 Task: Look for Airbnb properties in An Nabk, Syria from 15th December, 2023 to 20th December, 2023 for 1 adult.1  bedroom having 1 bed and 1 bathroom.  Look for 5 properties as per requirement.
Action: Mouse moved to (477, 71)
Screenshot: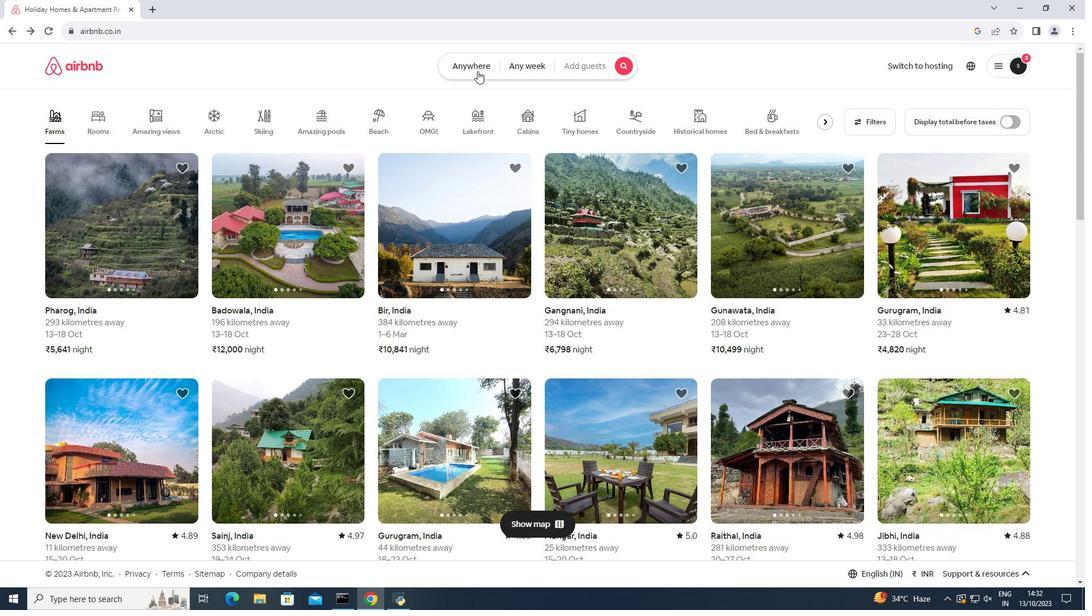 
Action: Mouse pressed left at (477, 71)
Screenshot: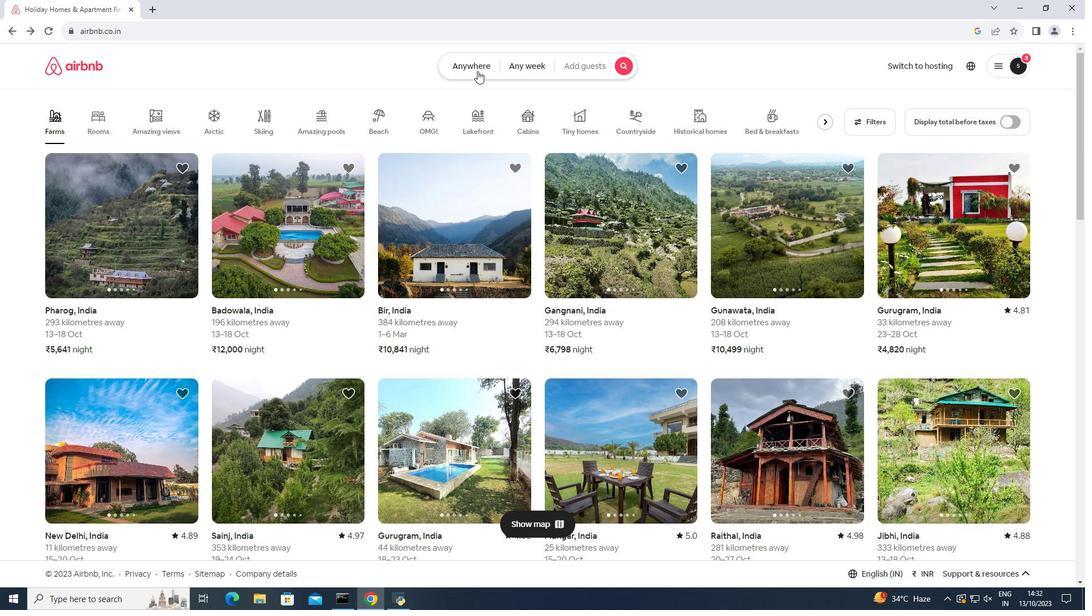 
Action: Mouse moved to (378, 106)
Screenshot: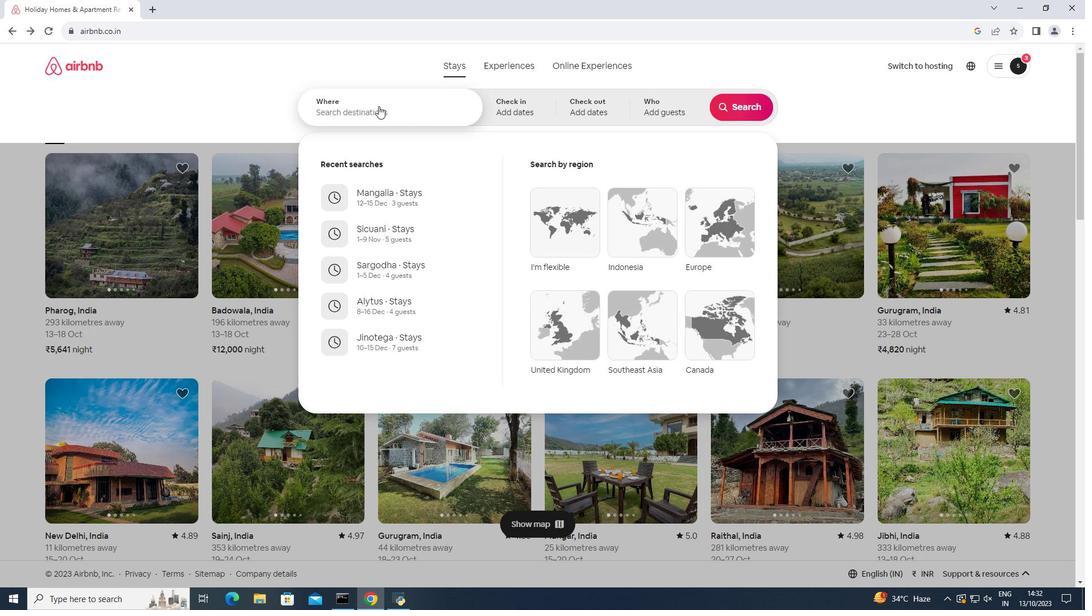 
Action: Mouse pressed left at (378, 106)
Screenshot: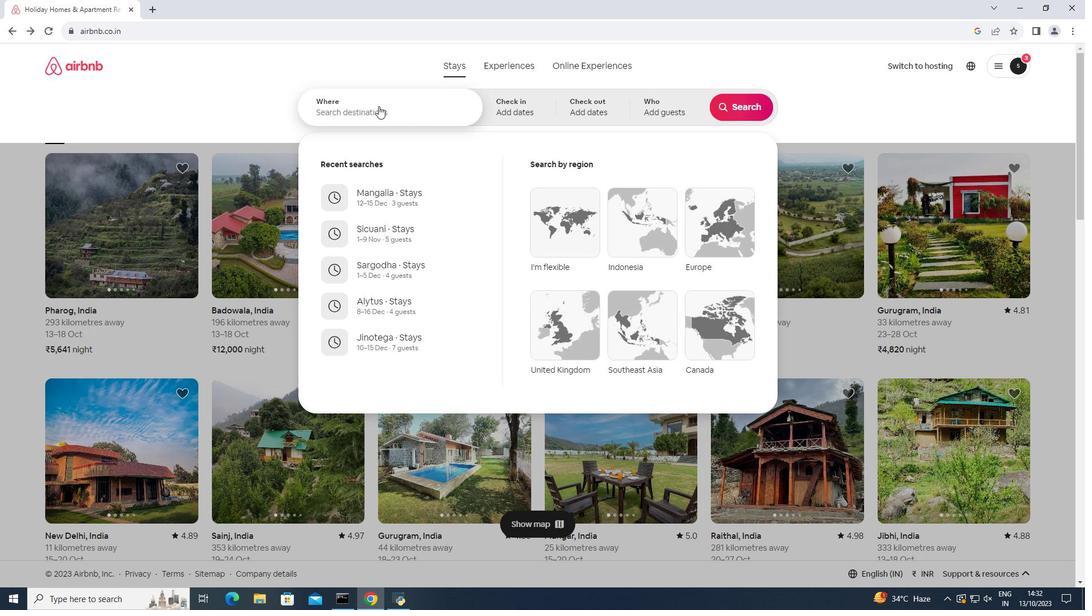 
Action: Key pressed <Key.shift><Key.shift><Key.shift><Key.shift><Key.shift><Key.shift><Key.shift><Key.shift><Key.shift><Key.shift>An<Key.space><Key.shift>Nabl<Key.backspace>k,<Key.space><Key.shift><Key.shift><Key.shift><Key.shift><Key.shift><Key.shift><Key.shift>Syria<Key.enter>
Screenshot: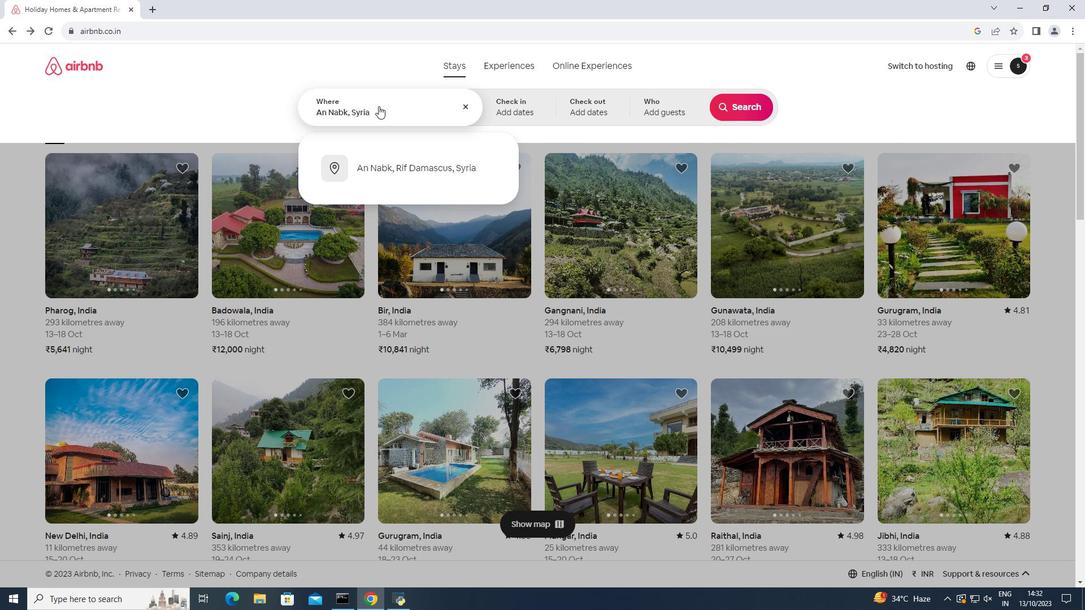 
Action: Mouse moved to (732, 191)
Screenshot: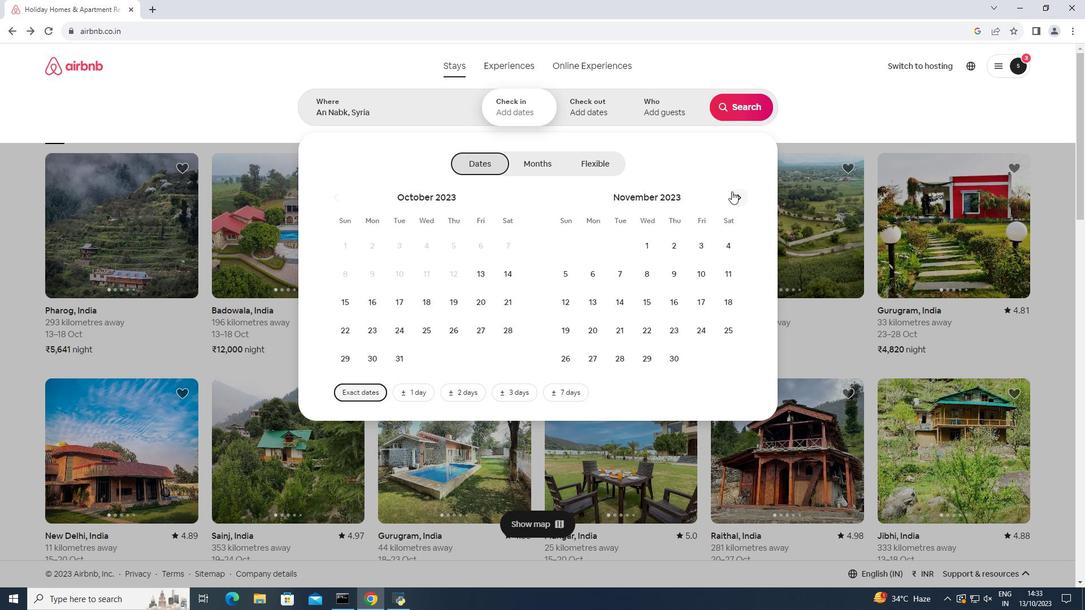 
Action: Mouse pressed left at (732, 191)
Screenshot: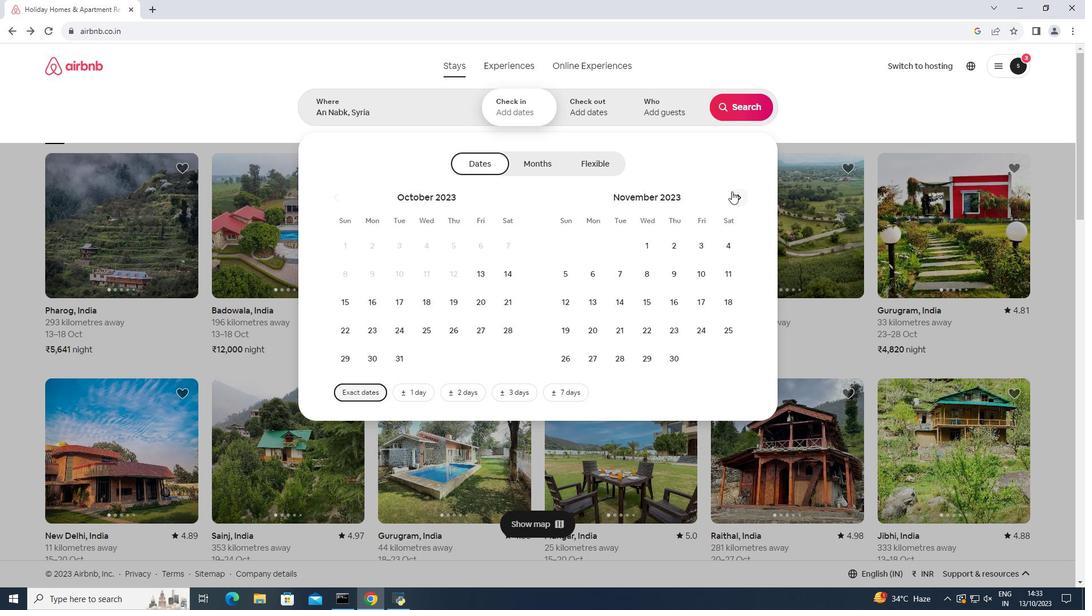
Action: Mouse moved to (739, 200)
Screenshot: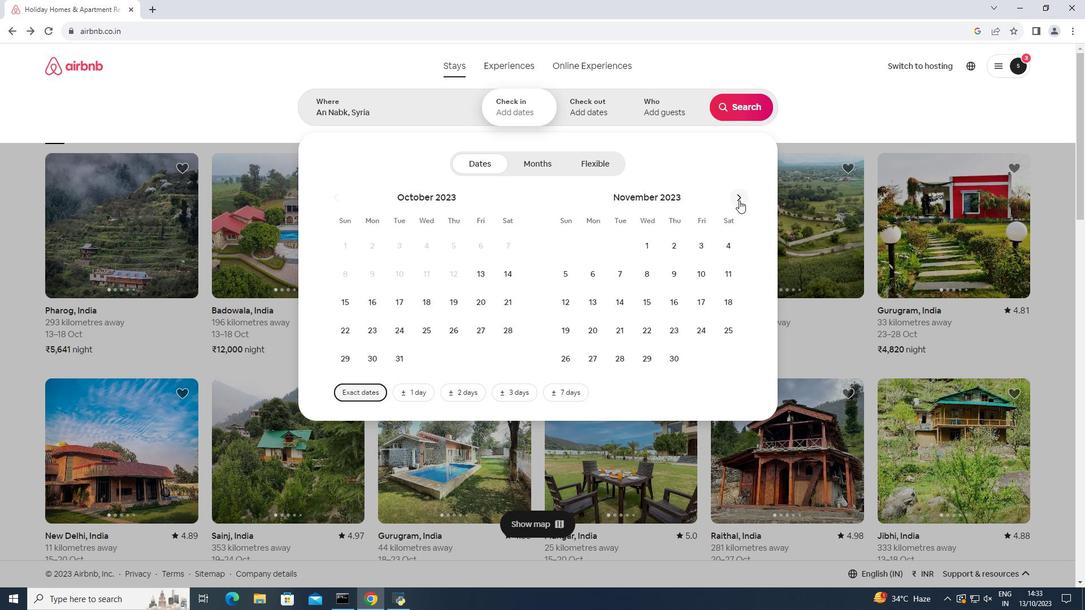 
Action: Mouse pressed left at (739, 200)
Screenshot: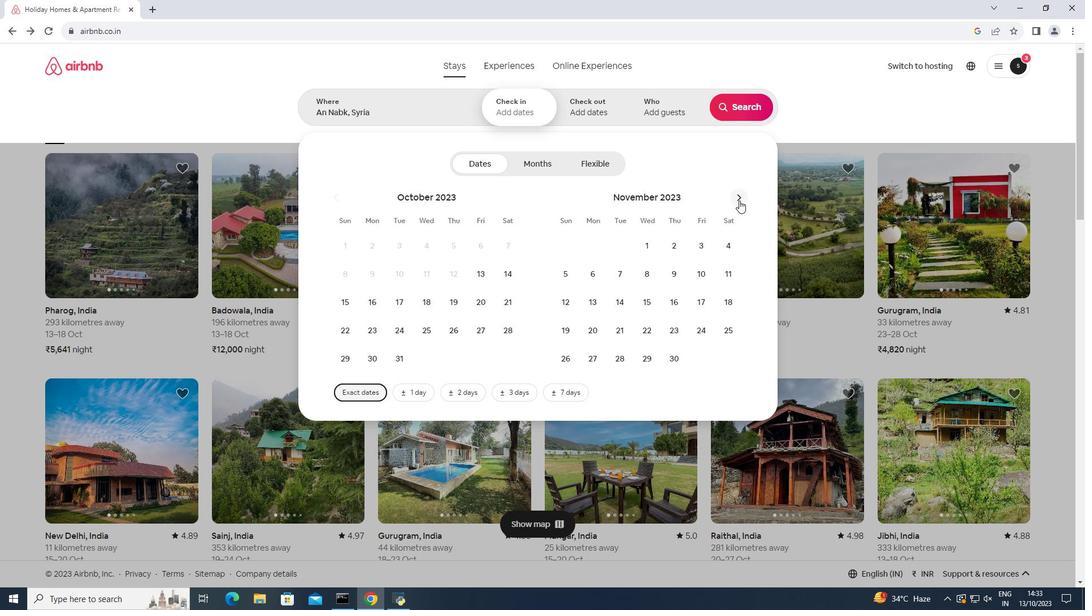 
Action: Mouse moved to (698, 299)
Screenshot: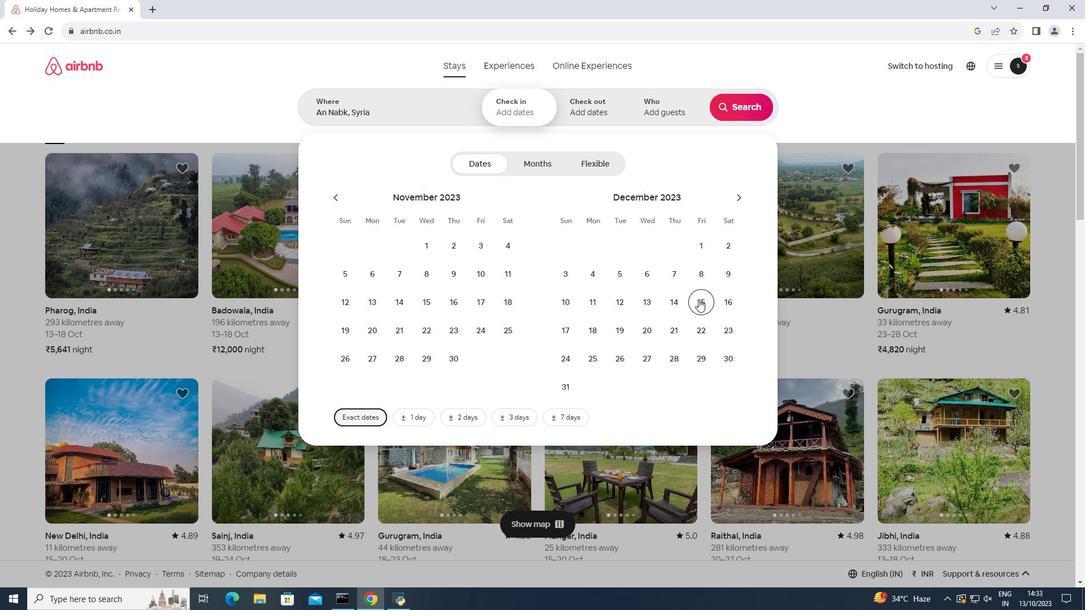 
Action: Mouse pressed left at (698, 299)
Screenshot: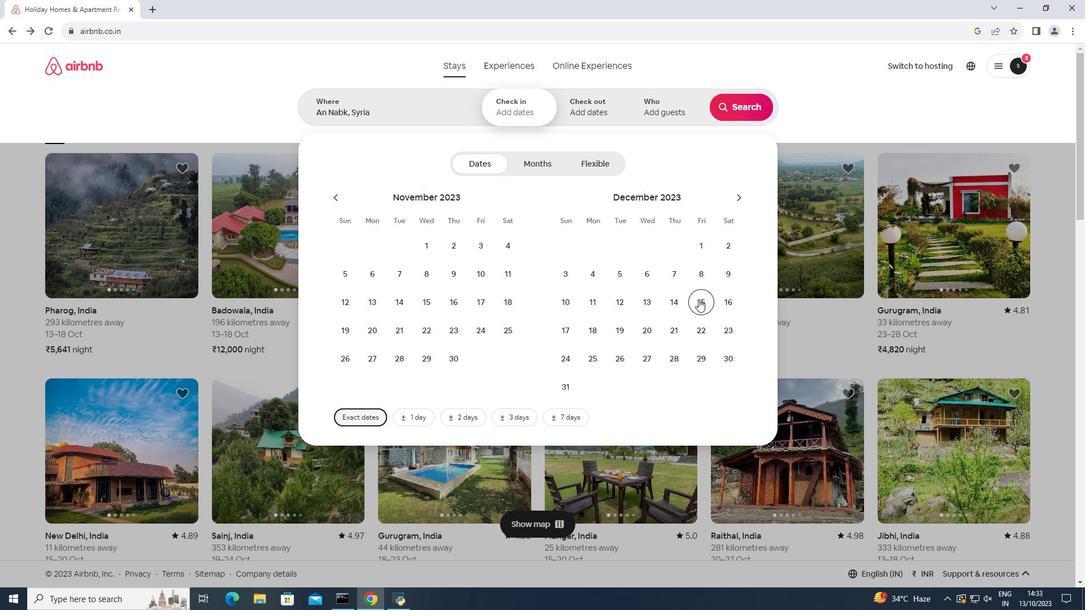 
Action: Mouse moved to (643, 328)
Screenshot: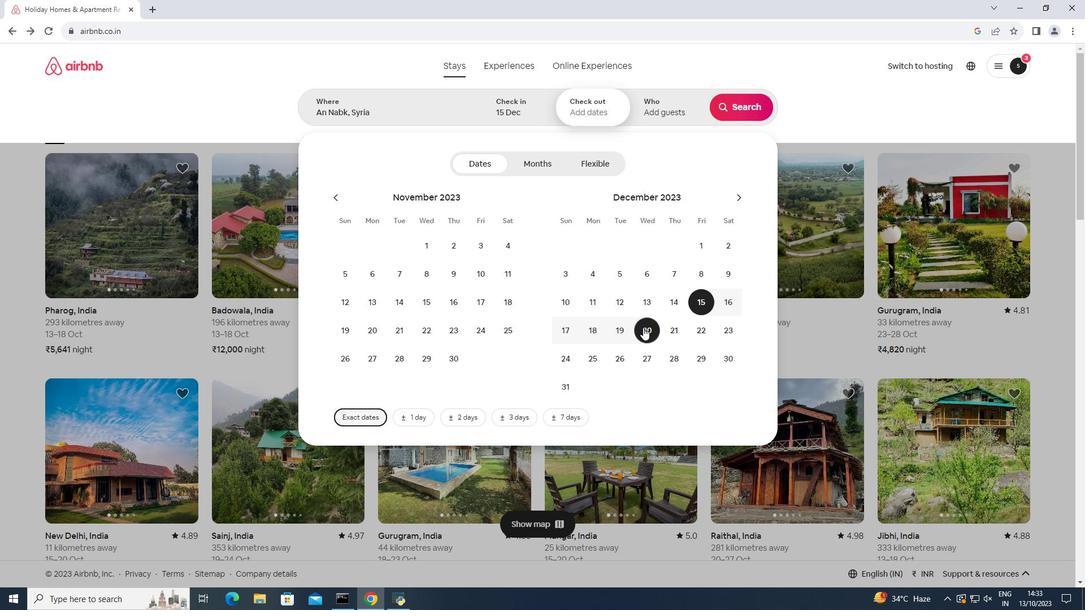 
Action: Mouse pressed left at (643, 328)
Screenshot: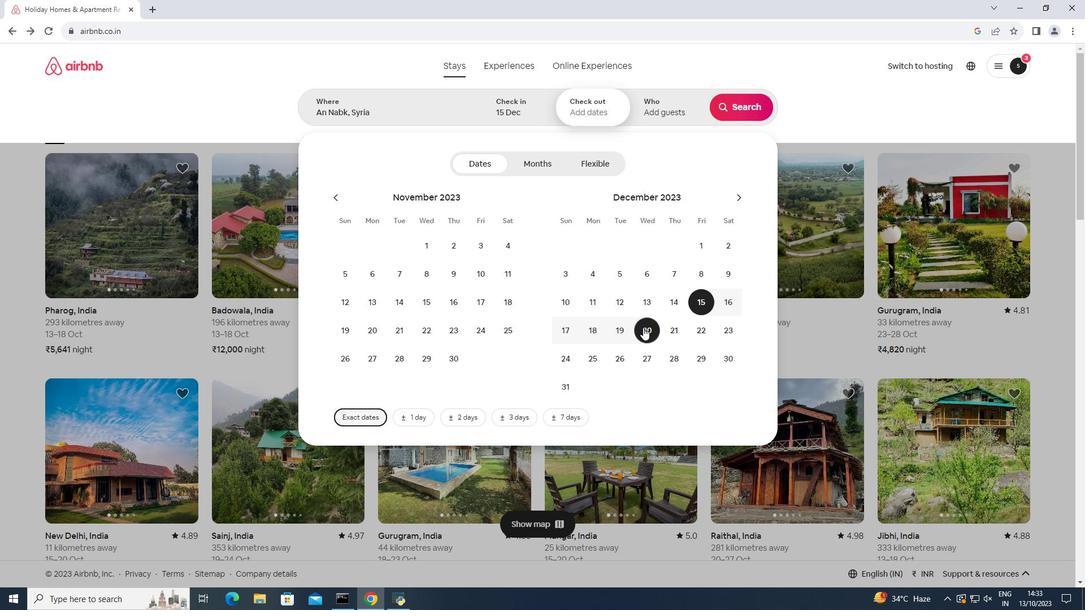 
Action: Mouse moved to (664, 116)
Screenshot: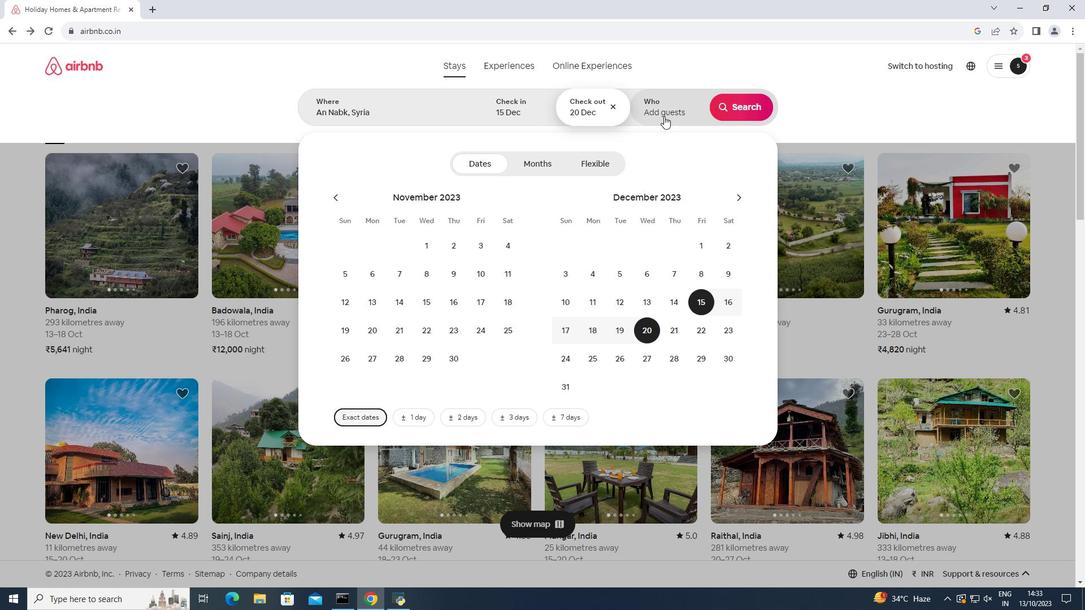 
Action: Mouse pressed left at (664, 116)
Screenshot: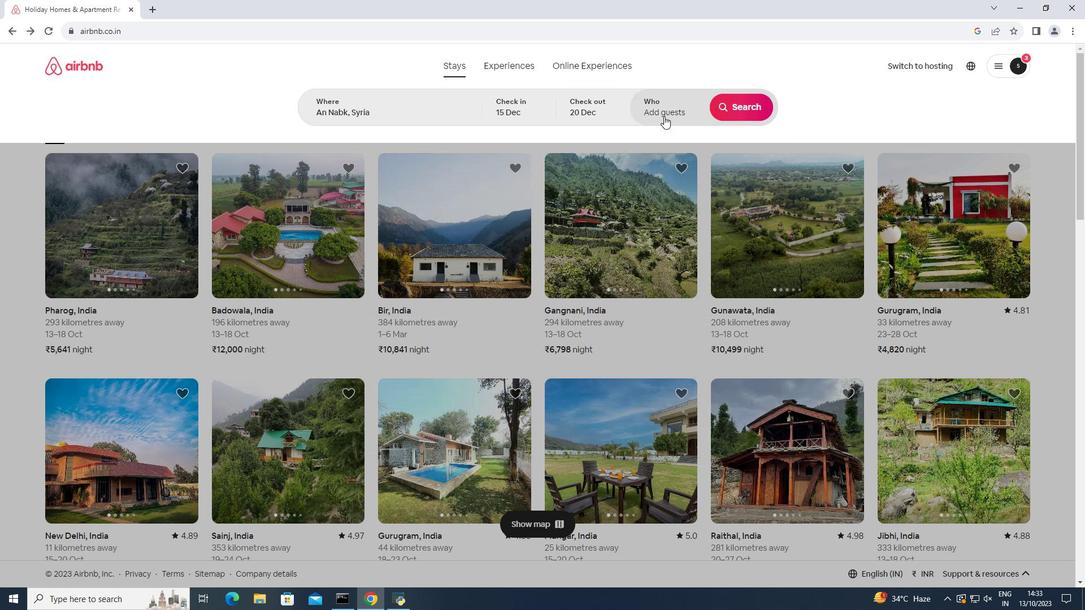 
Action: Mouse moved to (741, 164)
Screenshot: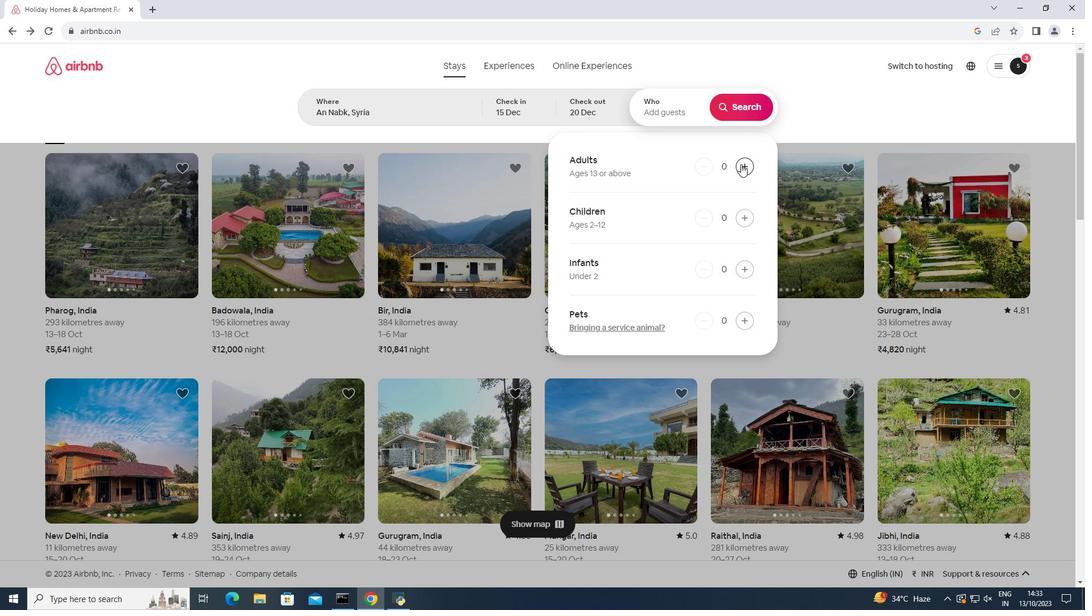 
Action: Mouse pressed left at (741, 164)
Screenshot: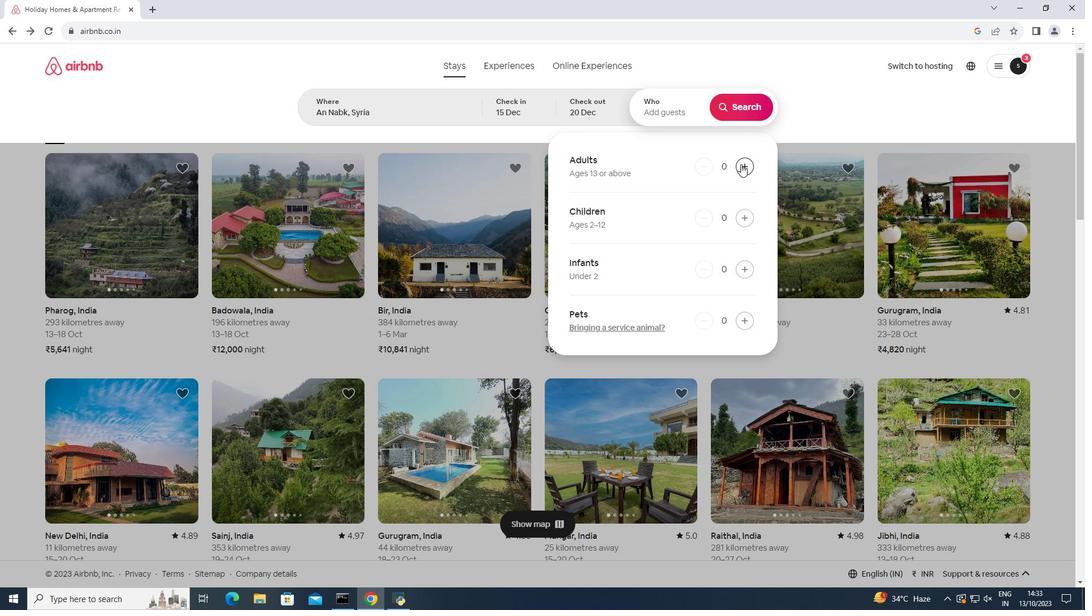 
Action: Mouse moved to (728, 104)
Screenshot: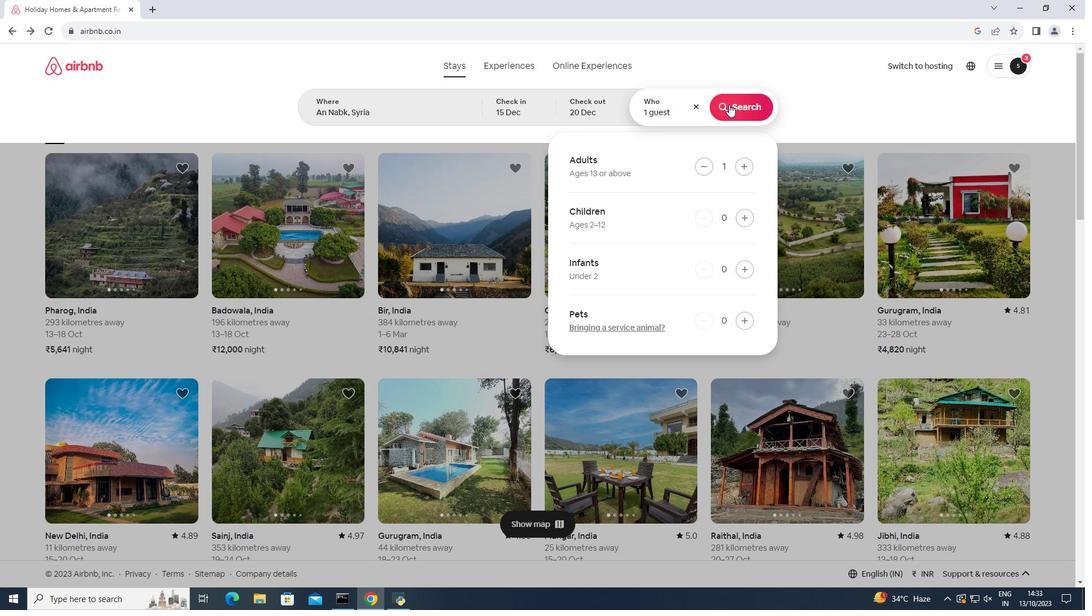 
Action: Mouse pressed left at (728, 104)
Screenshot: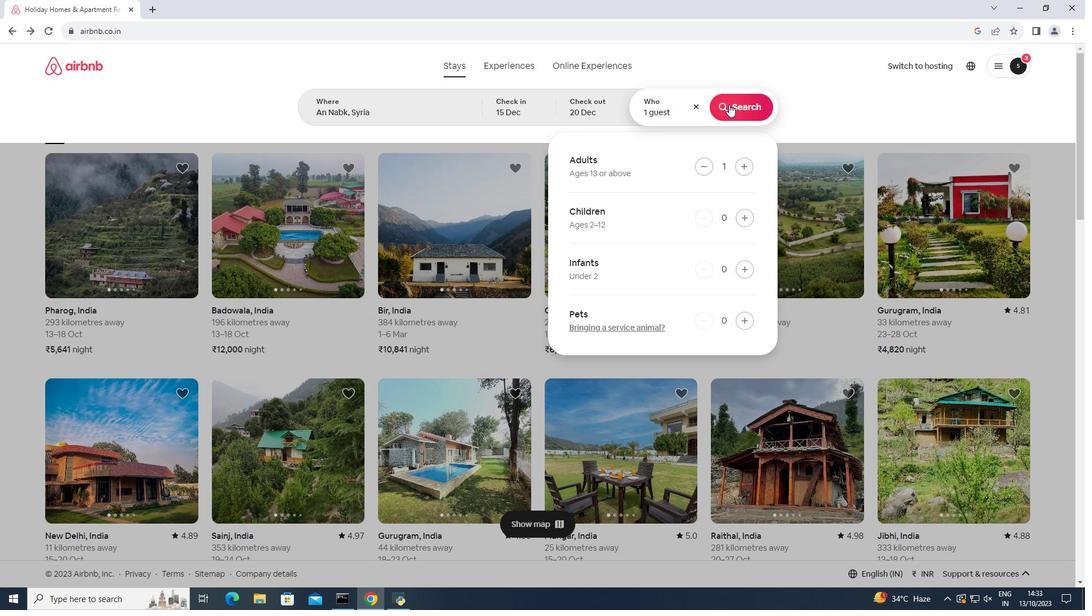 
Action: Mouse moved to (903, 113)
Screenshot: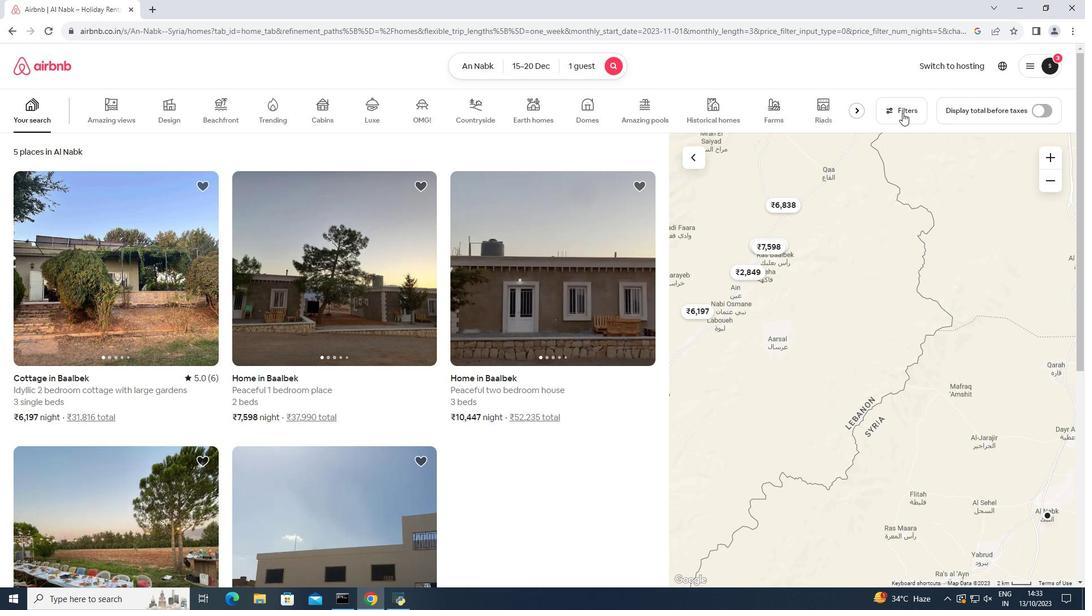 
Action: Mouse pressed left at (903, 113)
Screenshot: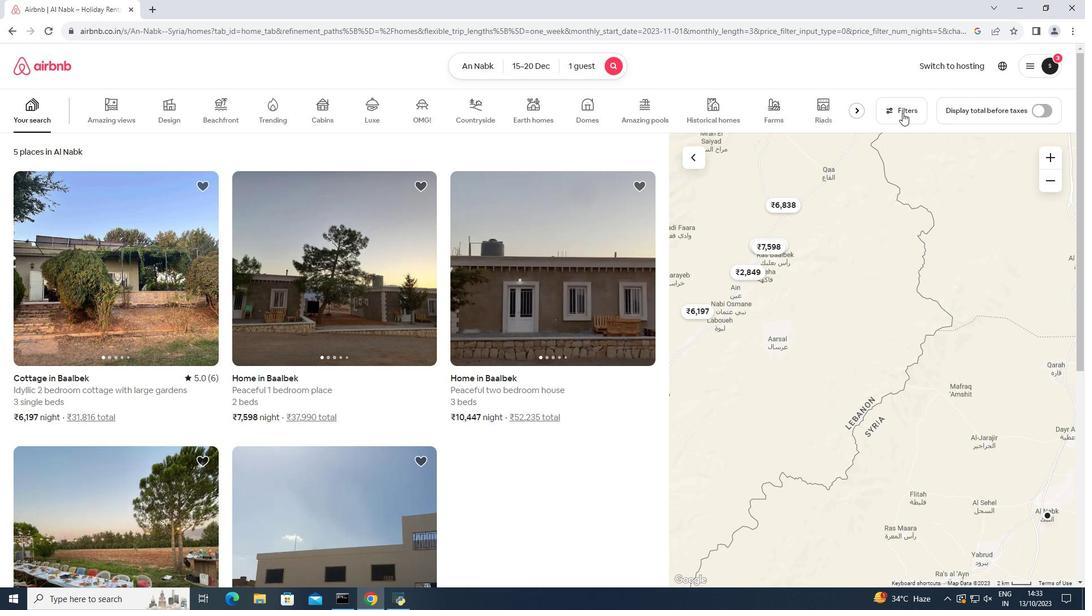 
Action: Mouse moved to (693, 210)
Screenshot: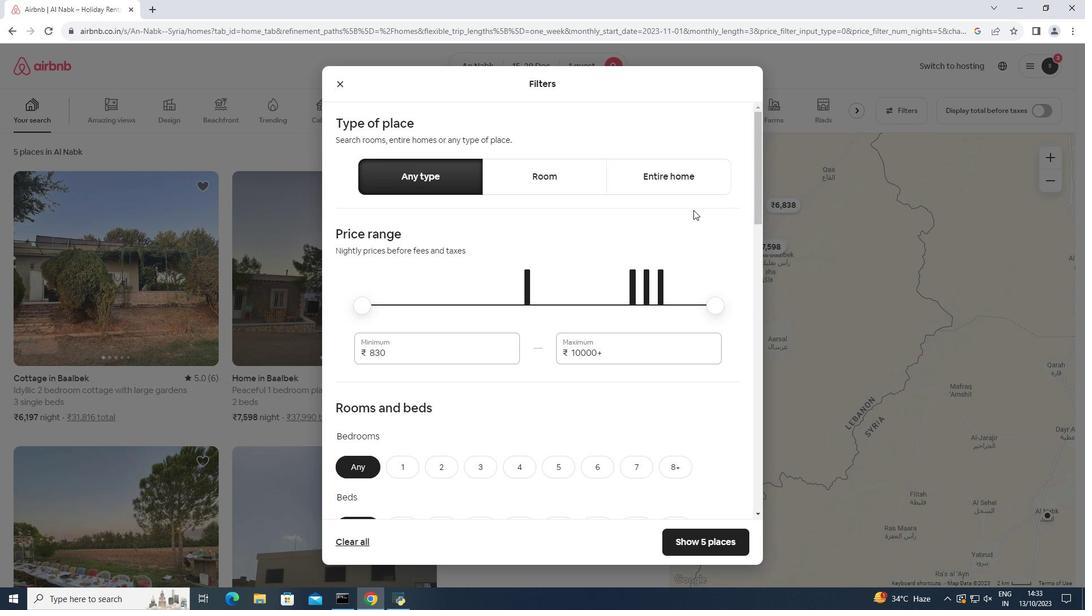 
Action: Mouse scrolled (693, 209) with delta (0, 0)
Screenshot: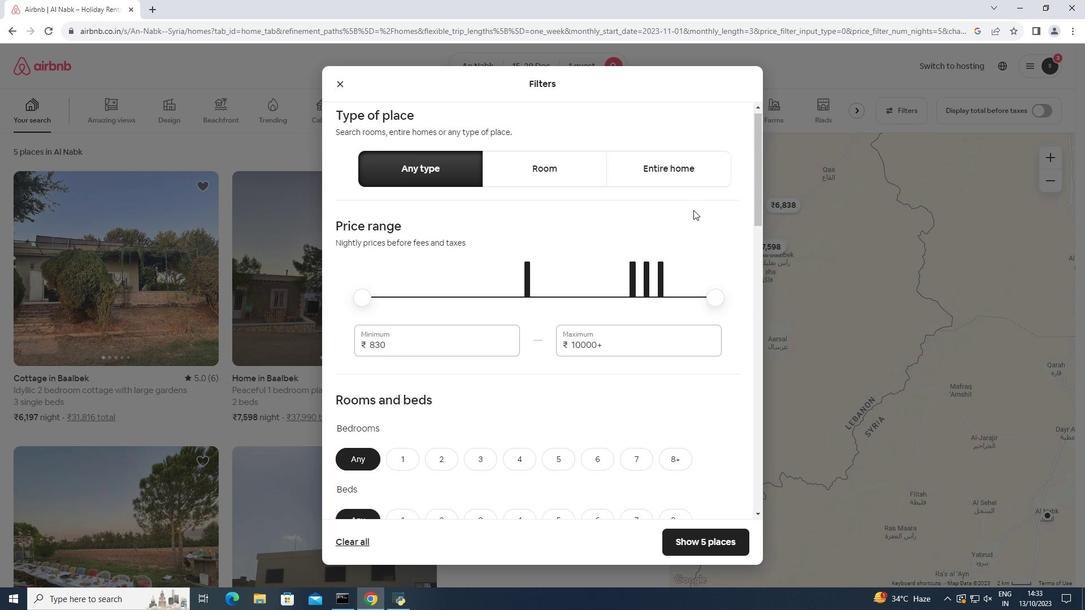 
Action: Mouse scrolled (693, 209) with delta (0, 0)
Screenshot: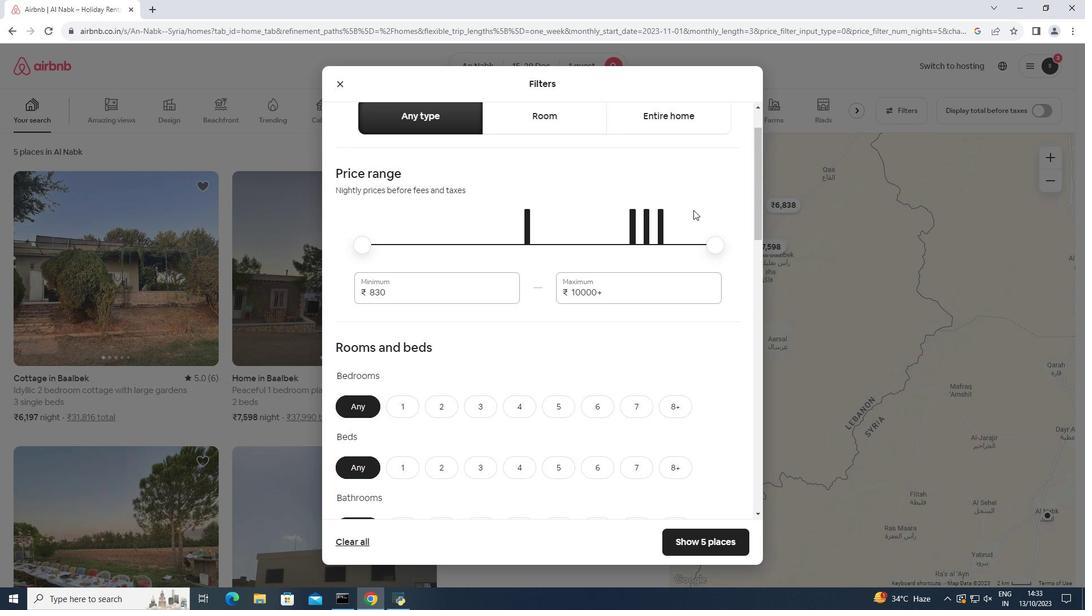 
Action: Mouse moved to (406, 350)
Screenshot: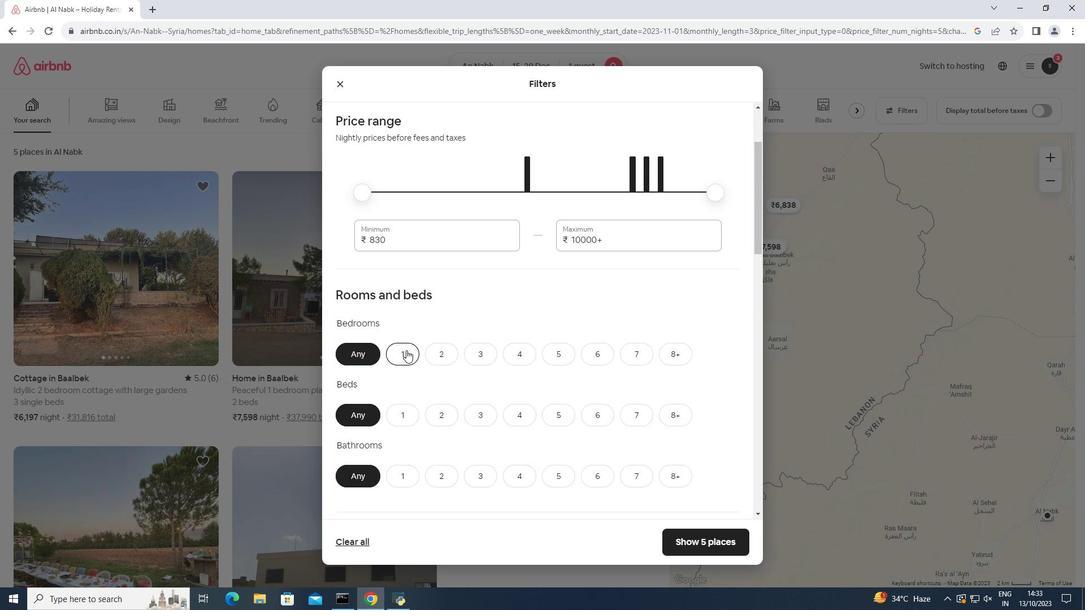 
Action: Mouse pressed left at (406, 350)
Screenshot: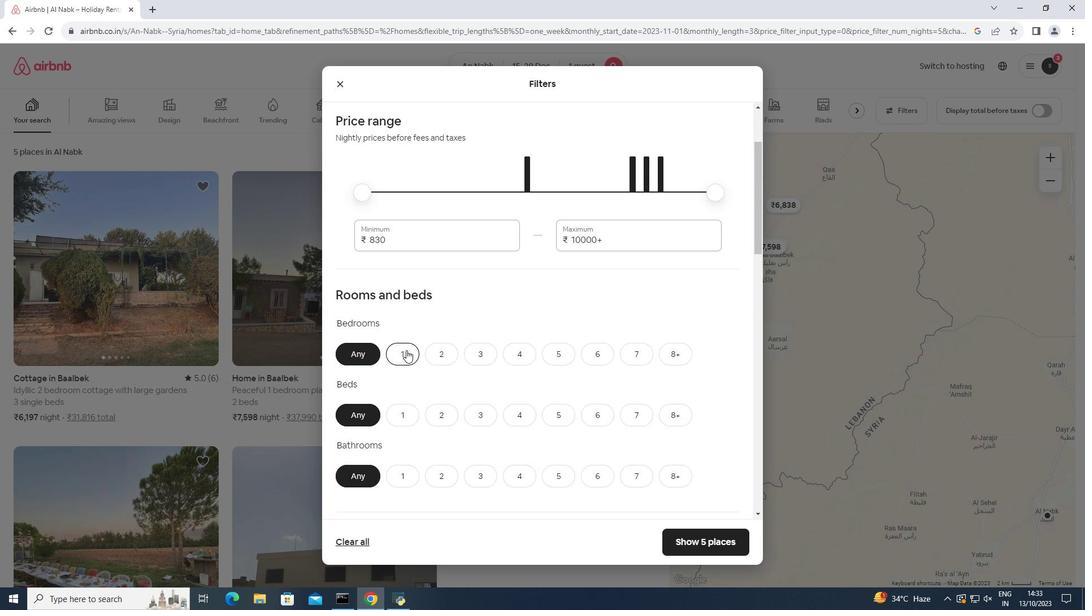 
Action: Mouse moved to (401, 416)
Screenshot: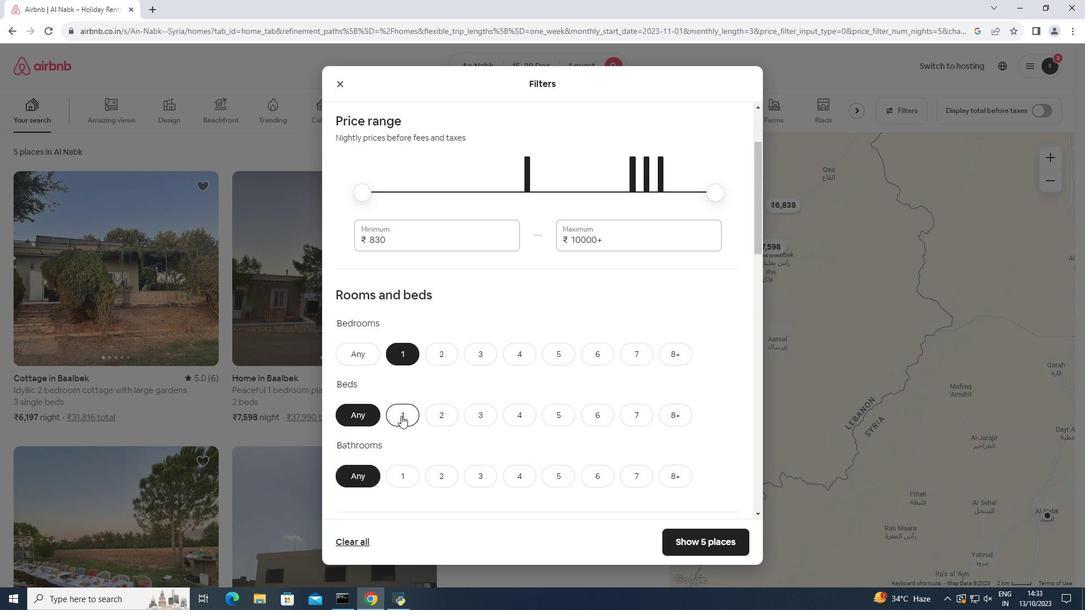 
Action: Mouse pressed left at (401, 416)
Screenshot: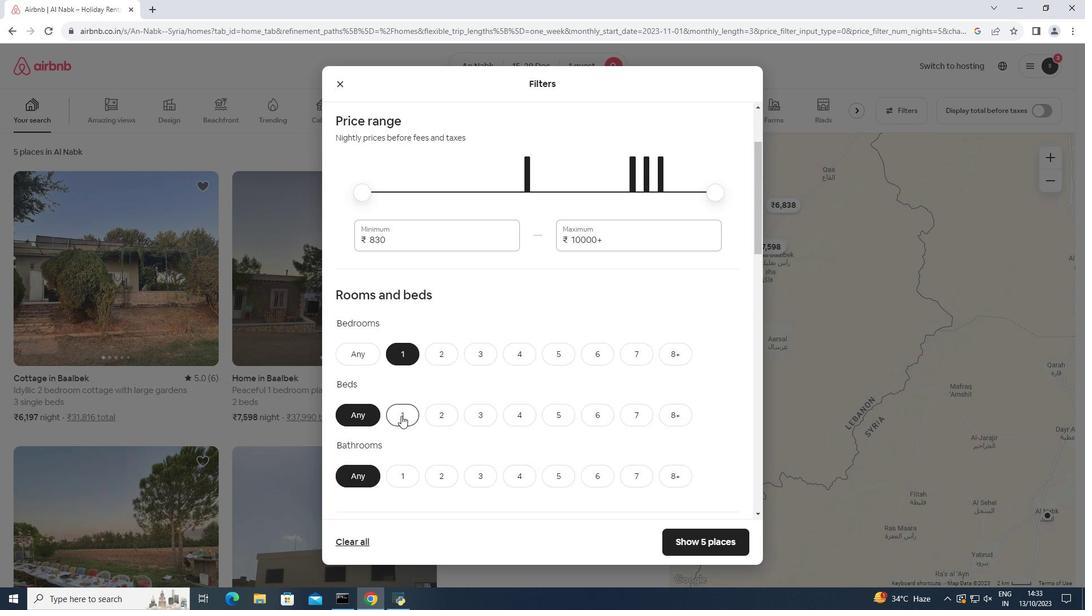 
Action: Mouse moved to (403, 480)
Screenshot: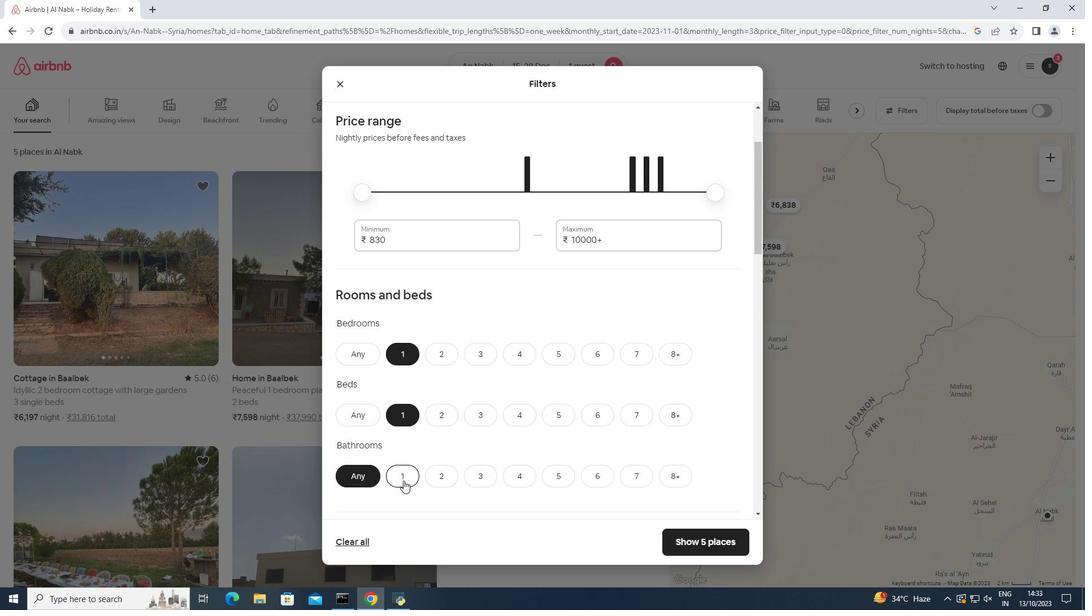 
Action: Mouse pressed left at (403, 480)
Screenshot: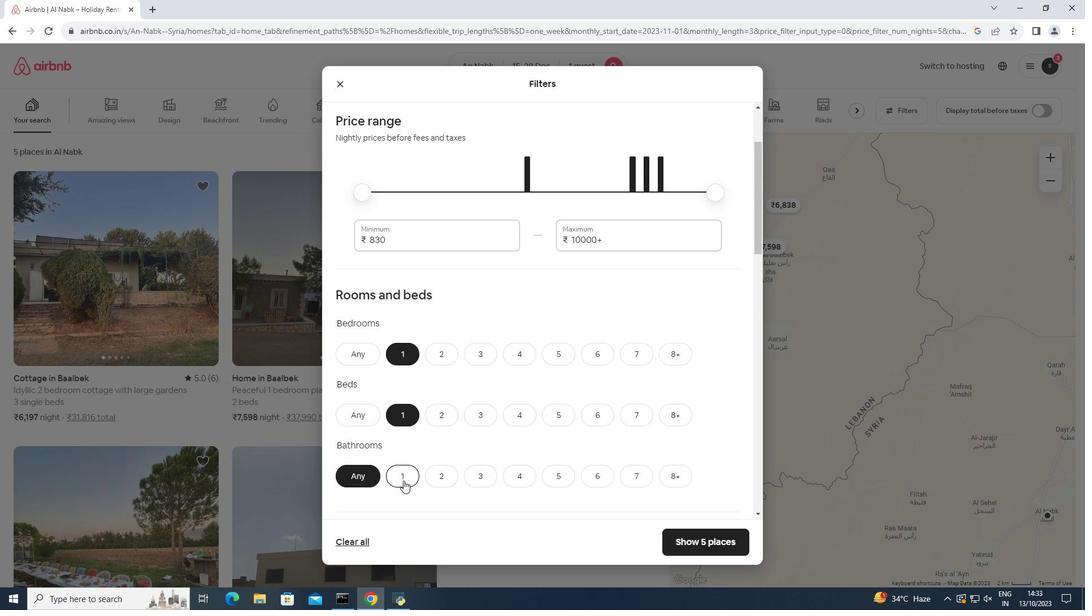 
Action: Mouse moved to (481, 342)
Screenshot: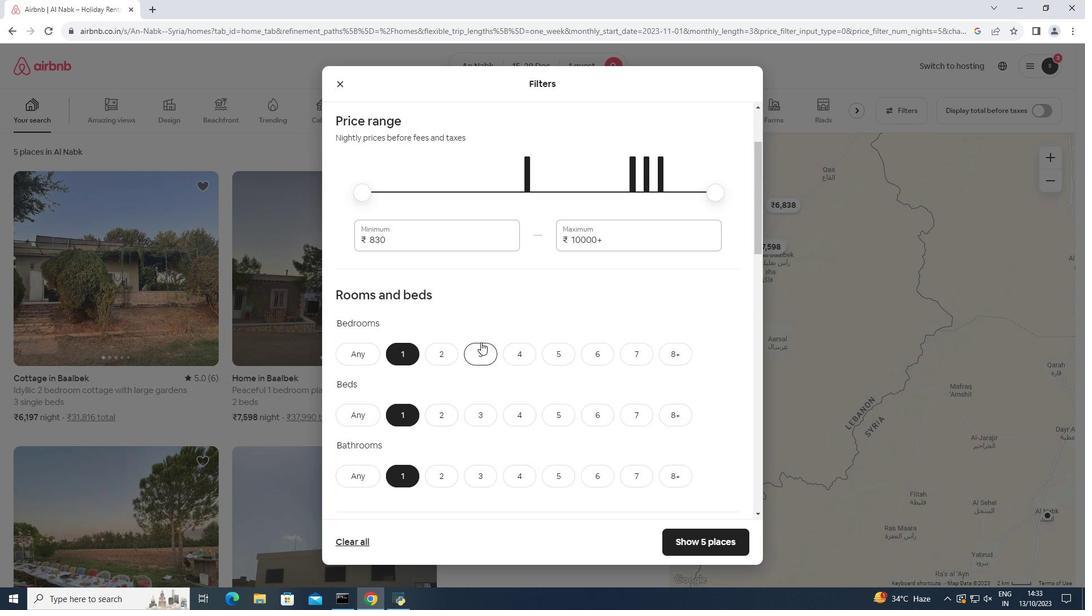
Action: Mouse scrolled (481, 342) with delta (0, 0)
Screenshot: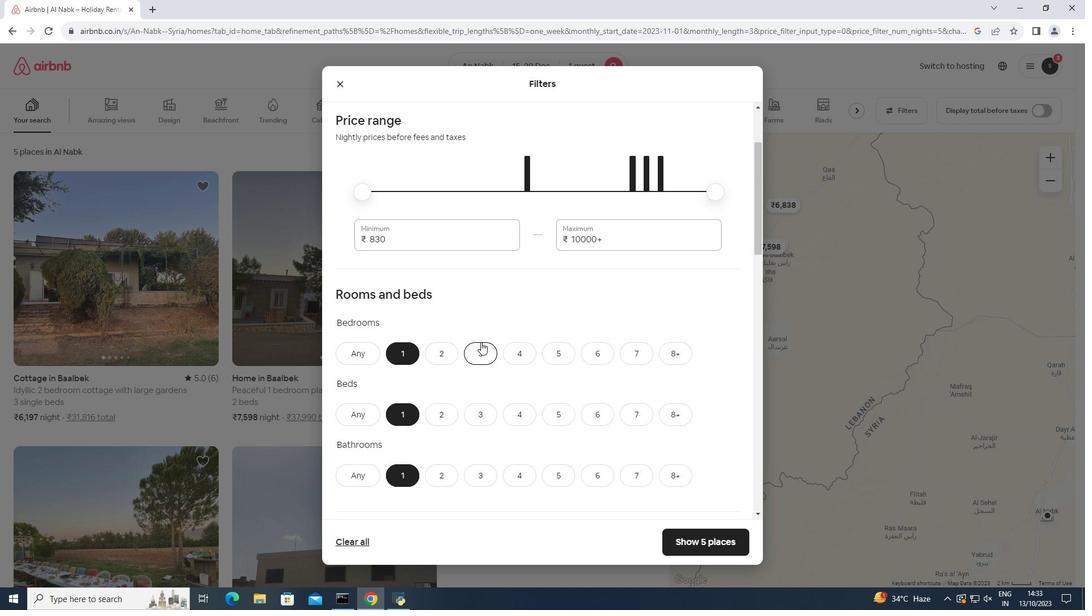 
Action: Mouse scrolled (481, 342) with delta (0, 0)
Screenshot: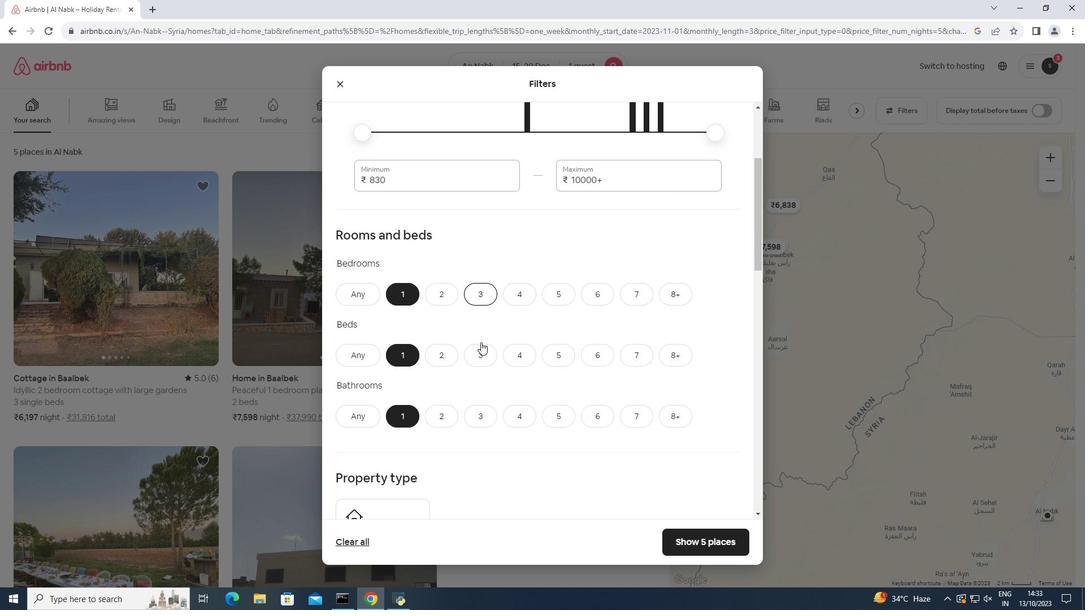 
Action: Mouse scrolled (481, 342) with delta (0, 0)
Screenshot: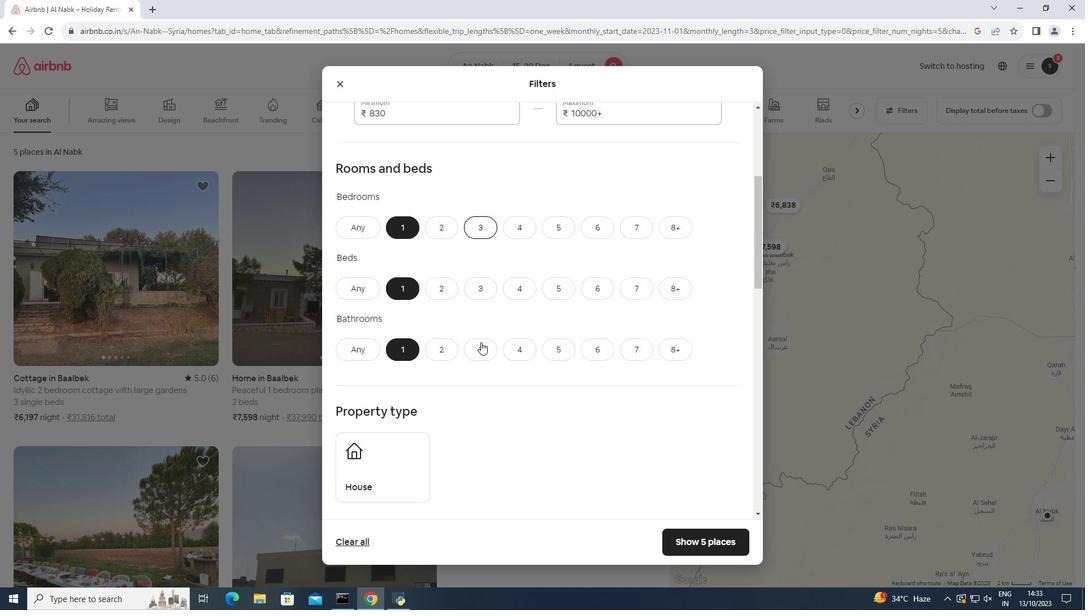 
Action: Mouse scrolled (481, 342) with delta (0, 0)
Screenshot: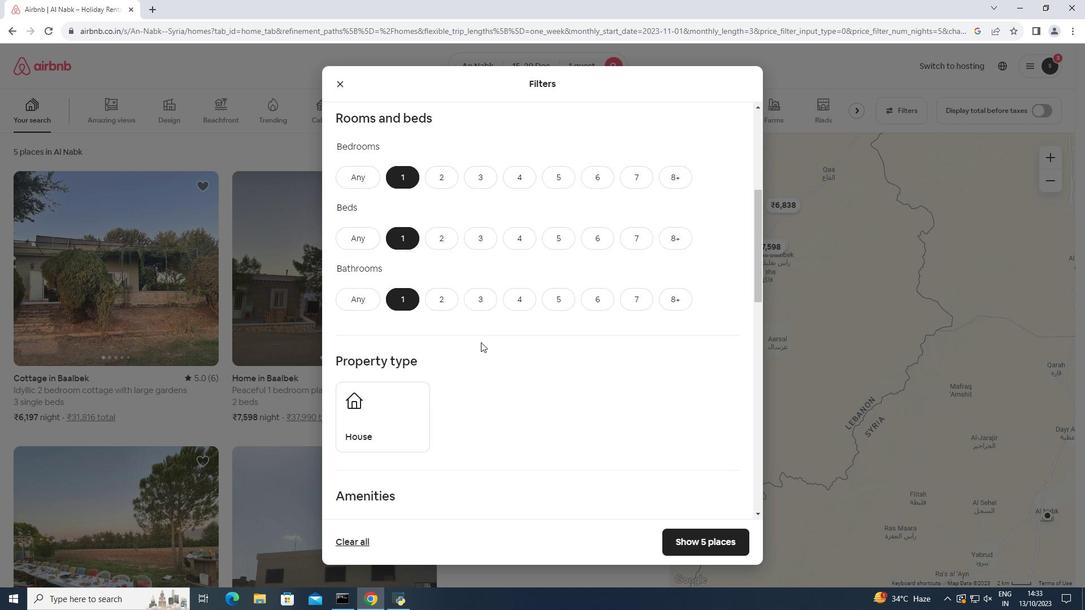 
Action: Mouse scrolled (481, 342) with delta (0, 0)
Screenshot: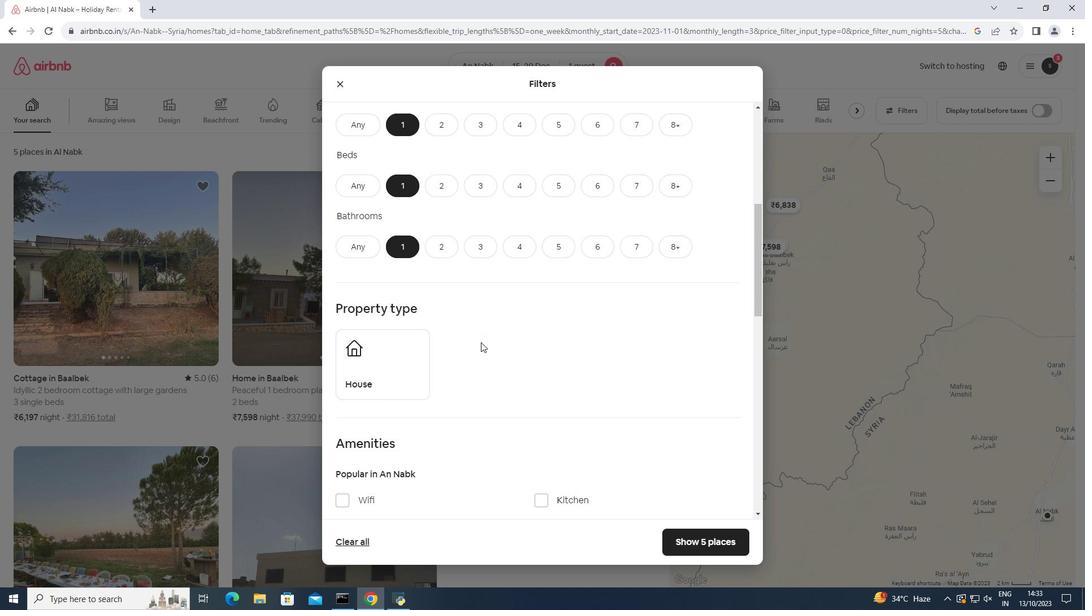 
Action: Mouse scrolled (481, 342) with delta (0, 0)
Screenshot: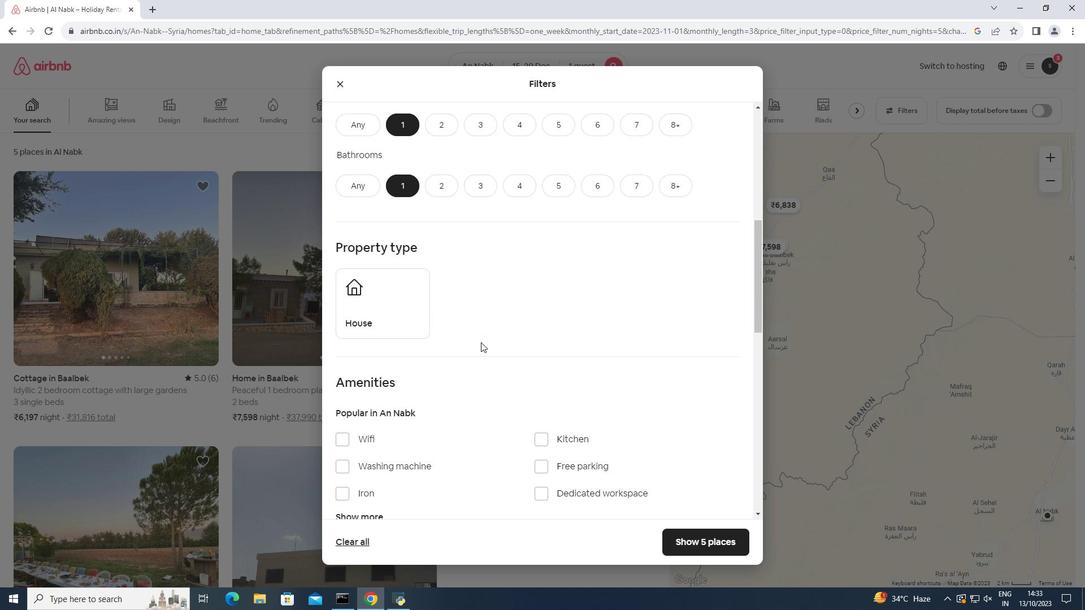 
Action: Mouse moved to (712, 537)
Screenshot: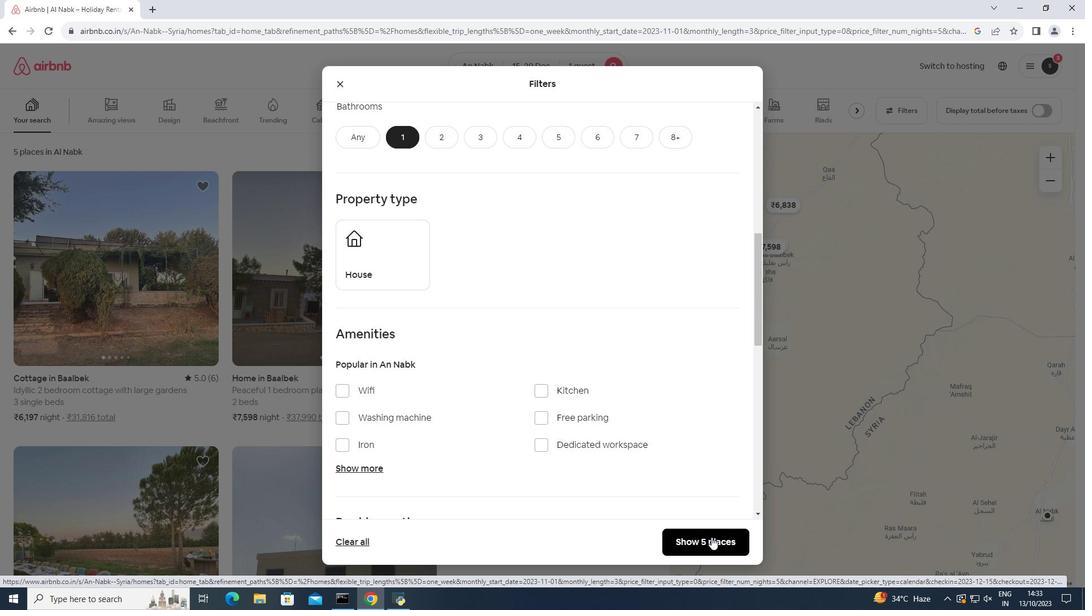 
Action: Mouse pressed left at (712, 537)
Screenshot: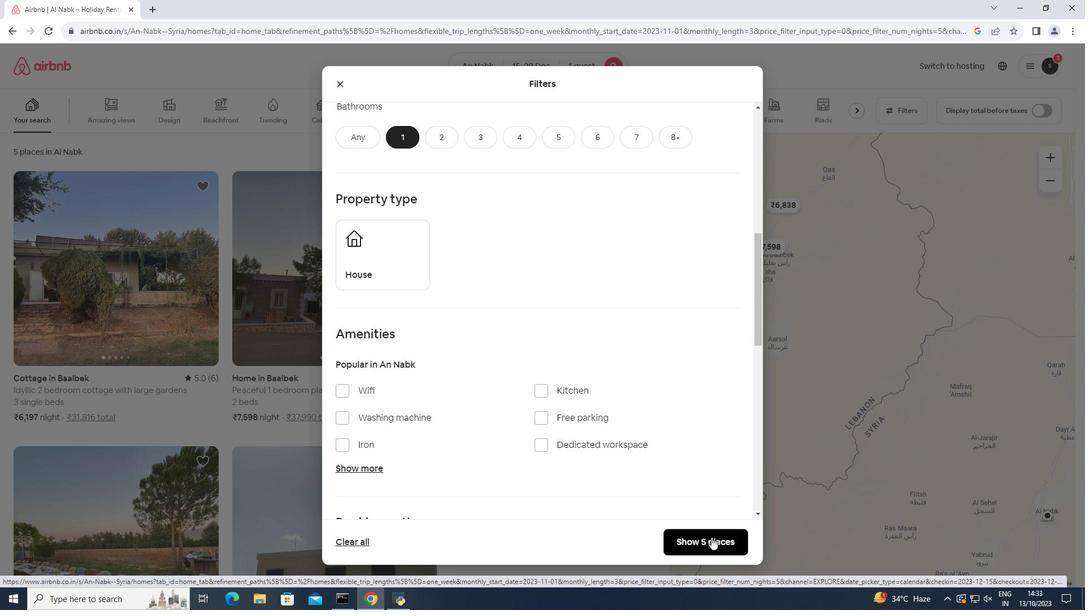 
Action: Mouse moved to (454, 366)
Screenshot: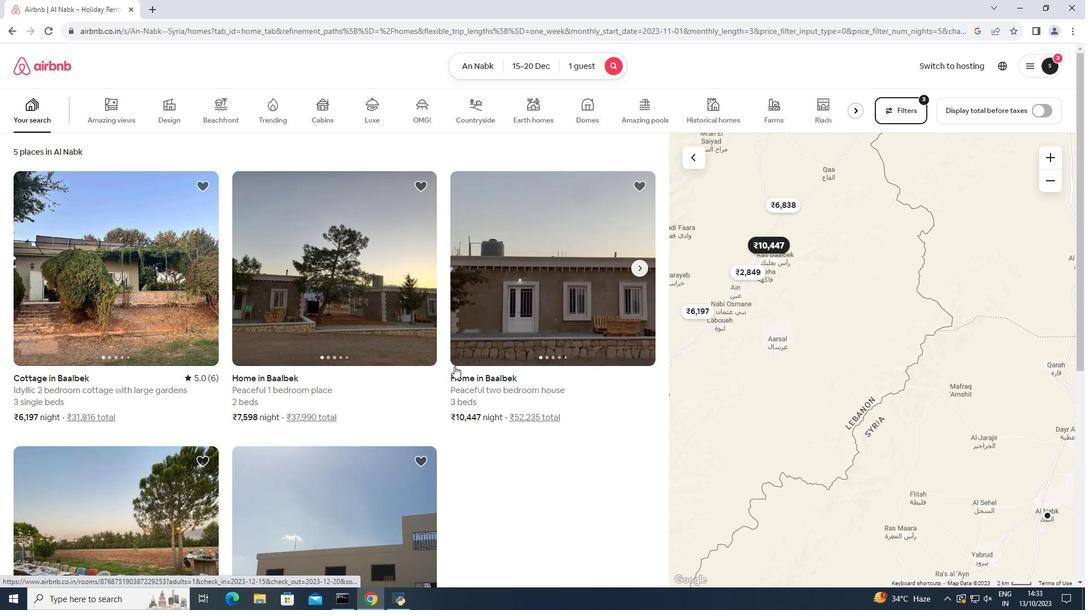 
Action: Mouse scrolled (454, 365) with delta (0, 0)
Screenshot: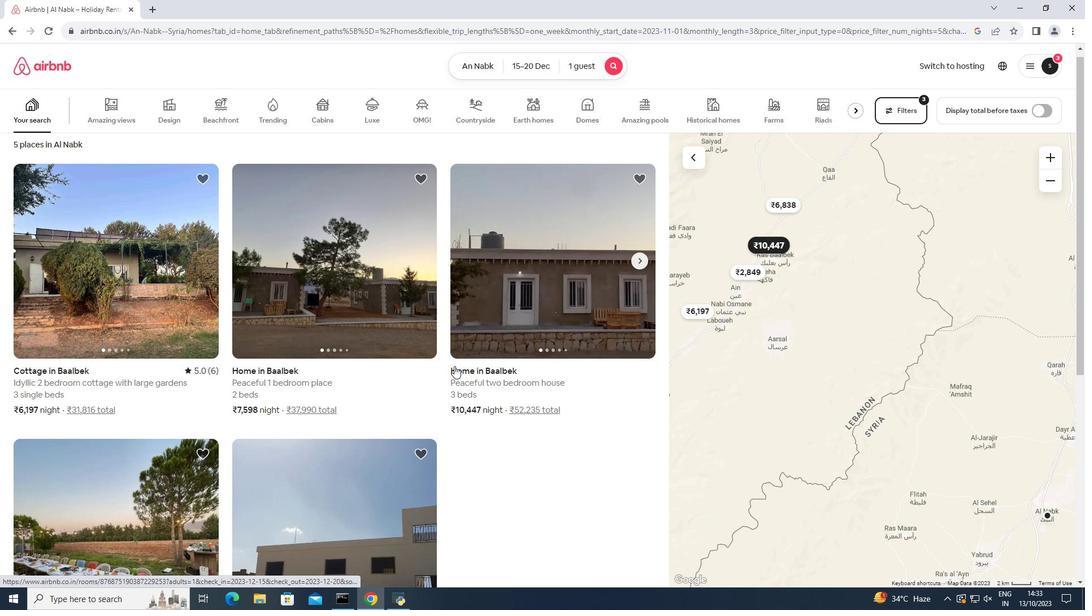 
Action: Mouse scrolled (454, 365) with delta (0, 0)
Screenshot: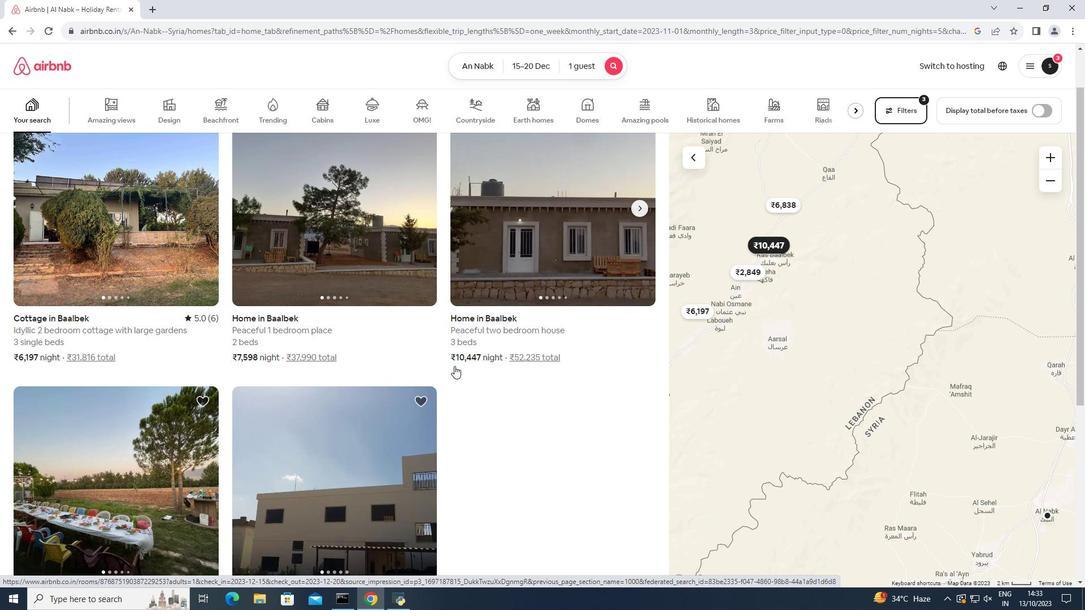 
Action: Mouse scrolled (454, 365) with delta (0, 0)
Screenshot: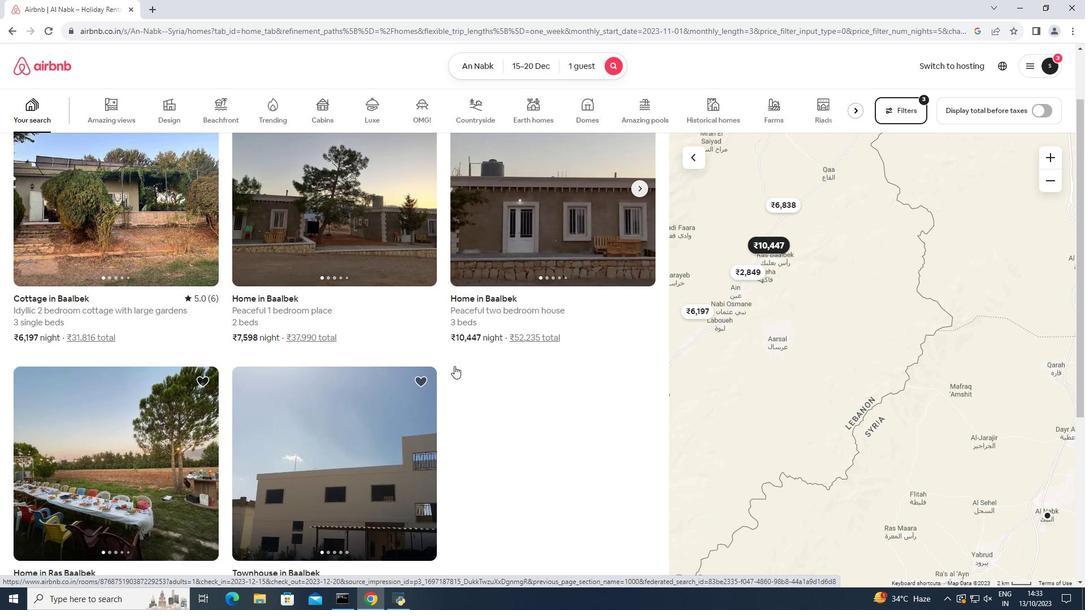 
Action: Mouse scrolled (454, 367) with delta (0, 0)
Screenshot: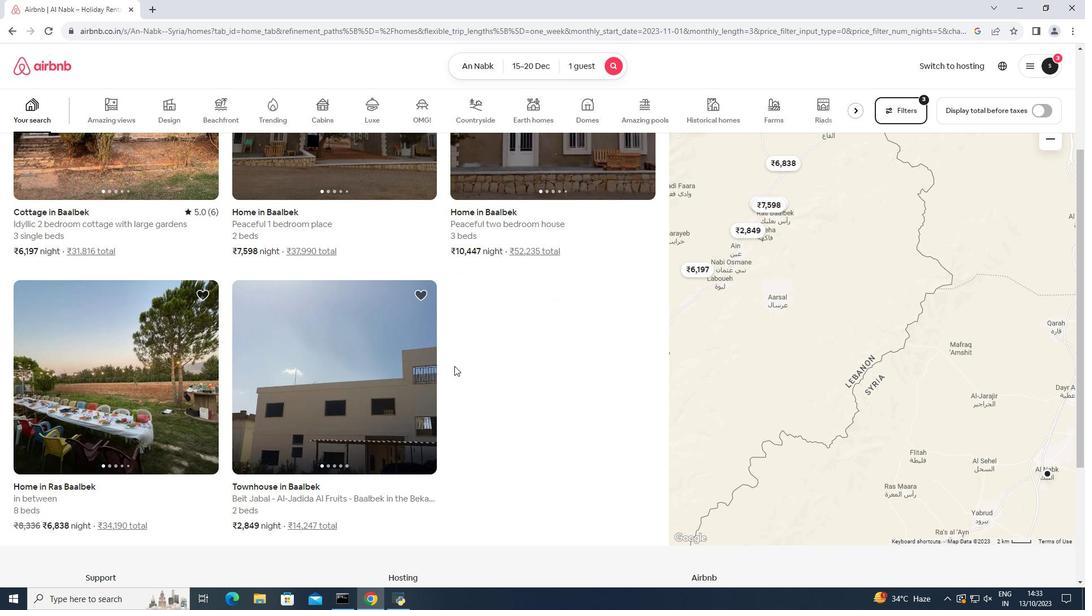 
Action: Mouse scrolled (454, 367) with delta (0, 0)
Screenshot: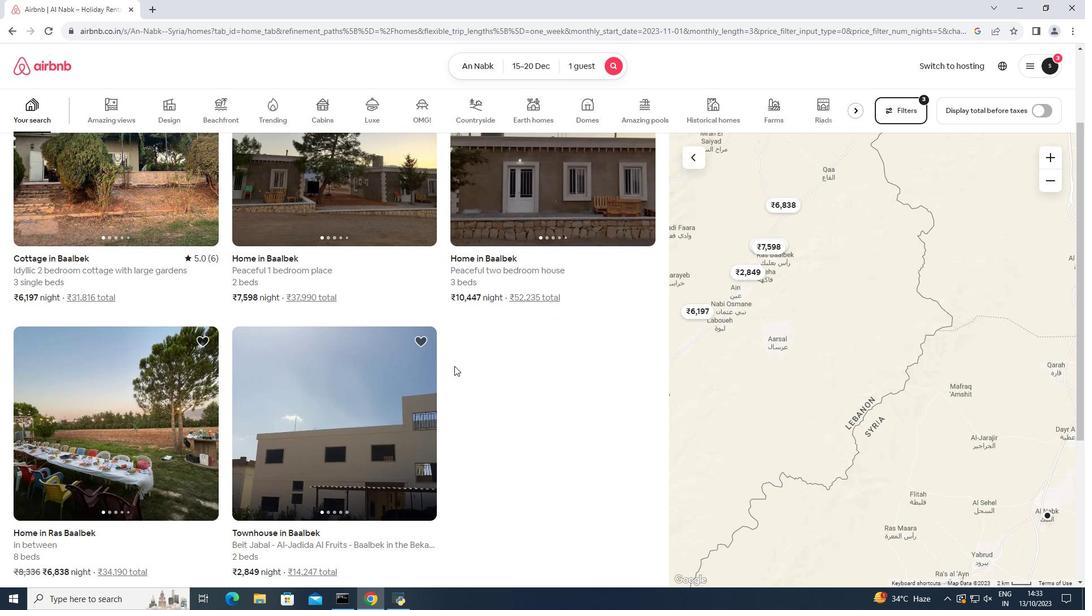
Action: Mouse moved to (898, 109)
Screenshot: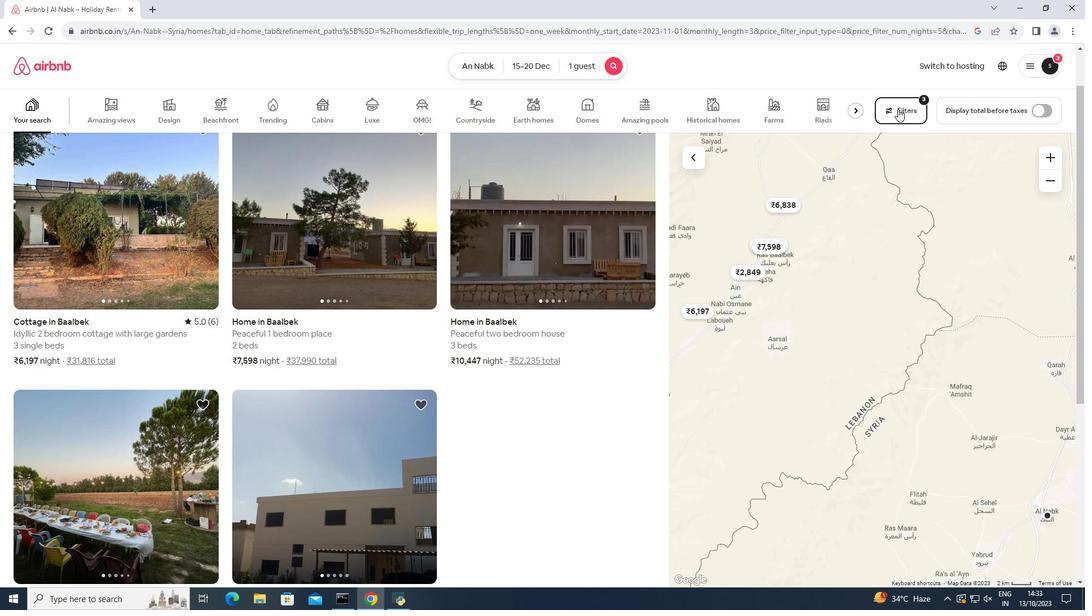 
Action: Mouse pressed left at (898, 109)
Screenshot: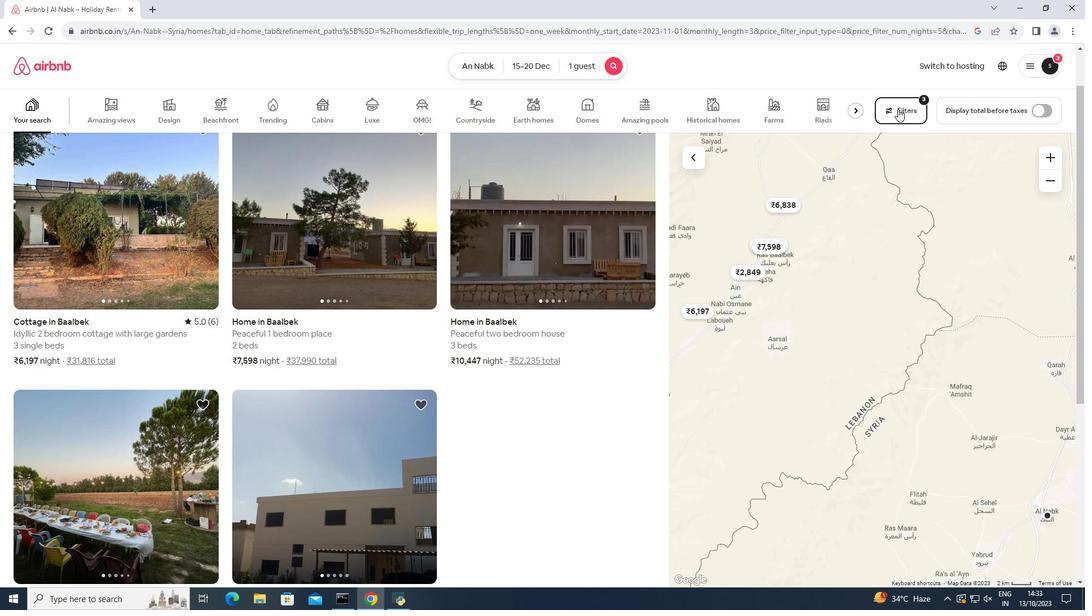 
Action: Mouse moved to (666, 182)
Screenshot: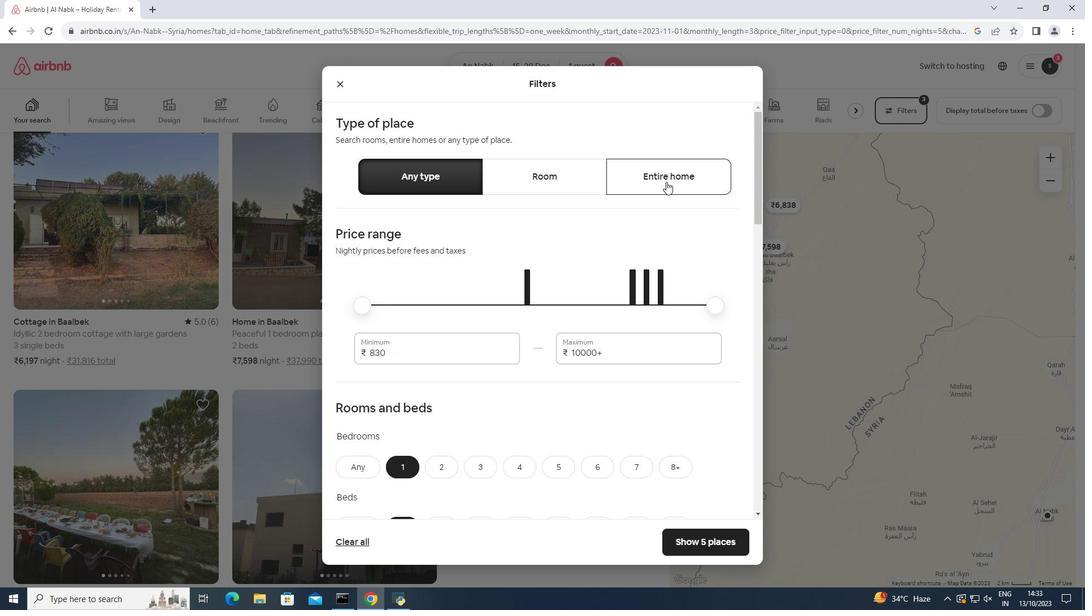 
Action: Mouse pressed left at (666, 182)
Screenshot: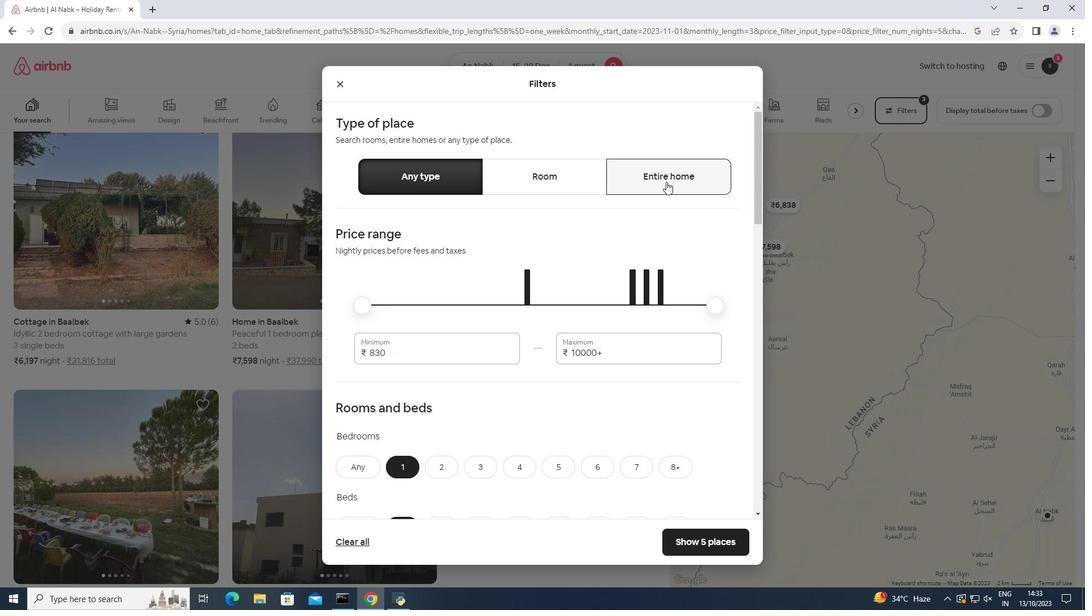 
Action: Mouse moved to (708, 549)
Screenshot: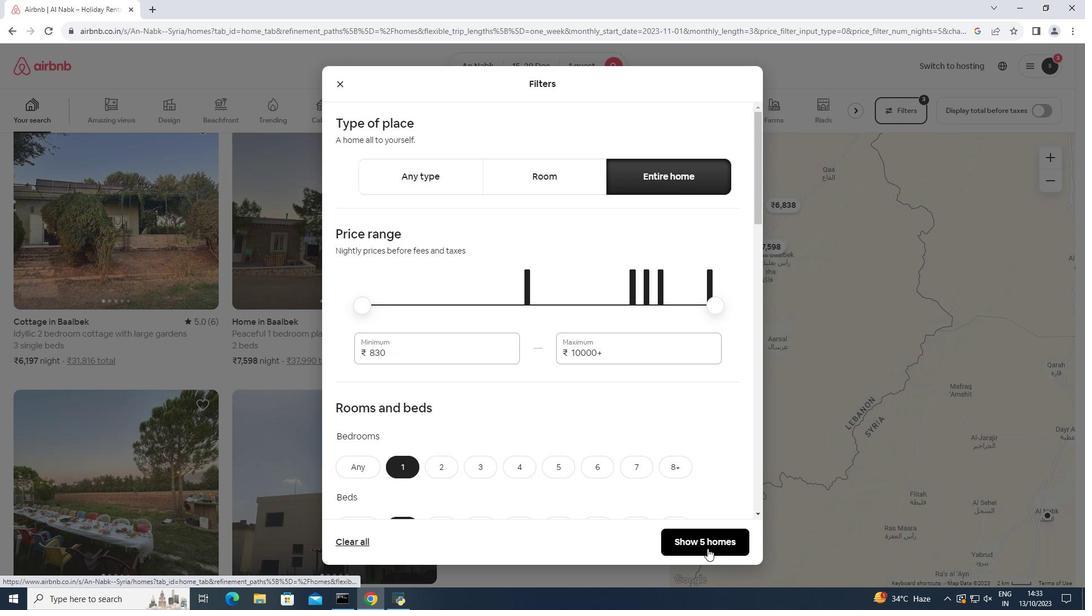 
Action: Mouse pressed left at (708, 549)
Screenshot: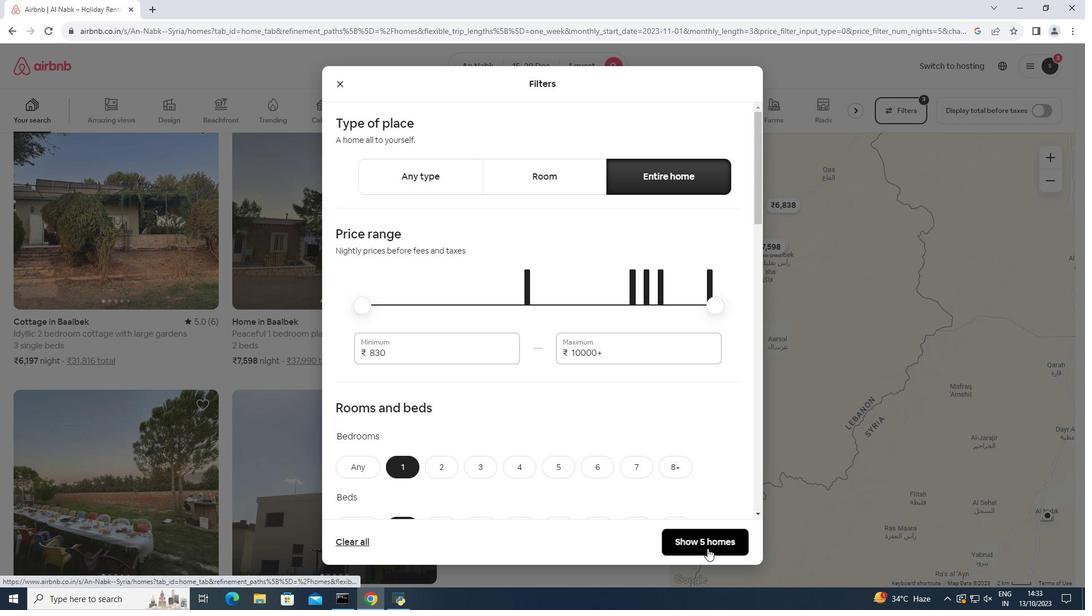 
Action: Mouse moved to (498, 337)
Screenshot: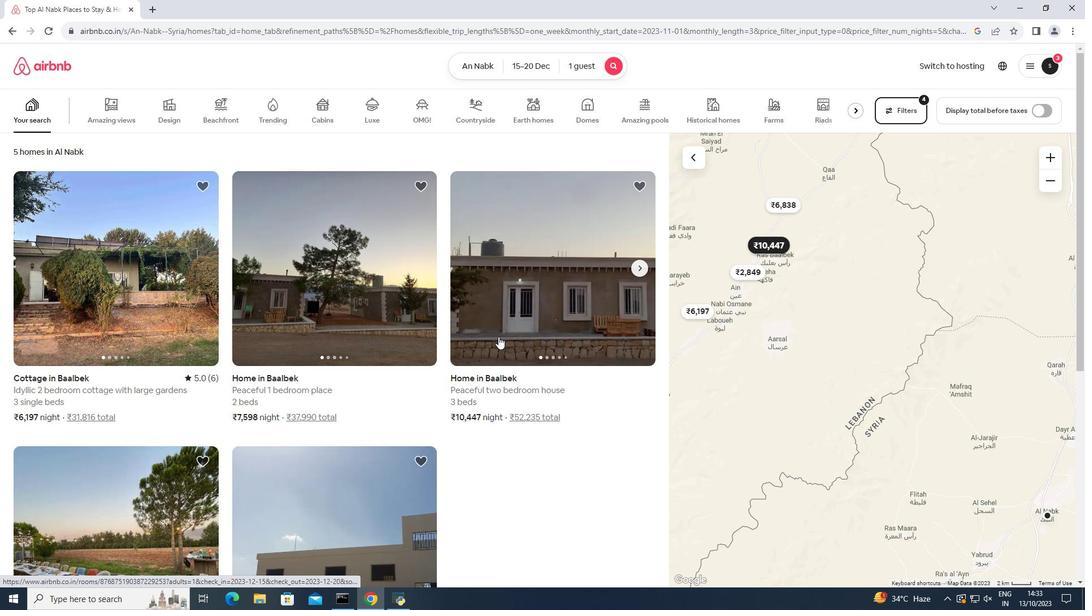 
Action: Mouse scrolled (498, 336) with delta (0, 0)
Screenshot: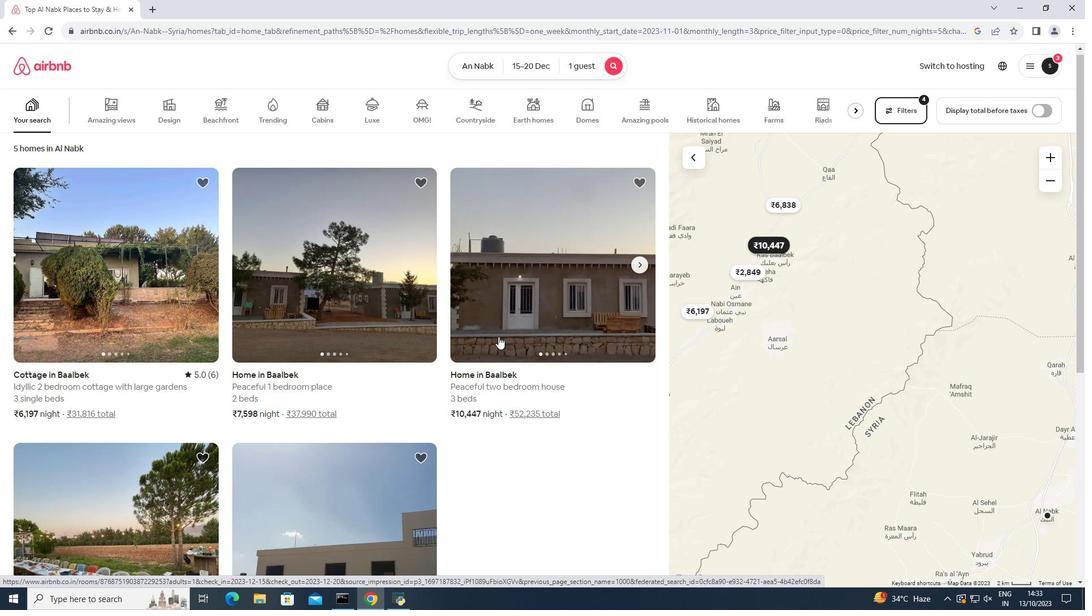 
Action: Mouse scrolled (498, 336) with delta (0, 0)
Screenshot: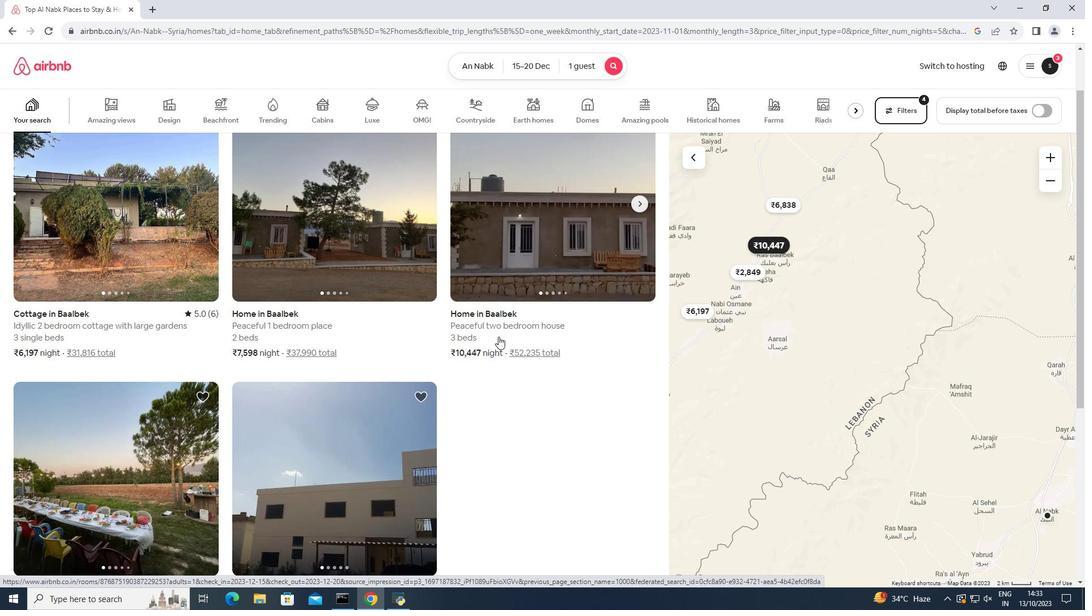 
Action: Mouse moved to (505, 324)
Screenshot: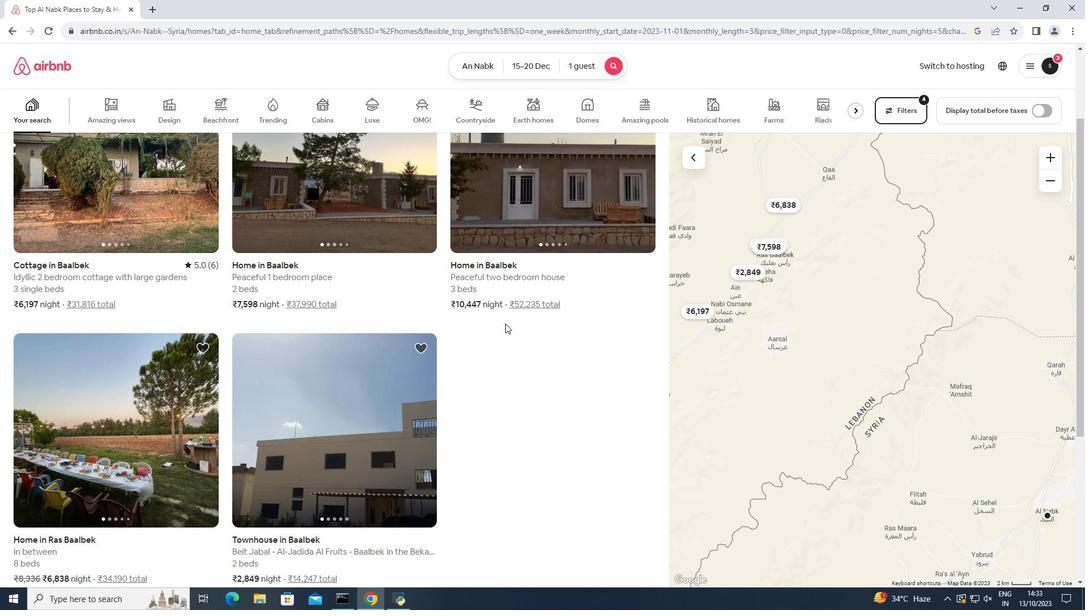 
Action: Mouse scrolled (505, 324) with delta (0, 0)
Screenshot: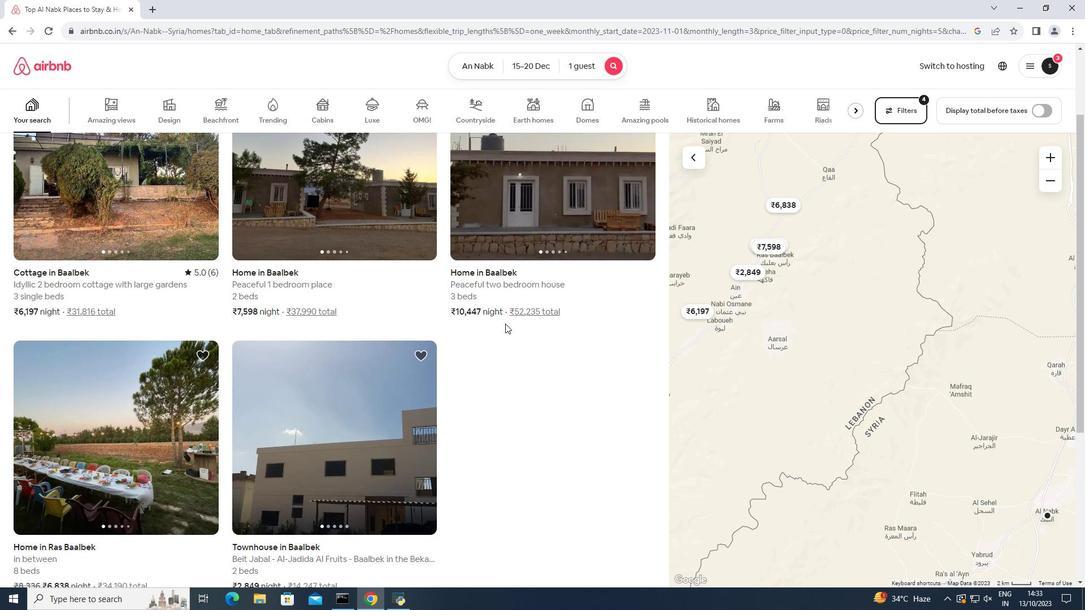 
Action: Mouse moved to (505, 319)
Screenshot: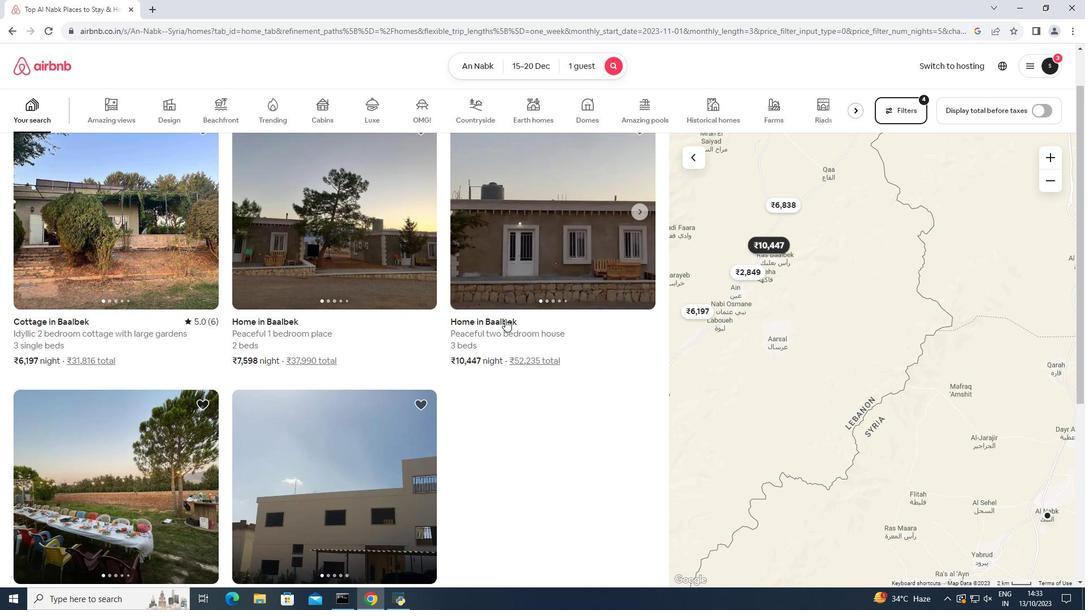 
Action: Mouse scrolled (505, 320) with delta (0, 0)
Screenshot: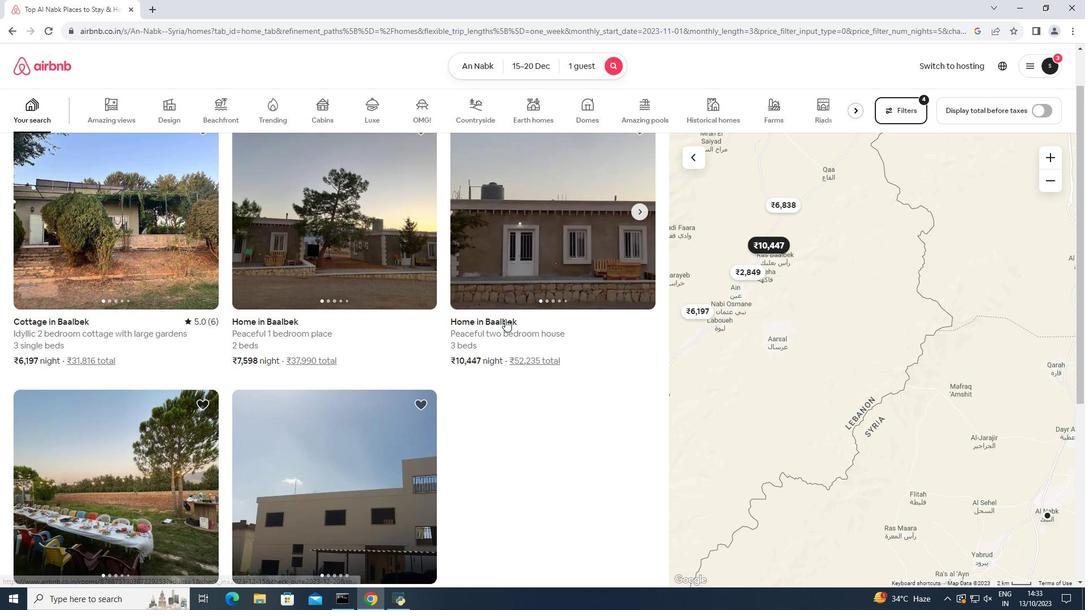 
Action: Mouse scrolled (505, 320) with delta (0, 0)
Screenshot: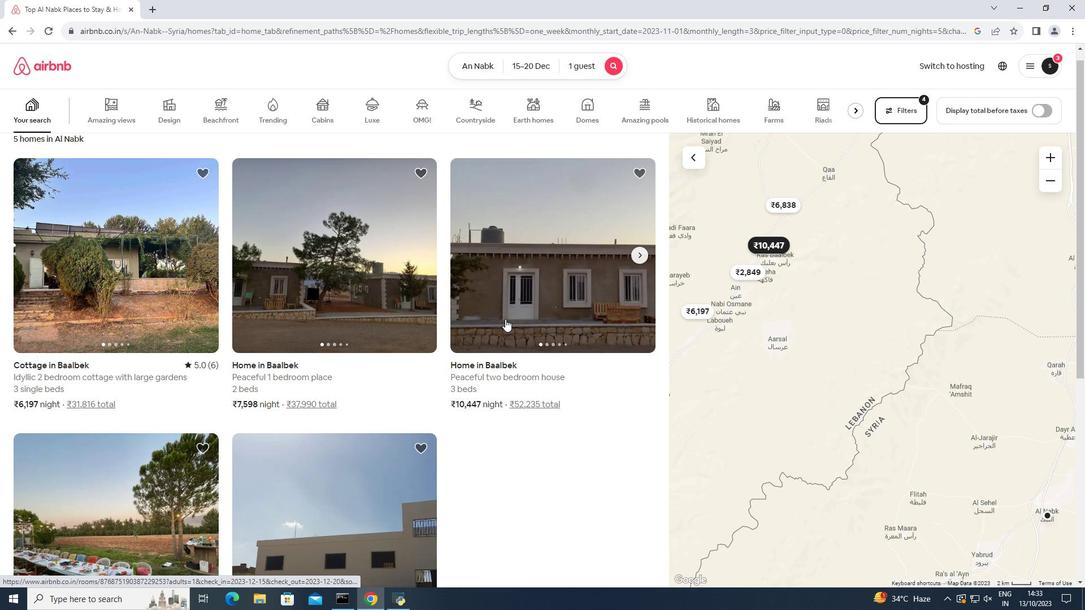 
Action: Mouse moved to (149, 295)
Screenshot: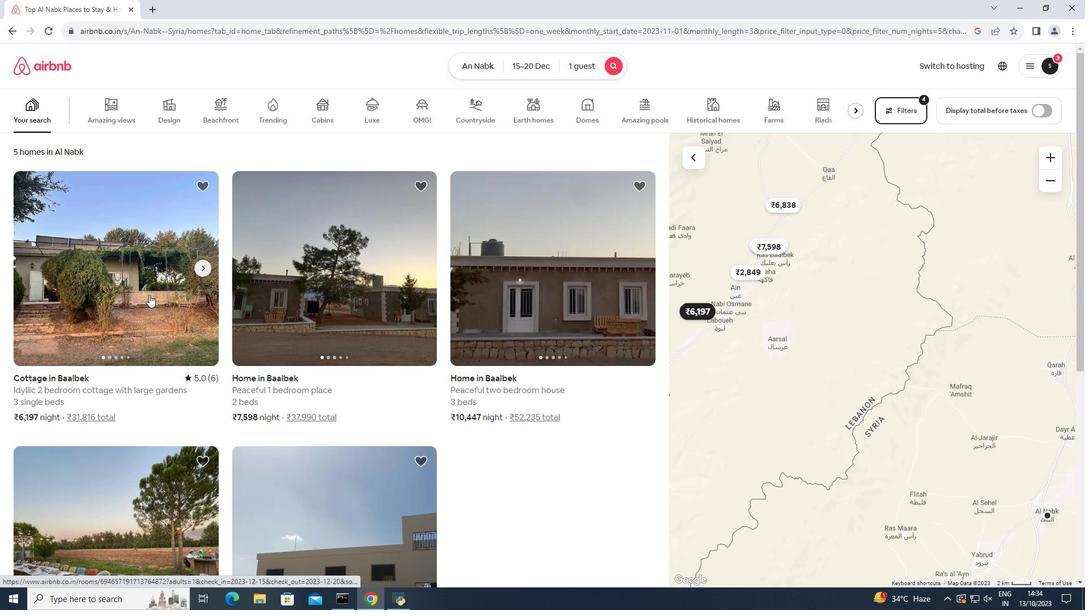 
Action: Mouse pressed left at (149, 295)
Screenshot: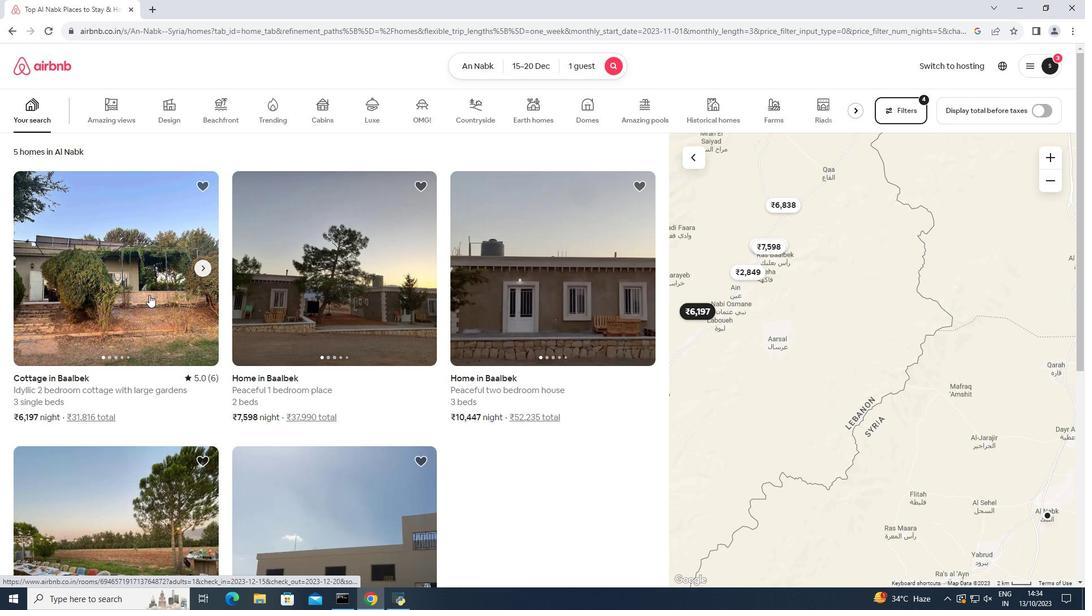 
Action: Mouse moved to (436, 293)
Screenshot: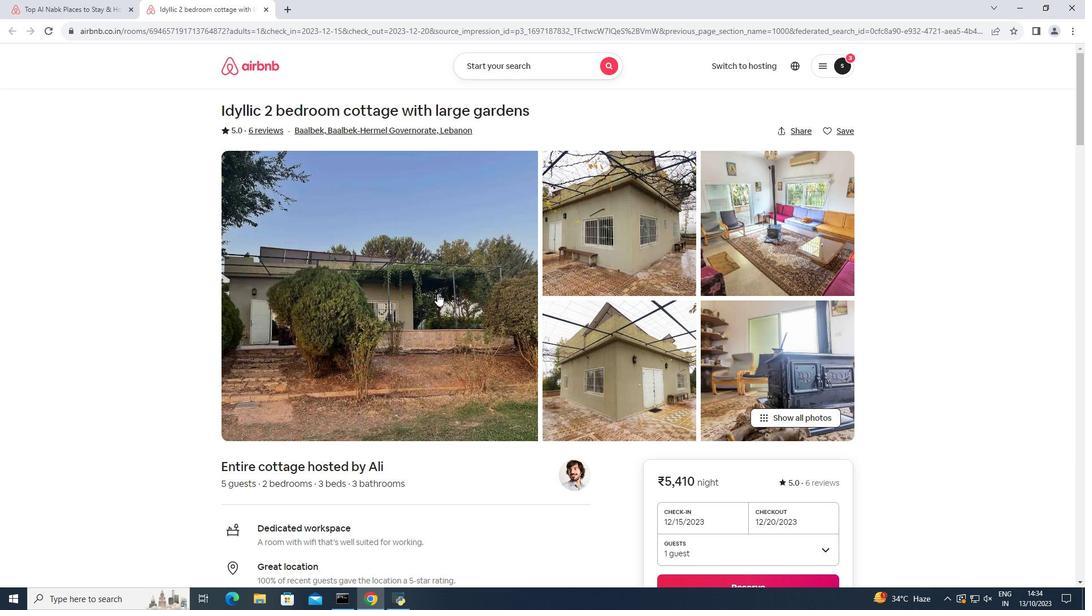 
Action: Mouse pressed left at (436, 293)
Screenshot: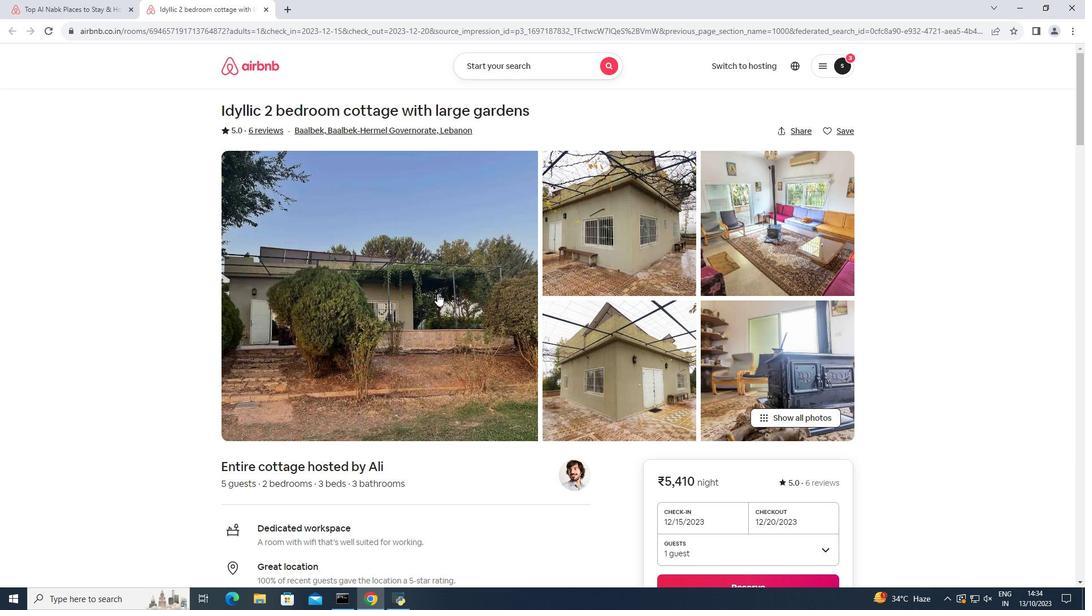 
Action: Mouse moved to (437, 294)
Screenshot: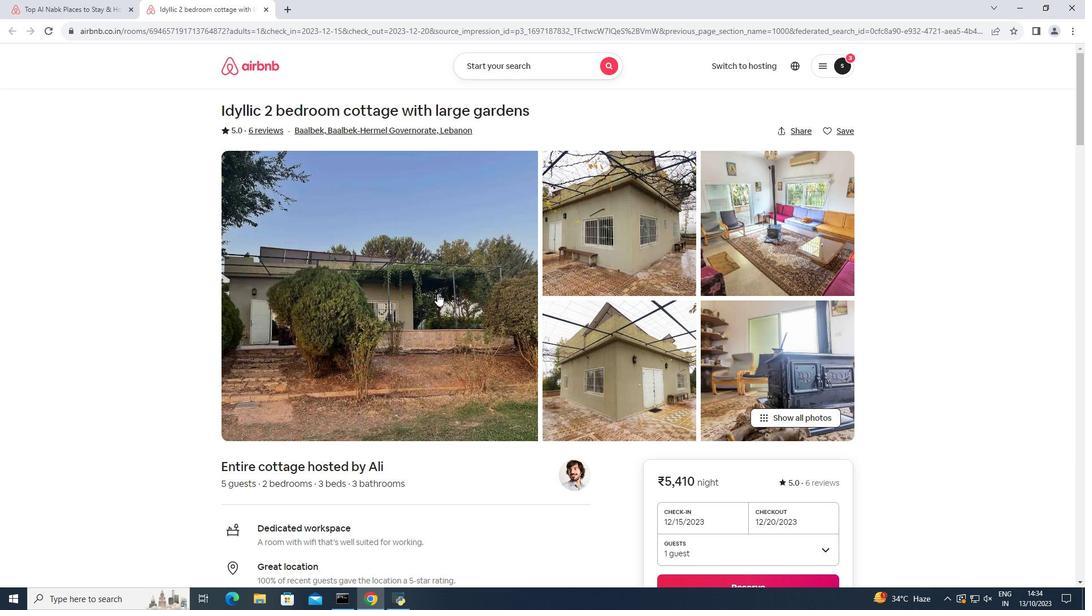 
Action: Mouse scrolled (437, 293) with delta (0, 0)
Screenshot: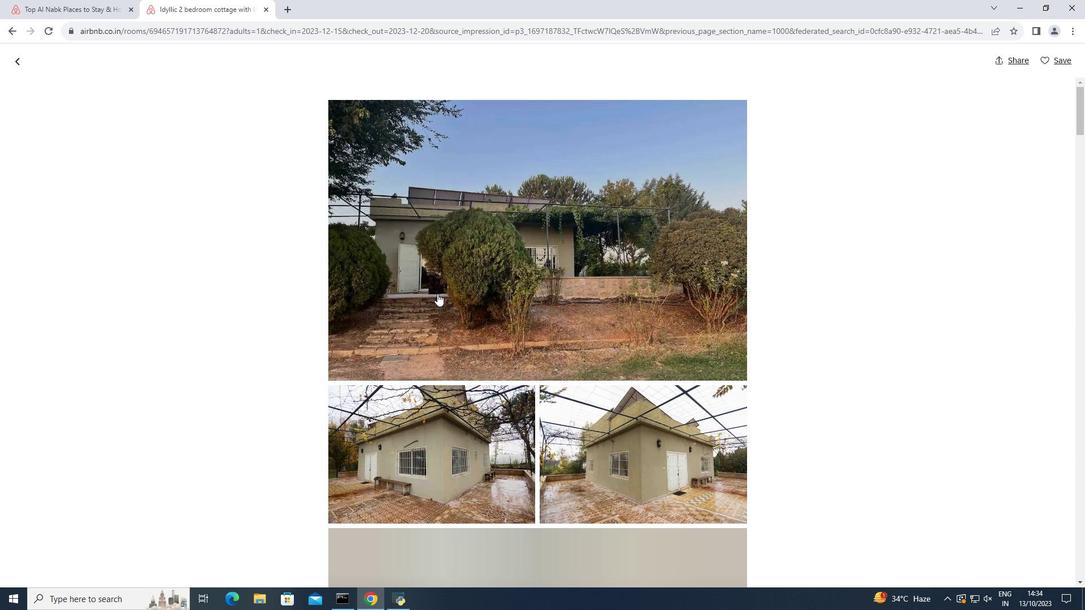 
Action: Mouse scrolled (437, 293) with delta (0, 0)
Screenshot: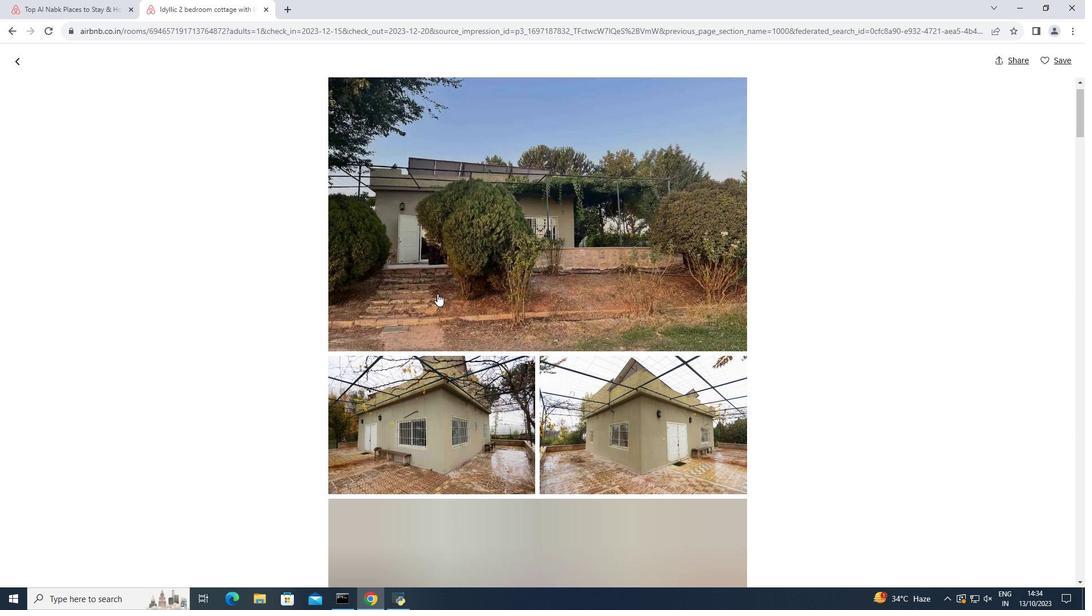 
Action: Mouse scrolled (437, 293) with delta (0, 0)
Screenshot: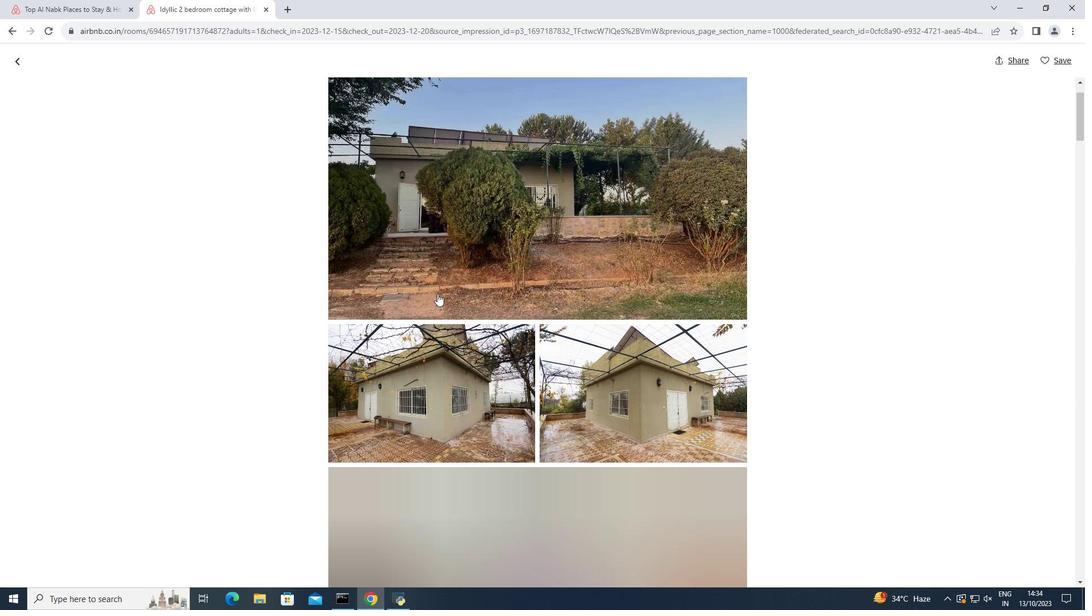 
Action: Mouse scrolled (437, 293) with delta (0, 0)
Screenshot: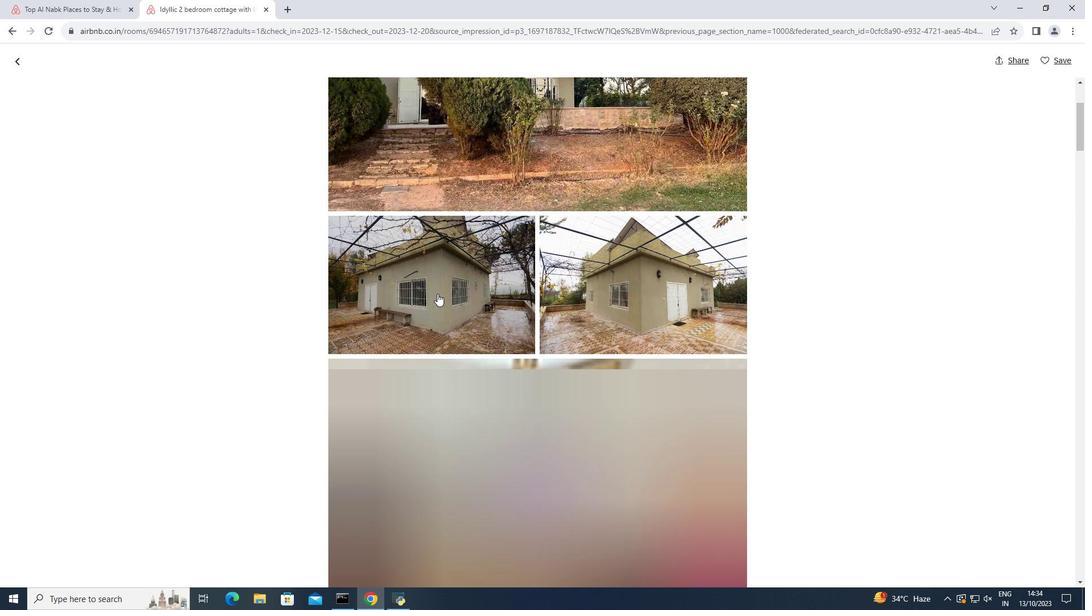
Action: Mouse scrolled (437, 293) with delta (0, 0)
Screenshot: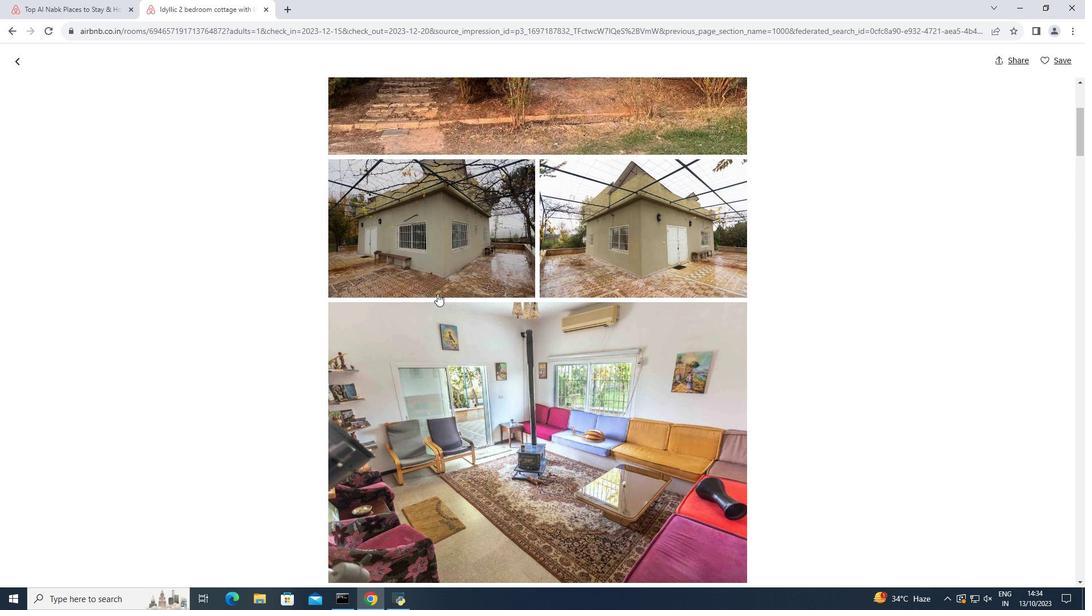 
Action: Mouse scrolled (437, 293) with delta (0, 0)
Screenshot: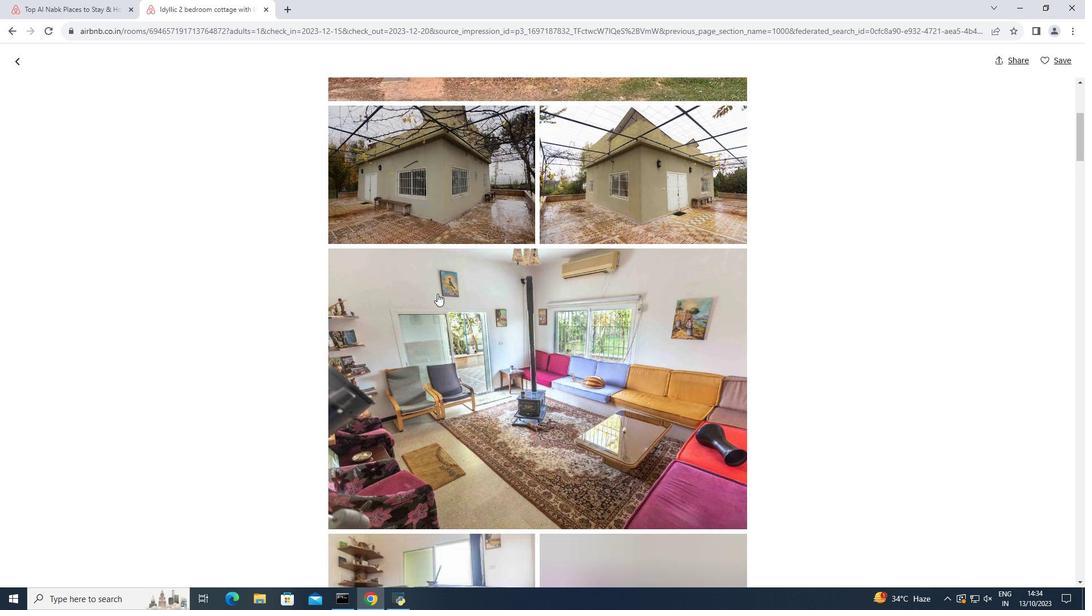 
Action: Mouse scrolled (437, 293) with delta (0, 0)
Screenshot: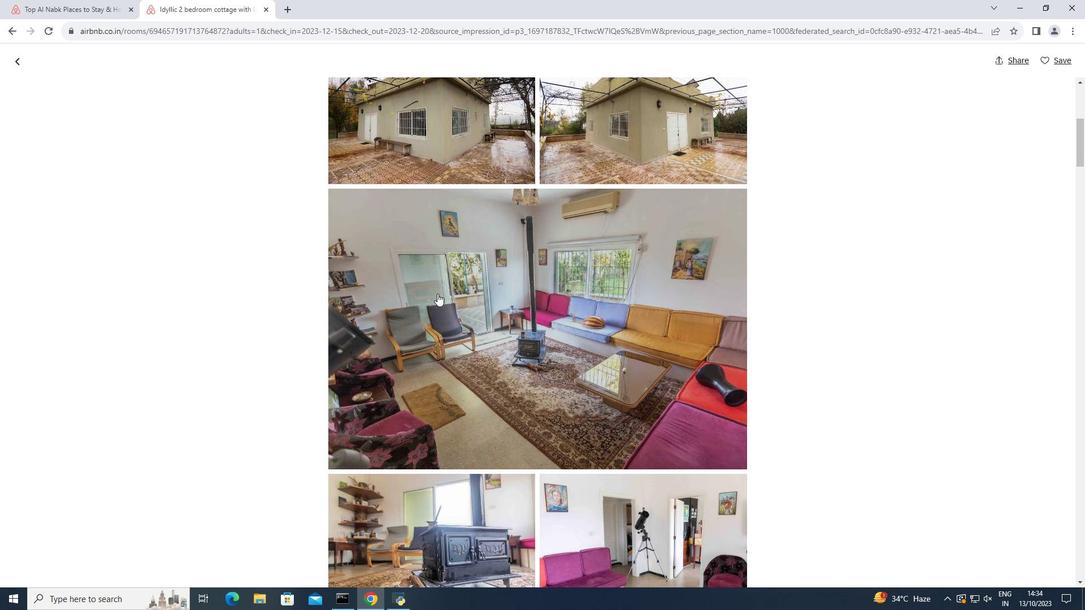 
Action: Mouse scrolled (437, 293) with delta (0, 0)
Screenshot: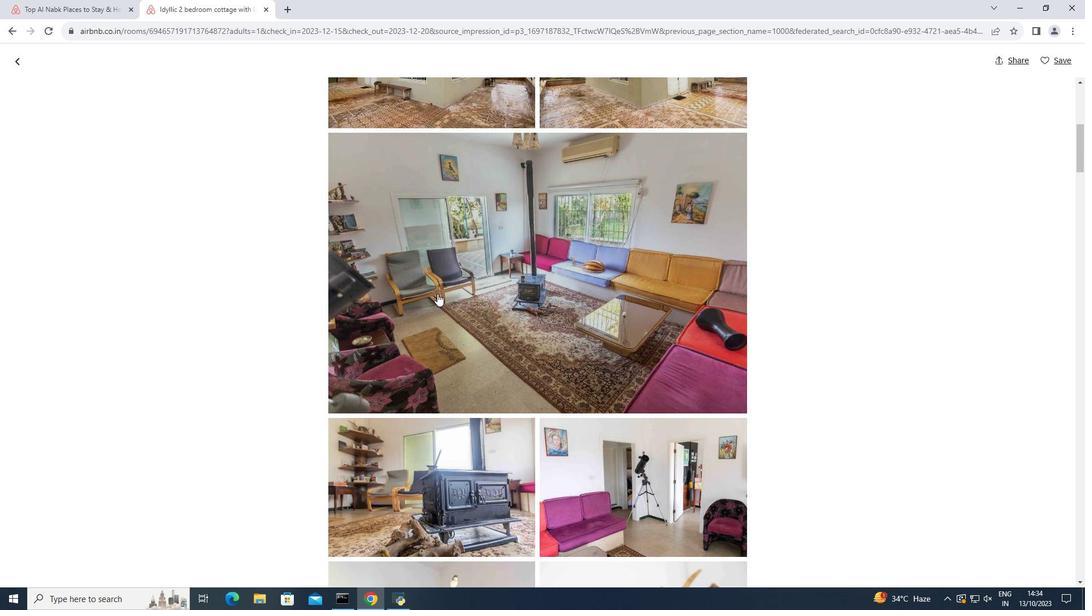 
Action: Mouse scrolled (437, 293) with delta (0, 0)
Screenshot: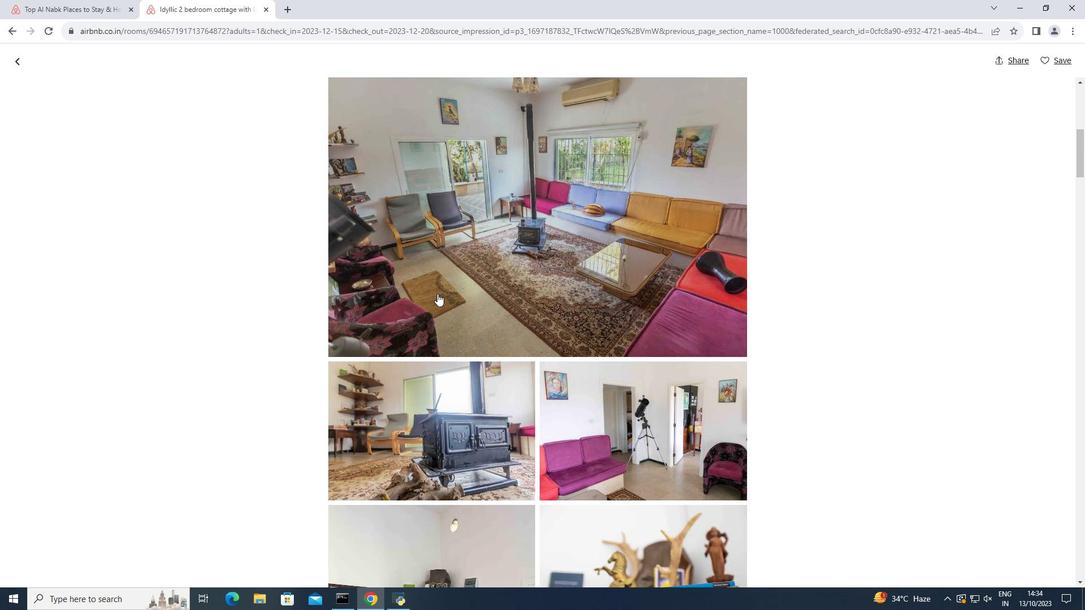 
Action: Mouse scrolled (437, 293) with delta (0, 0)
Screenshot: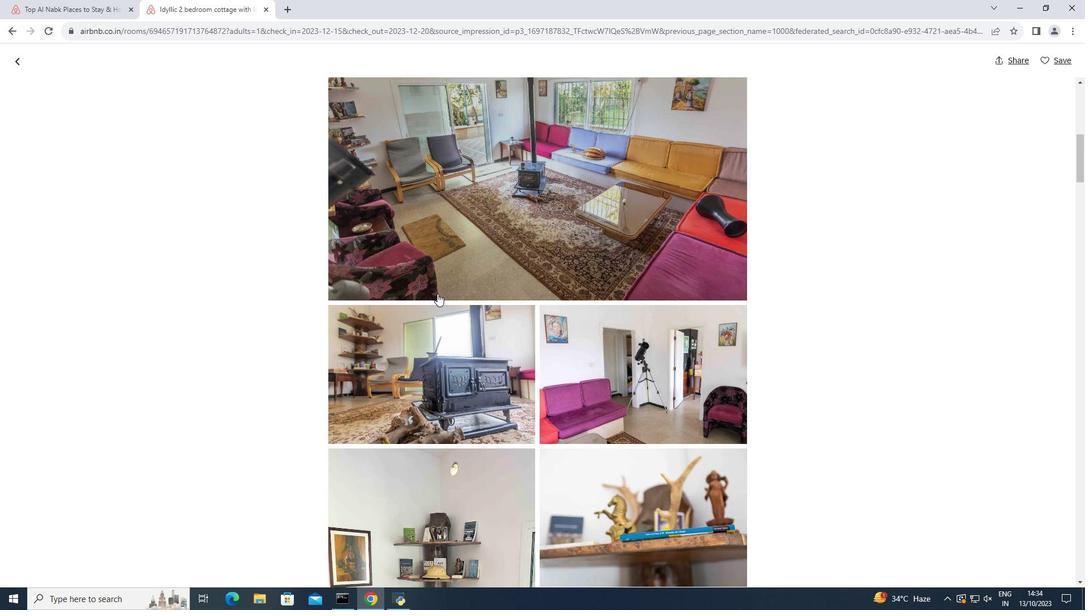 
Action: Mouse scrolled (437, 293) with delta (0, 0)
Screenshot: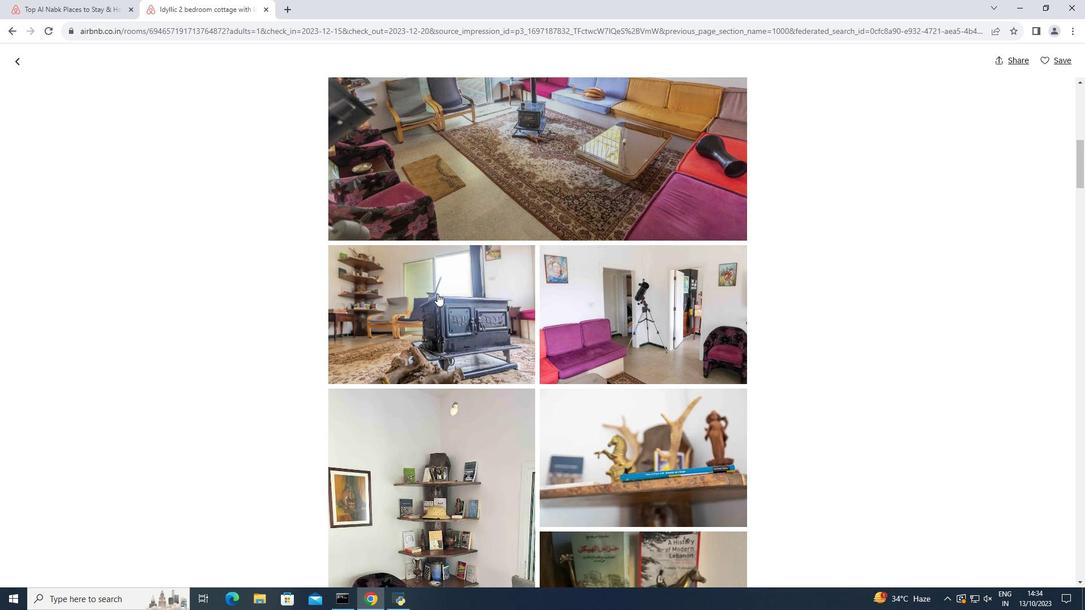 
Action: Mouse scrolled (437, 293) with delta (0, 0)
Screenshot: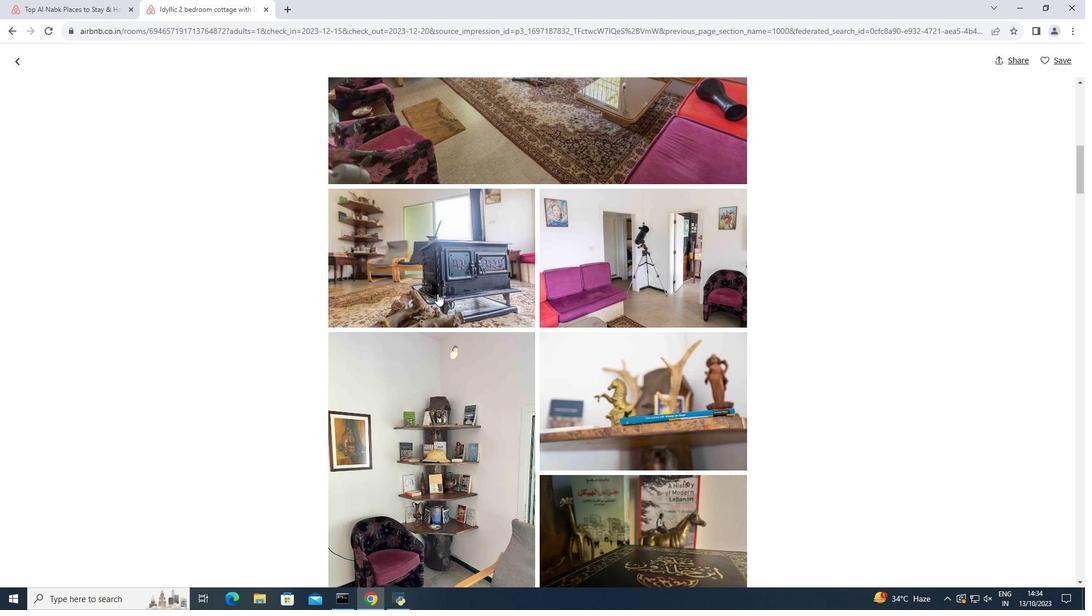 
Action: Mouse scrolled (437, 293) with delta (0, 0)
Screenshot: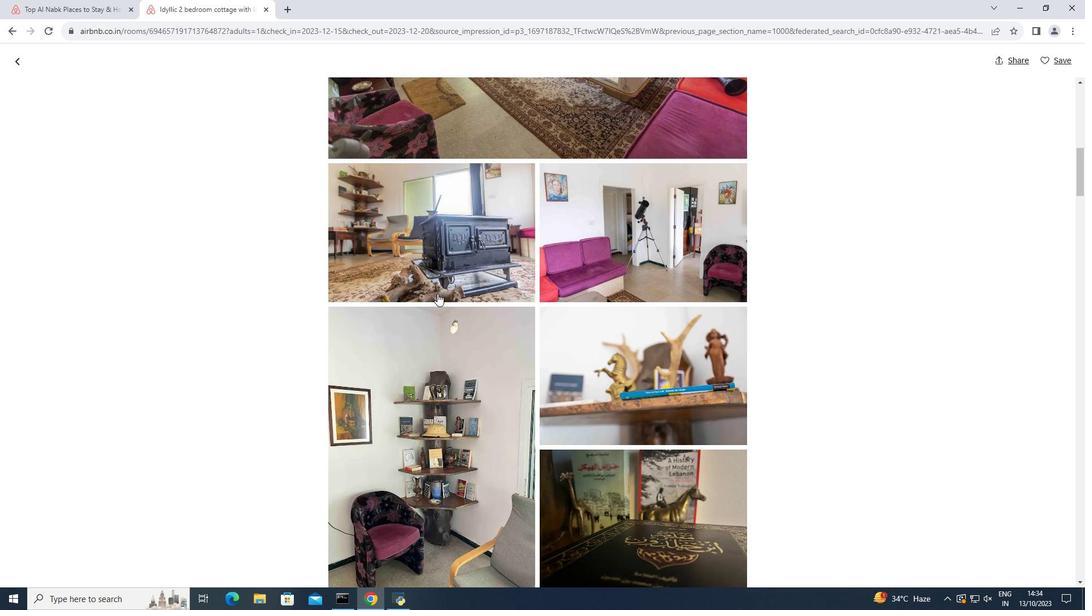 
Action: Mouse scrolled (437, 293) with delta (0, 0)
Screenshot: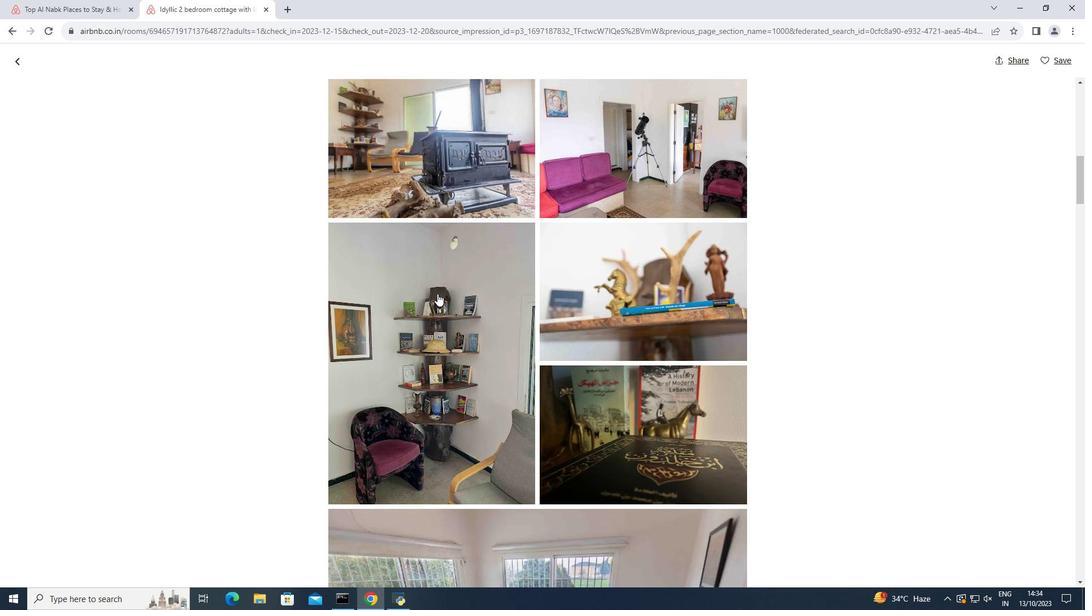
Action: Mouse scrolled (437, 293) with delta (0, 0)
Screenshot: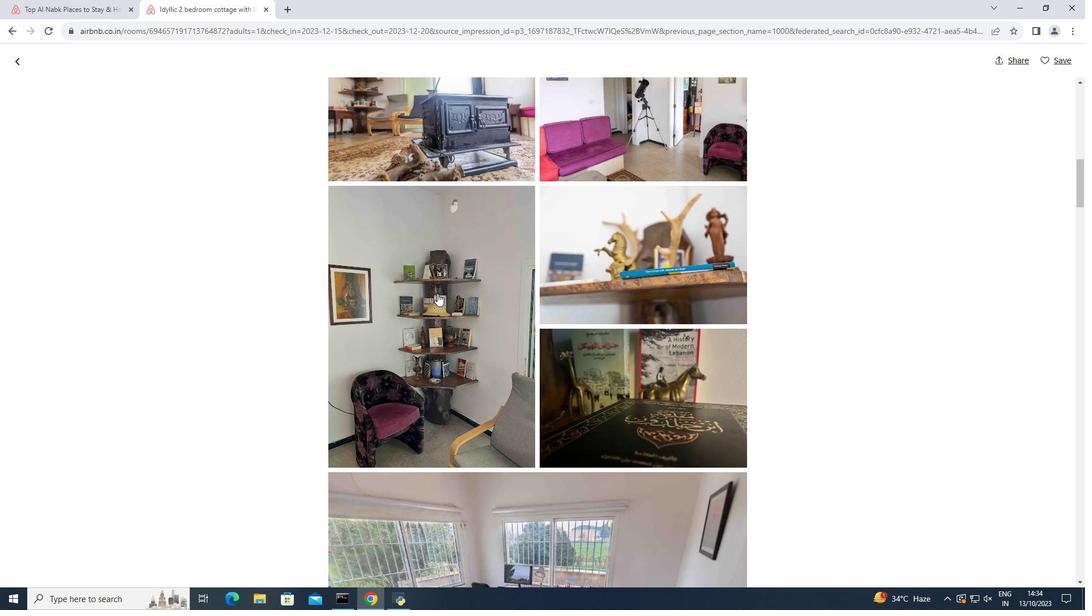 
Action: Mouse scrolled (437, 293) with delta (0, 0)
Screenshot: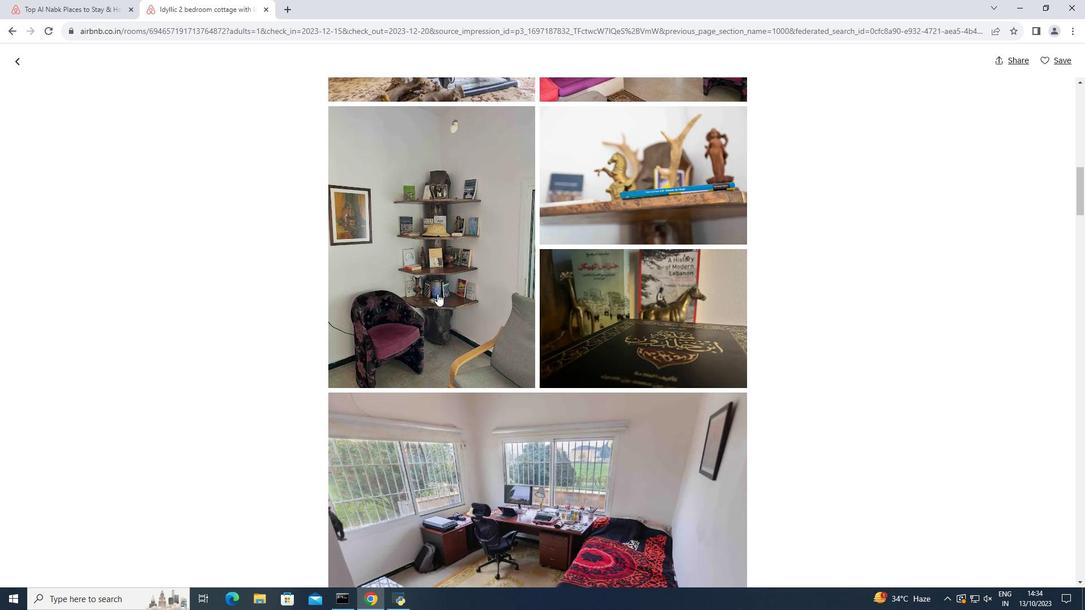 
Action: Mouse scrolled (437, 293) with delta (0, 0)
Screenshot: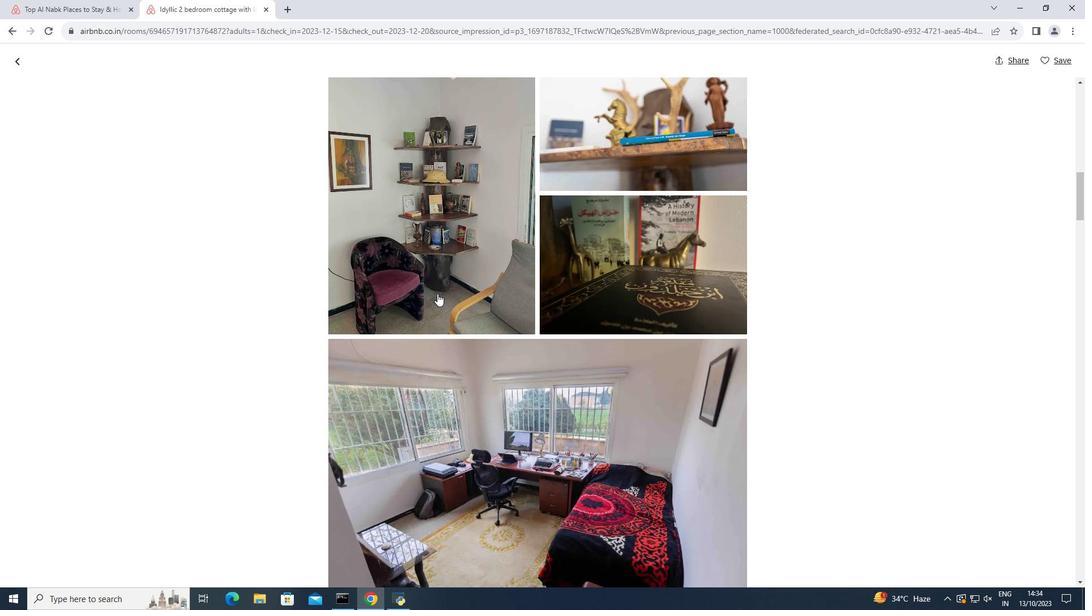 
Action: Mouse scrolled (437, 293) with delta (0, 0)
Screenshot: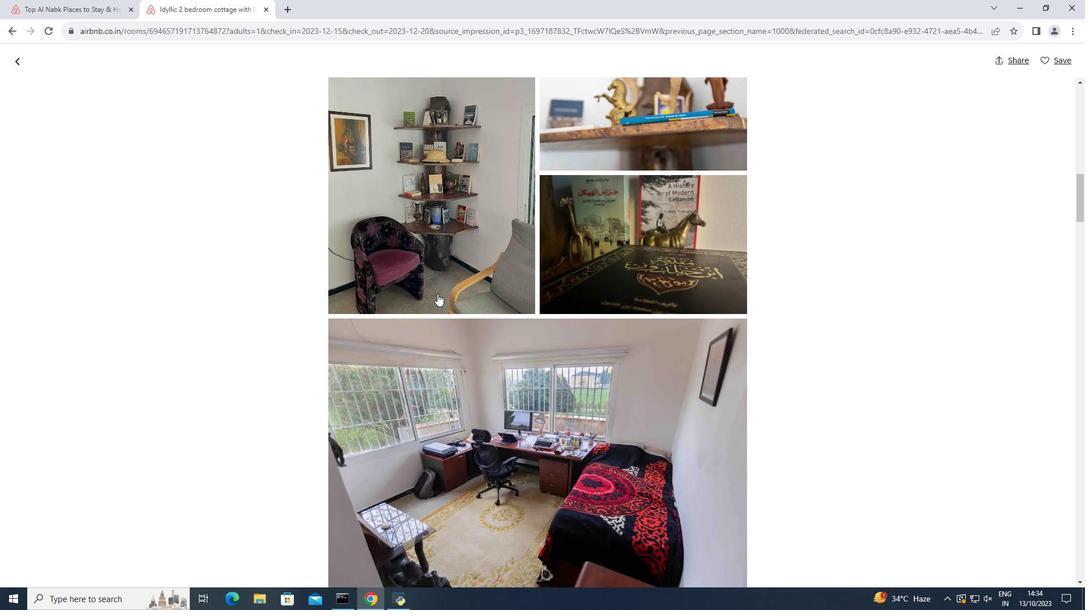 
Action: Mouse scrolled (437, 293) with delta (0, 0)
Screenshot: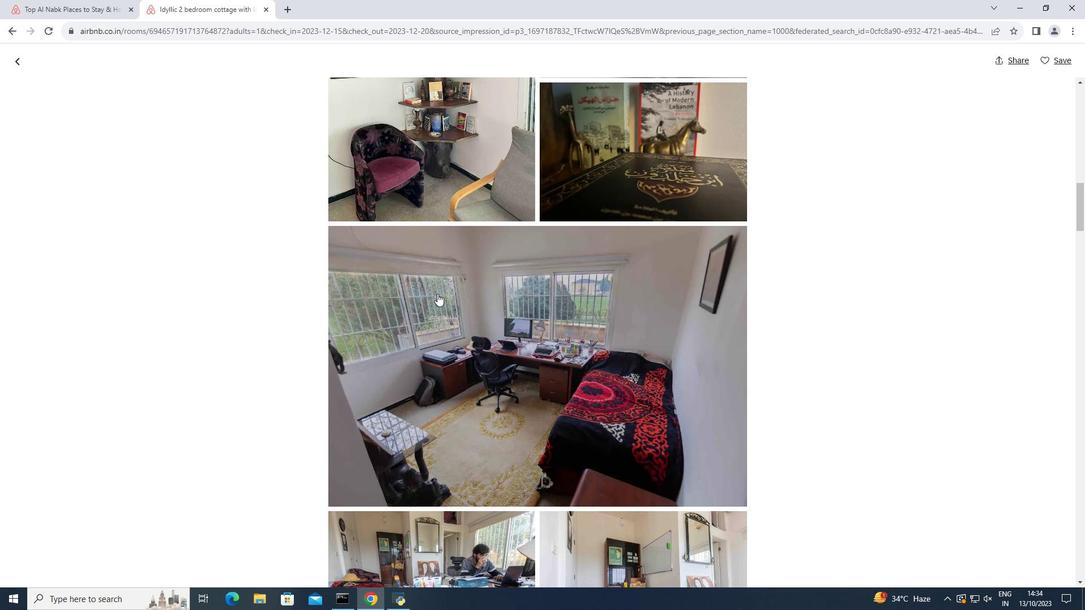 
Action: Mouse scrolled (437, 293) with delta (0, 0)
Screenshot: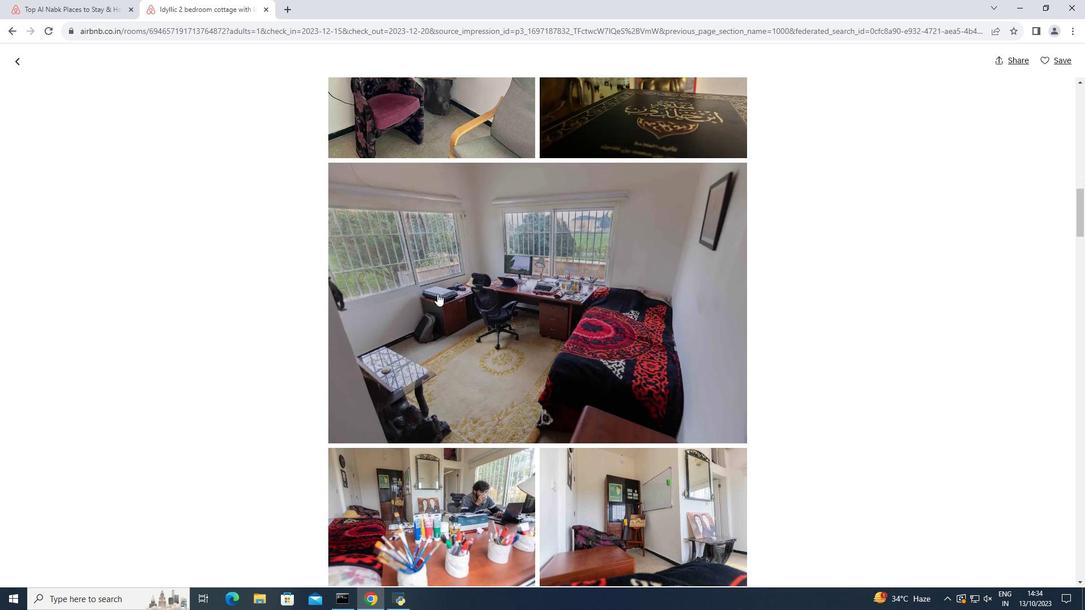 
Action: Mouse scrolled (437, 293) with delta (0, 0)
Screenshot: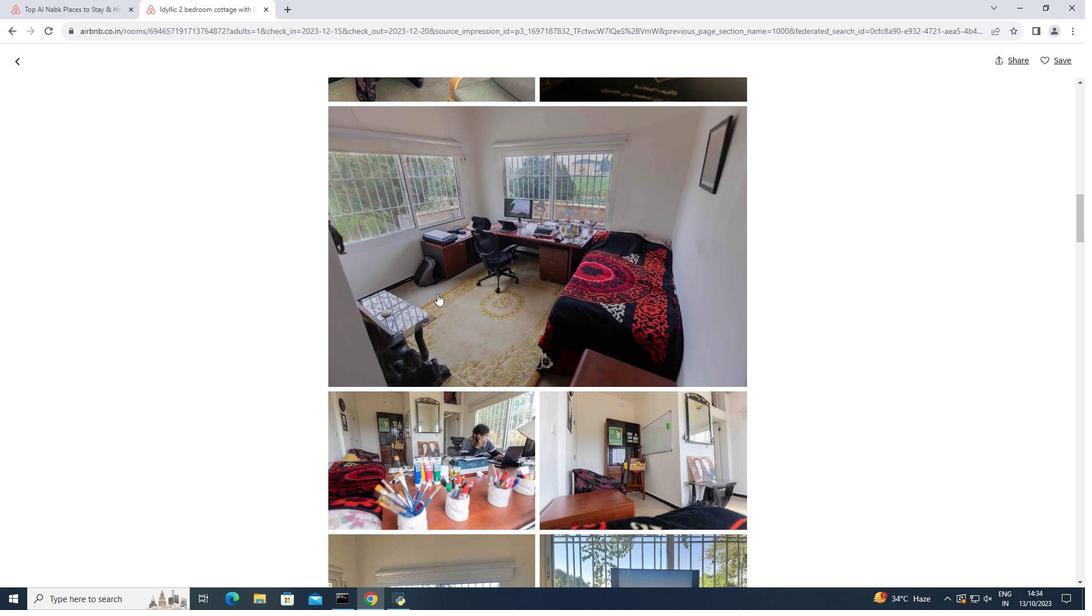 
Action: Mouse scrolled (437, 293) with delta (0, 0)
Screenshot: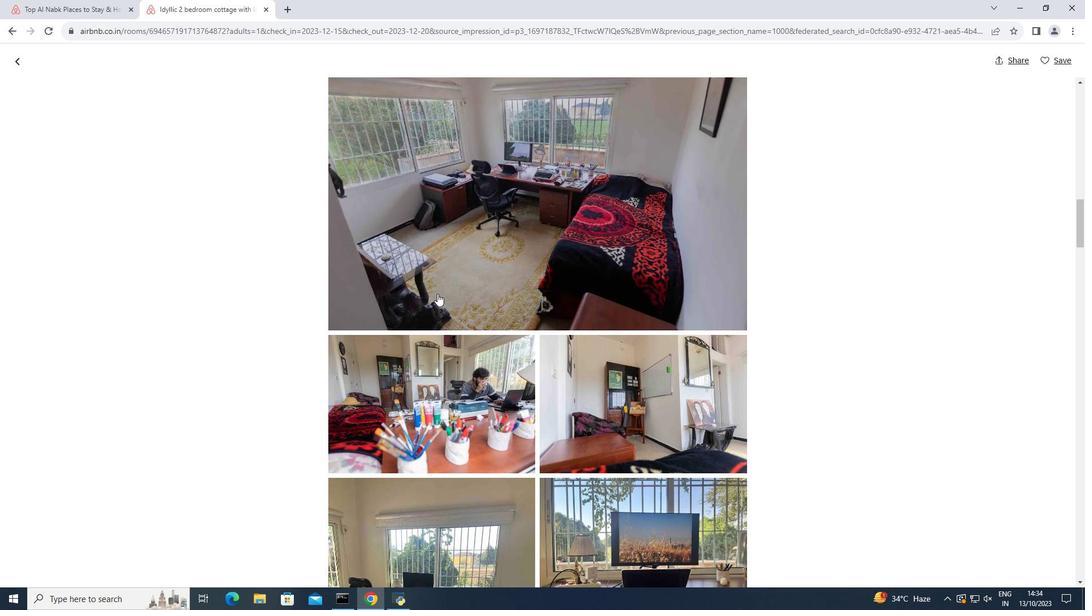 
Action: Mouse scrolled (437, 293) with delta (0, 0)
Screenshot: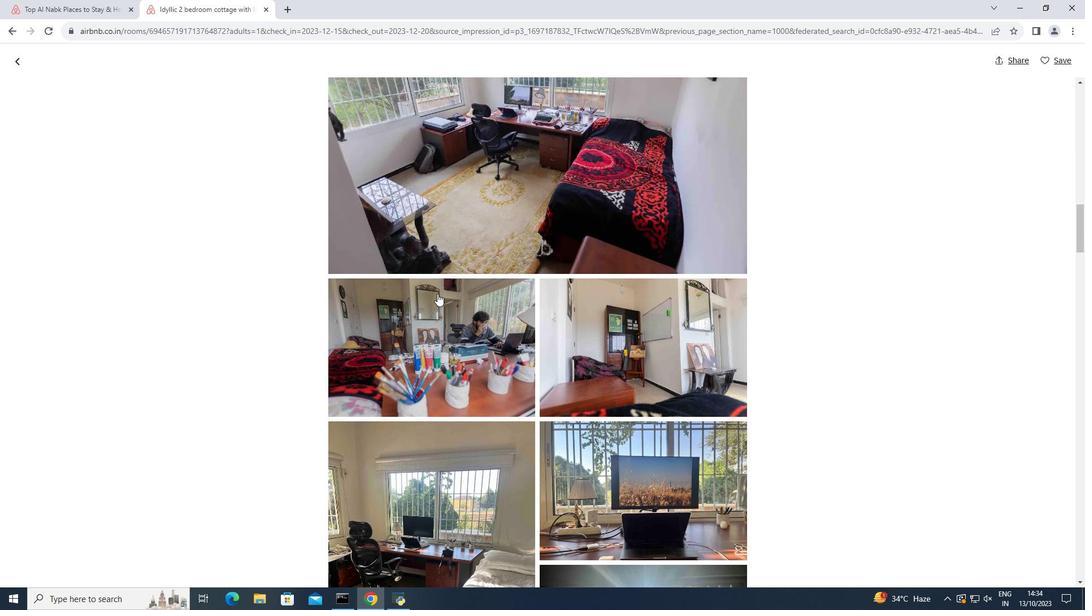 
Action: Mouse scrolled (437, 293) with delta (0, 0)
Screenshot: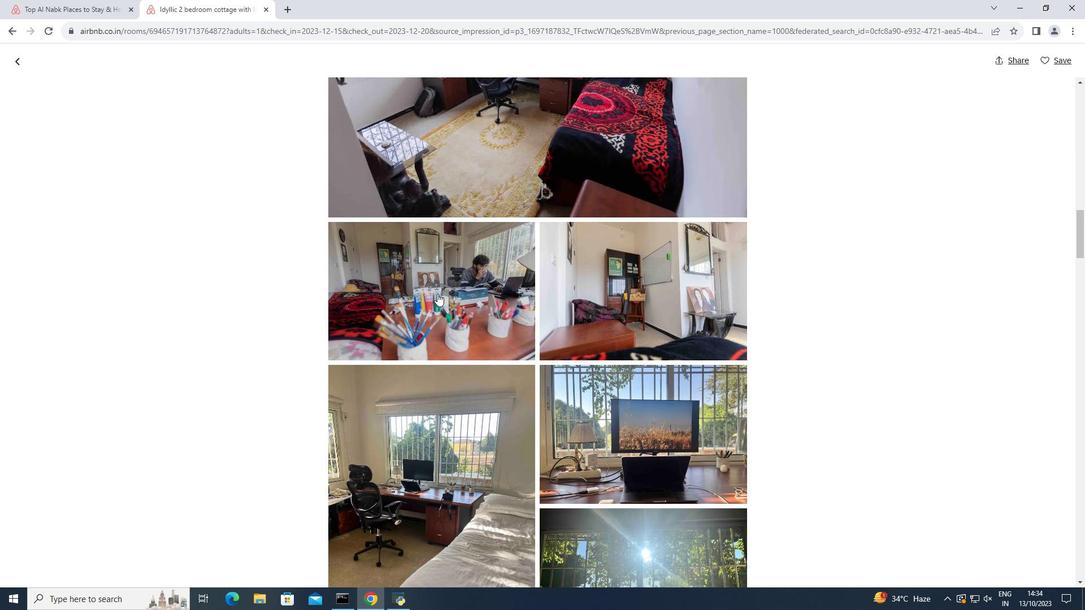 
Action: Mouse scrolled (437, 293) with delta (0, 0)
Screenshot: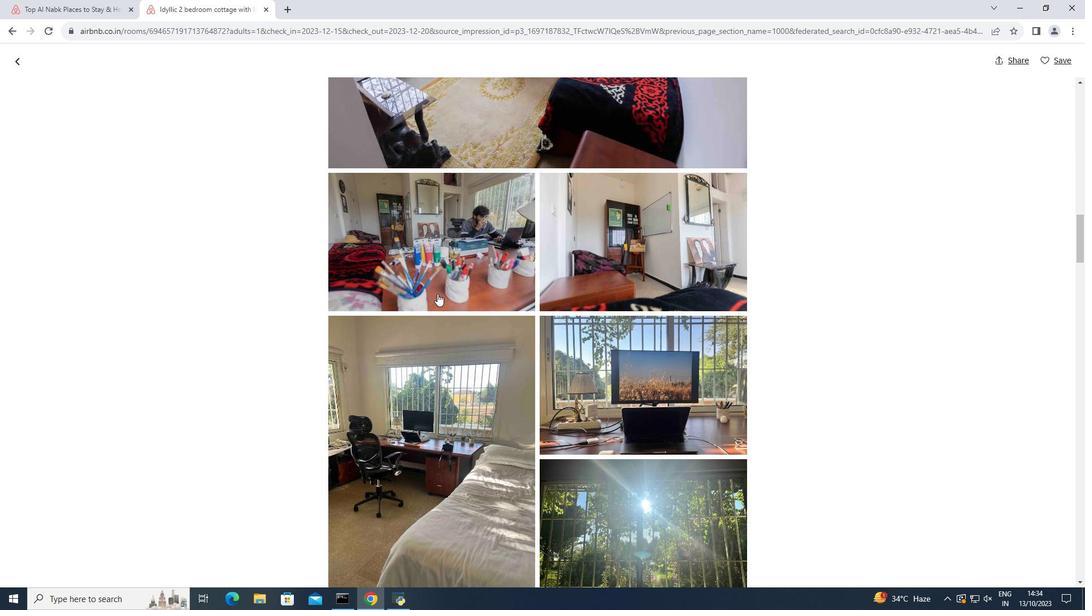 
Action: Mouse scrolled (437, 293) with delta (0, 0)
Screenshot: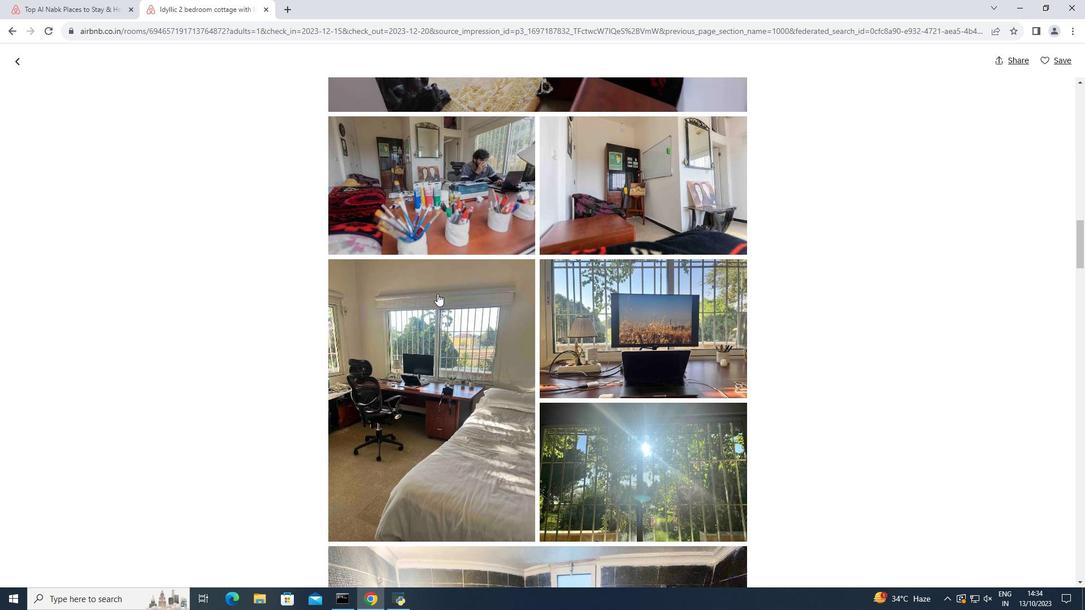 
Action: Mouse scrolled (437, 293) with delta (0, 0)
Screenshot: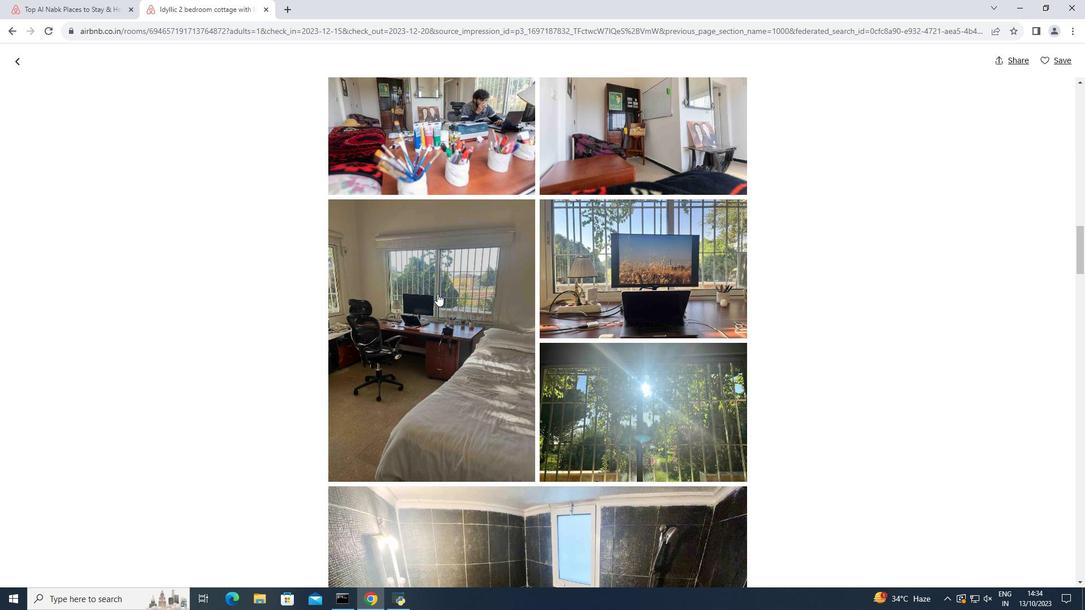 
Action: Mouse scrolled (437, 293) with delta (0, 0)
Screenshot: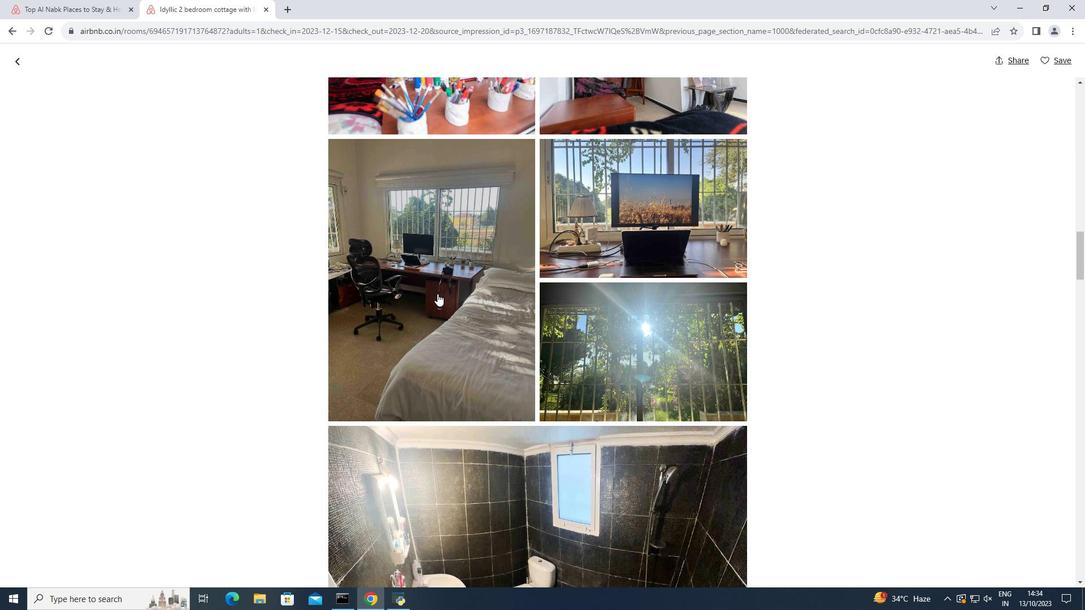 
Action: Mouse scrolled (437, 293) with delta (0, 0)
Screenshot: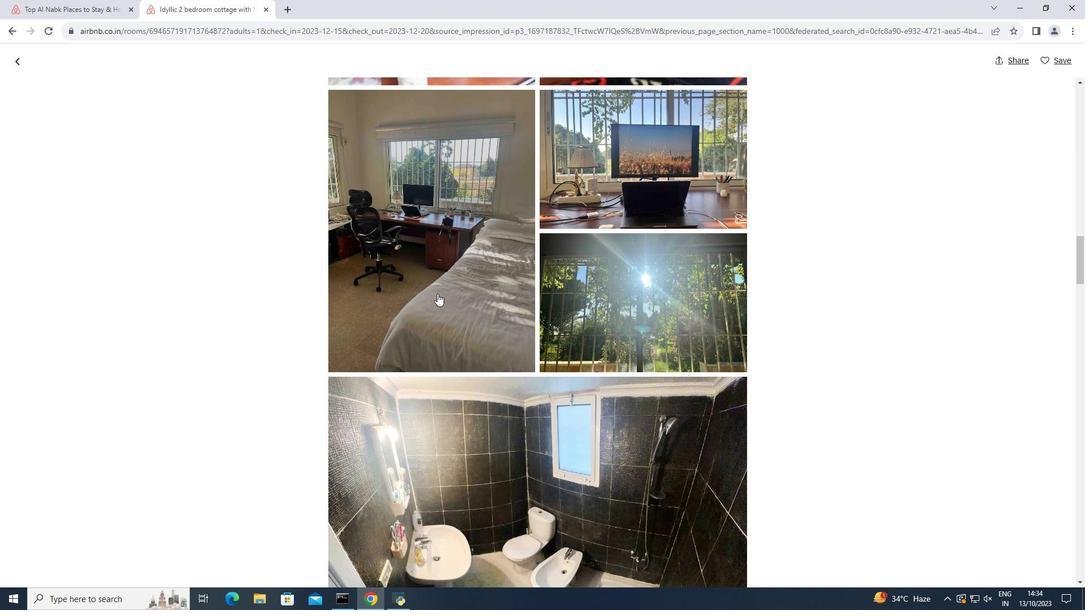 
Action: Mouse scrolled (437, 293) with delta (0, 0)
Screenshot: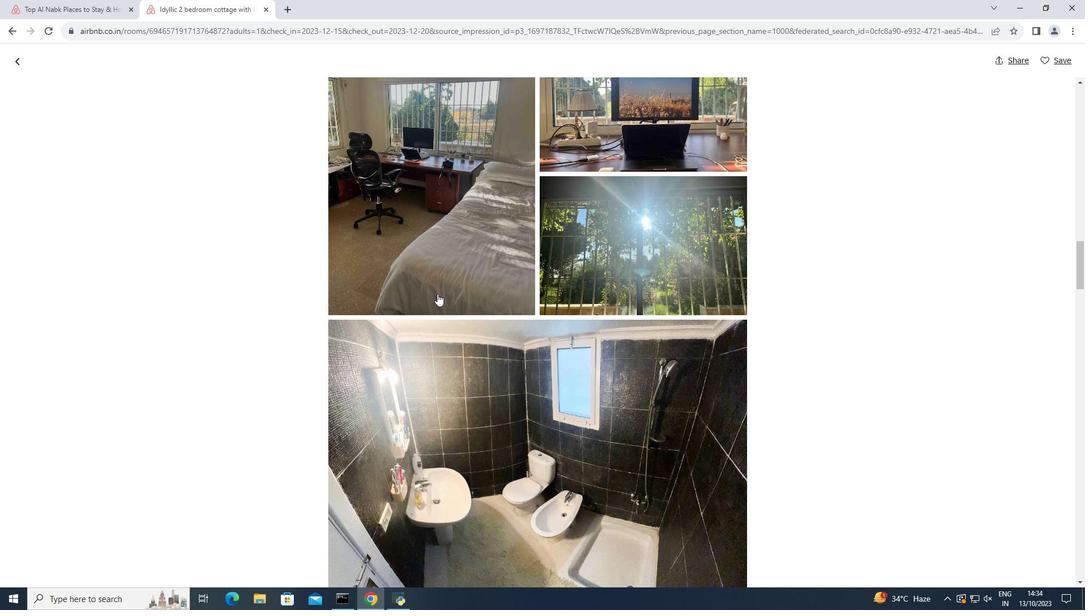 
Action: Mouse scrolled (437, 293) with delta (0, 0)
Screenshot: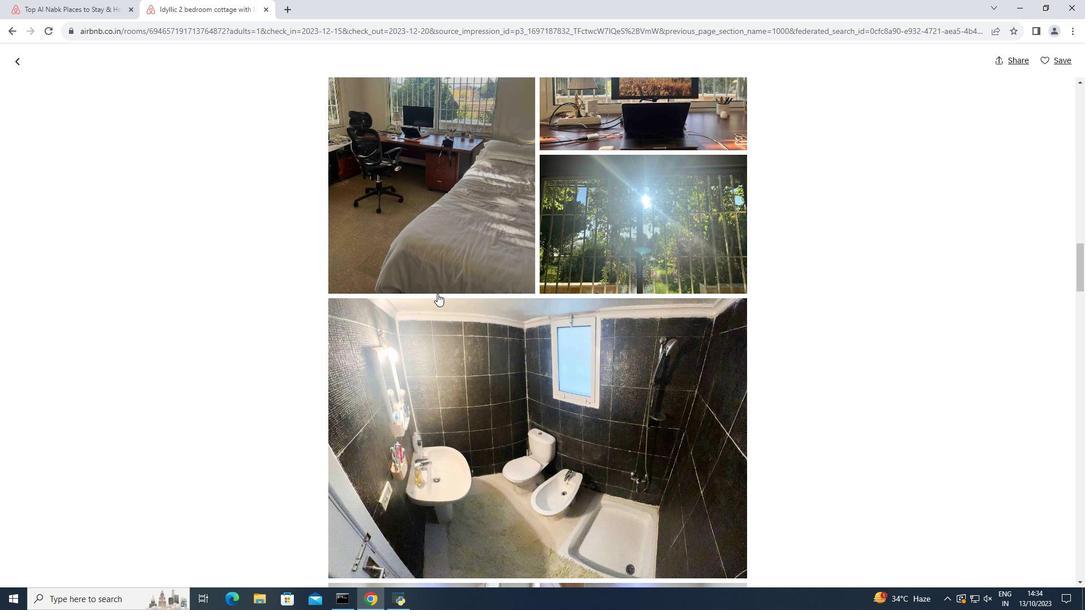 
Action: Mouse scrolled (437, 293) with delta (0, 0)
Screenshot: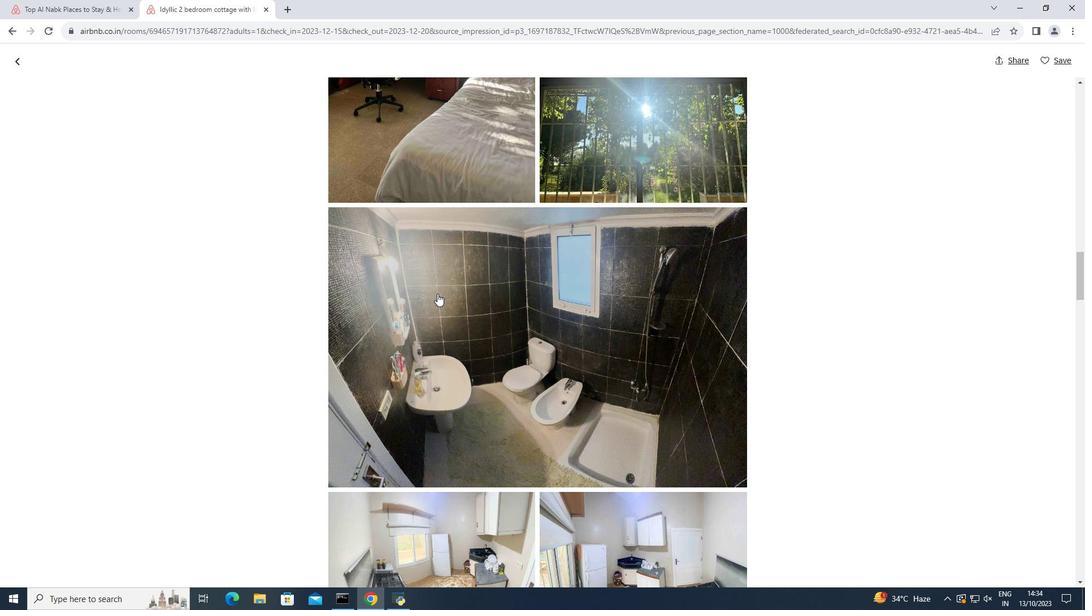 
Action: Mouse scrolled (437, 293) with delta (0, 0)
Screenshot: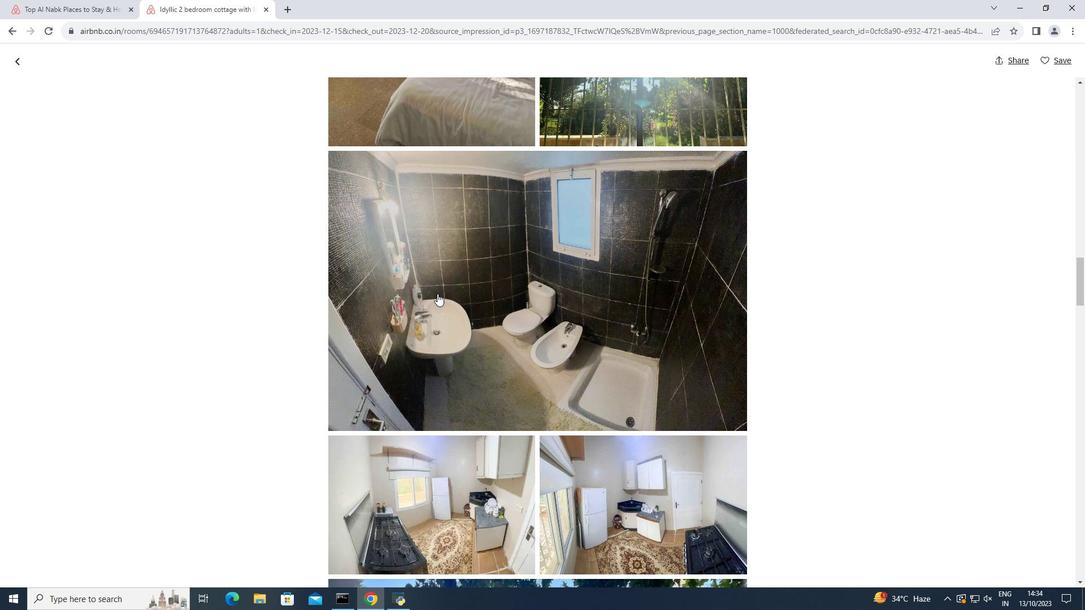 
Action: Mouse scrolled (437, 293) with delta (0, 0)
Screenshot: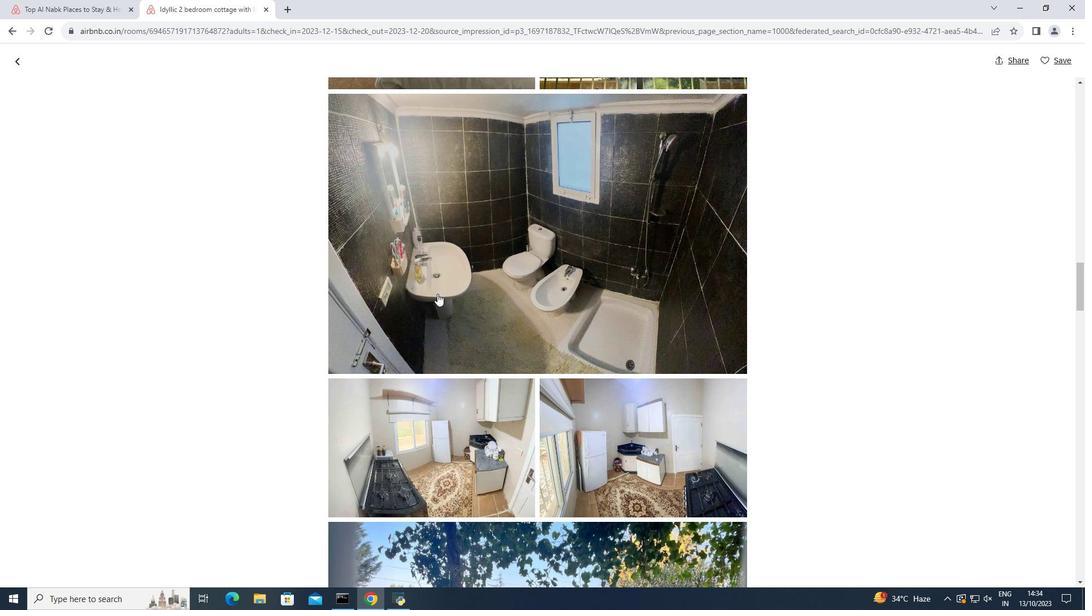
Action: Mouse scrolled (437, 293) with delta (0, 0)
Screenshot: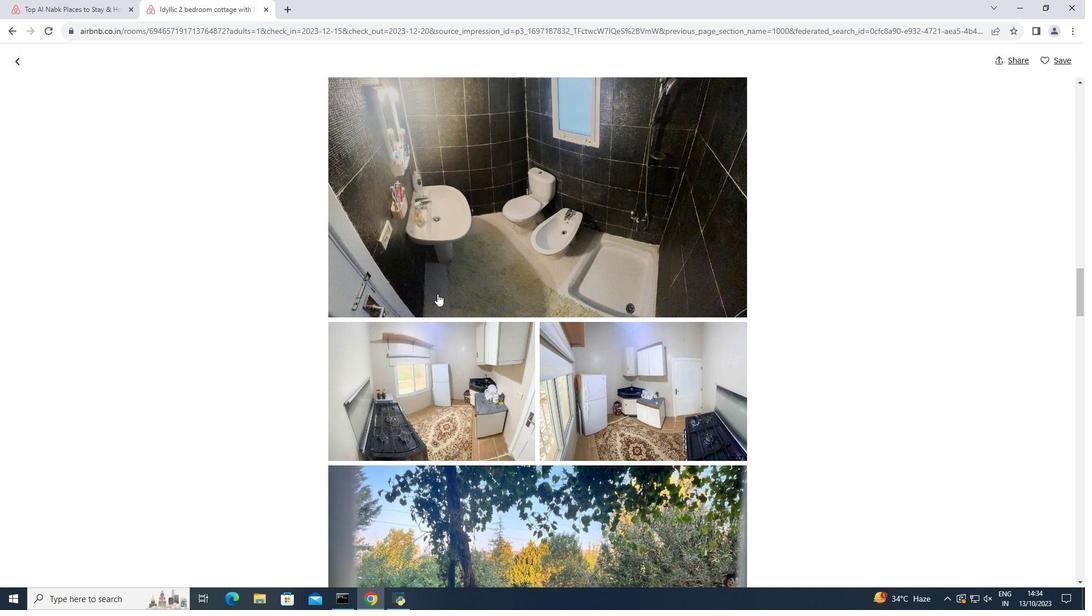 
Action: Mouse scrolled (437, 293) with delta (0, 0)
Screenshot: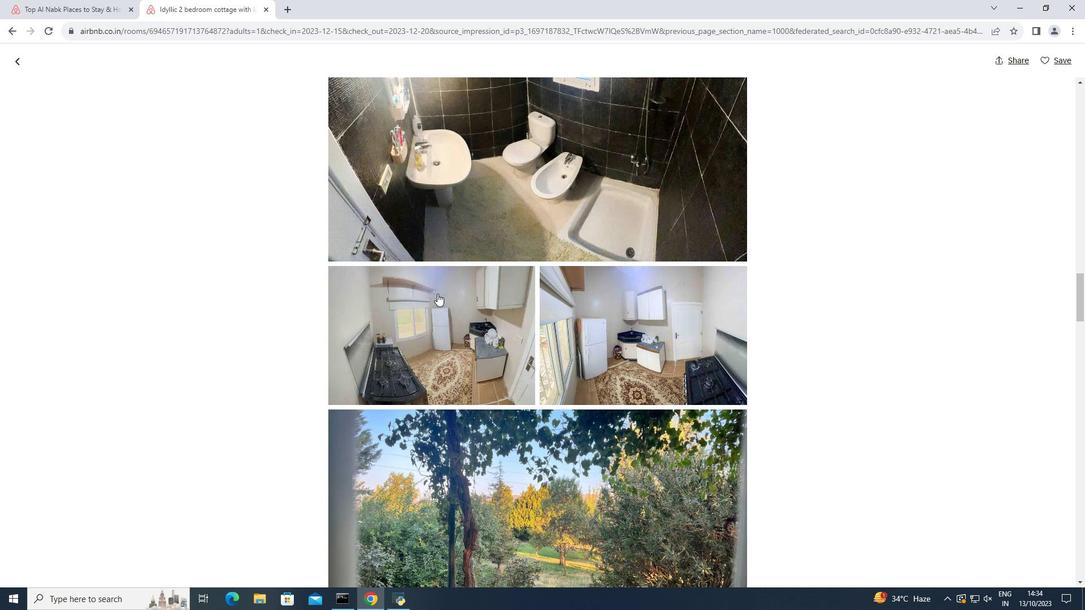 
Action: Mouse scrolled (437, 293) with delta (0, 0)
Screenshot: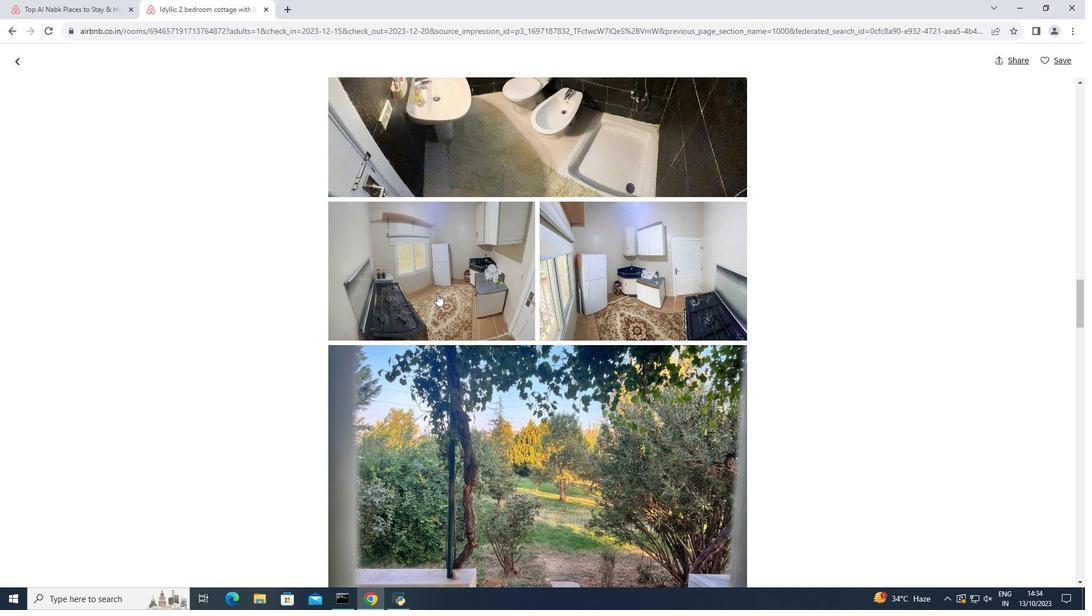 
Action: Mouse scrolled (437, 293) with delta (0, 0)
Screenshot: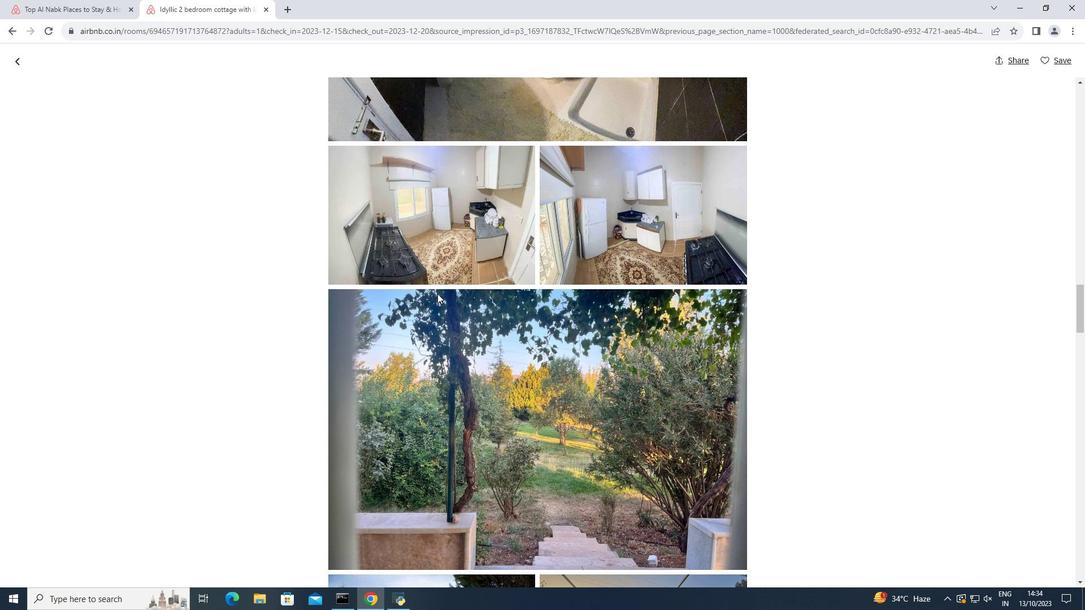 
Action: Mouse scrolled (437, 293) with delta (0, 0)
Screenshot: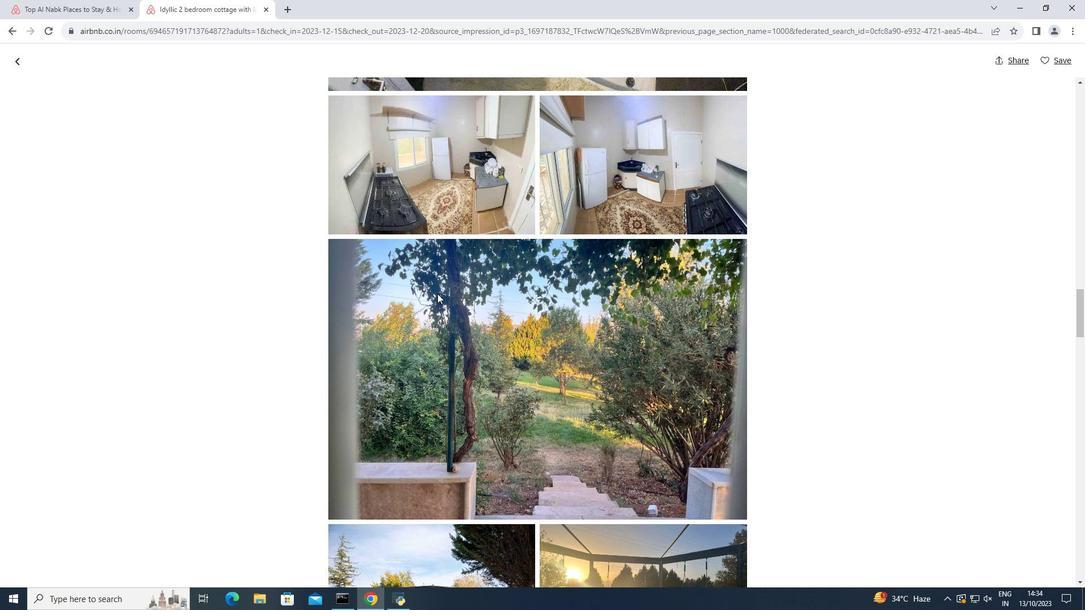 
Action: Mouse scrolled (437, 293) with delta (0, 0)
Screenshot: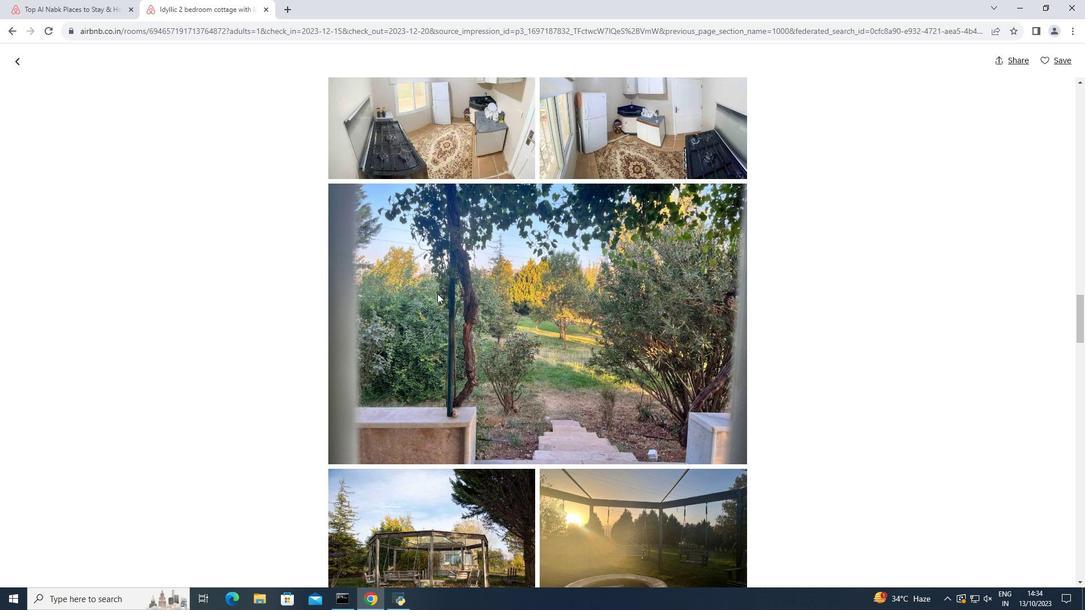 
Action: Mouse scrolled (437, 293) with delta (0, 0)
Screenshot: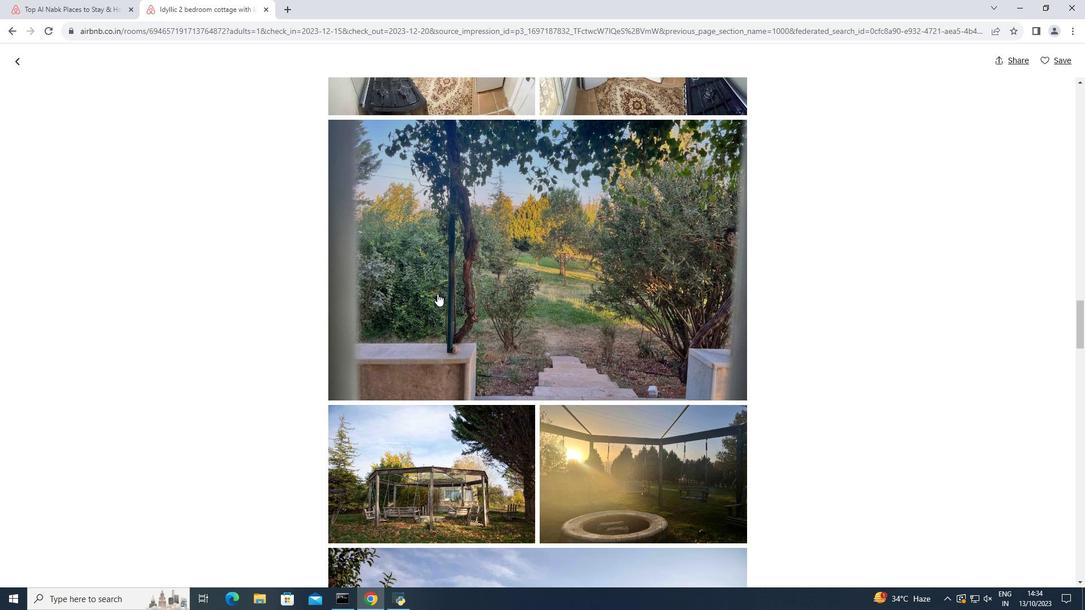 
Action: Mouse scrolled (437, 293) with delta (0, 0)
Screenshot: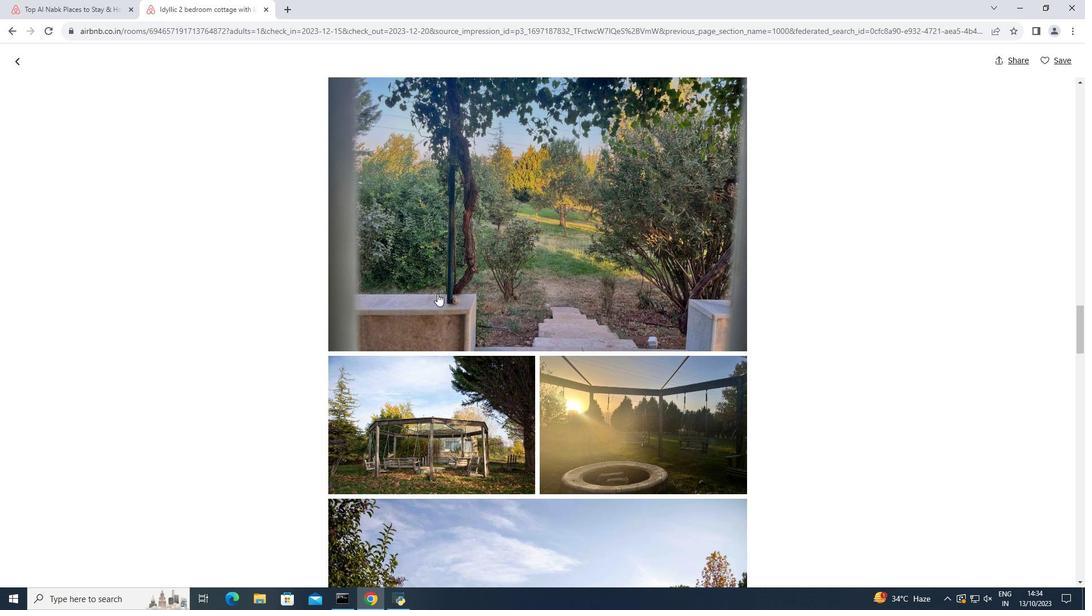
Action: Mouse scrolled (437, 293) with delta (0, 0)
Screenshot: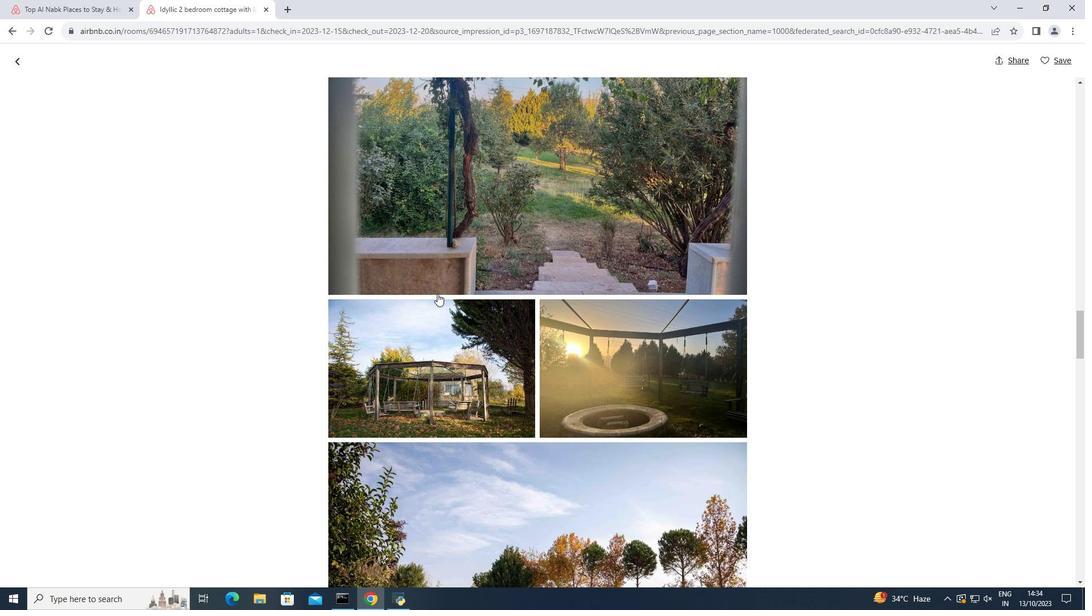 
Action: Mouse scrolled (437, 293) with delta (0, 0)
Screenshot: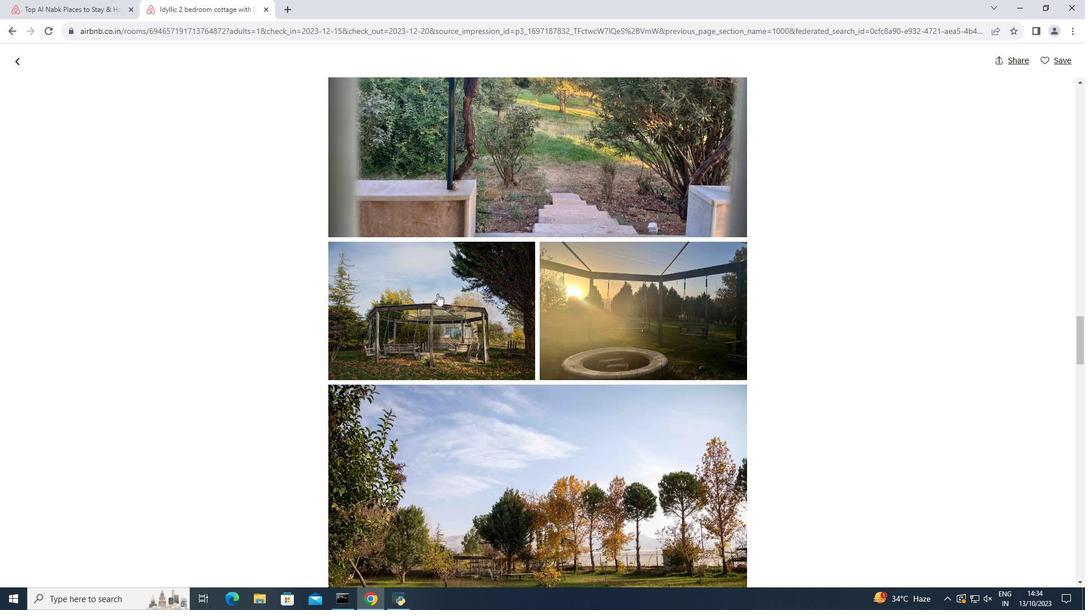 
Action: Mouse moved to (442, 292)
Screenshot: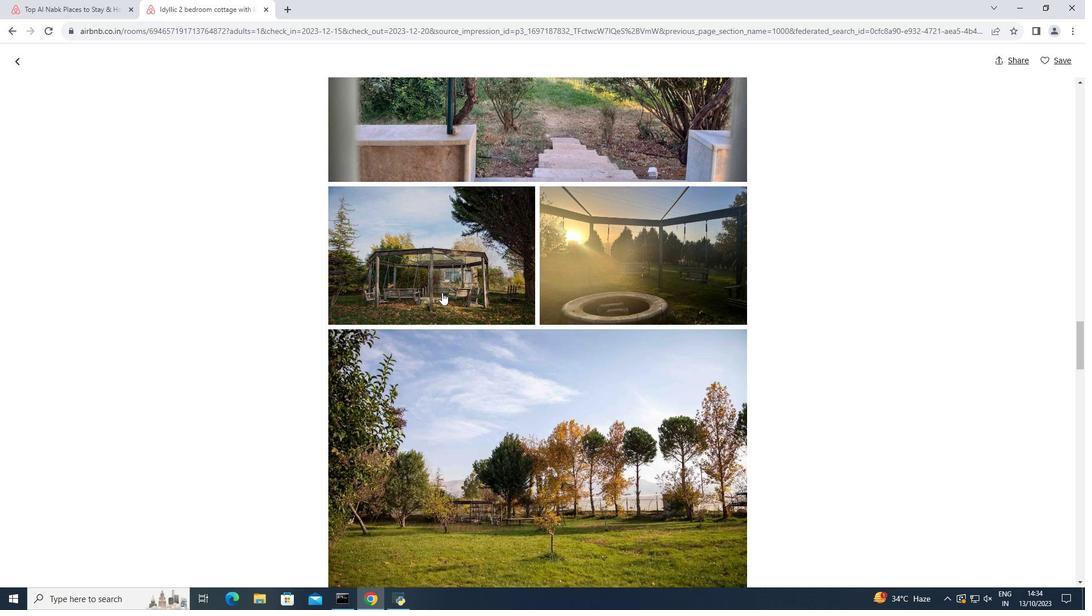 
Action: Mouse scrolled (442, 292) with delta (0, 0)
Screenshot: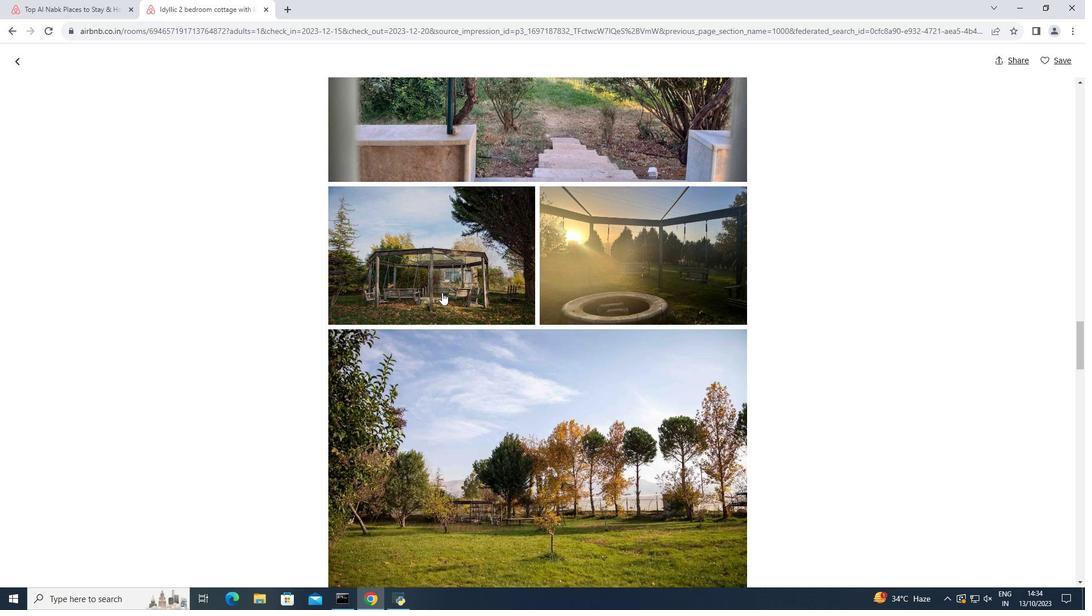 
Action: Mouse moved to (443, 292)
Screenshot: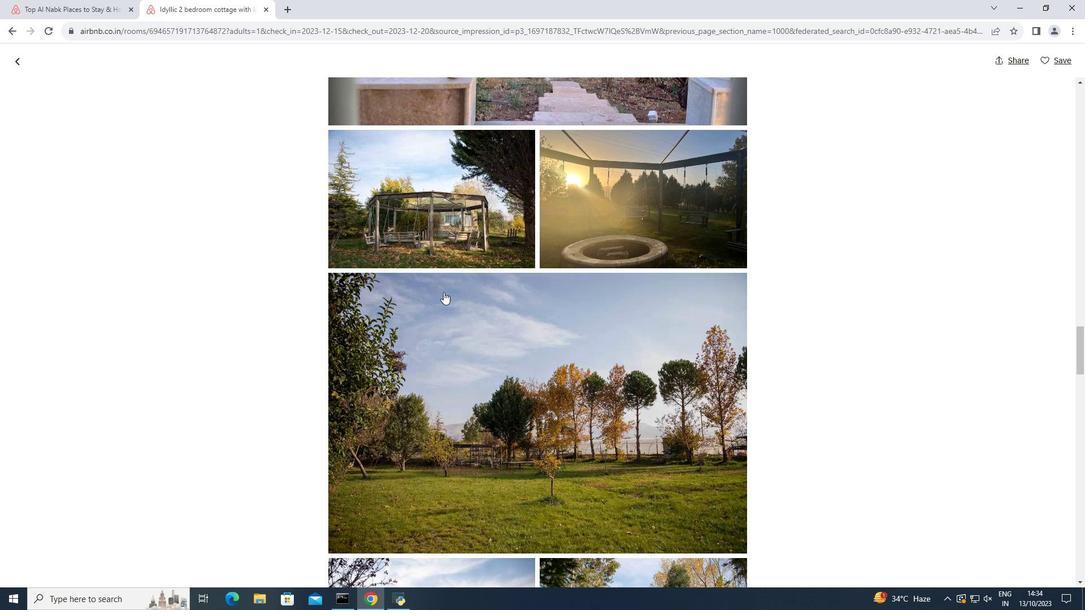 
Action: Mouse scrolled (443, 291) with delta (0, 0)
Screenshot: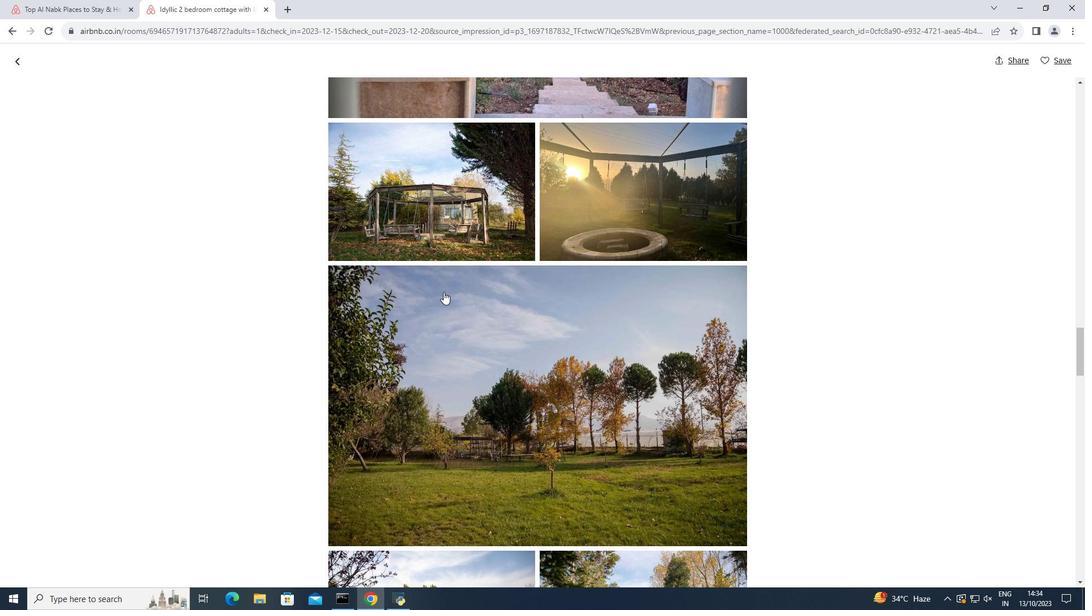 
Action: Mouse scrolled (443, 291) with delta (0, 0)
Screenshot: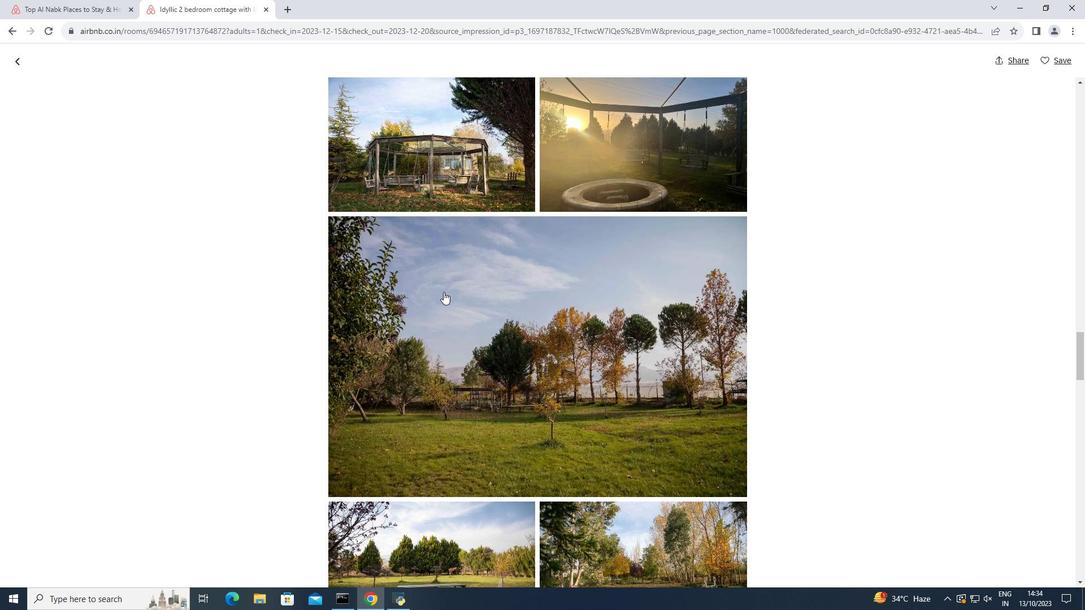 
Action: Mouse scrolled (443, 291) with delta (0, 0)
Screenshot: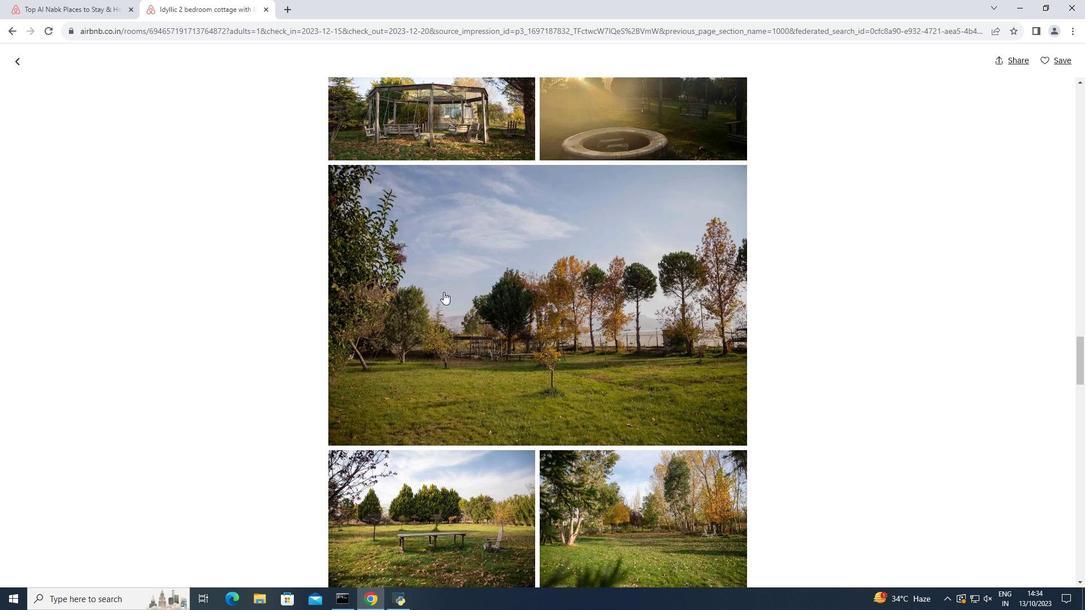 
Action: Mouse scrolled (443, 291) with delta (0, 0)
Screenshot: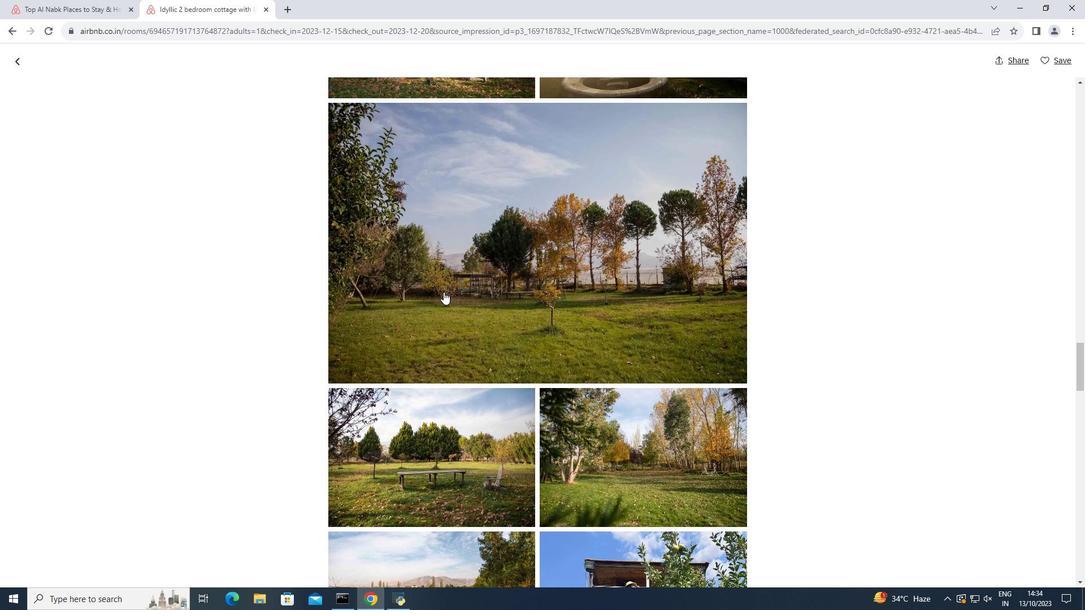 
Action: Mouse scrolled (443, 291) with delta (0, 0)
Screenshot: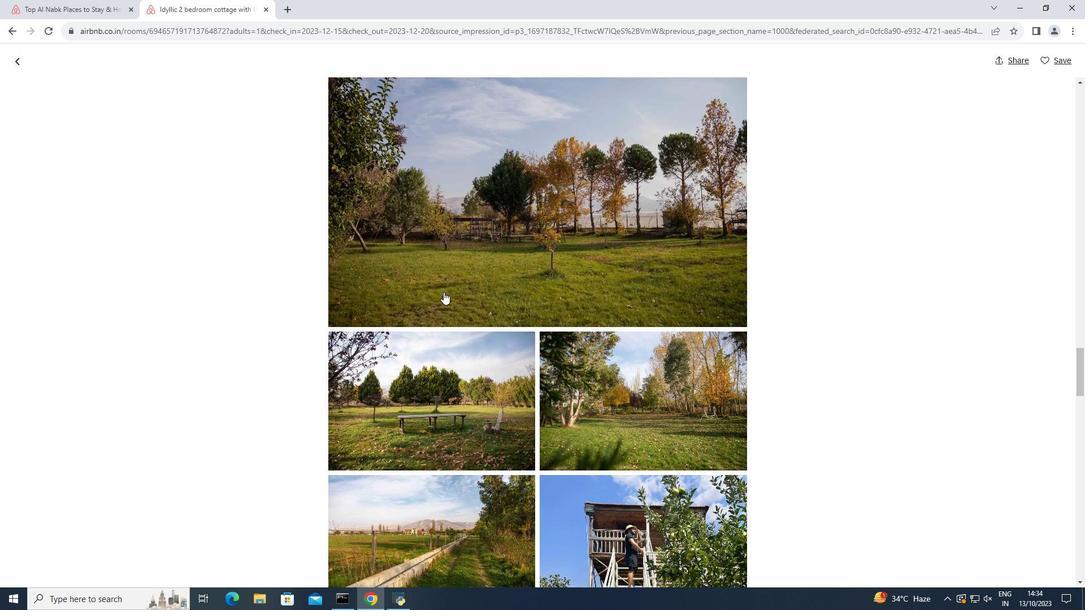 
Action: Mouse scrolled (443, 291) with delta (0, 0)
Screenshot: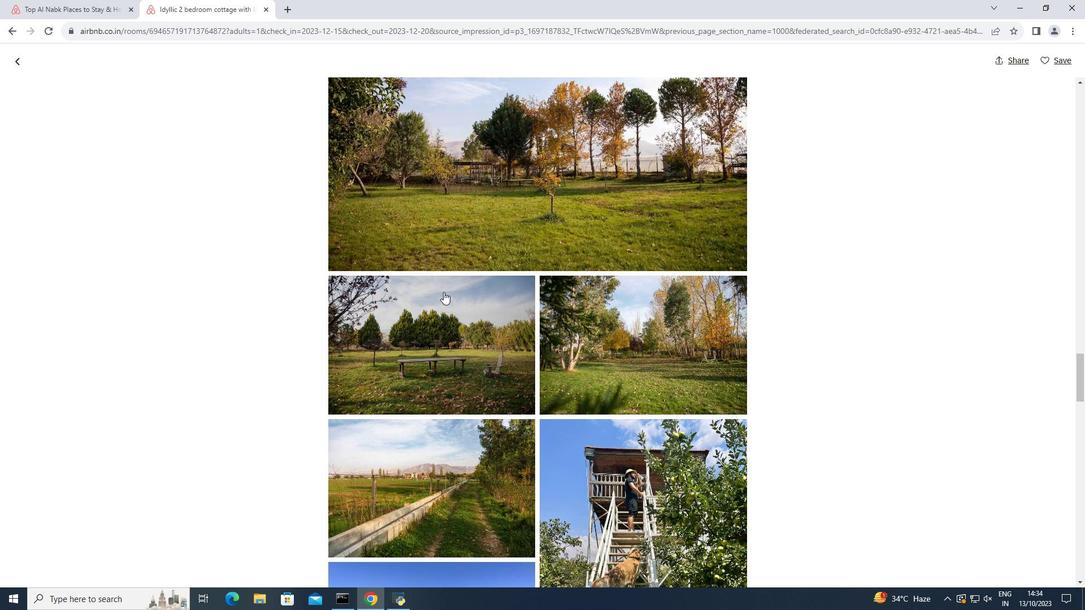 
Action: Mouse scrolled (443, 291) with delta (0, 0)
Screenshot: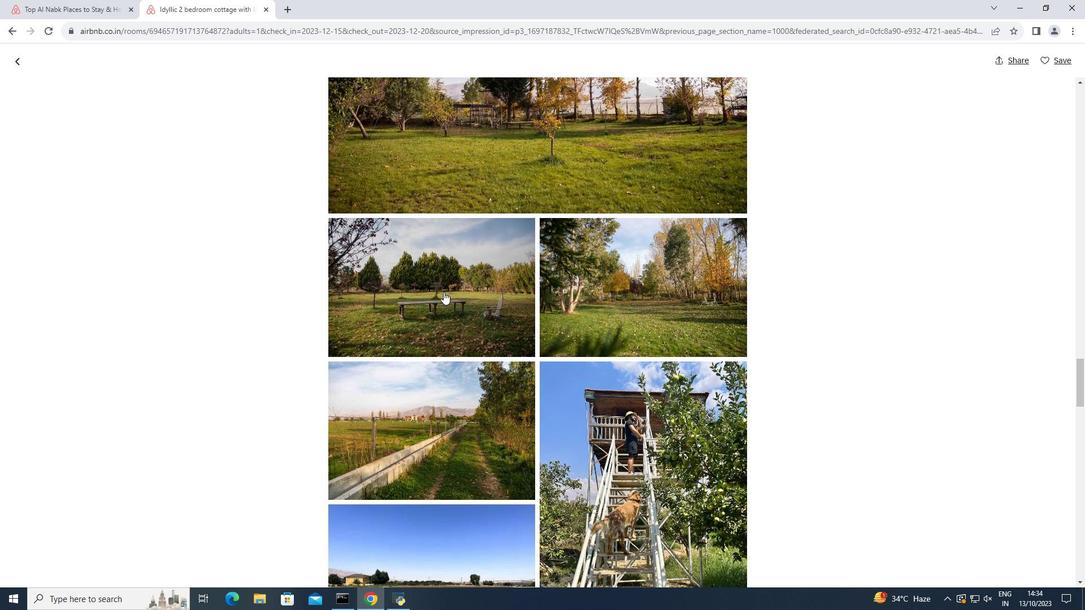 
Action: Mouse moved to (445, 292)
Screenshot: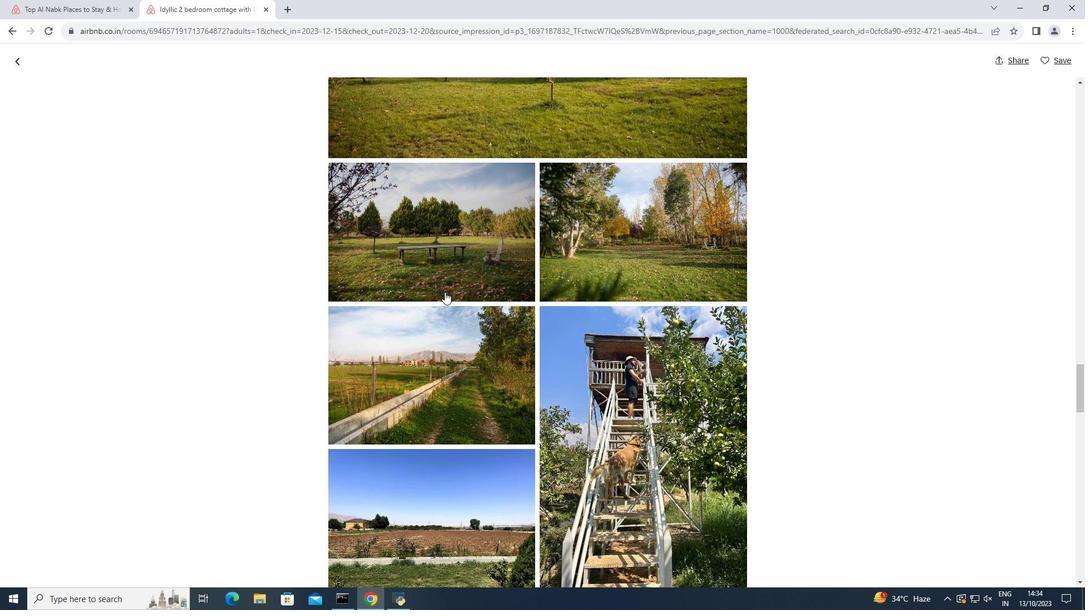 
Action: Mouse scrolled (445, 291) with delta (0, 0)
Screenshot: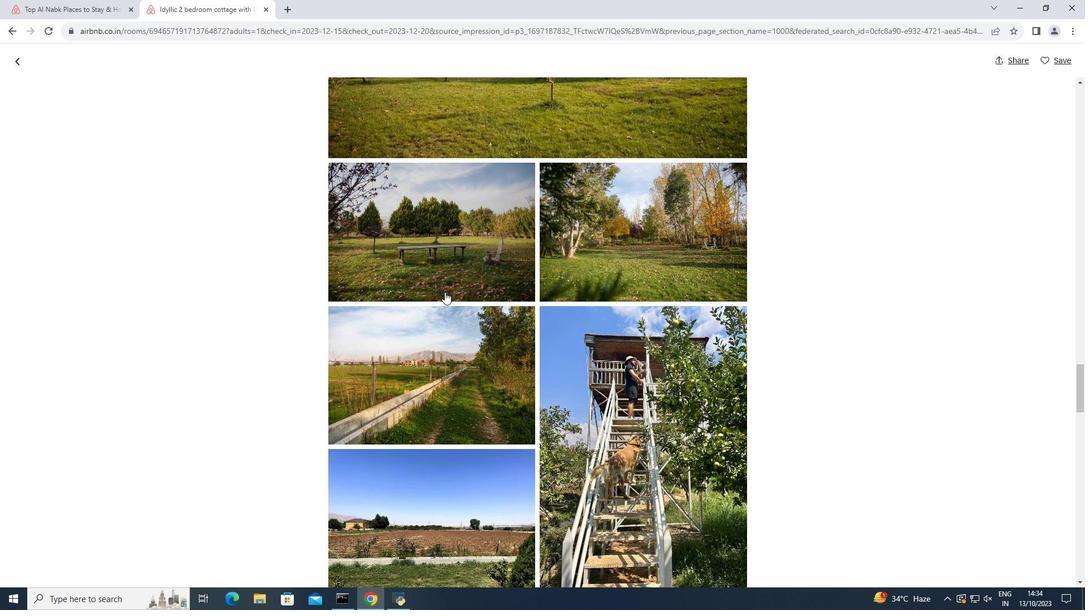 
Action: Mouse scrolled (445, 291) with delta (0, 0)
Screenshot: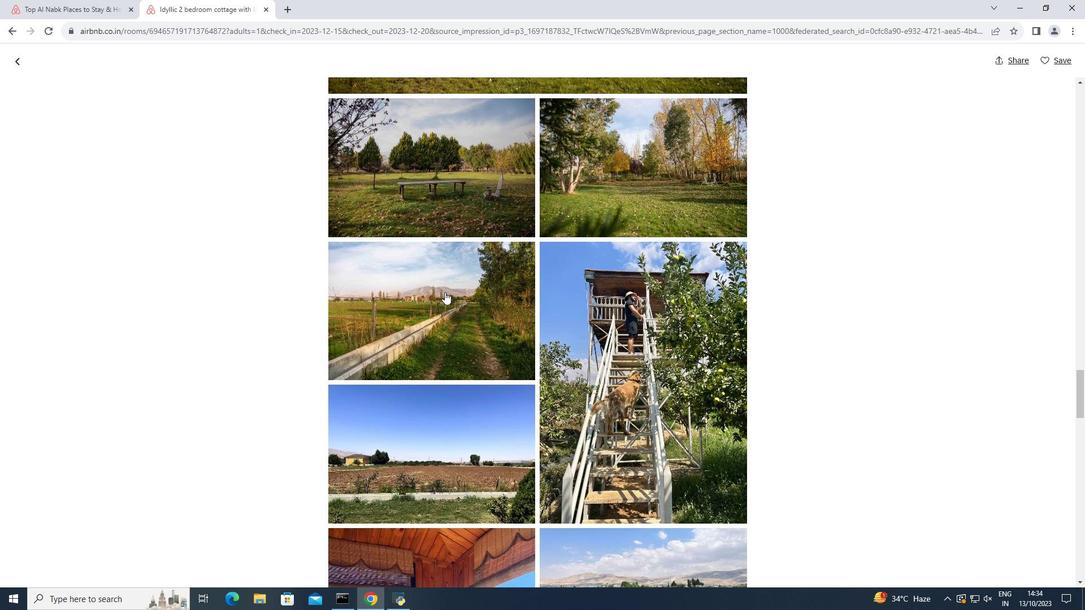 
Action: Mouse moved to (445, 292)
Screenshot: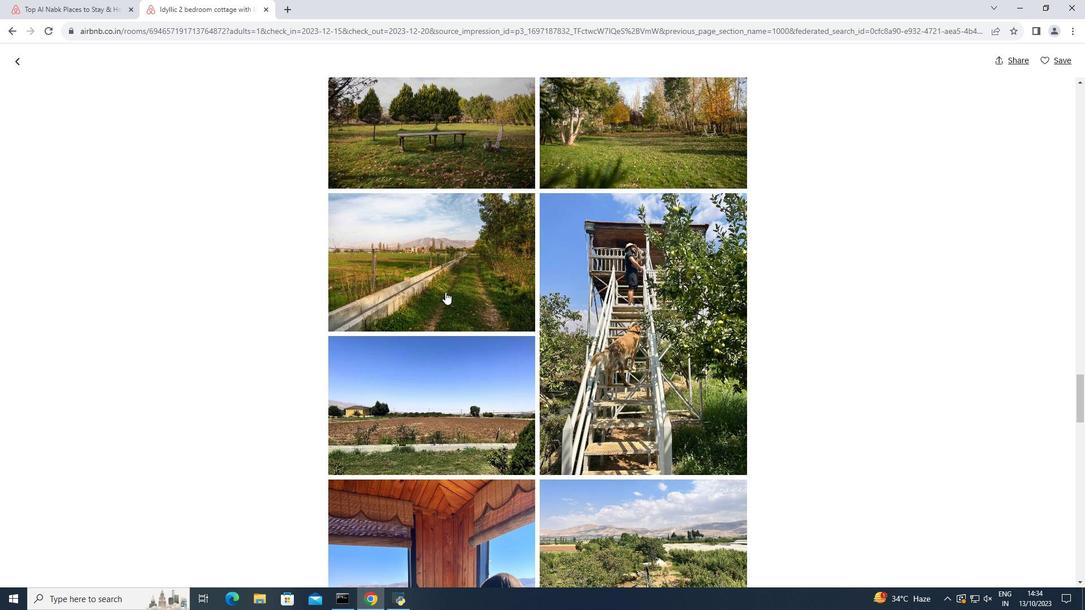 
Action: Mouse scrolled (445, 291) with delta (0, 0)
Screenshot: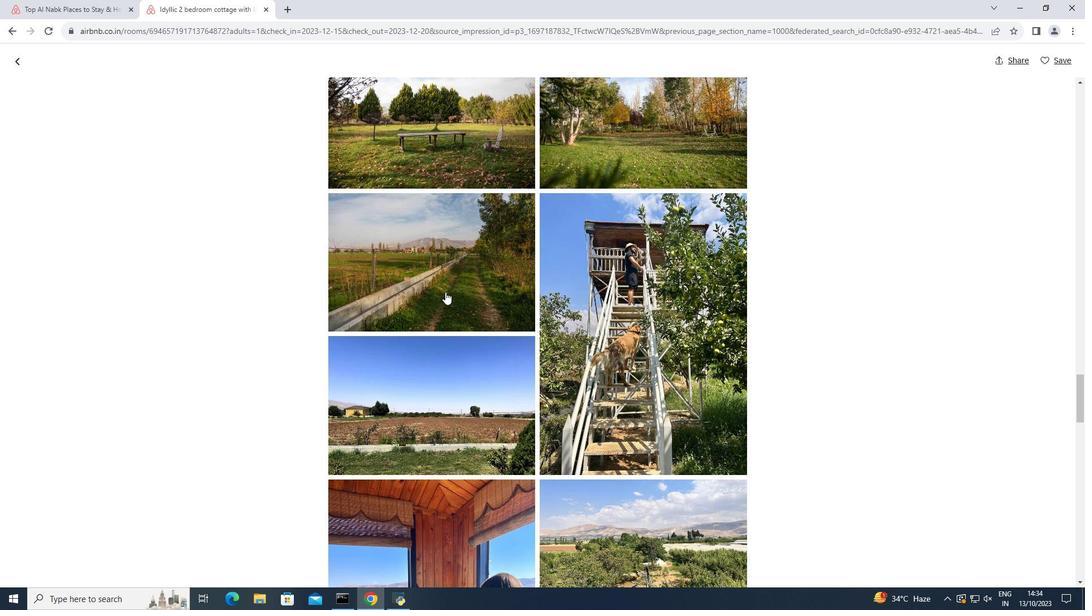 
Action: Mouse scrolled (445, 291) with delta (0, 0)
Screenshot: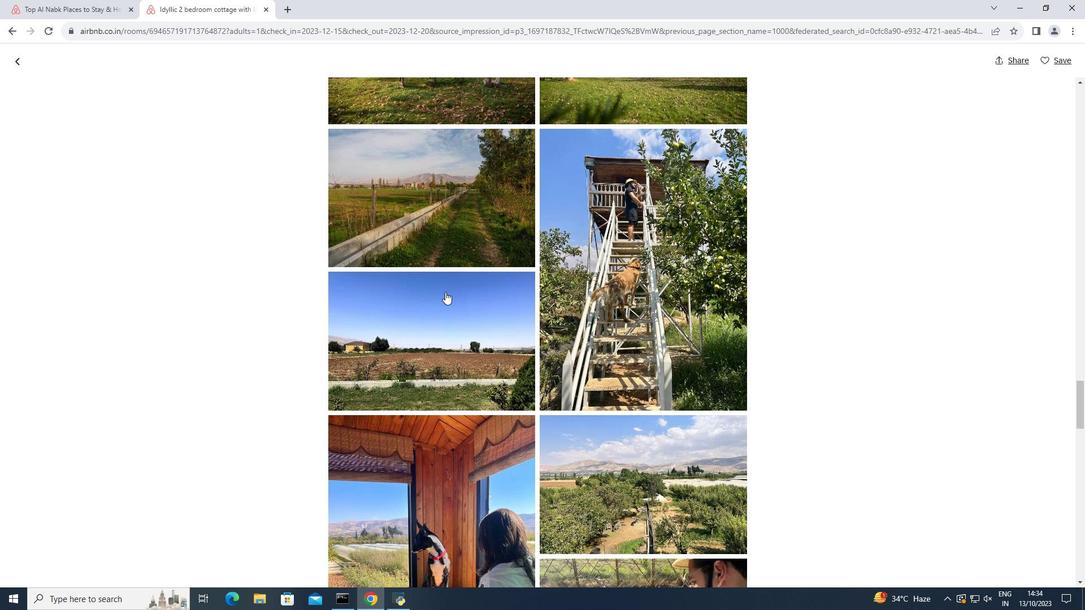 
Action: Mouse scrolled (445, 291) with delta (0, 0)
Screenshot: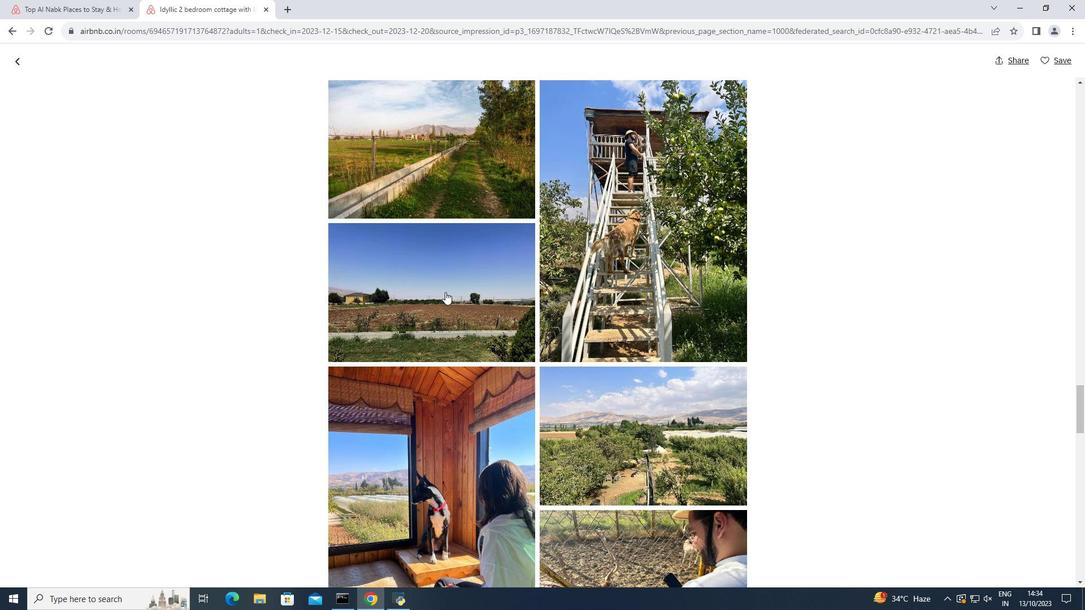 
Action: Mouse scrolled (445, 291) with delta (0, 0)
Screenshot: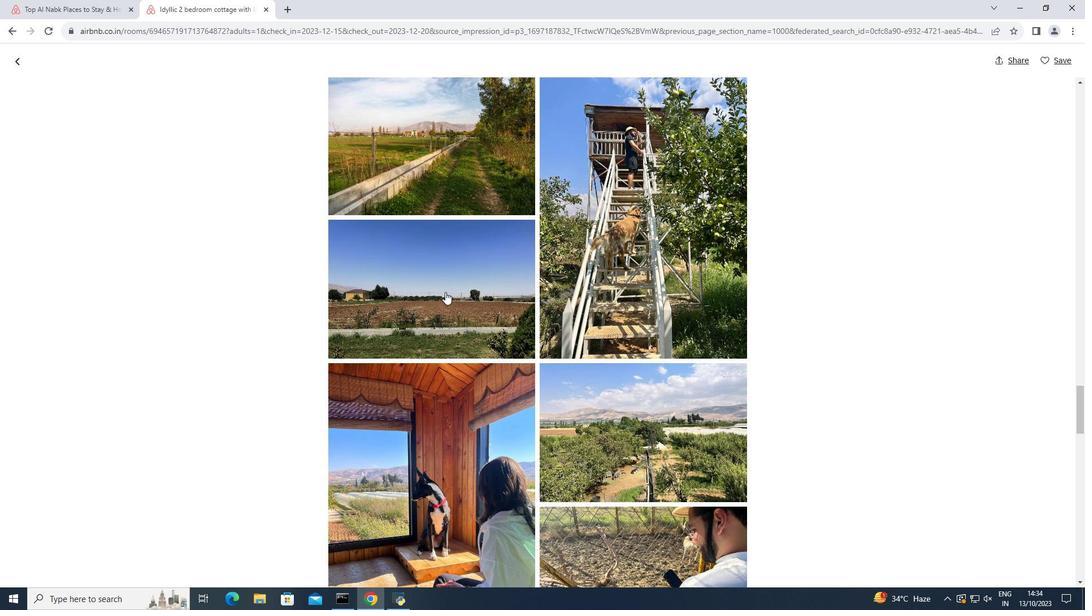 
Action: Mouse scrolled (445, 291) with delta (0, 0)
Screenshot: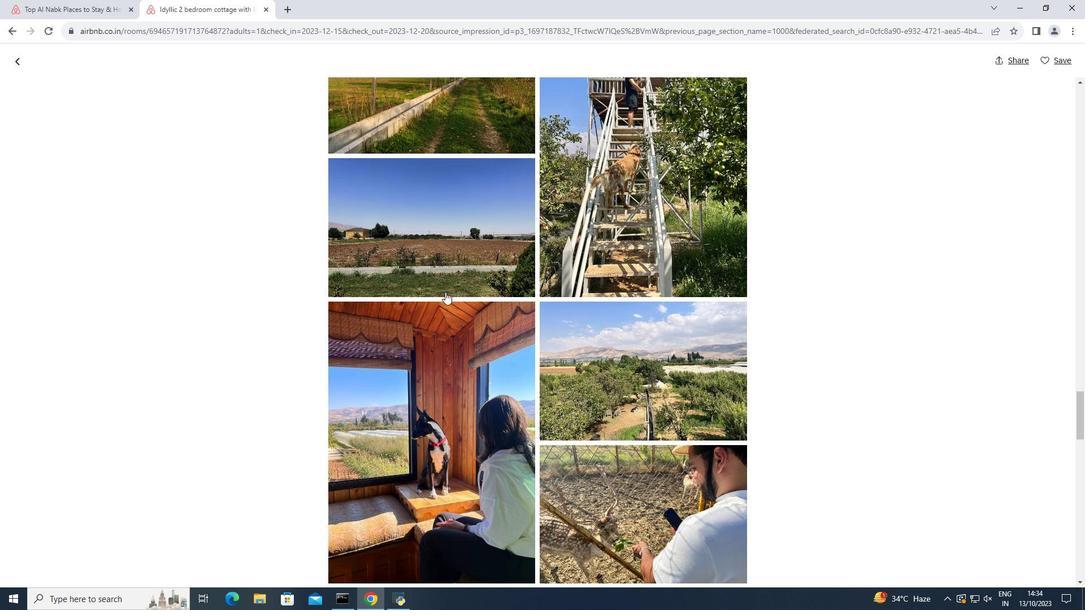 
Action: Mouse scrolled (445, 291) with delta (0, 0)
Screenshot: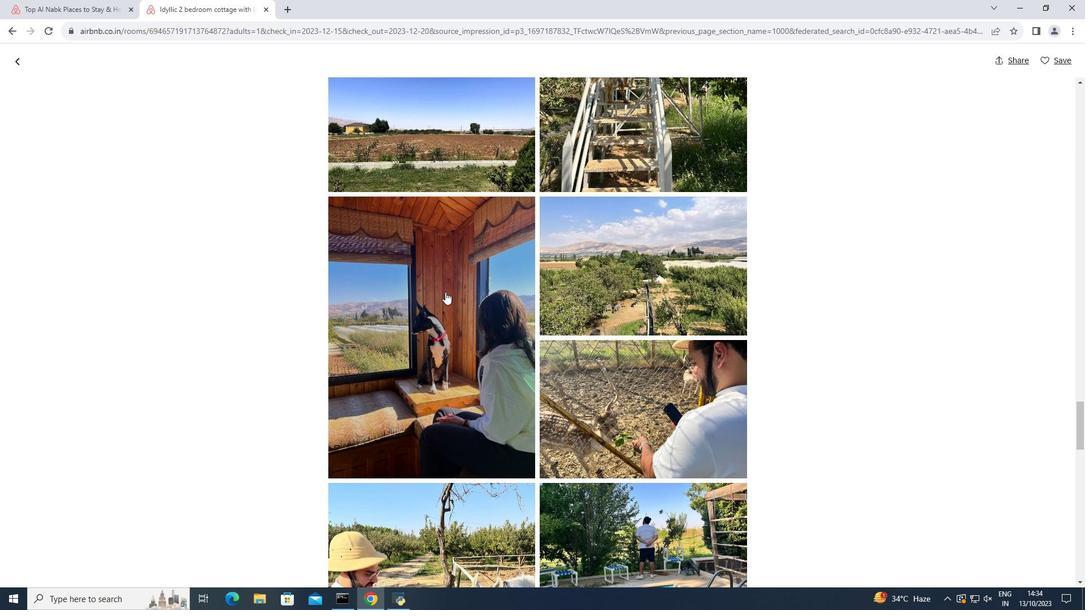 
Action: Mouse scrolled (445, 291) with delta (0, 0)
Screenshot: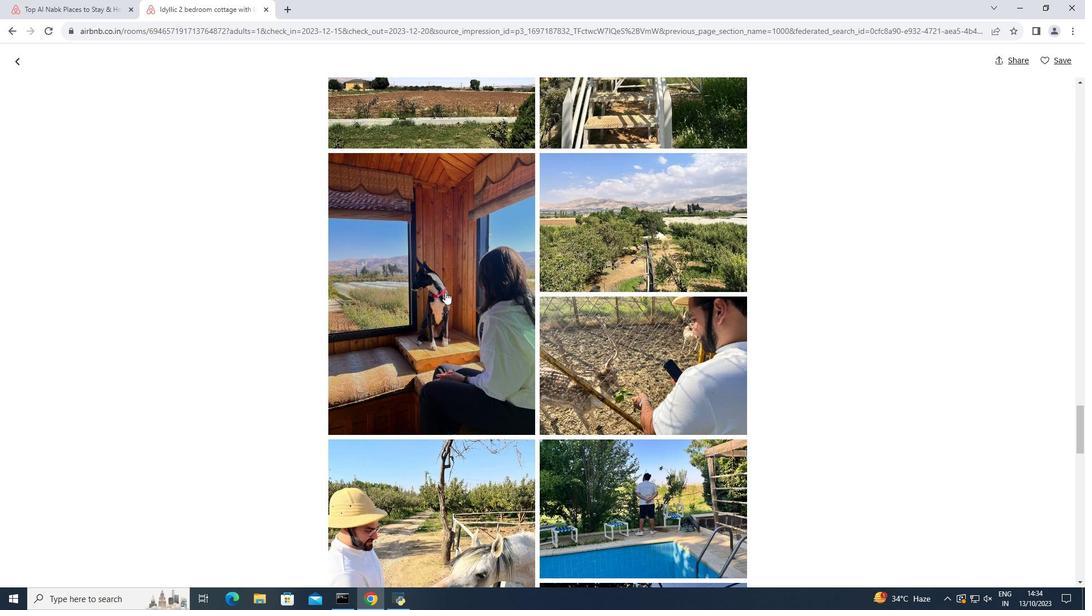 
Action: Mouse moved to (445, 292)
Screenshot: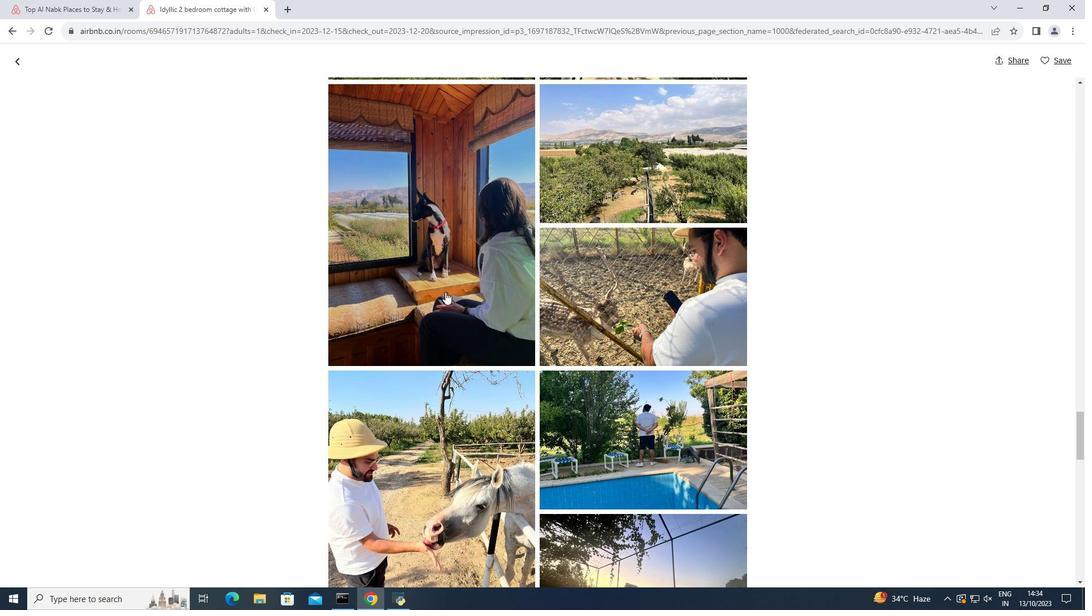 
Action: Mouse scrolled (445, 291) with delta (0, 0)
Screenshot: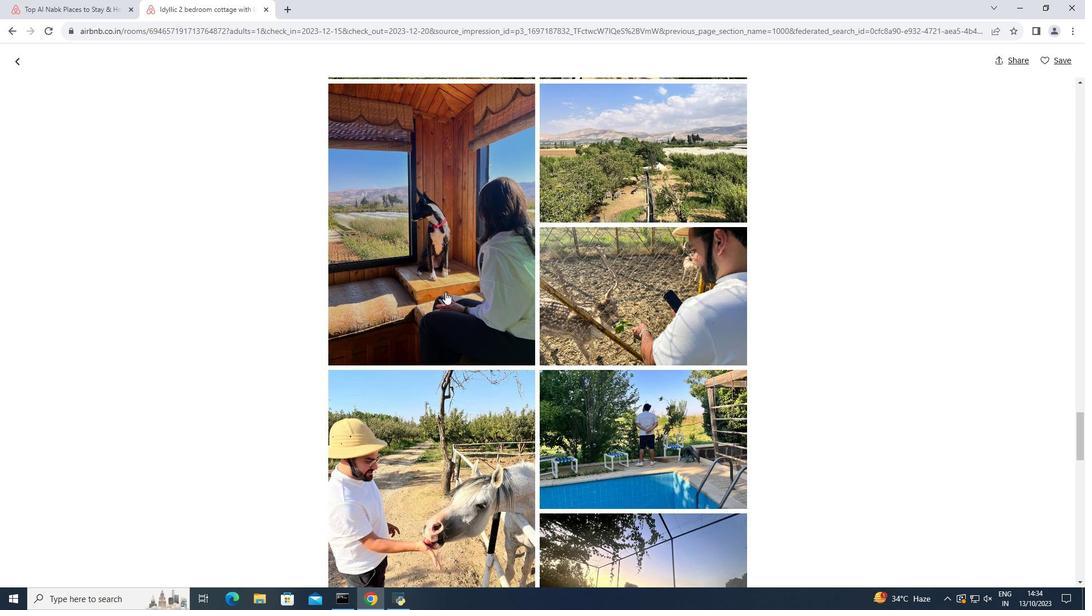 
Action: Mouse scrolled (445, 291) with delta (0, 0)
Screenshot: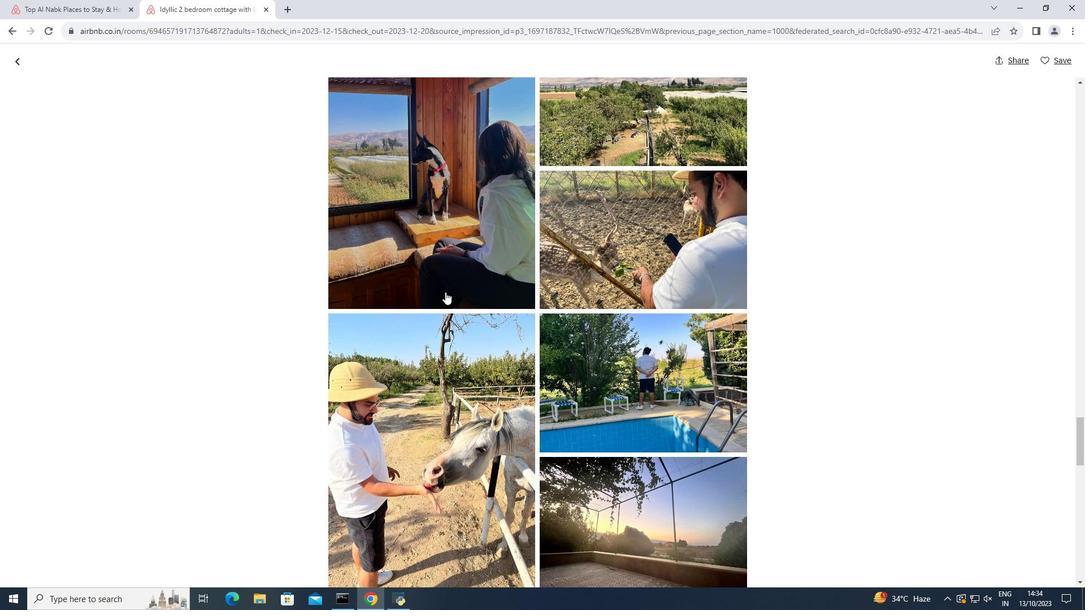 
Action: Mouse scrolled (445, 291) with delta (0, 0)
Screenshot: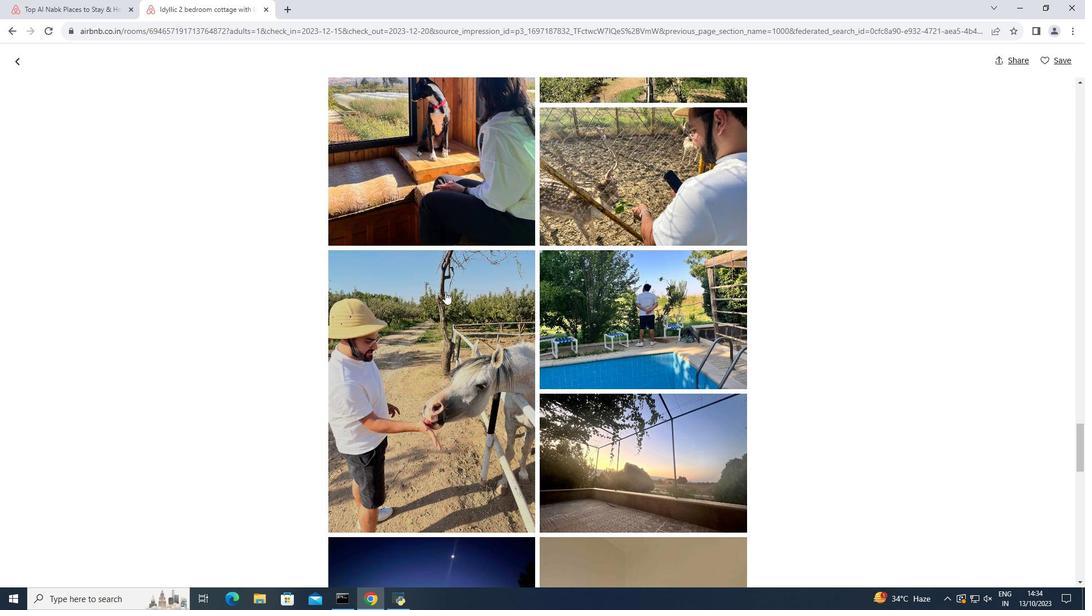 
Action: Mouse scrolled (445, 291) with delta (0, 0)
Screenshot: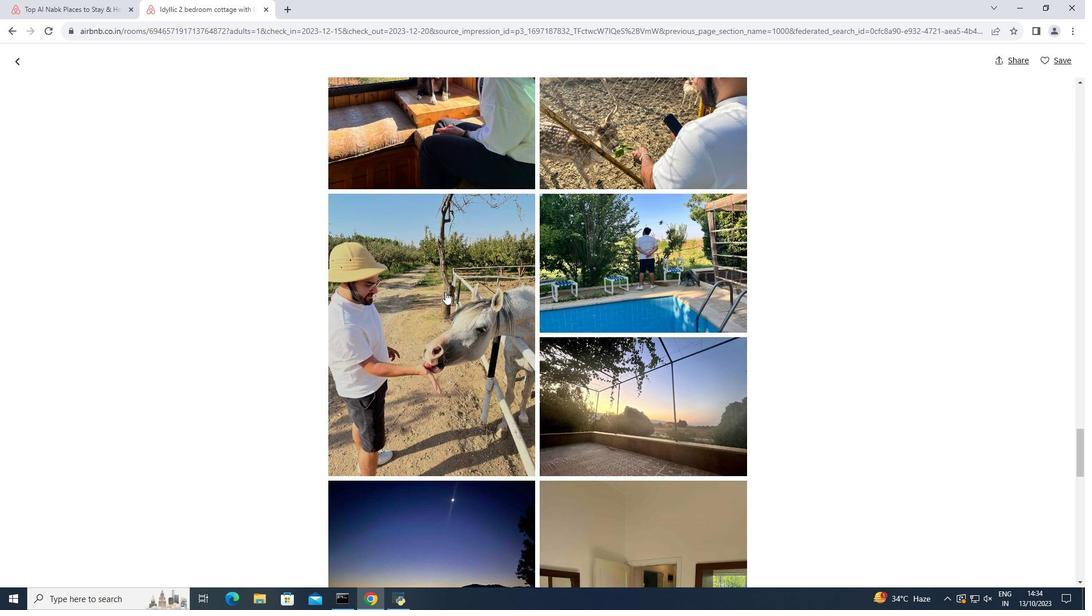 
Action: Mouse scrolled (445, 291) with delta (0, 0)
Screenshot: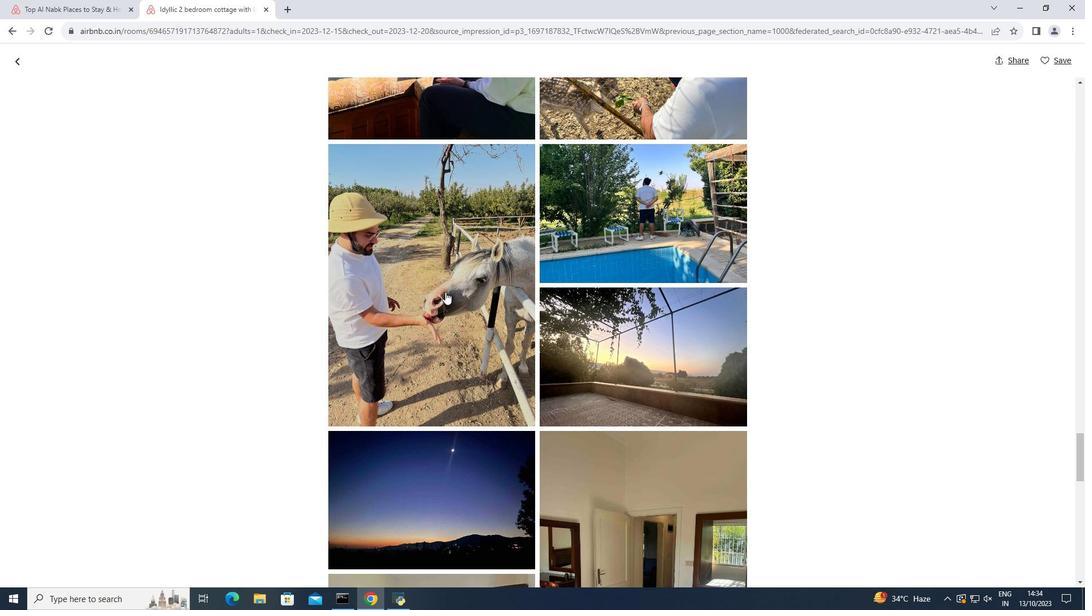 
Action: Mouse scrolled (445, 291) with delta (0, 0)
Screenshot: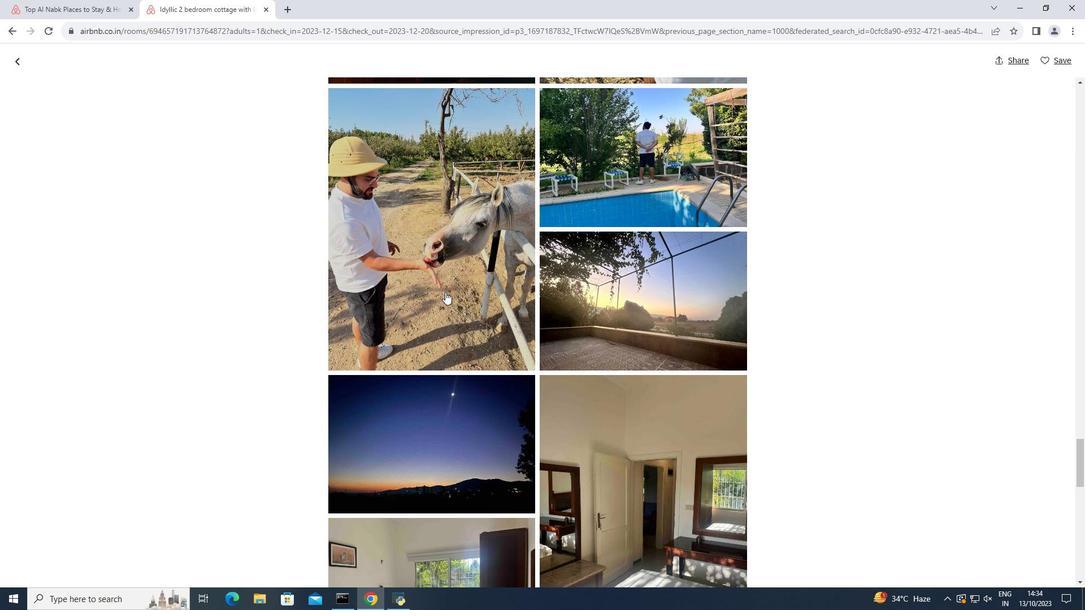 
Action: Mouse scrolled (445, 291) with delta (0, 0)
Screenshot: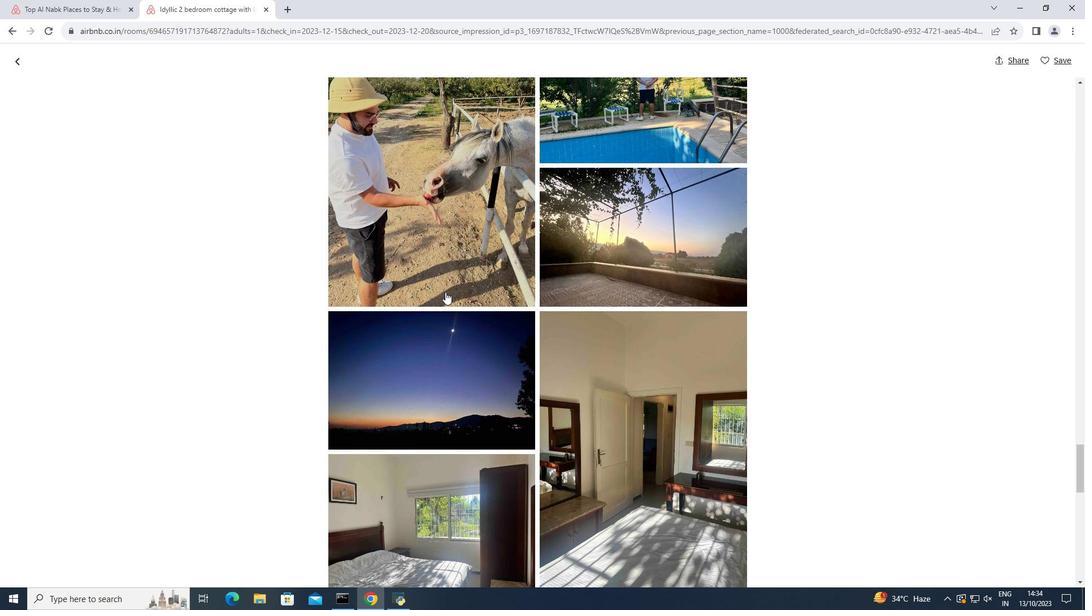 
Action: Mouse scrolled (445, 291) with delta (0, 0)
Screenshot: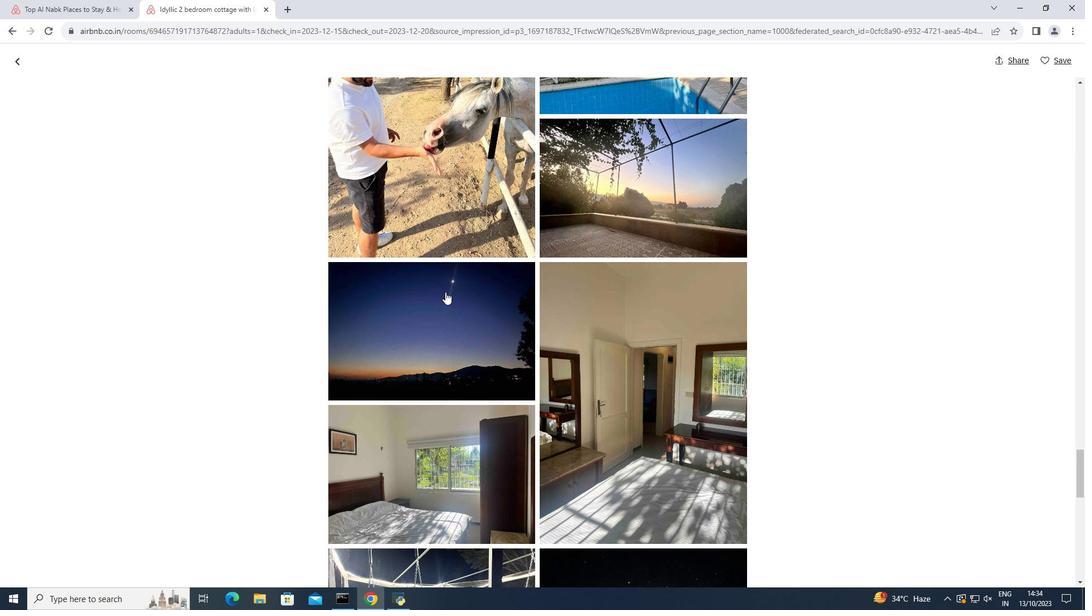 
Action: Mouse scrolled (445, 291) with delta (0, 0)
Screenshot: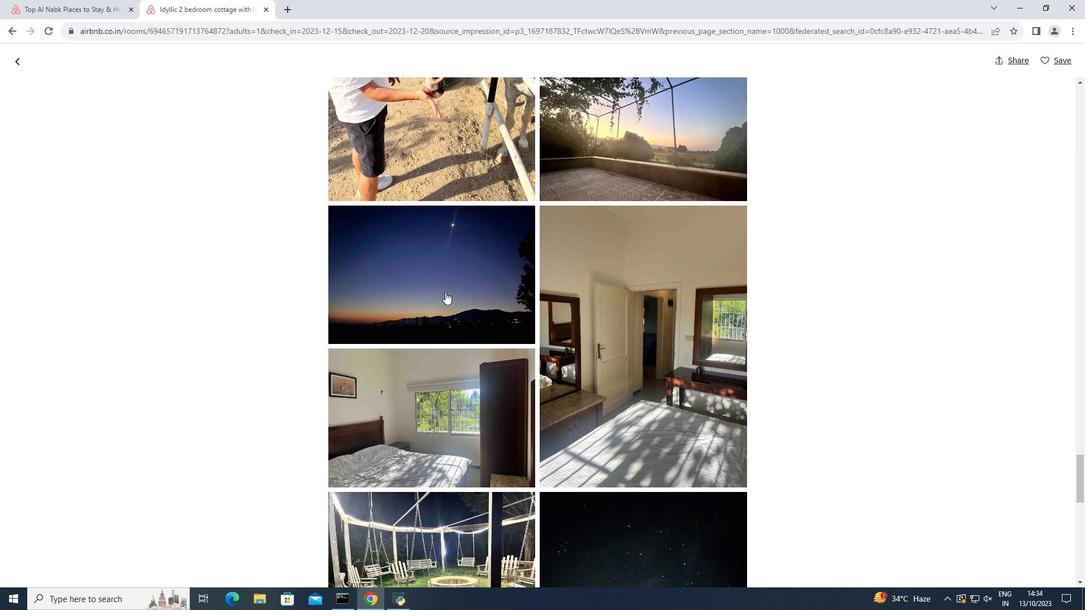 
Action: Mouse scrolled (445, 291) with delta (0, 0)
Screenshot: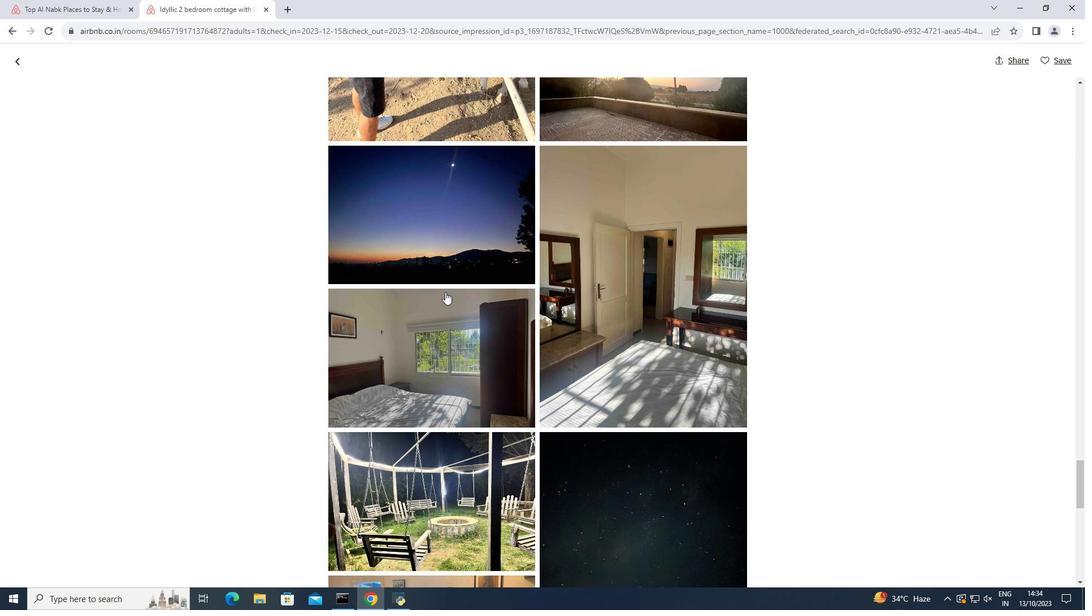 
Action: Mouse scrolled (445, 291) with delta (0, 0)
Screenshot: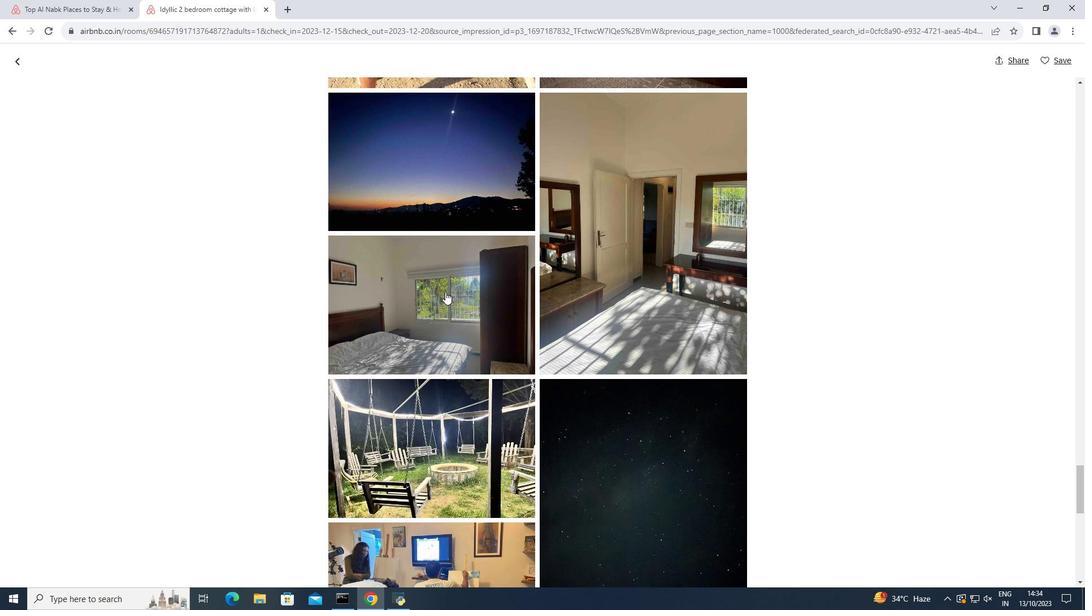 
Action: Mouse scrolled (445, 291) with delta (0, 0)
Screenshot: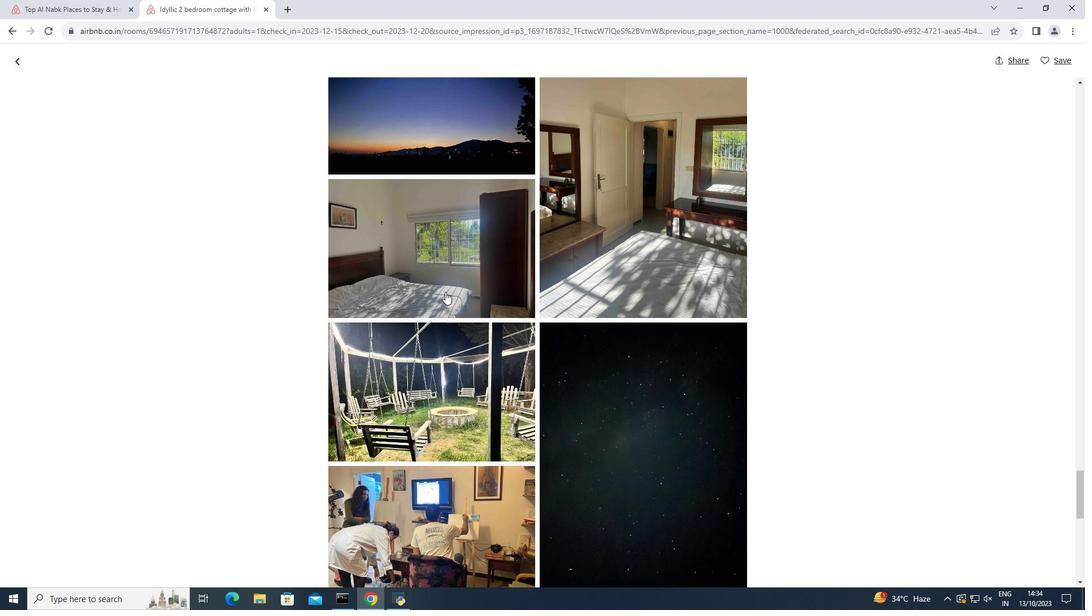 
Action: Mouse scrolled (445, 291) with delta (0, 0)
Screenshot: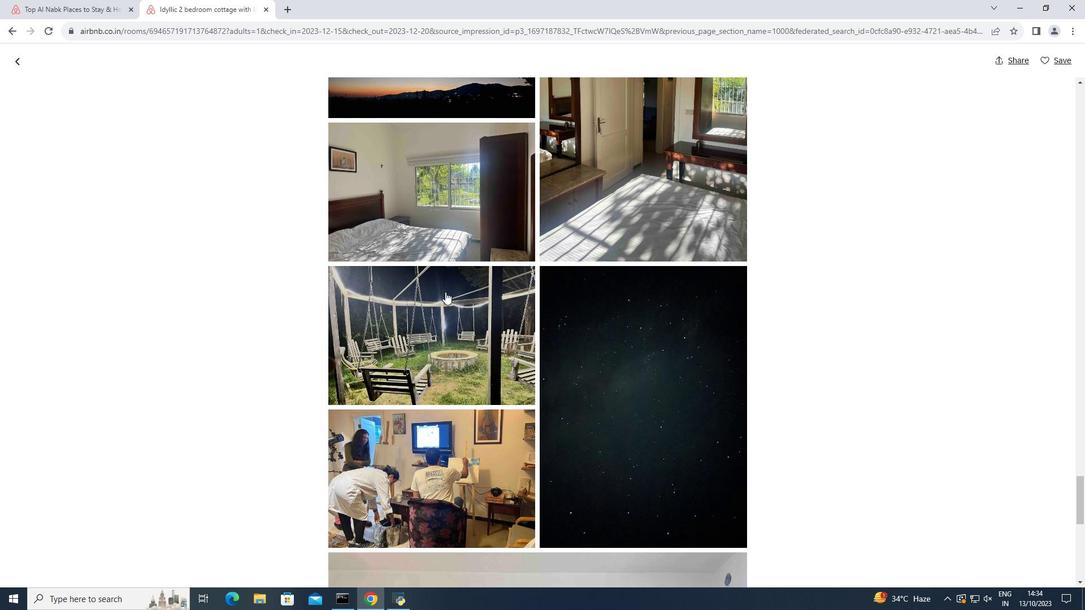
Action: Mouse scrolled (445, 291) with delta (0, 0)
Screenshot: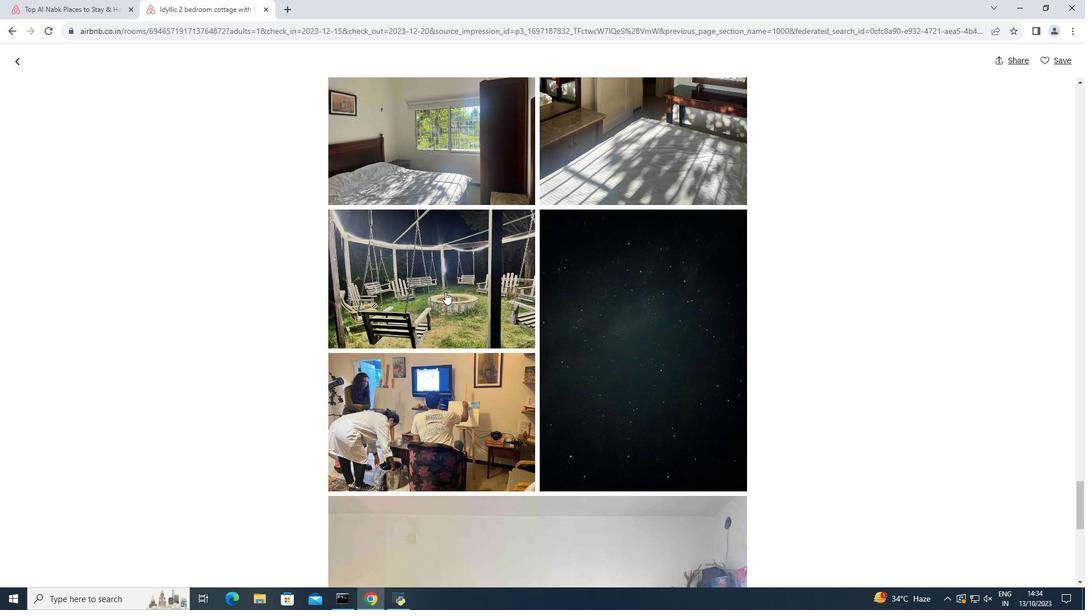 
Action: Mouse scrolled (445, 291) with delta (0, 0)
Screenshot: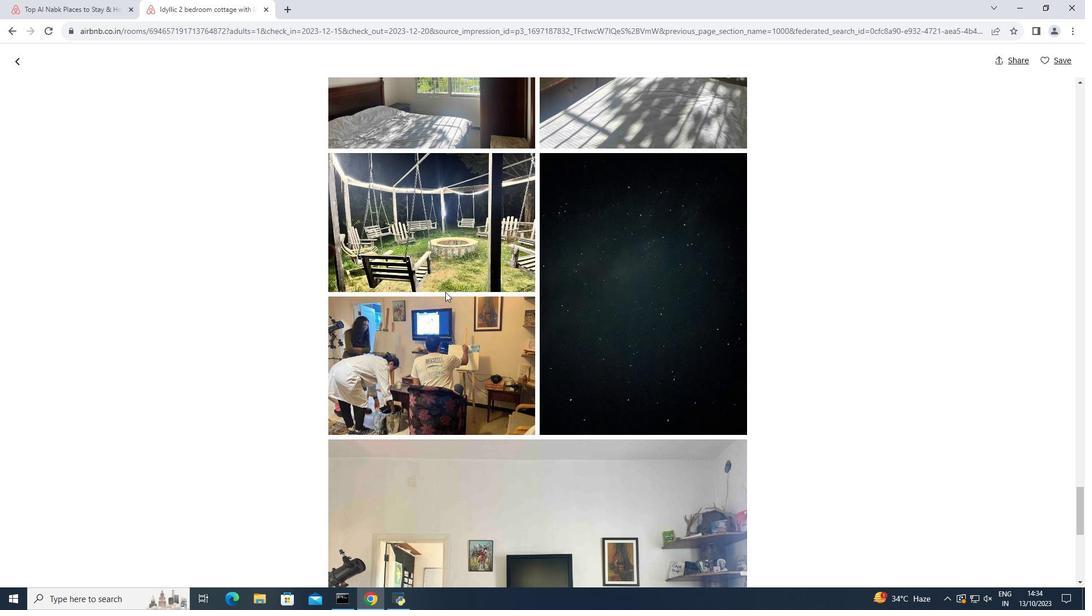 
Action: Mouse moved to (446, 292)
Screenshot: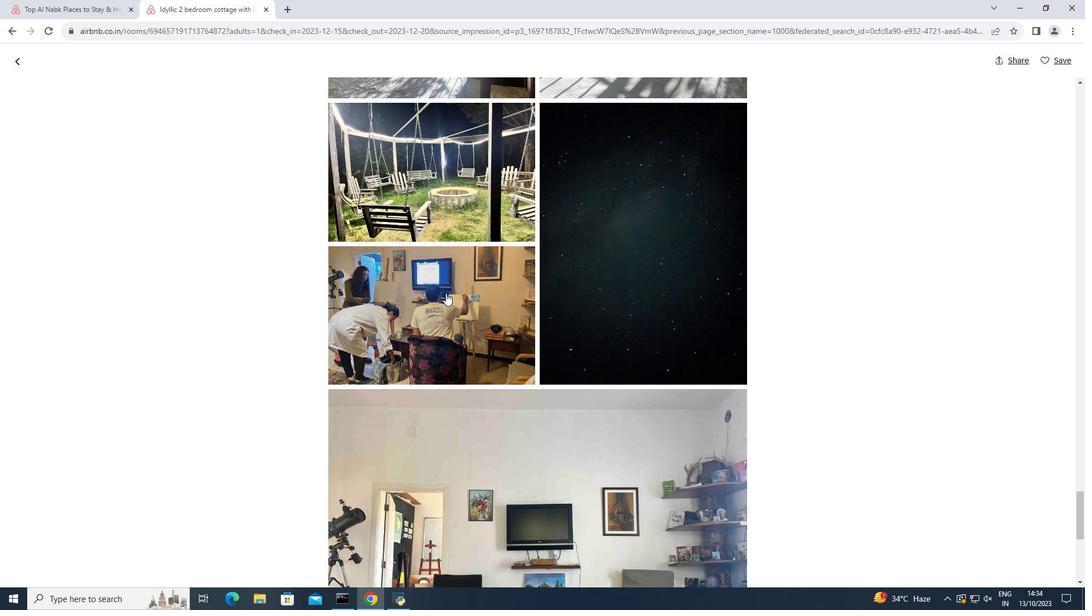 
Action: Mouse scrolled (446, 292) with delta (0, 0)
Screenshot: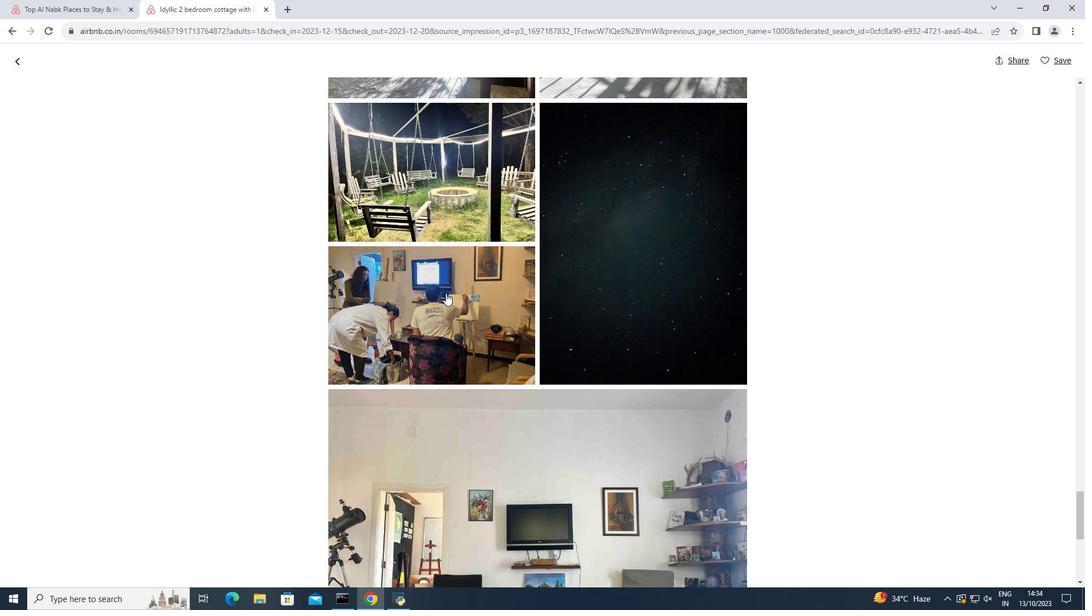 
Action: Mouse moved to (446, 293)
Screenshot: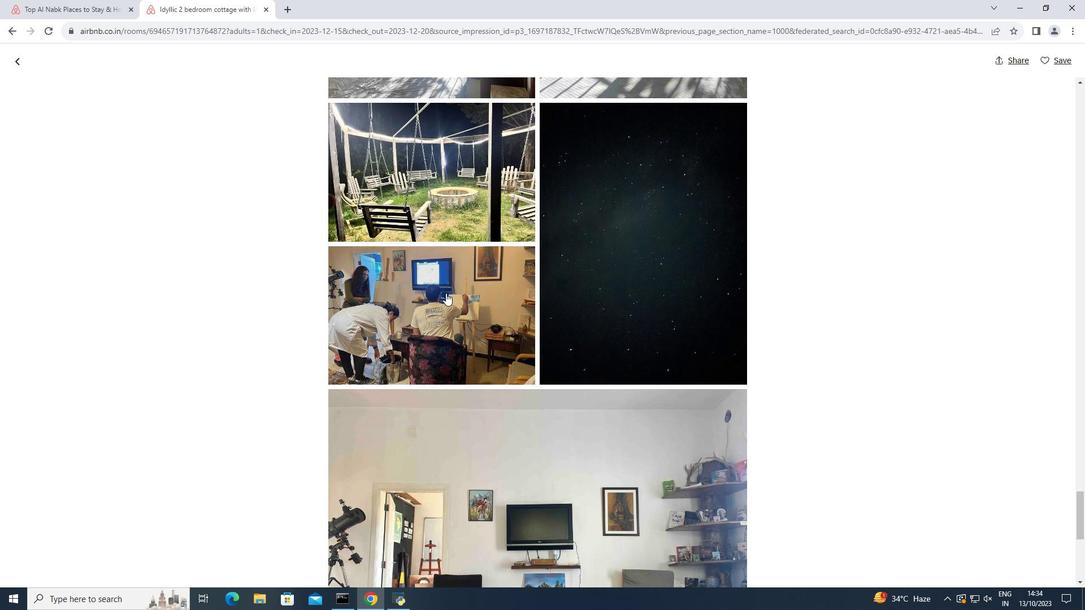 
Action: Mouse scrolled (446, 292) with delta (0, 0)
Screenshot: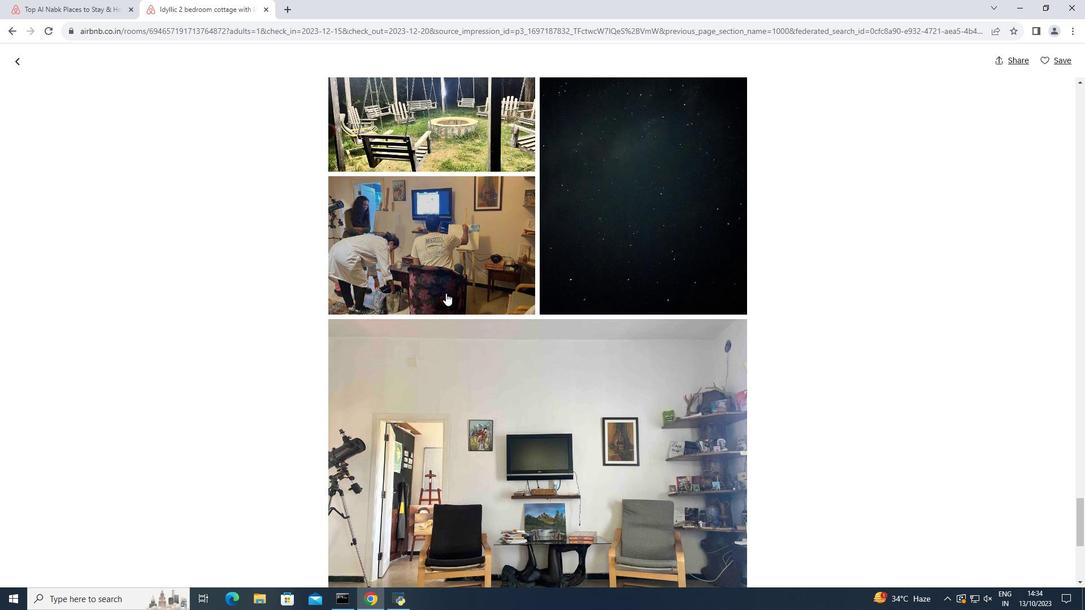 
Action: Mouse scrolled (446, 292) with delta (0, 0)
Screenshot: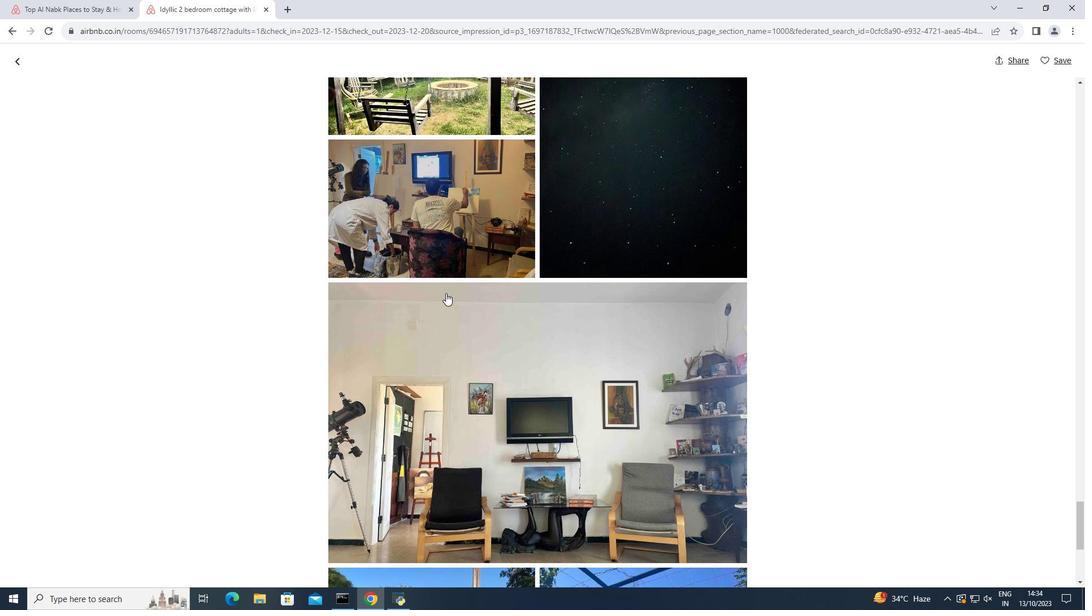 
Action: Mouse scrolled (446, 292) with delta (0, 0)
Screenshot: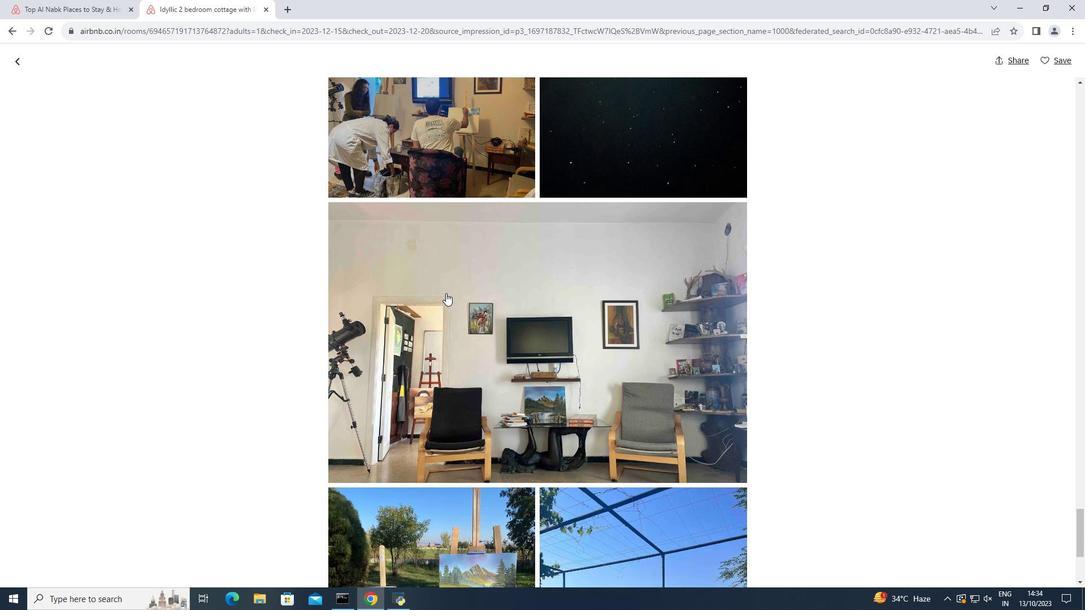 
Action: Mouse scrolled (446, 292) with delta (0, 0)
Screenshot: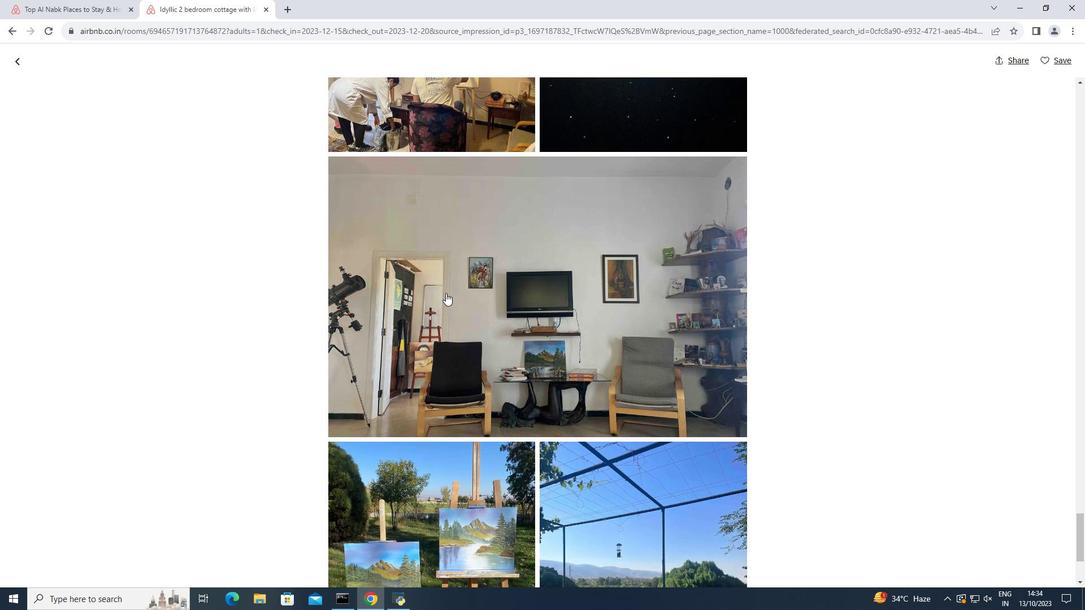 
Action: Mouse scrolled (446, 292) with delta (0, 0)
Screenshot: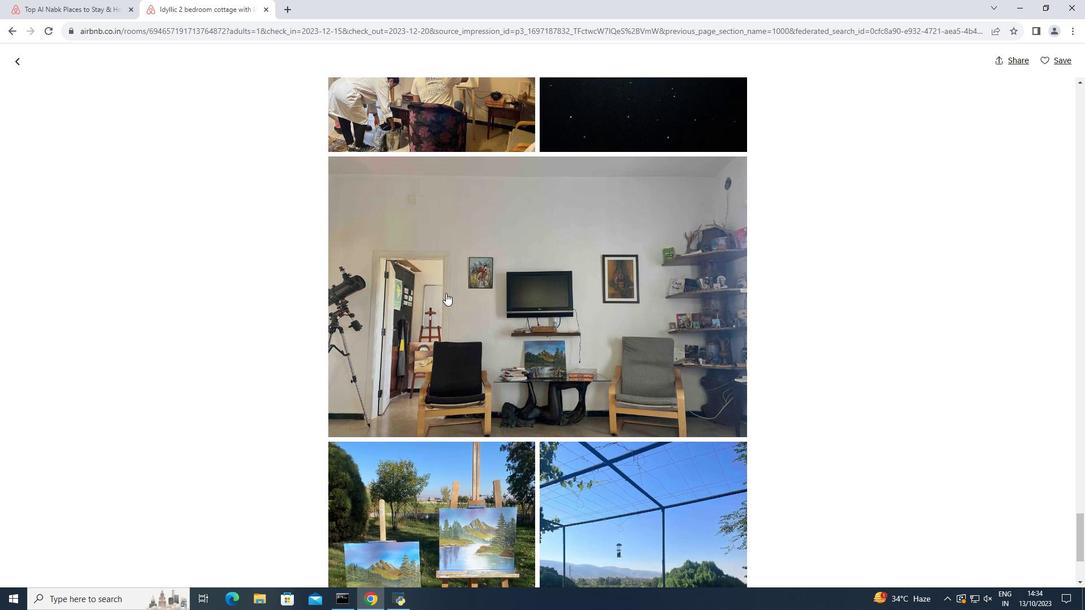 
Action: Mouse scrolled (446, 292) with delta (0, 0)
Screenshot: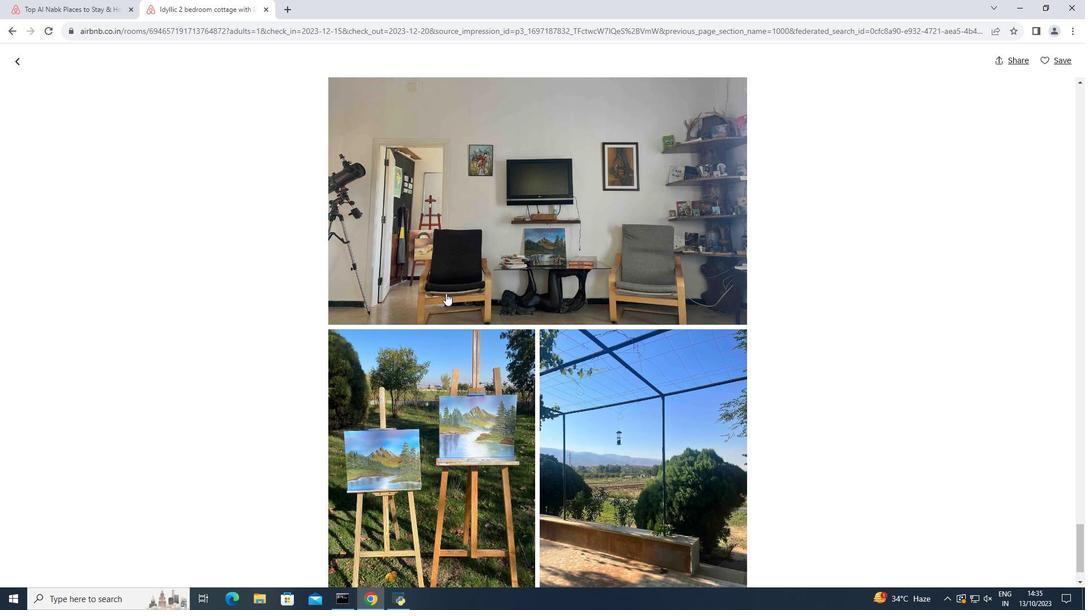 
Action: Mouse scrolled (446, 292) with delta (0, 0)
Screenshot: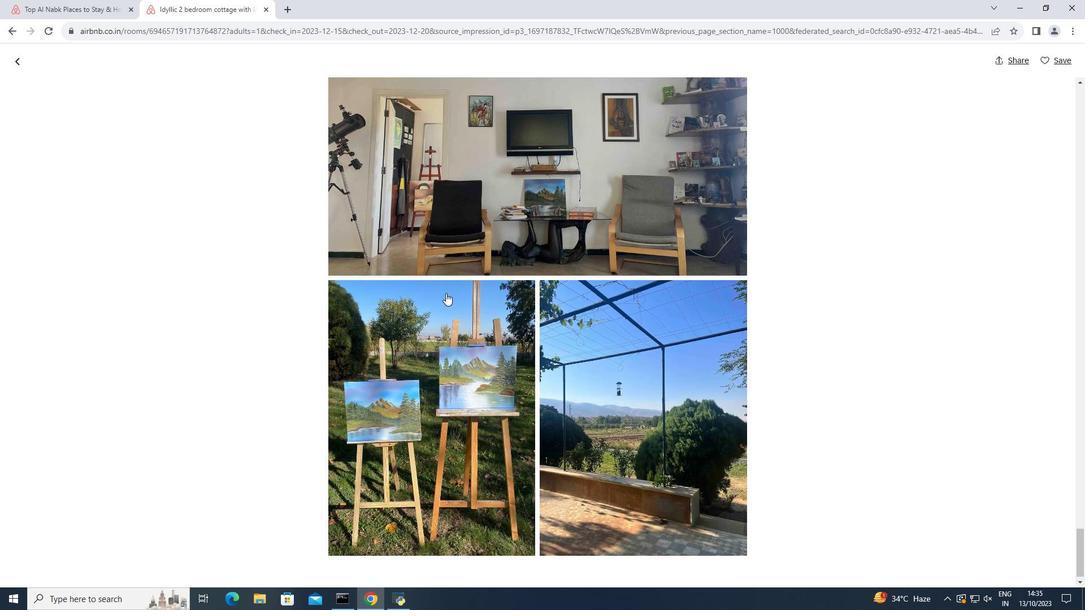 
Action: Mouse scrolled (446, 292) with delta (0, 0)
Screenshot: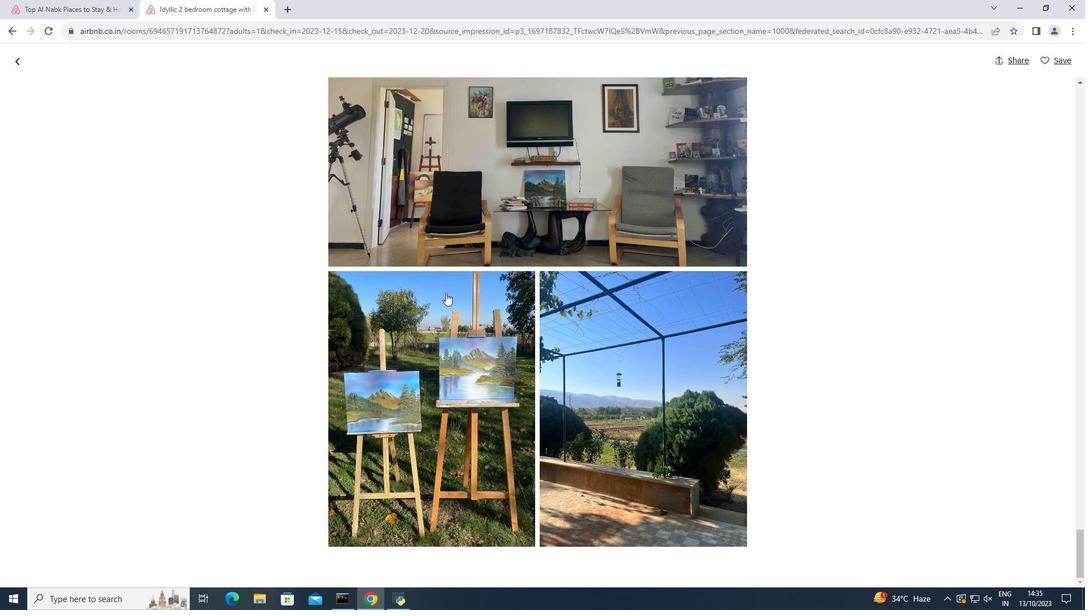 
Action: Mouse moved to (17, 62)
Screenshot: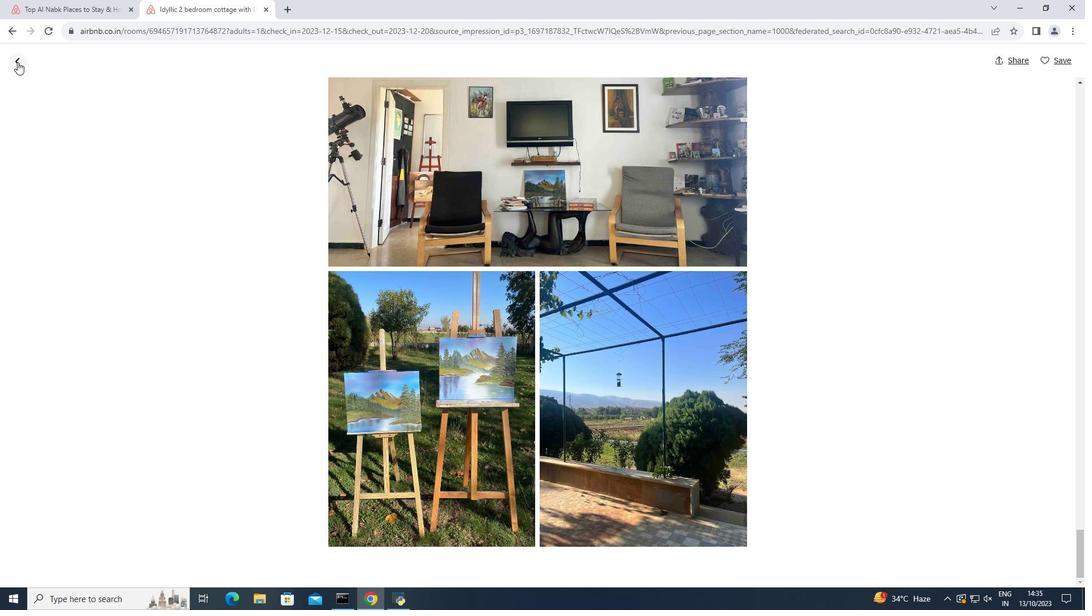 
Action: Mouse pressed left at (17, 62)
Screenshot: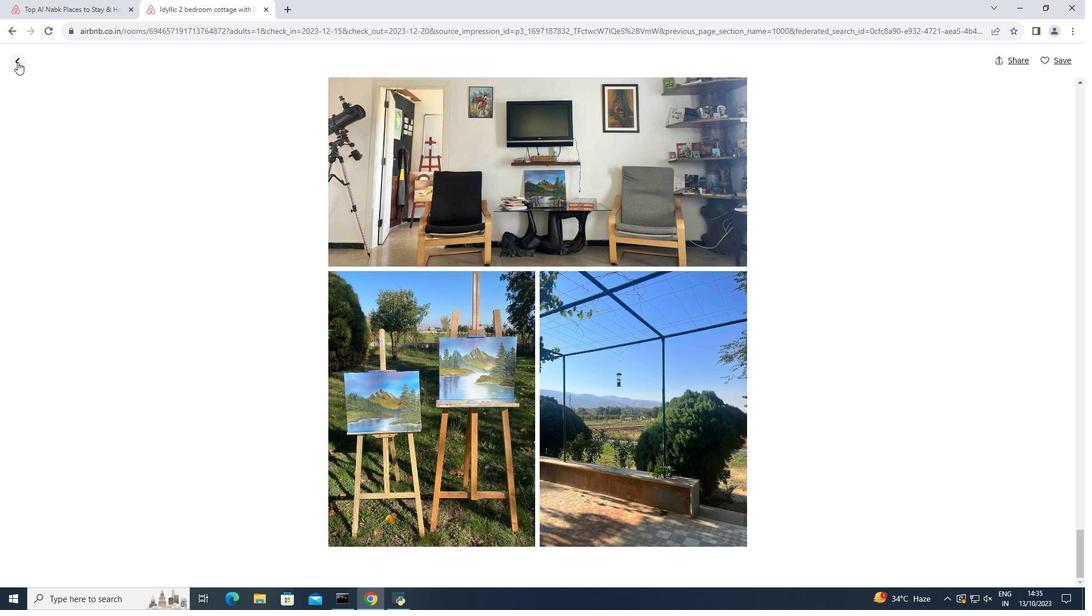 
Action: Mouse moved to (197, 168)
Screenshot: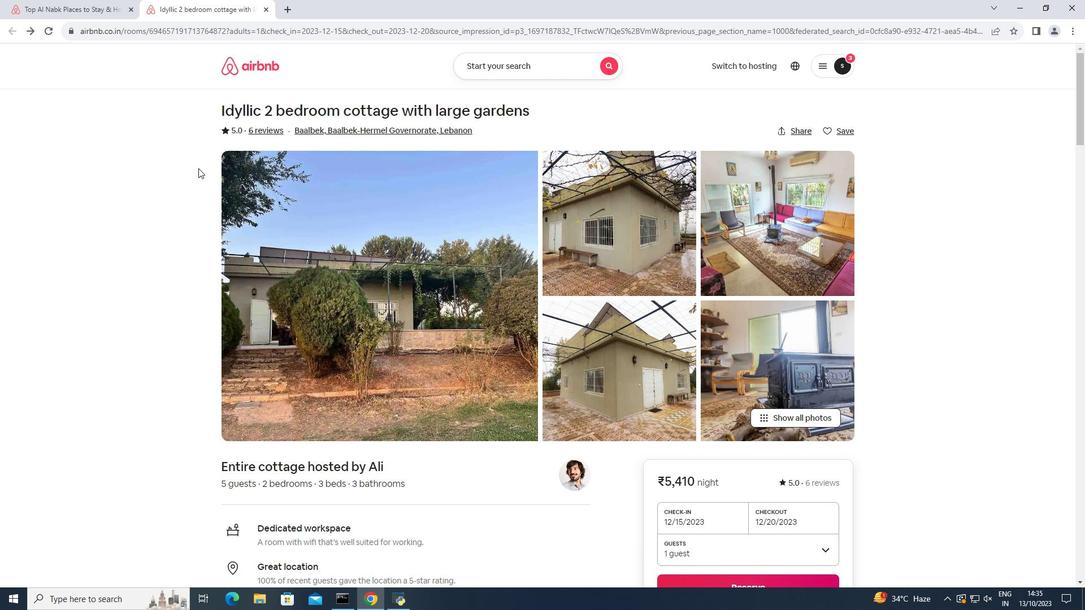 
Action: Mouse scrolled (197, 167) with delta (0, 0)
Screenshot: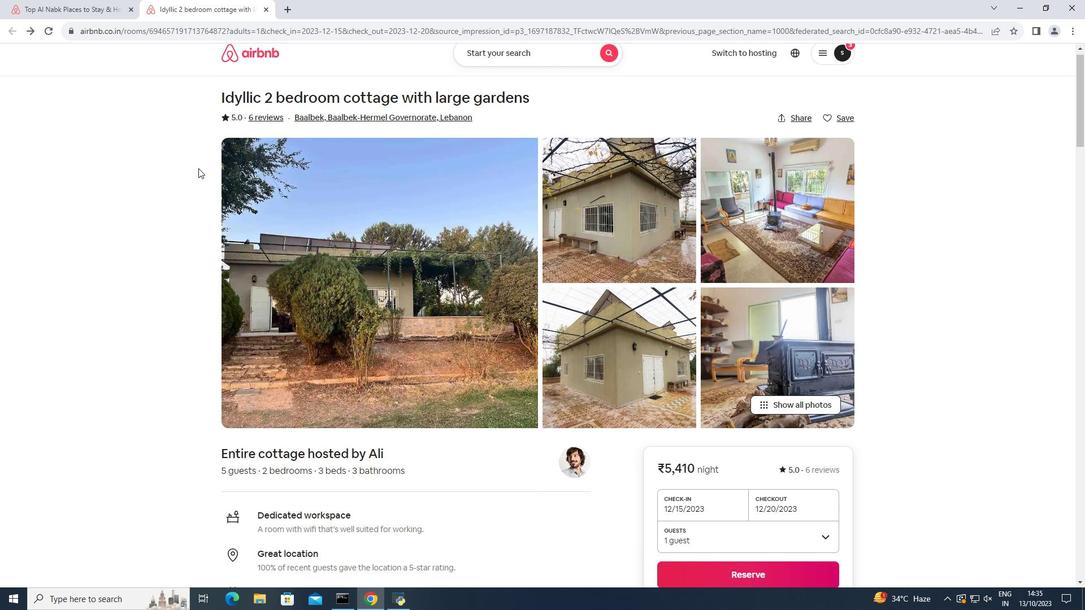 
Action: Mouse moved to (198, 167)
Screenshot: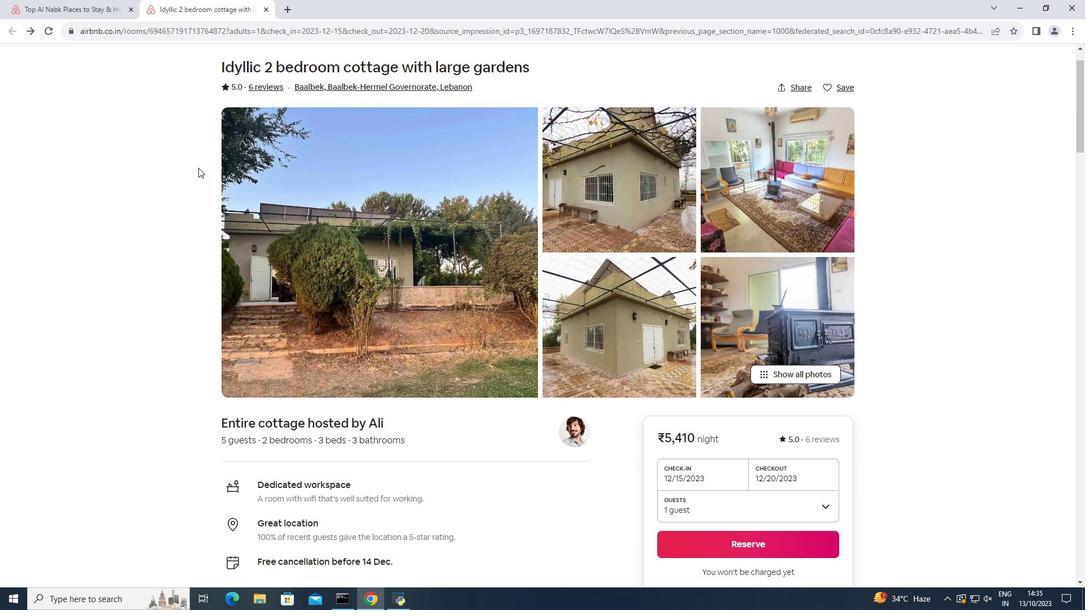 
Action: Mouse scrolled (198, 167) with delta (0, 0)
Screenshot: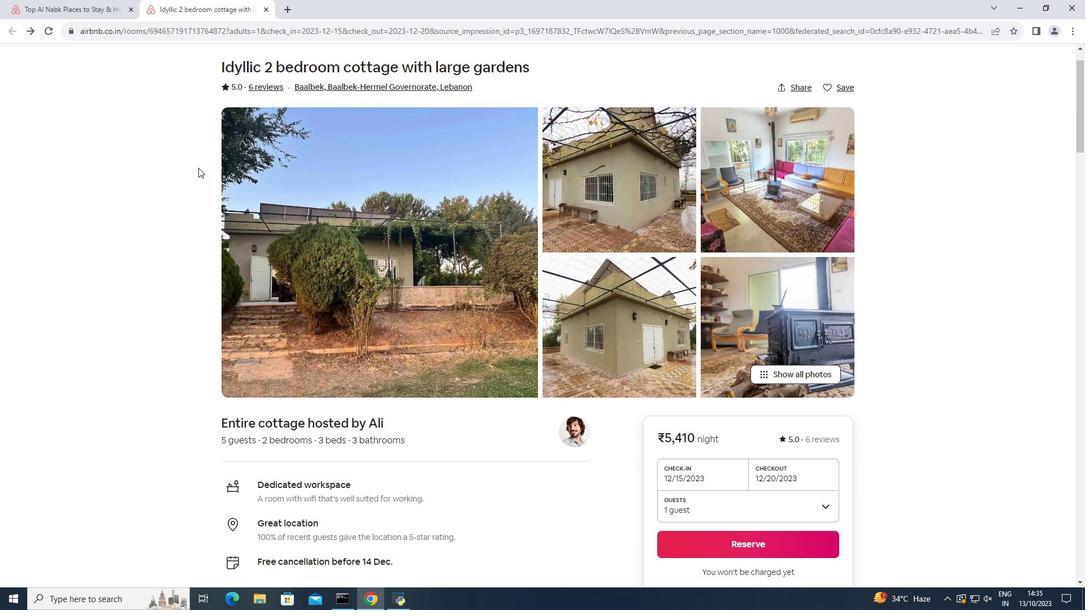 
Action: Mouse moved to (198, 169)
Screenshot: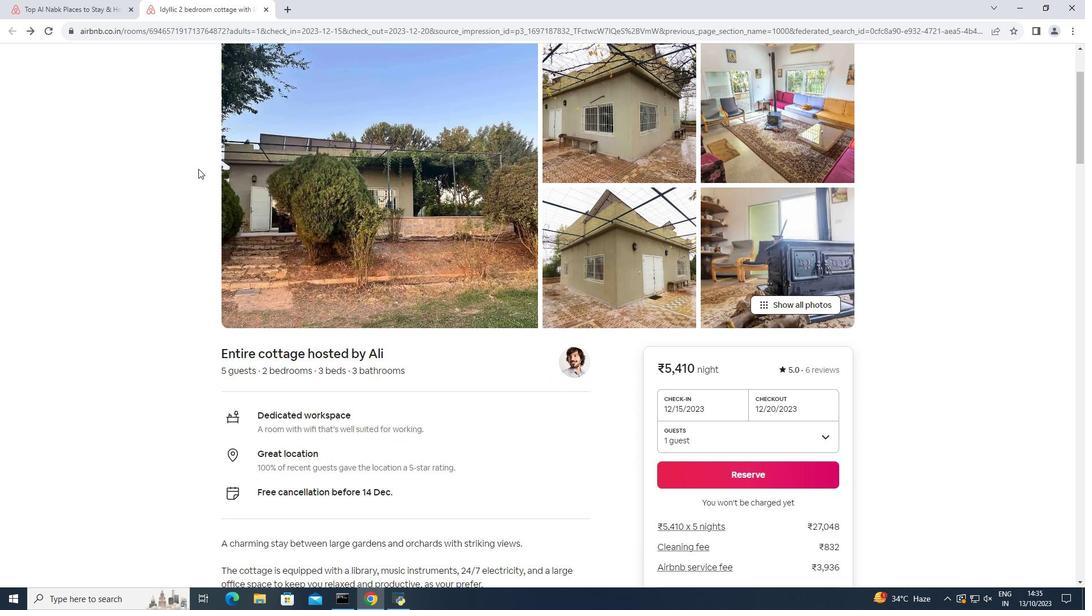 
Action: Mouse scrolled (198, 168) with delta (0, 0)
Screenshot: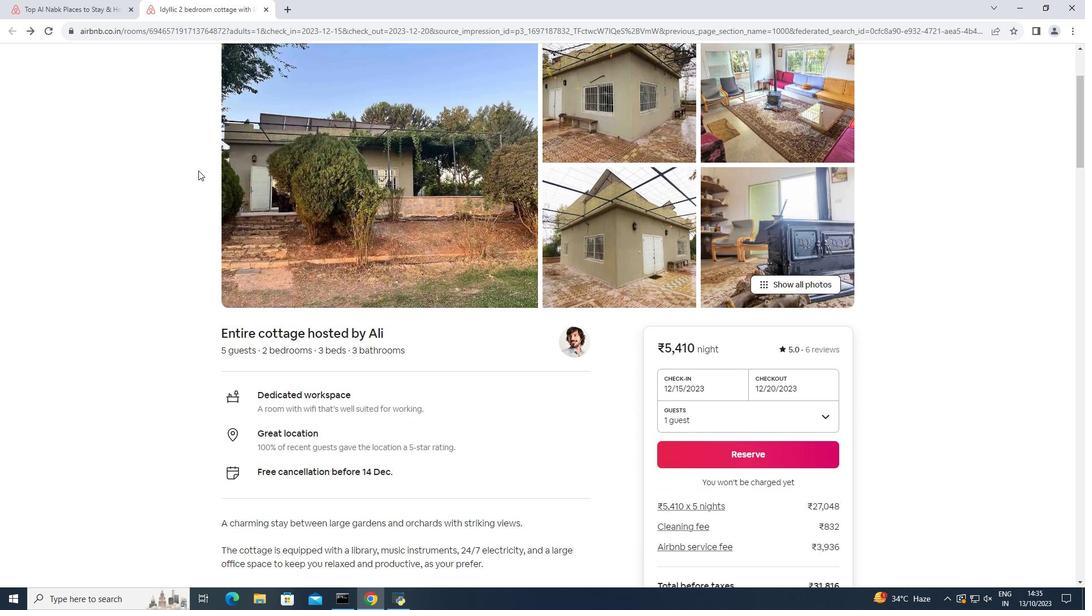 
Action: Mouse moved to (198, 170)
Screenshot: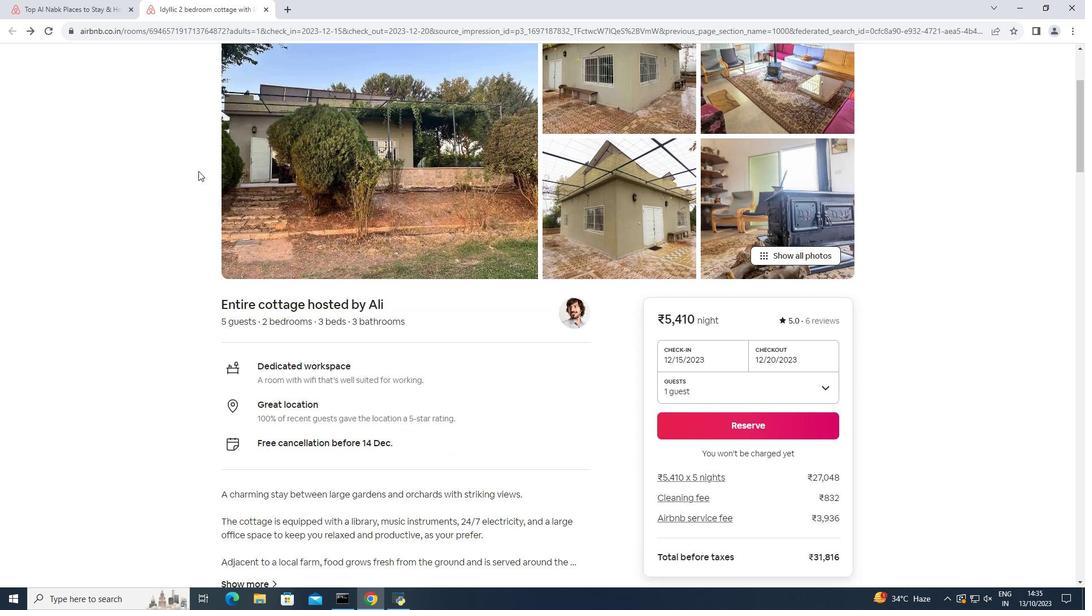 
Action: Mouse scrolled (198, 170) with delta (0, 0)
Screenshot: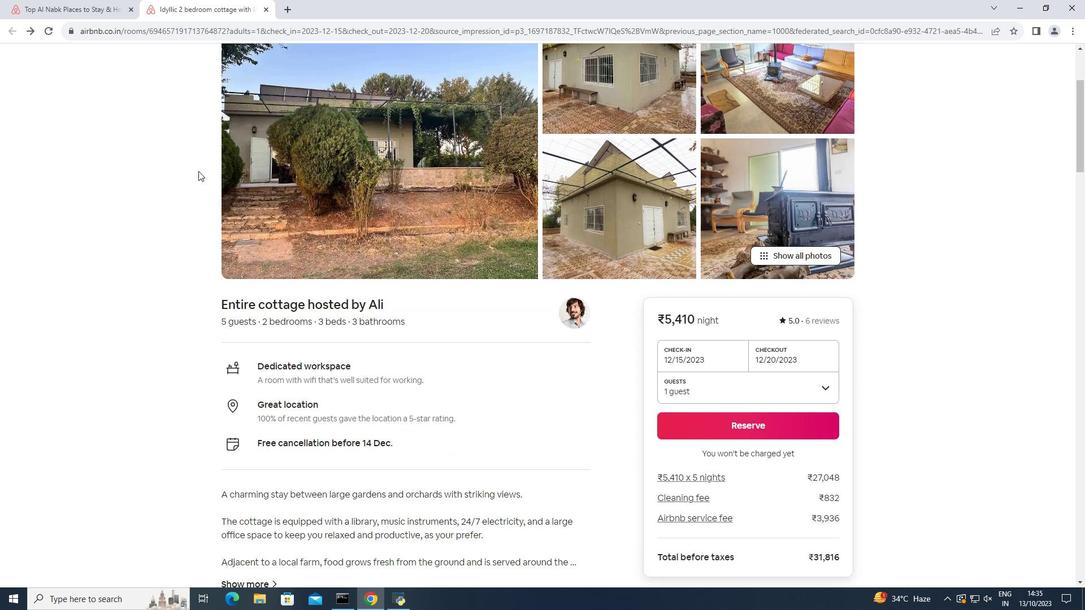 
Action: Mouse moved to (198, 171)
Screenshot: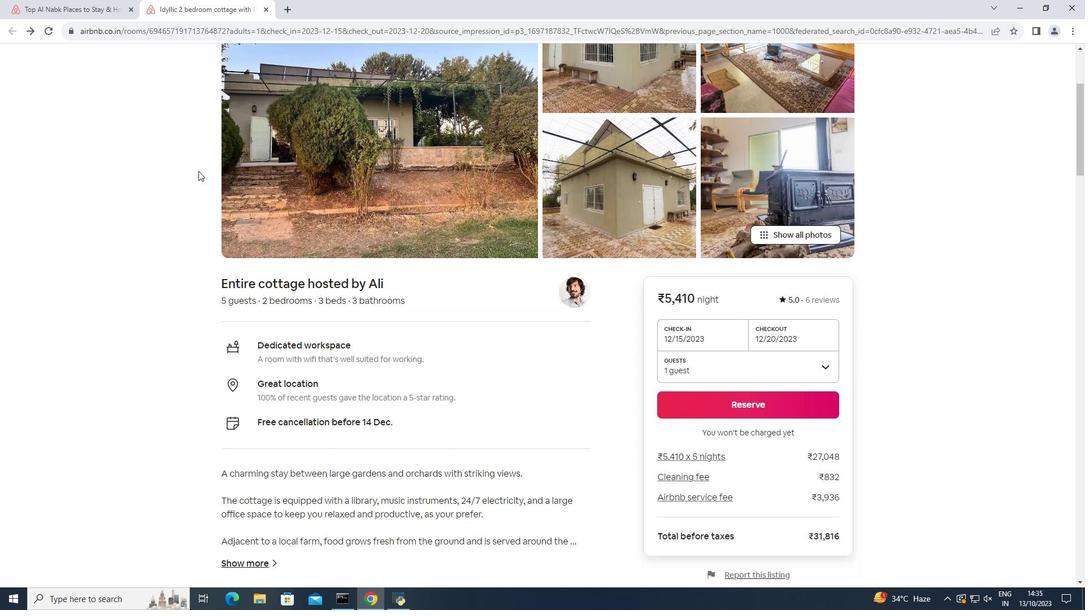 
Action: Mouse scrolled (198, 170) with delta (0, 0)
Screenshot: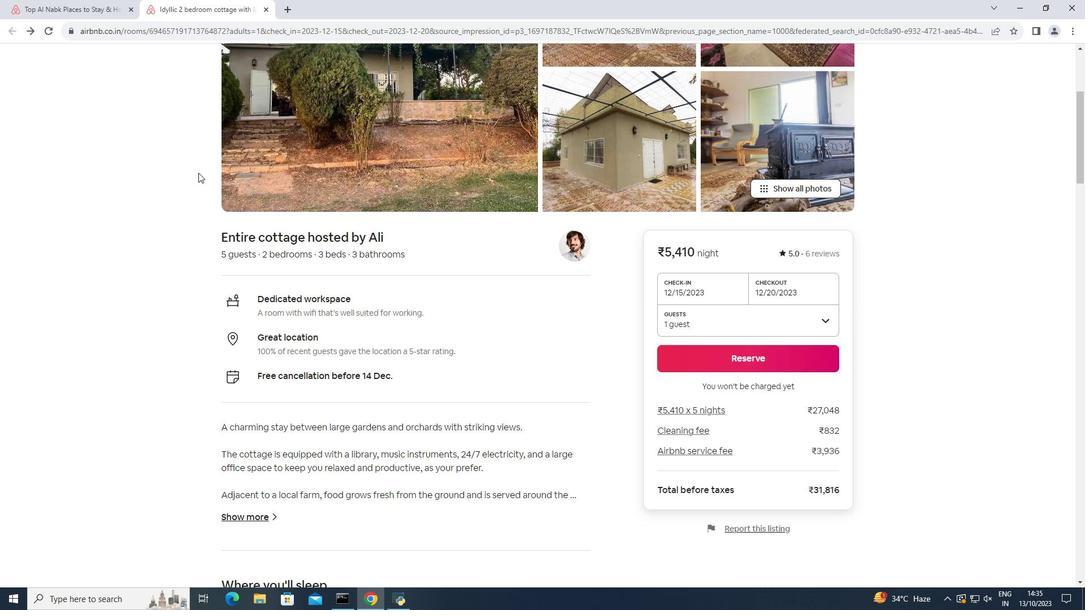 
Action: Mouse moved to (198, 173)
Screenshot: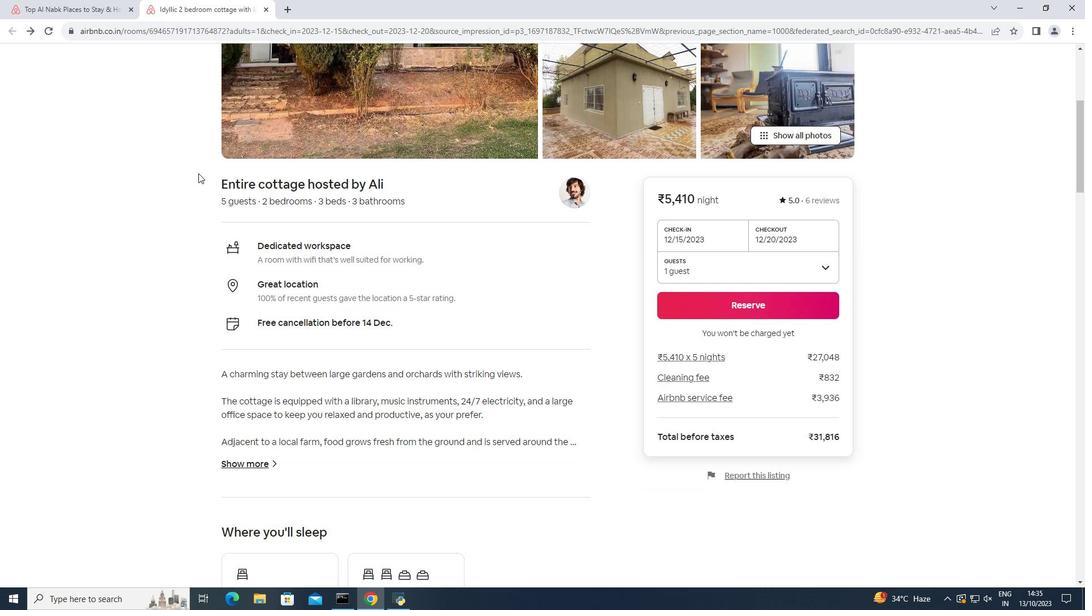 
Action: Mouse scrolled (198, 173) with delta (0, 0)
Screenshot: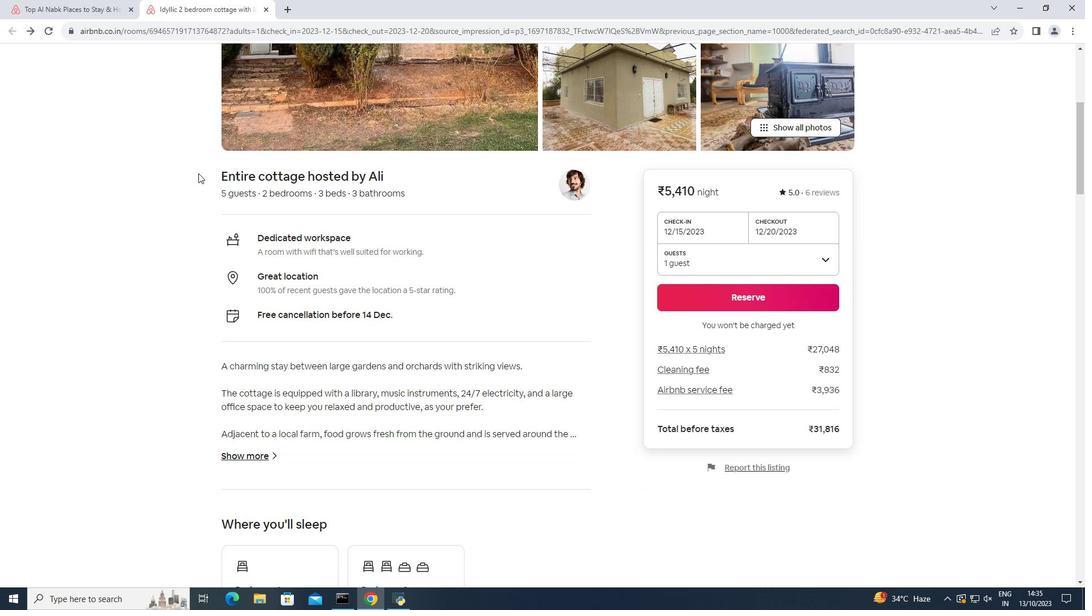 
Action: Mouse scrolled (198, 173) with delta (0, 0)
Screenshot: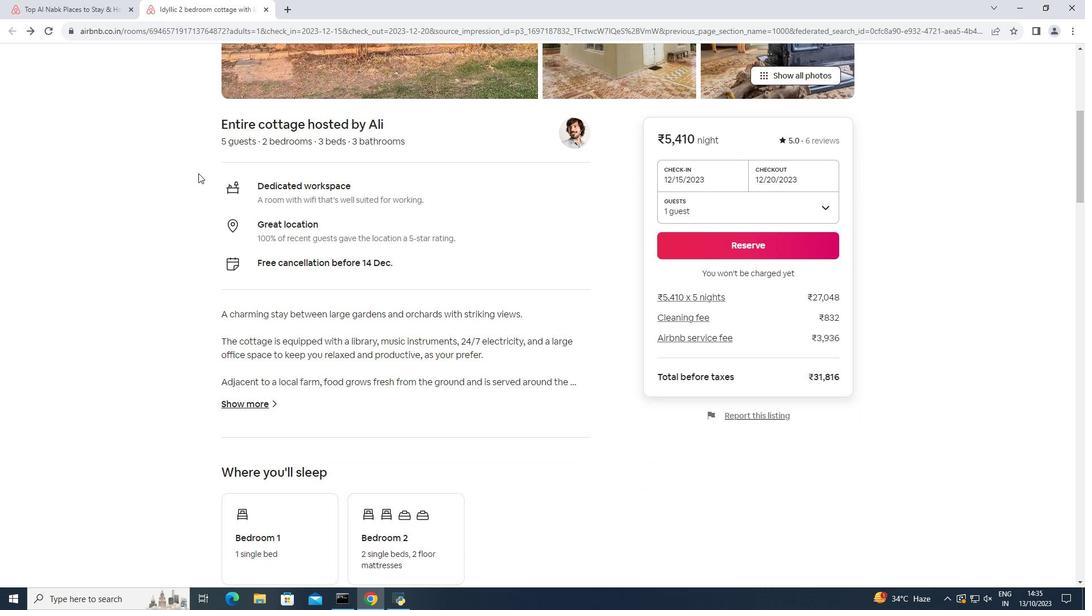 
Action: Mouse moved to (199, 175)
Screenshot: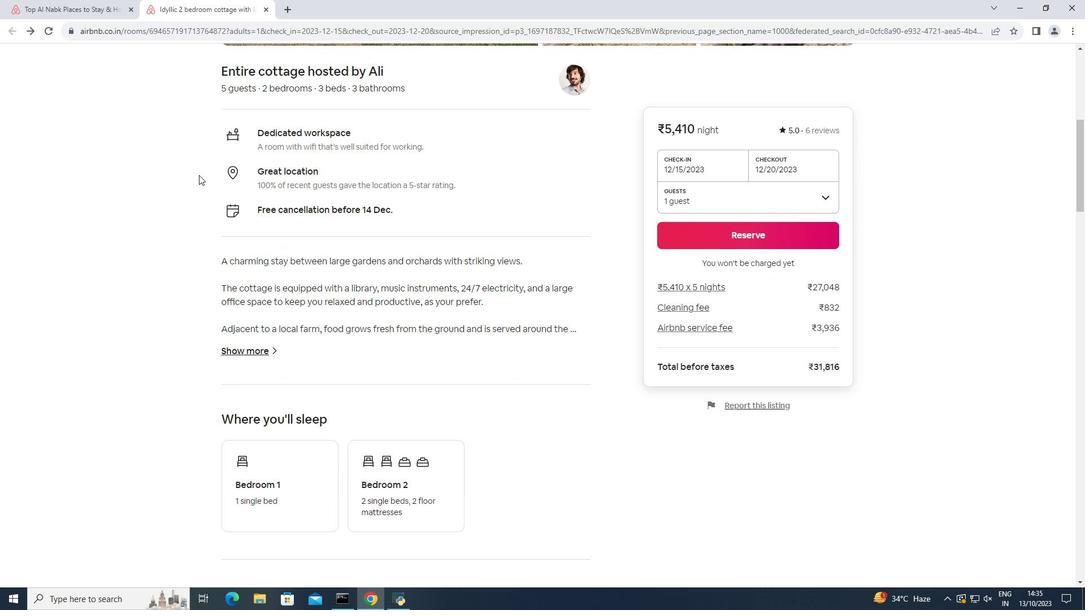 
Action: Mouse scrolled (199, 174) with delta (0, 0)
Screenshot: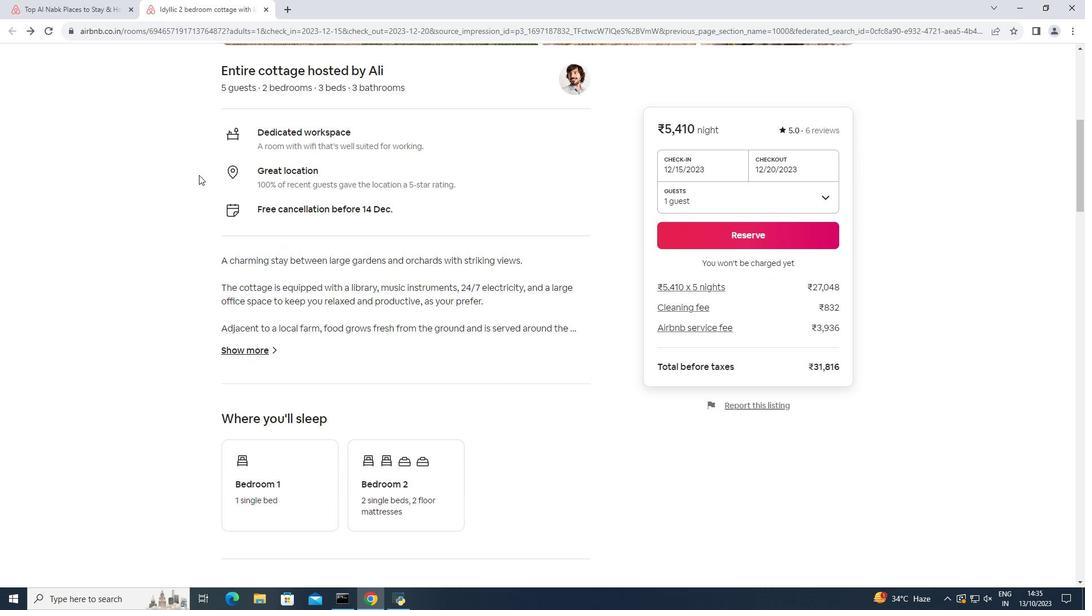 
Action: Mouse moved to (199, 178)
Screenshot: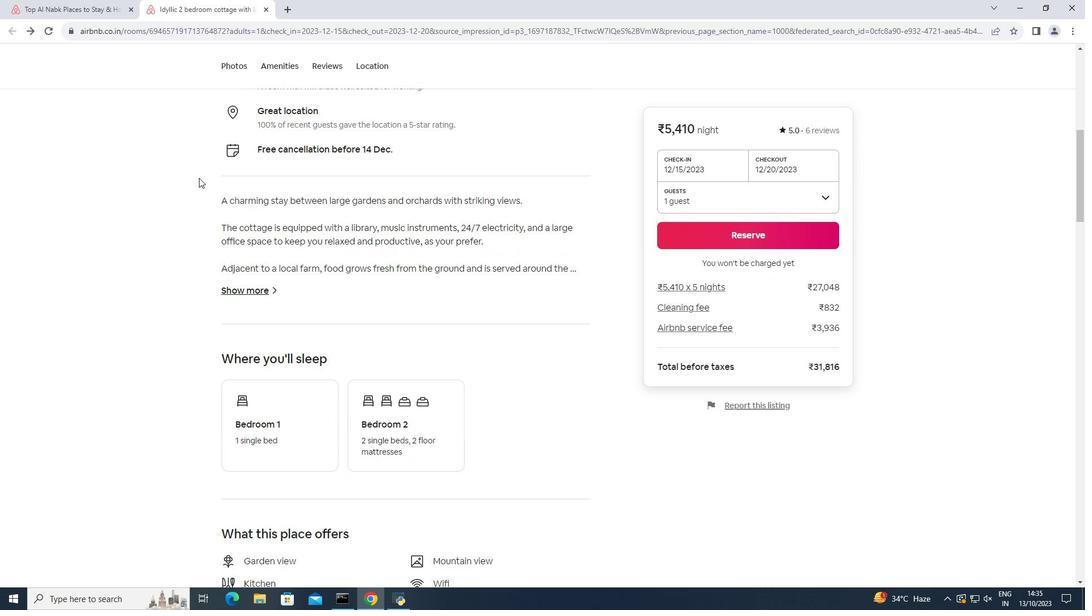 
Action: Mouse scrolled (199, 177) with delta (0, 0)
Screenshot: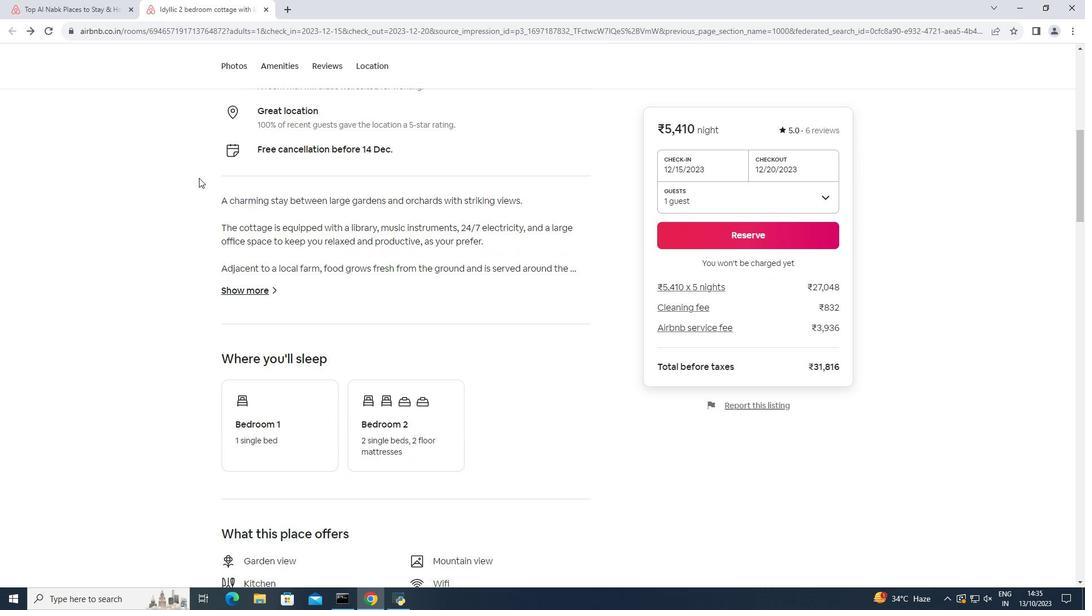 
Action: Mouse moved to (252, 239)
Screenshot: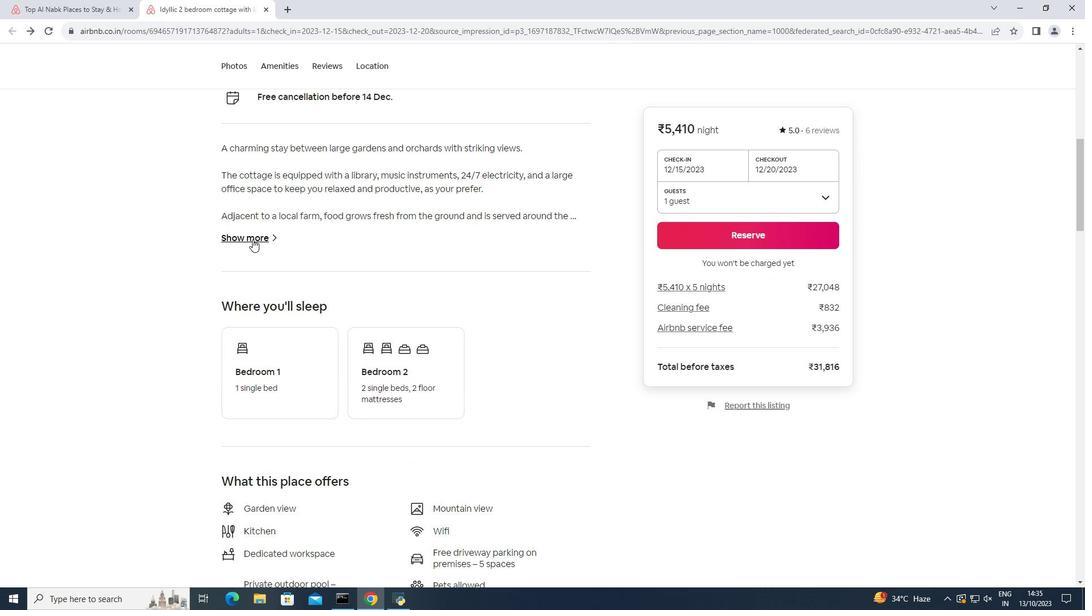 
Action: Mouse pressed left at (252, 239)
Screenshot: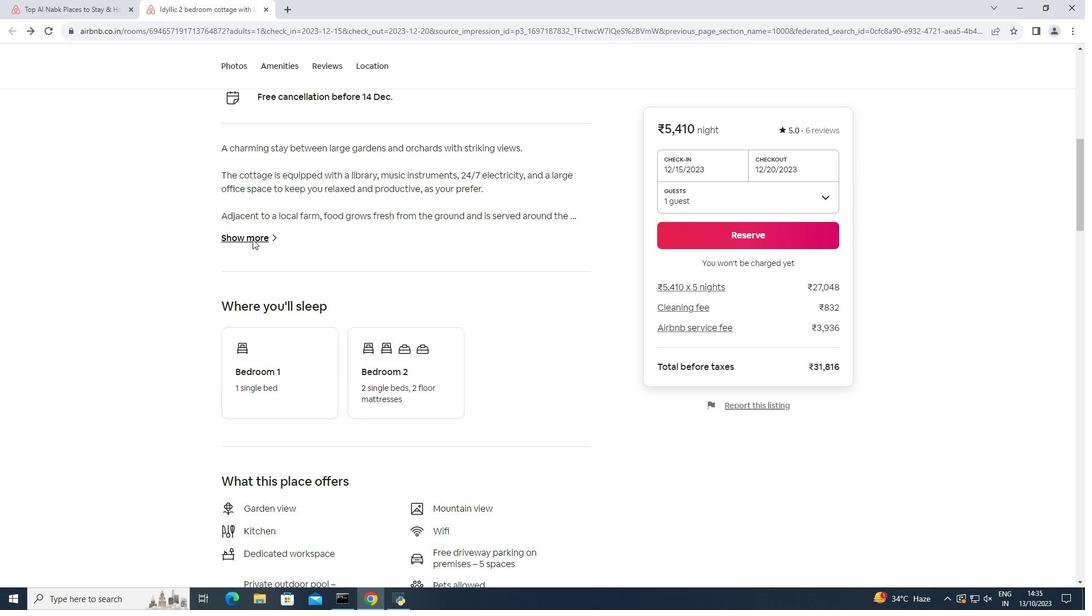 
Action: Mouse moved to (339, 154)
Screenshot: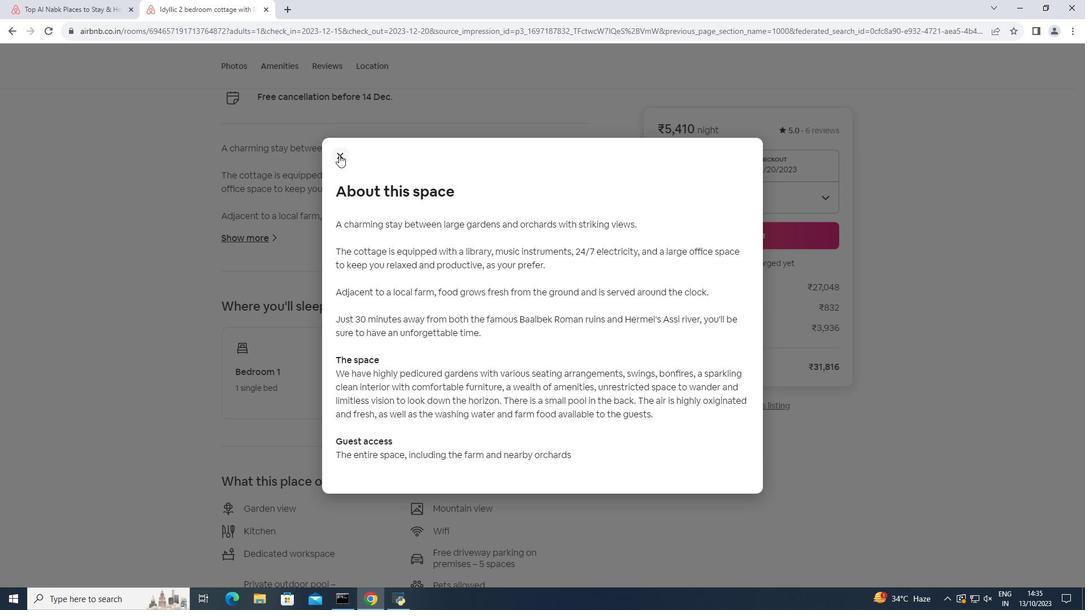 
Action: Mouse pressed left at (339, 154)
Screenshot: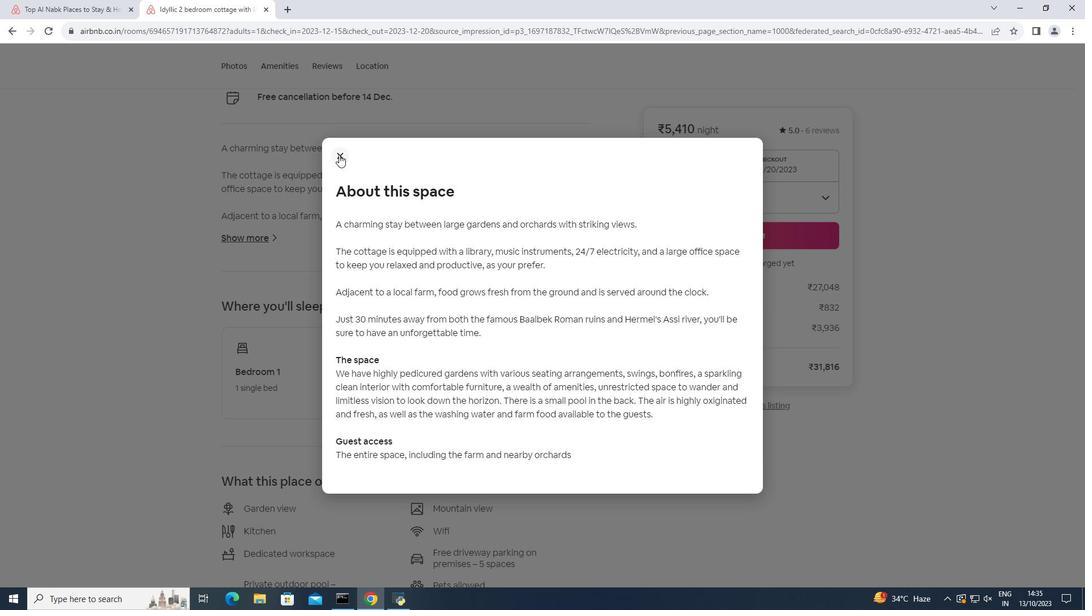 
Action: Mouse moved to (342, 157)
Screenshot: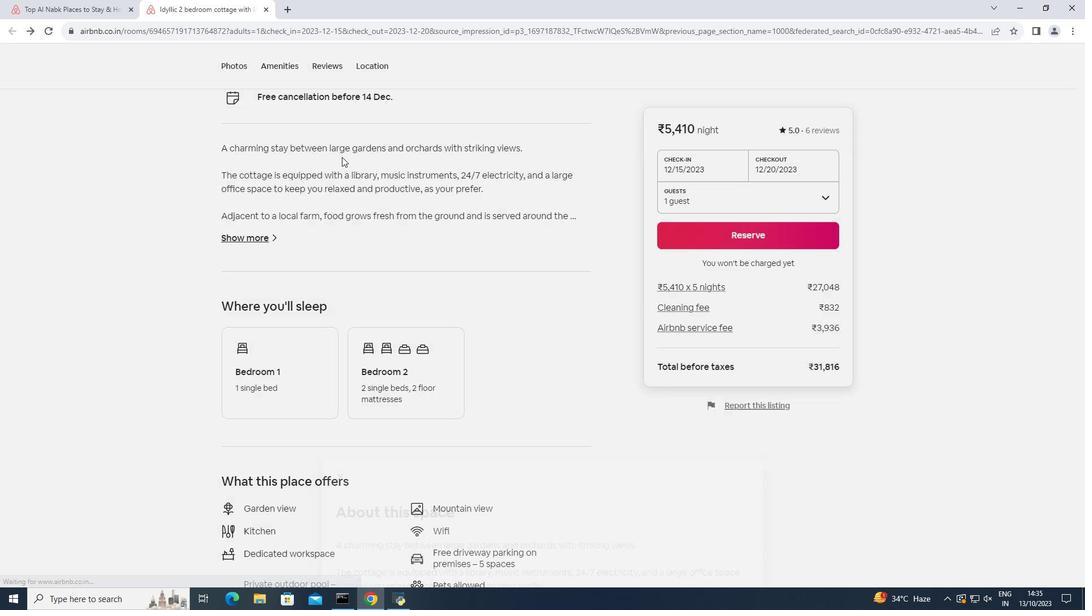 
Action: Mouse scrolled (342, 156) with delta (0, 0)
Screenshot: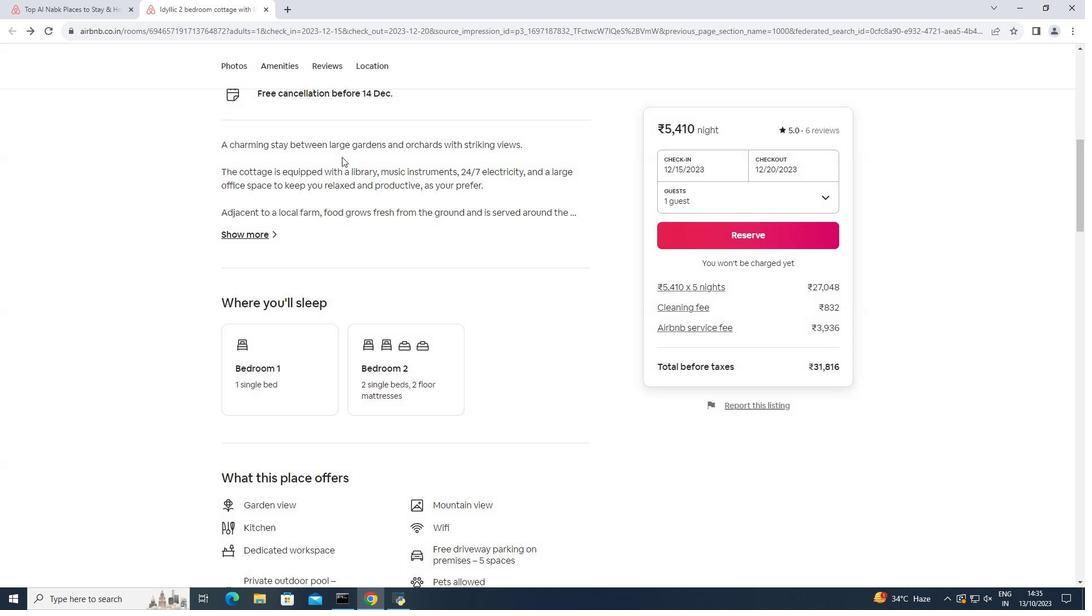 
Action: Mouse moved to (342, 158)
Screenshot: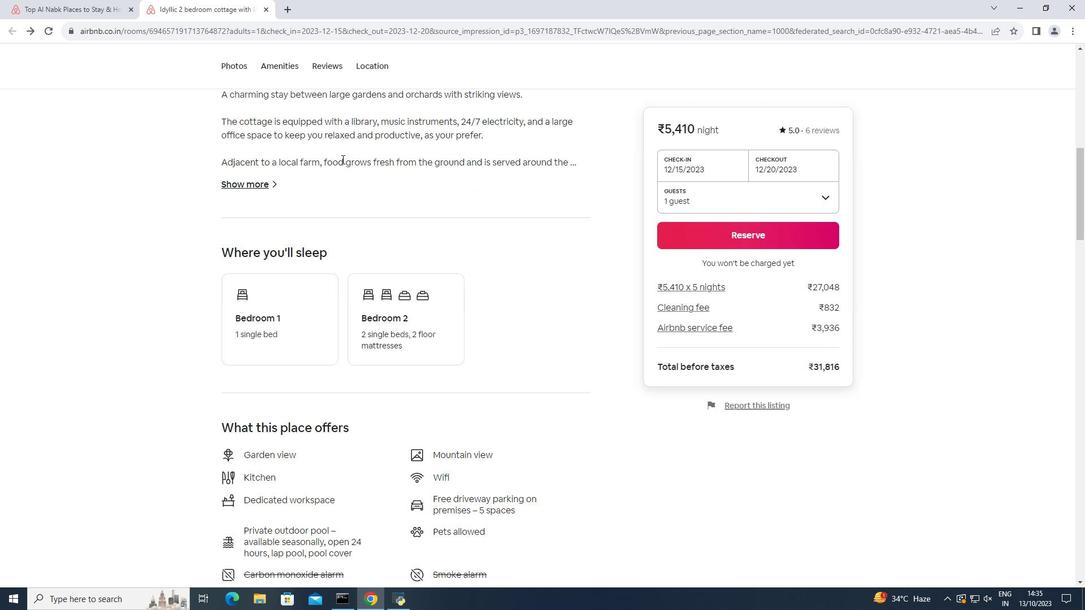 
Action: Mouse scrolled (342, 157) with delta (0, 0)
Screenshot: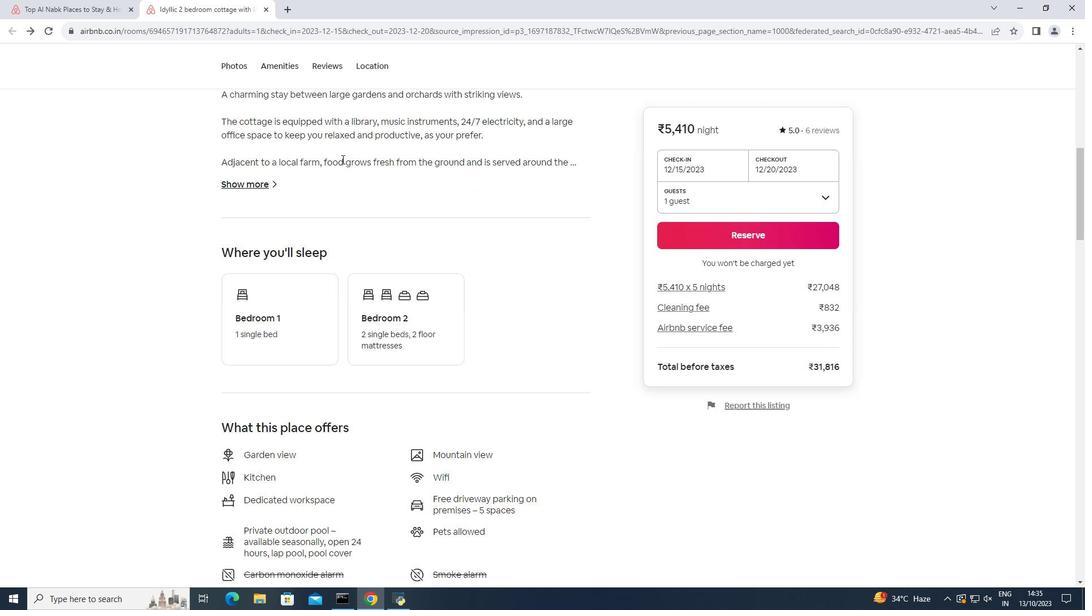 
Action: Mouse moved to (342, 159)
Screenshot: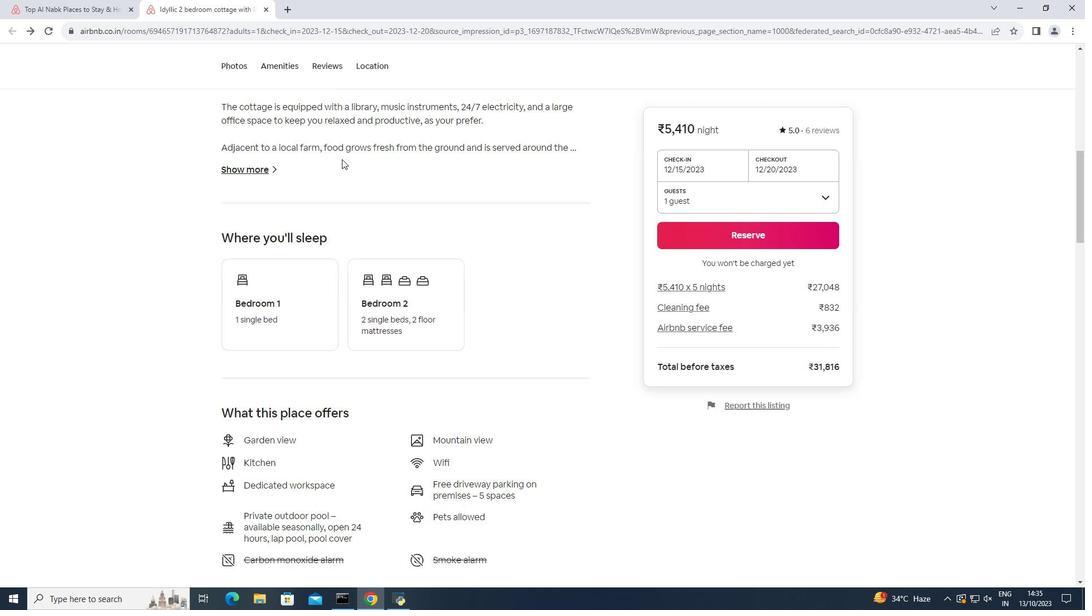
Action: Mouse scrolled (342, 158) with delta (0, 0)
Screenshot: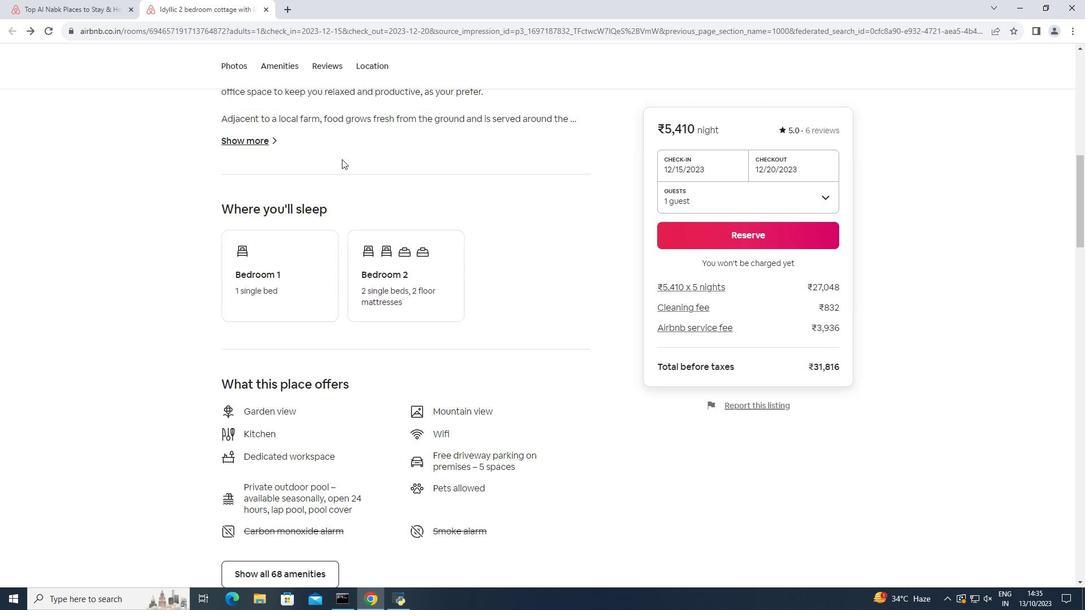 
Action: Mouse scrolled (342, 158) with delta (0, 0)
Screenshot: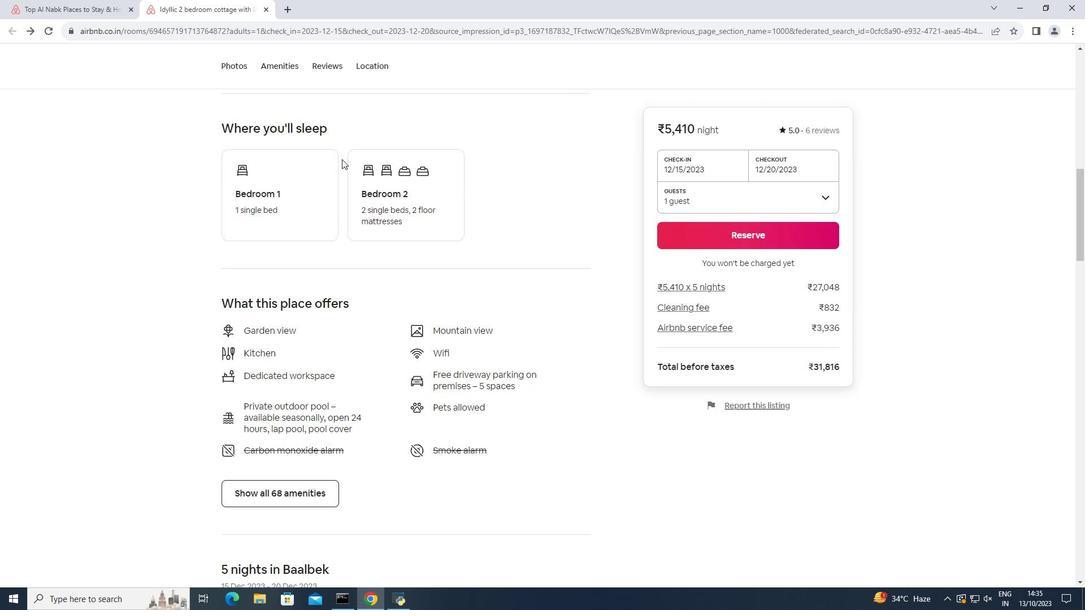 
Action: Mouse scrolled (342, 158) with delta (0, 0)
Screenshot: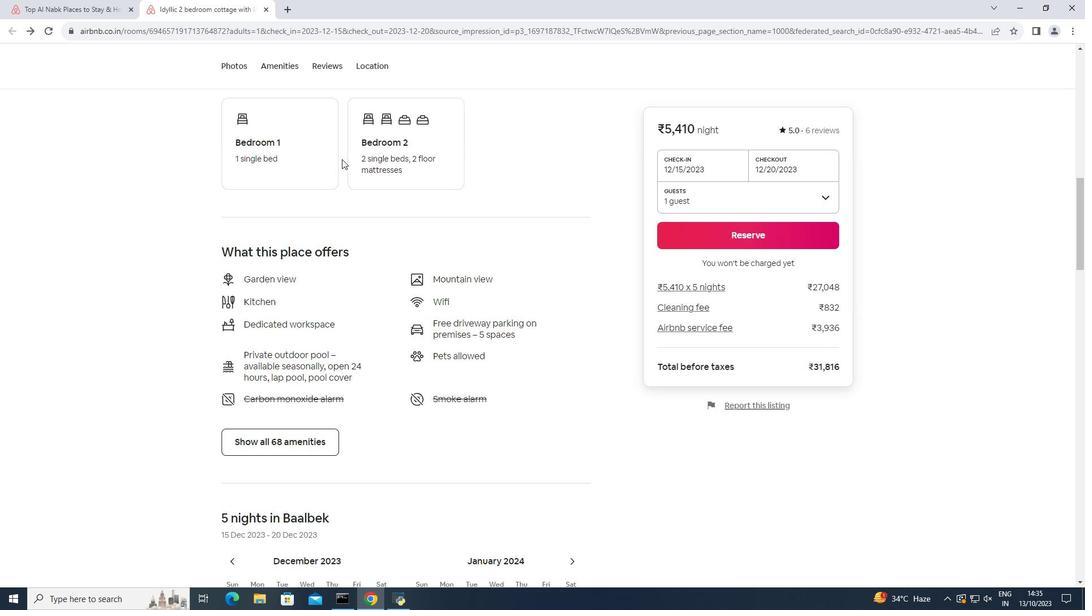 
Action: Mouse scrolled (342, 158) with delta (0, 0)
Screenshot: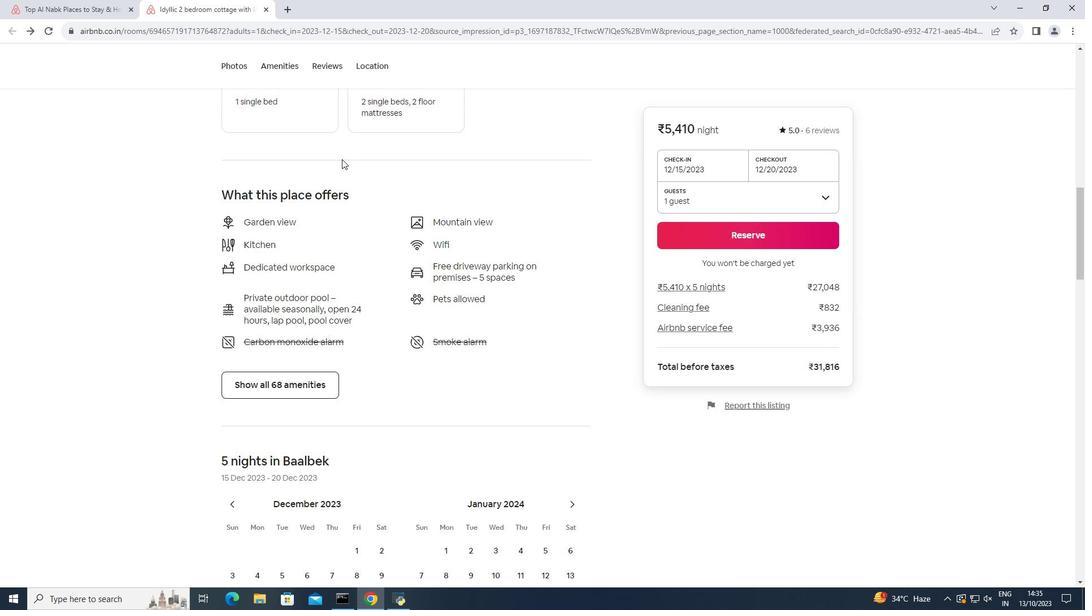 
Action: Mouse scrolled (342, 158) with delta (0, 0)
Screenshot: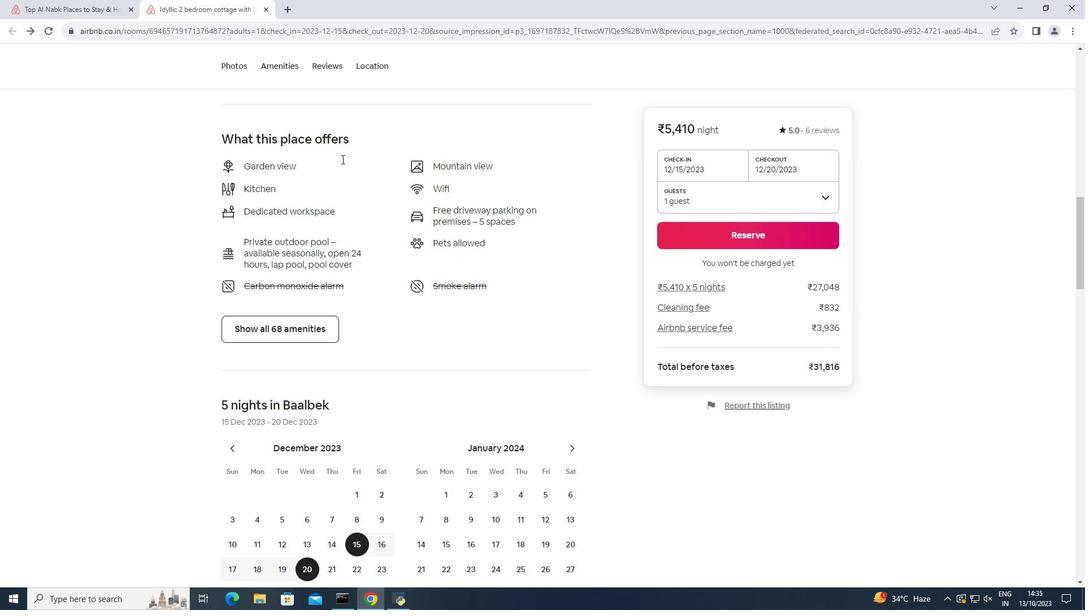 
Action: Mouse moved to (288, 271)
Screenshot: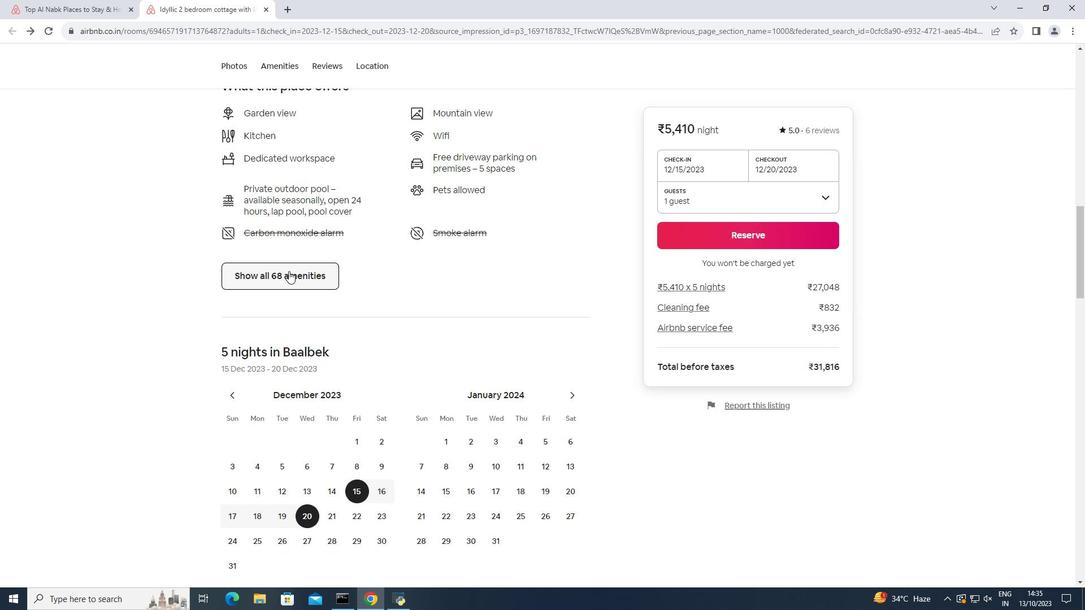 
Action: Mouse pressed left at (288, 271)
Screenshot: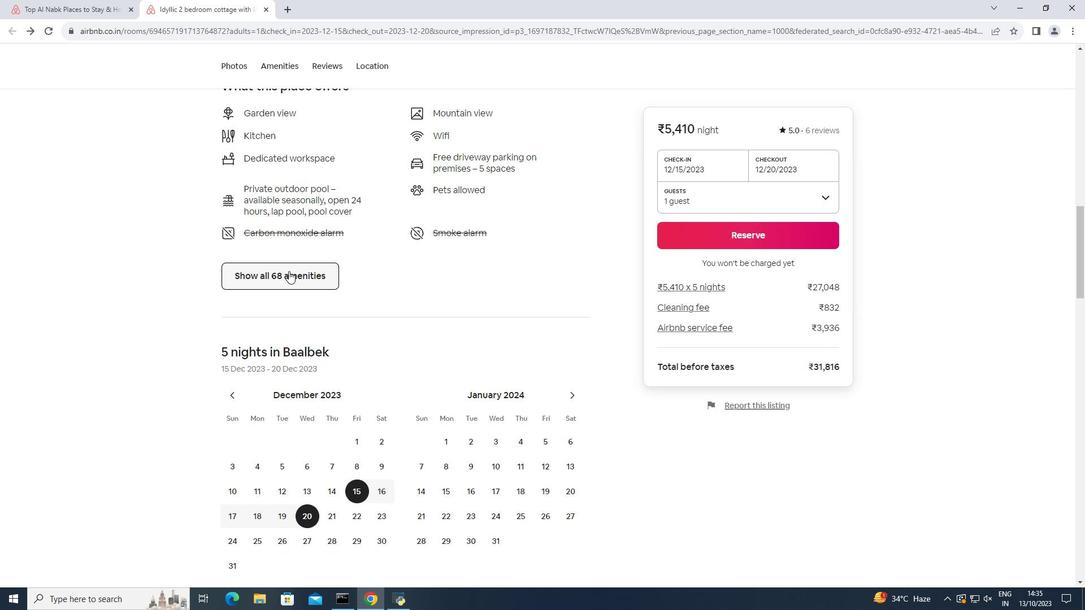 
Action: Mouse moved to (431, 272)
Screenshot: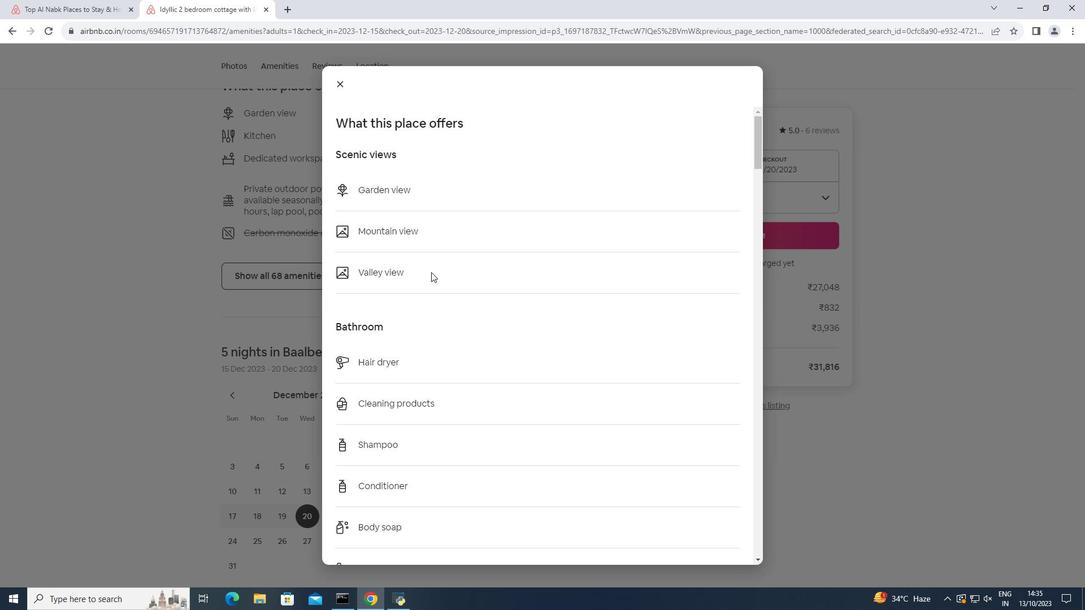 
Action: Mouse scrolled (431, 272) with delta (0, 0)
Screenshot: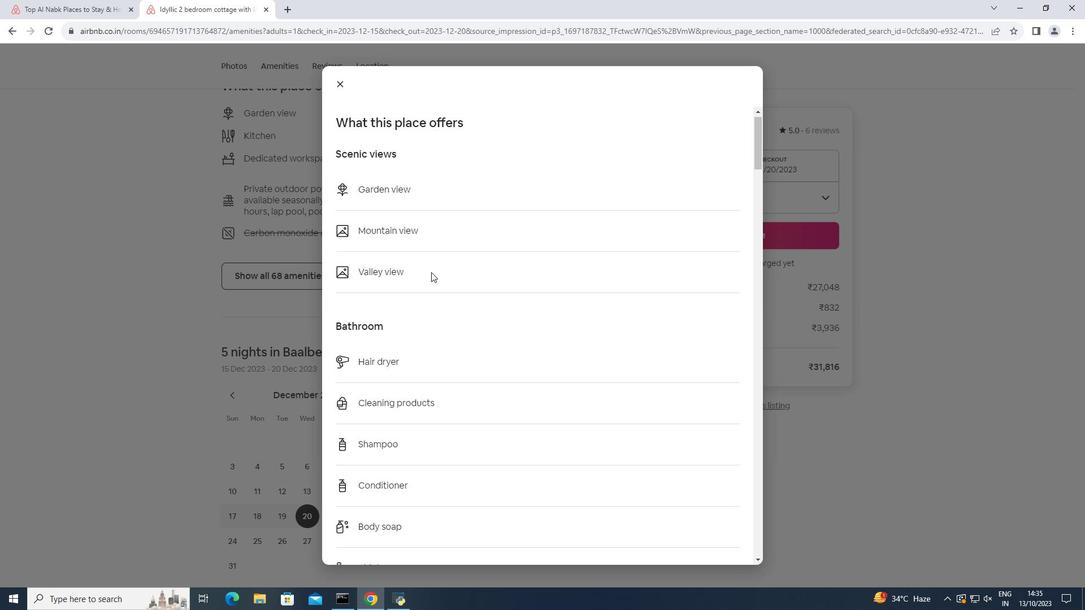 
Action: Mouse scrolled (431, 272) with delta (0, 0)
Screenshot: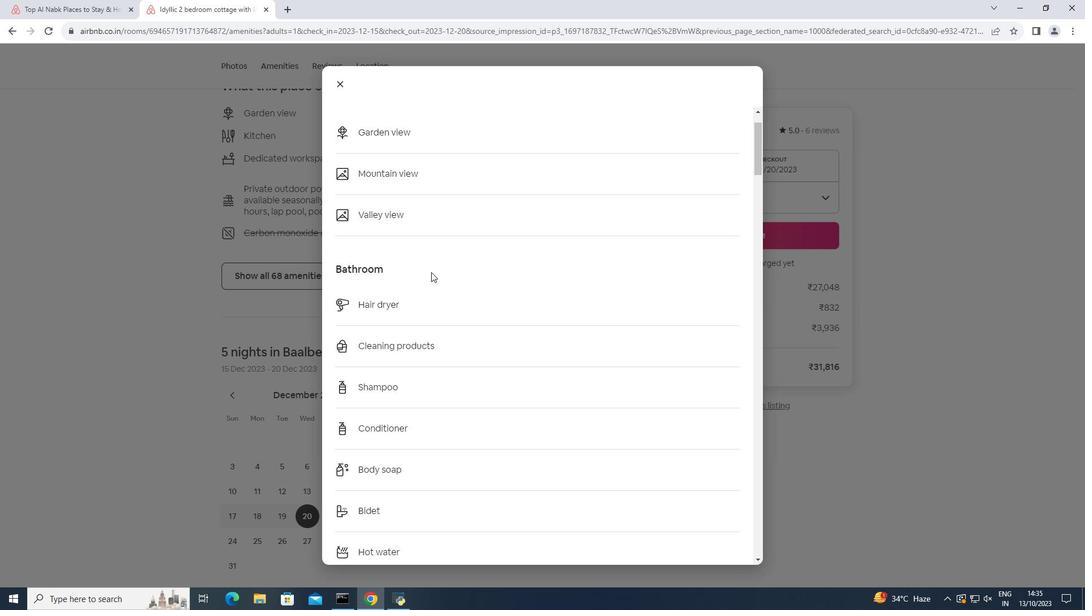 
Action: Mouse scrolled (431, 272) with delta (0, 0)
Screenshot: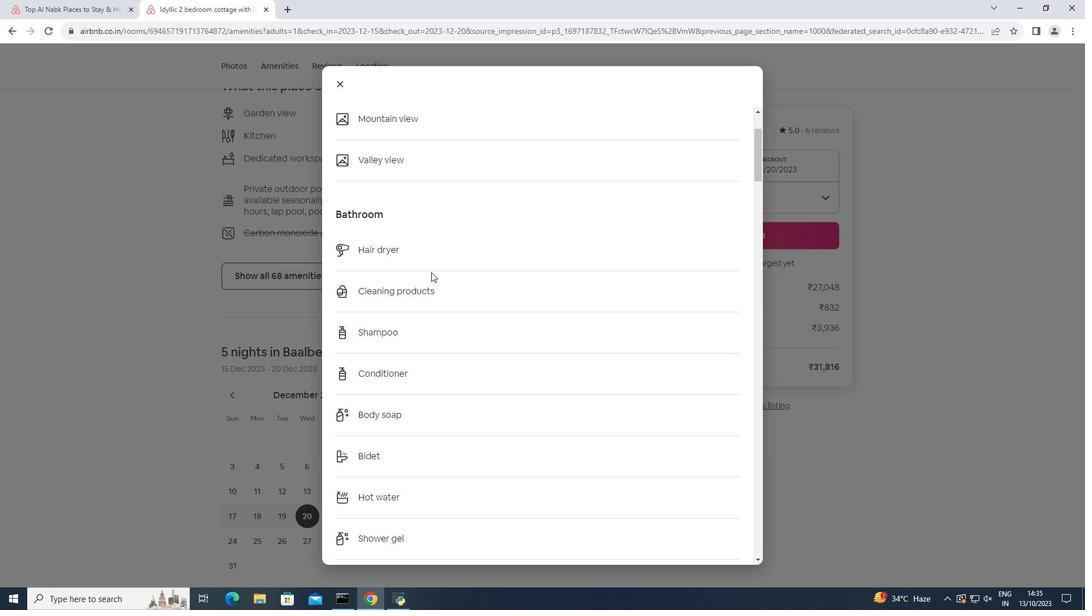 
Action: Mouse scrolled (431, 272) with delta (0, 0)
Screenshot: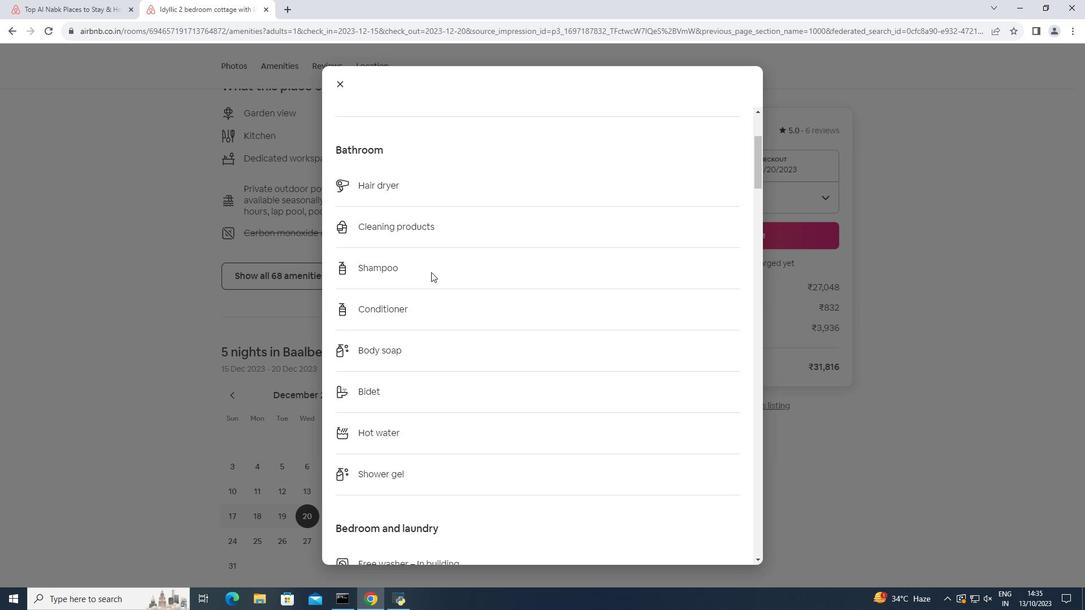 
Action: Mouse scrolled (431, 272) with delta (0, 0)
Screenshot: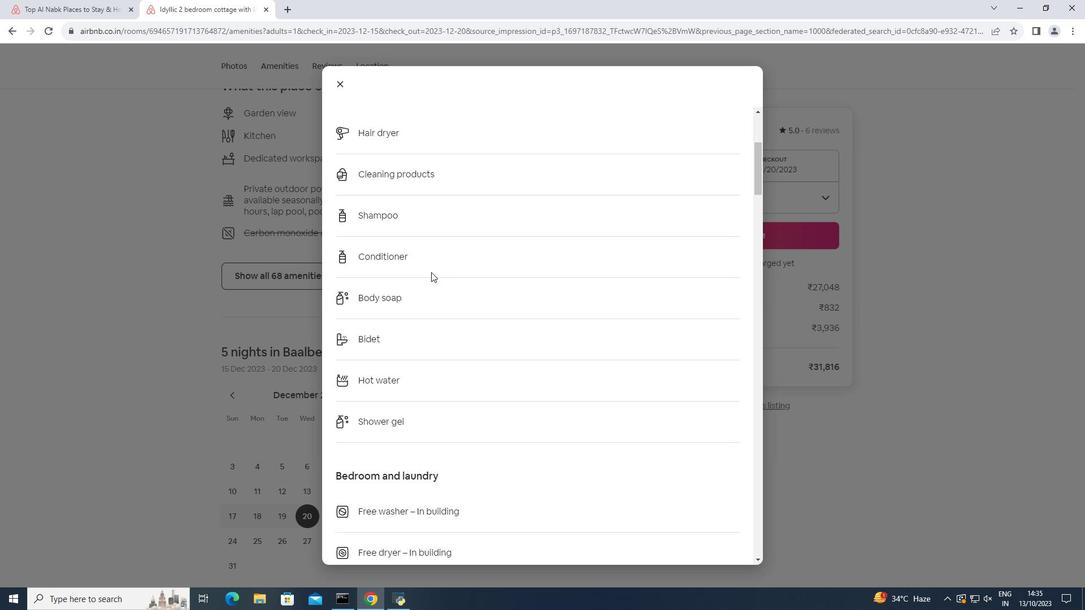 
Action: Mouse scrolled (431, 272) with delta (0, 0)
Screenshot: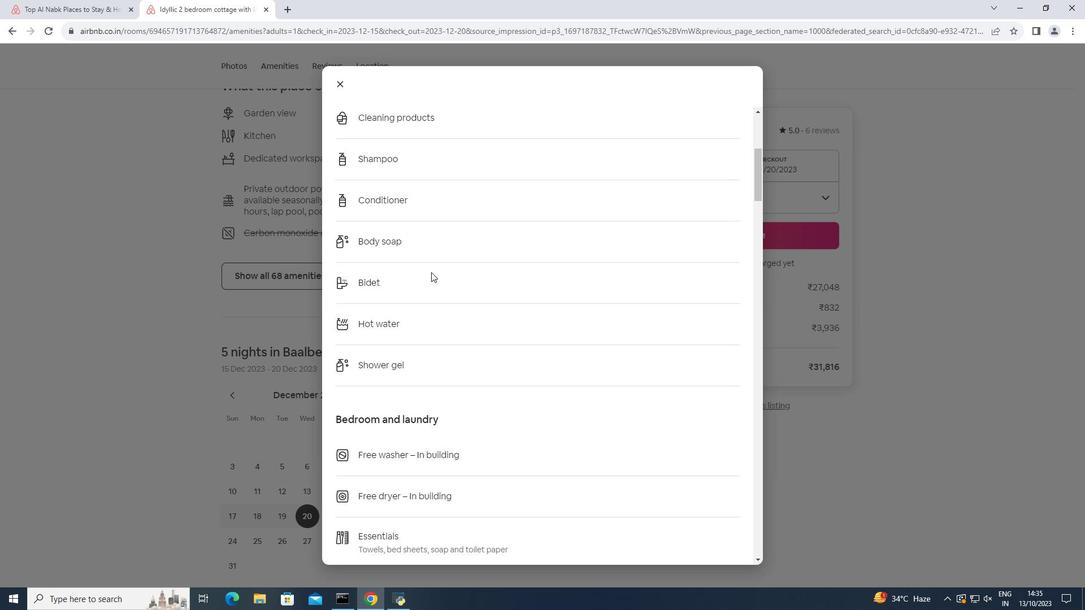 
Action: Mouse scrolled (431, 272) with delta (0, 0)
Screenshot: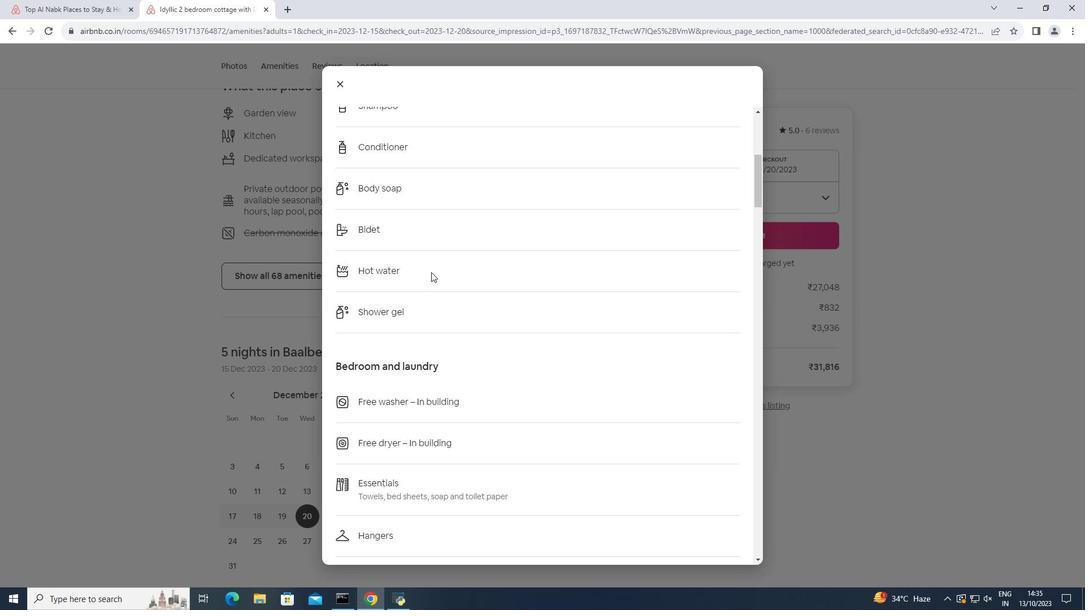 
Action: Mouse scrolled (431, 272) with delta (0, 0)
Screenshot: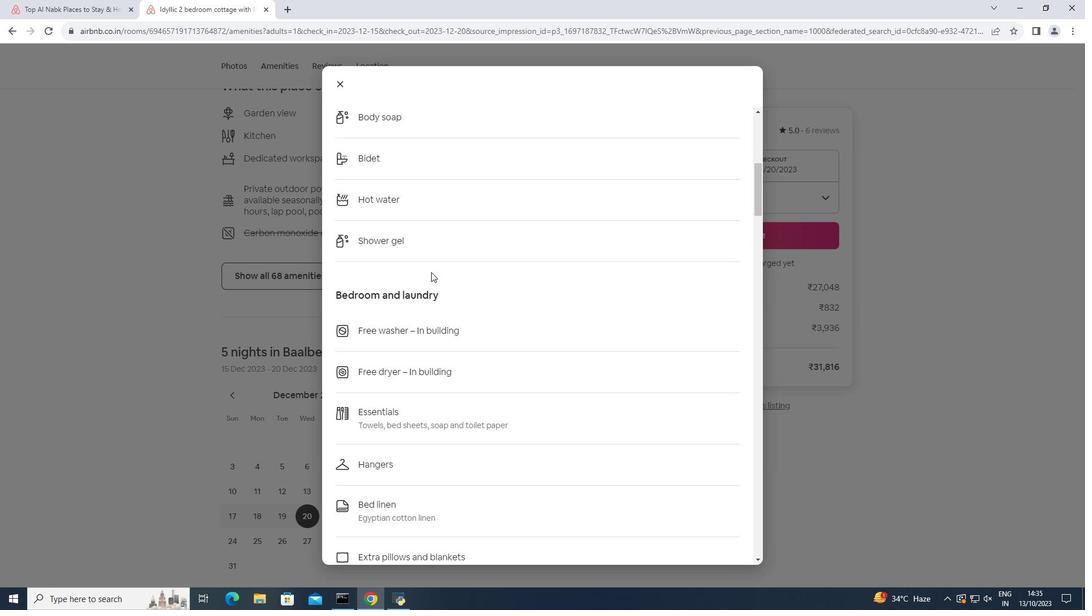 
Action: Mouse moved to (434, 270)
Screenshot: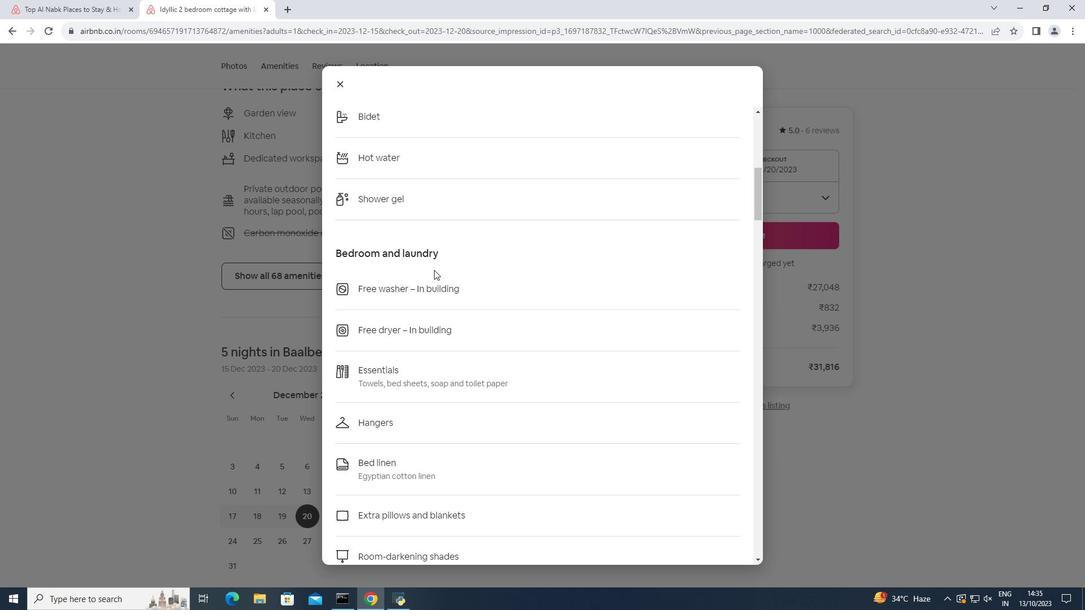 
Action: Mouse scrolled (434, 269) with delta (0, 0)
Screenshot: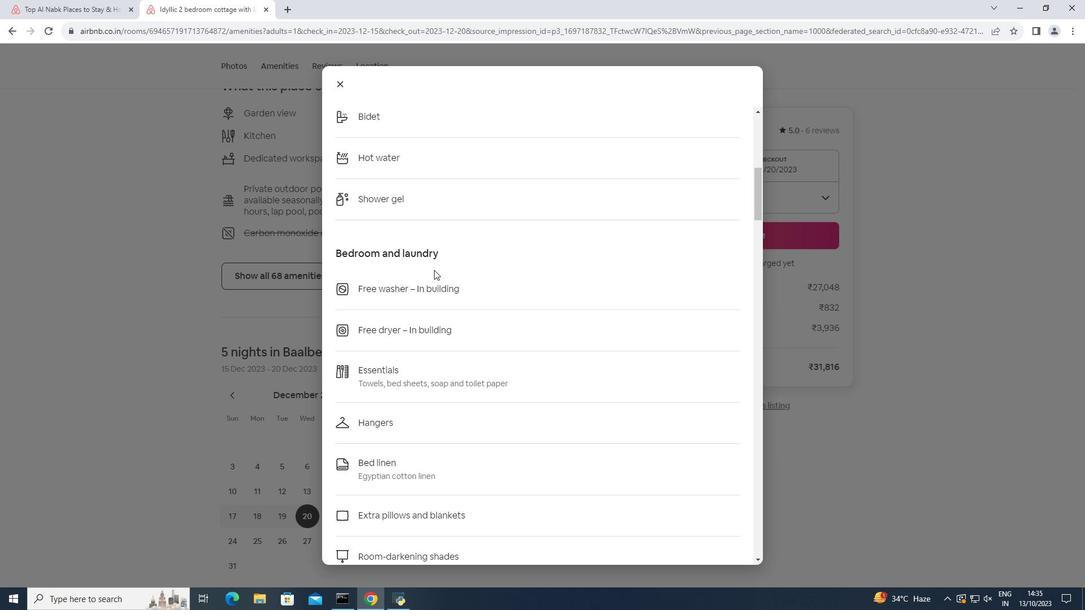 
Action: Mouse scrolled (434, 269) with delta (0, 0)
Screenshot: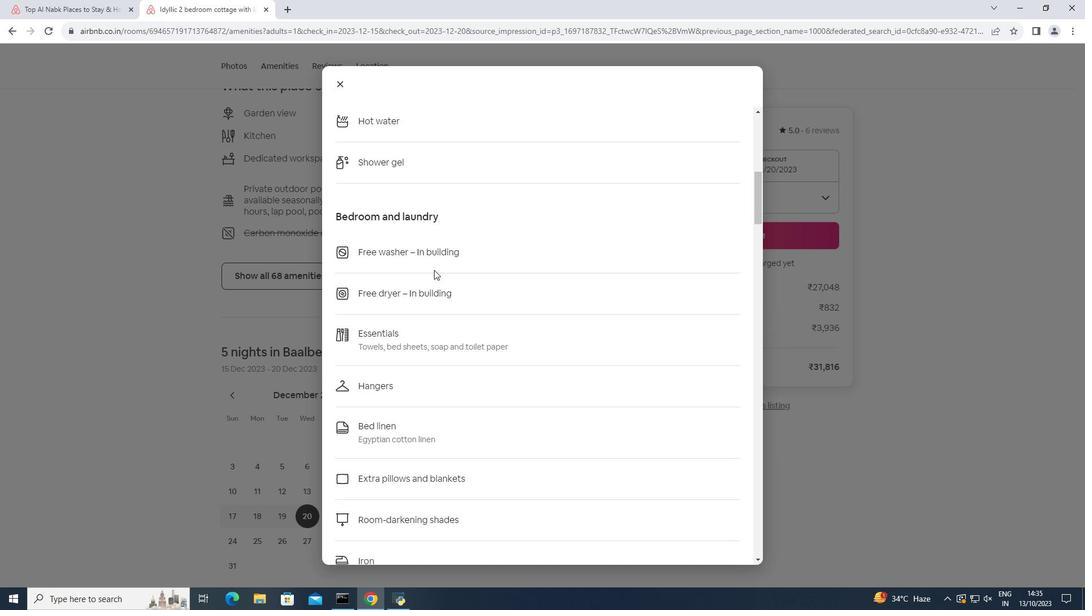 
Action: Mouse scrolled (434, 269) with delta (0, 0)
Screenshot: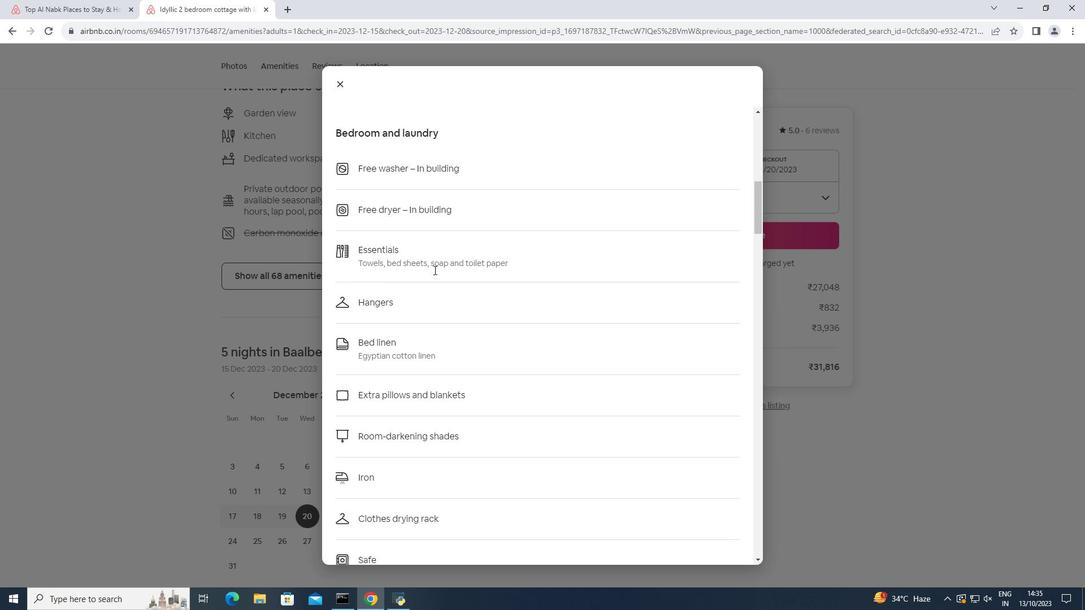 
Action: Mouse scrolled (434, 269) with delta (0, 0)
Screenshot: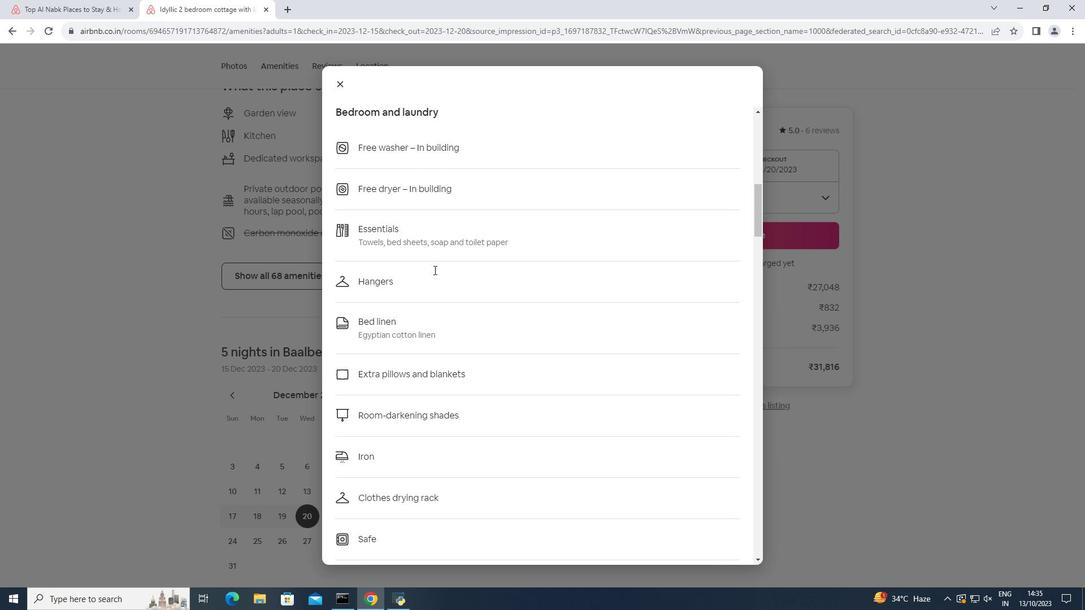
Action: Mouse moved to (435, 269)
Screenshot: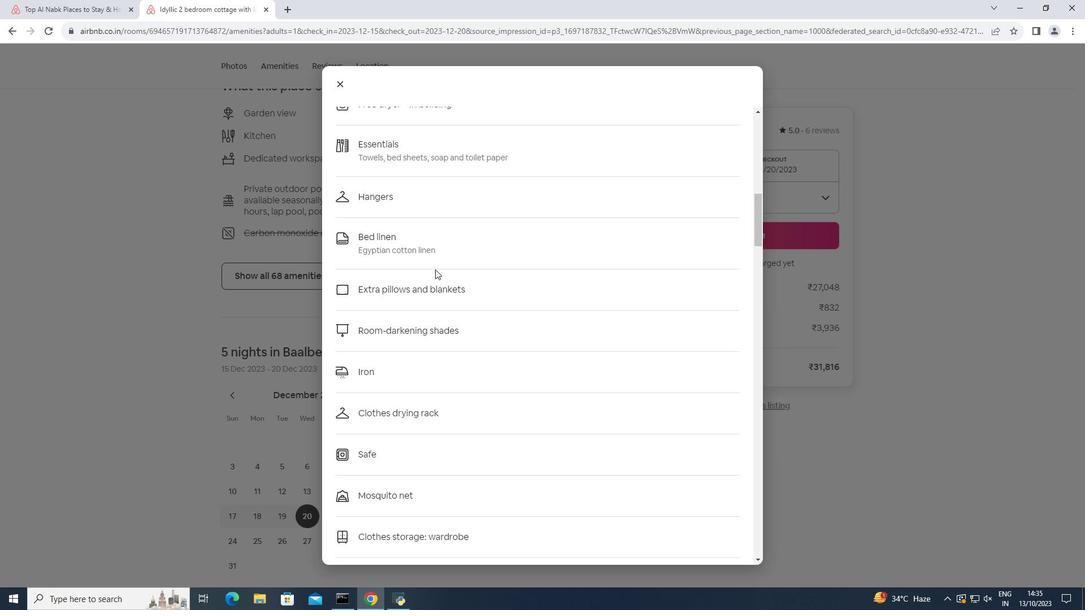 
Action: Mouse scrolled (435, 269) with delta (0, 0)
Screenshot: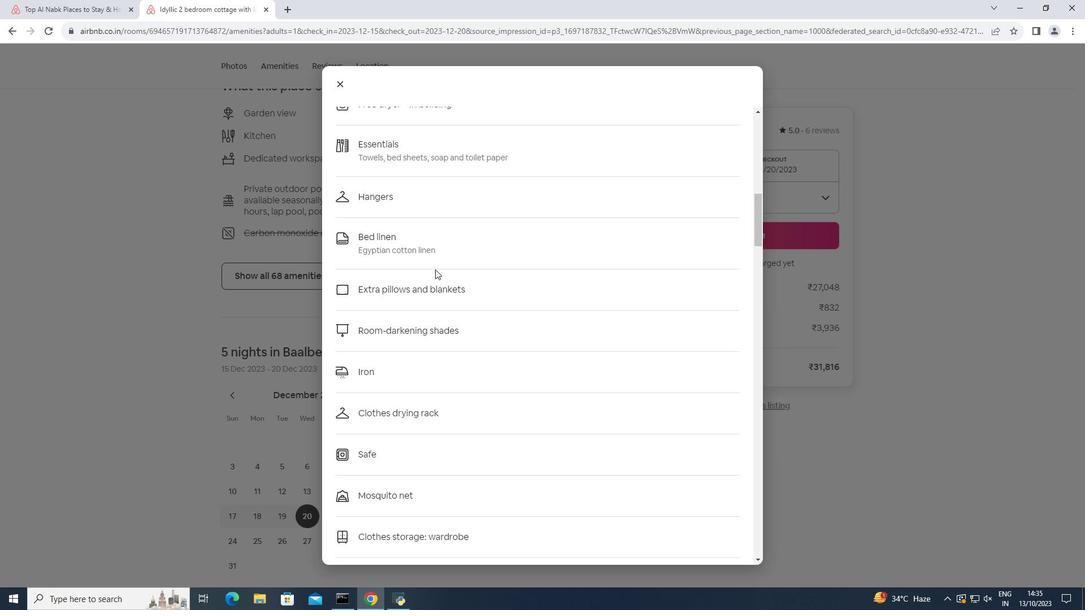 
Action: Mouse scrolled (435, 269) with delta (0, 0)
Screenshot: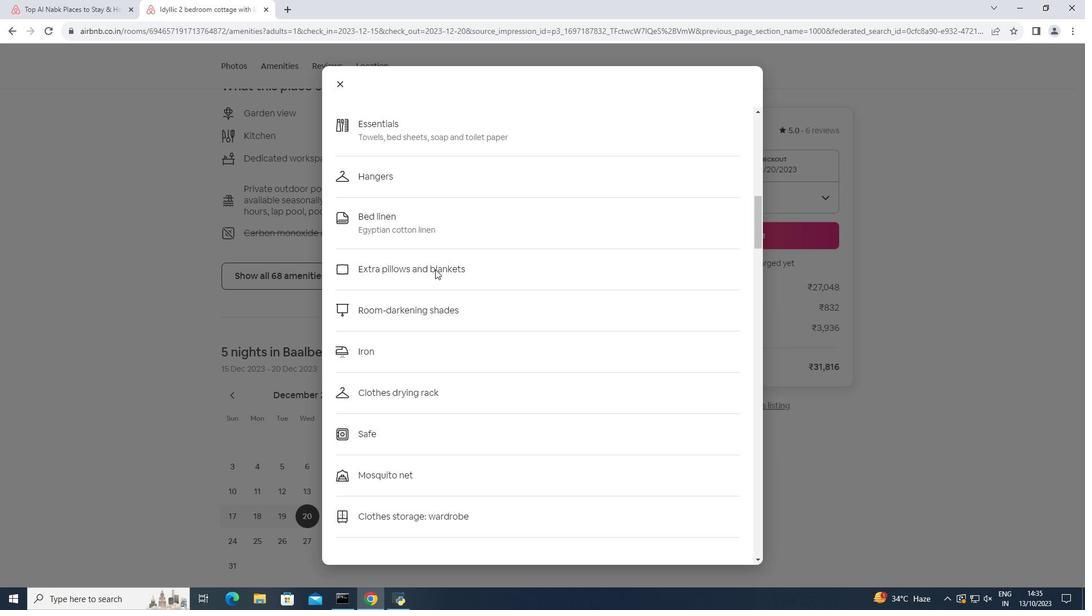 
Action: Mouse moved to (435, 269)
Screenshot: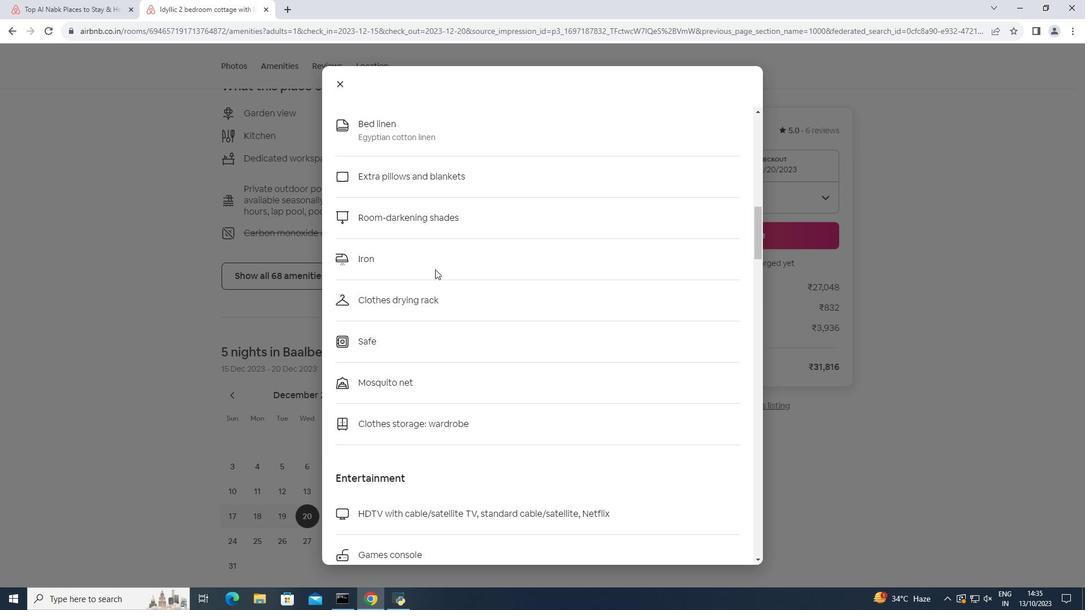 
Action: Mouse scrolled (435, 269) with delta (0, 0)
Screenshot: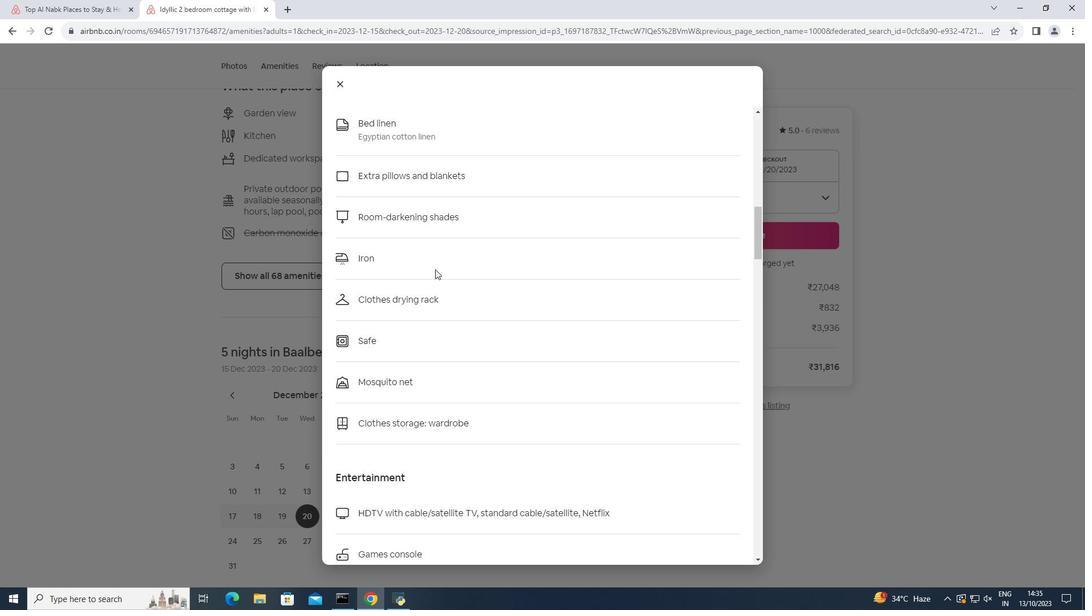 
Action: Mouse scrolled (435, 269) with delta (0, 0)
Screenshot: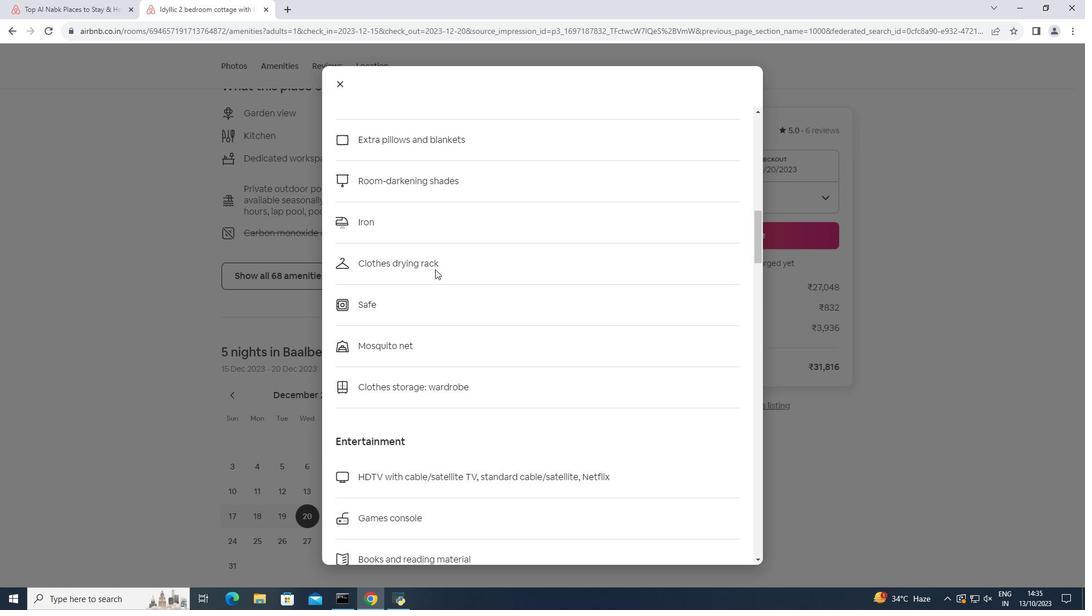 
Action: Mouse moved to (435, 270)
Screenshot: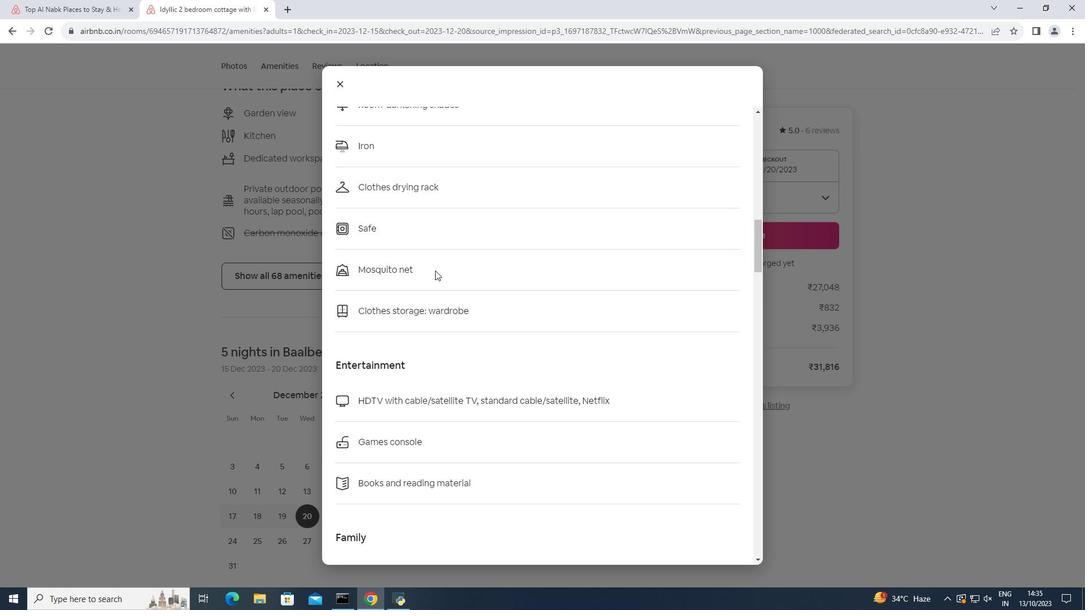 
Action: Mouse scrolled (435, 270) with delta (0, 0)
Screenshot: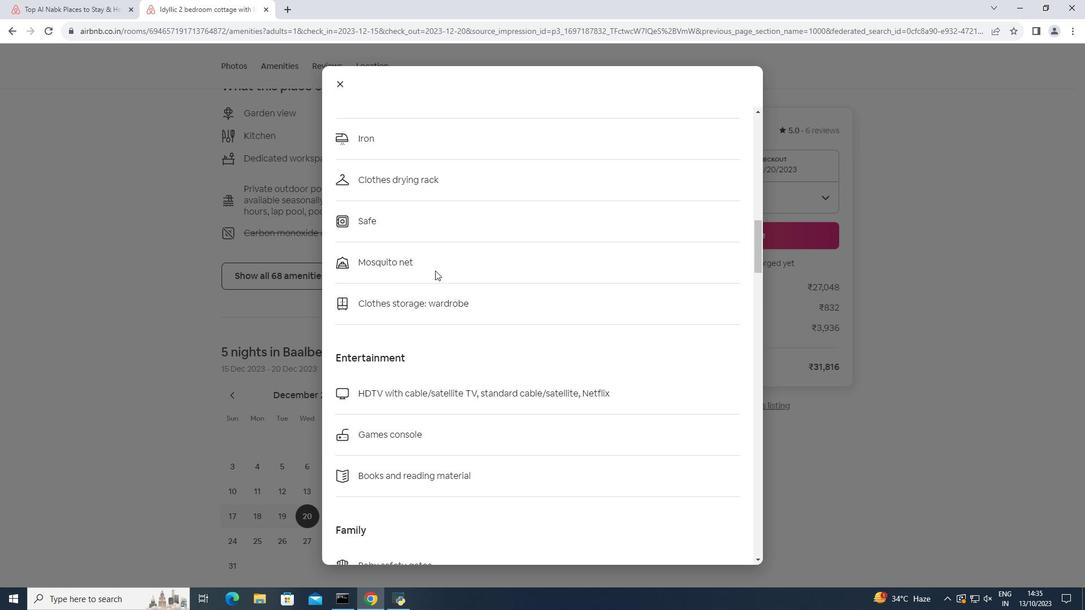 
Action: Mouse scrolled (435, 270) with delta (0, 0)
Screenshot: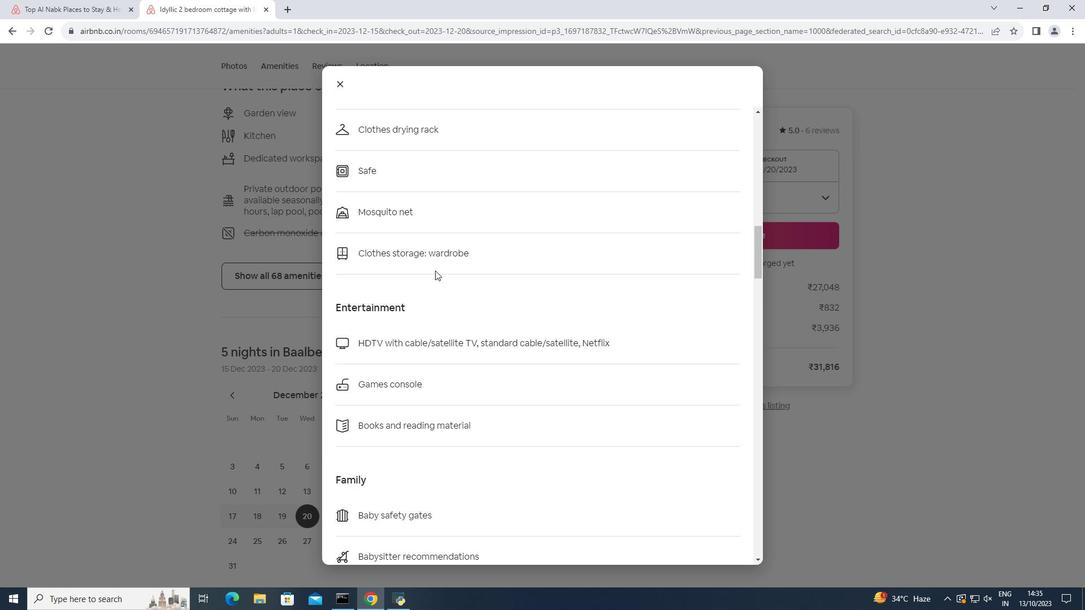 
Action: Mouse scrolled (435, 270) with delta (0, 0)
Screenshot: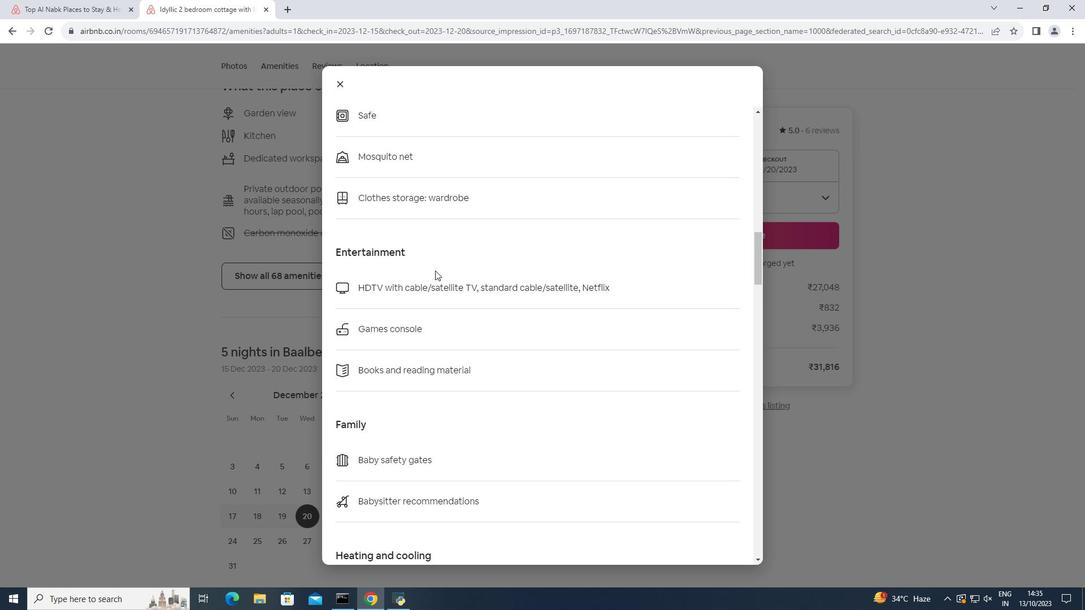 
Action: Mouse scrolled (435, 270) with delta (0, 0)
Screenshot: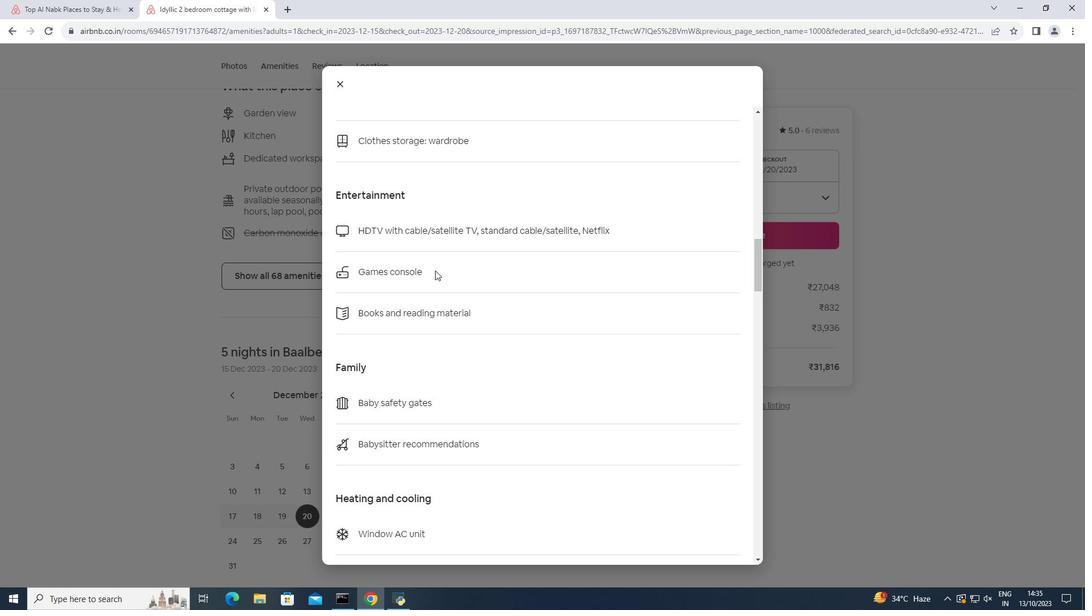 
Action: Mouse scrolled (435, 270) with delta (0, 0)
Screenshot: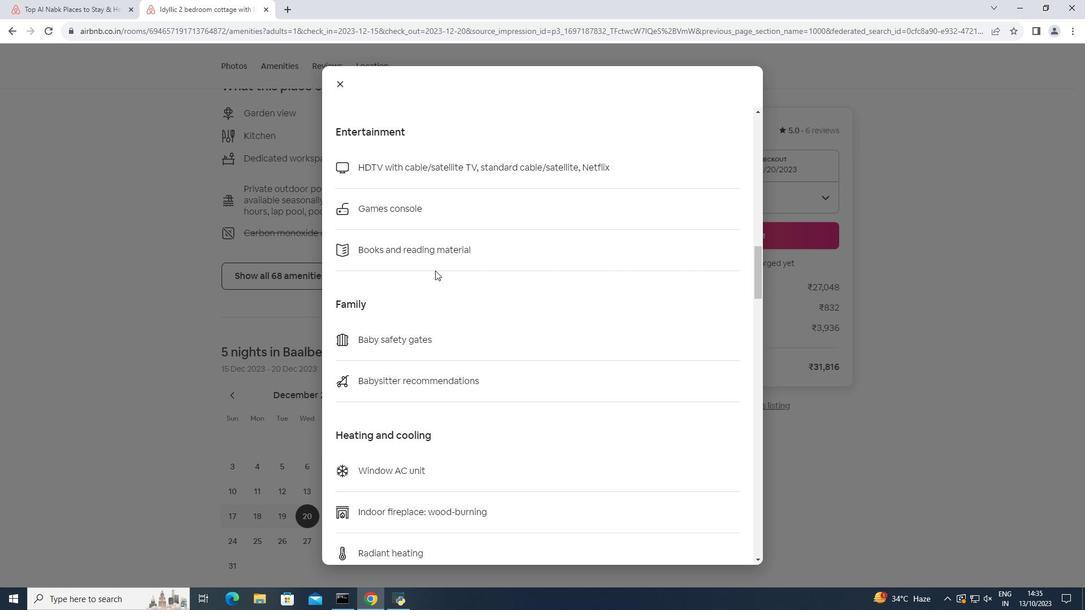 
Action: Mouse scrolled (435, 270) with delta (0, 0)
Screenshot: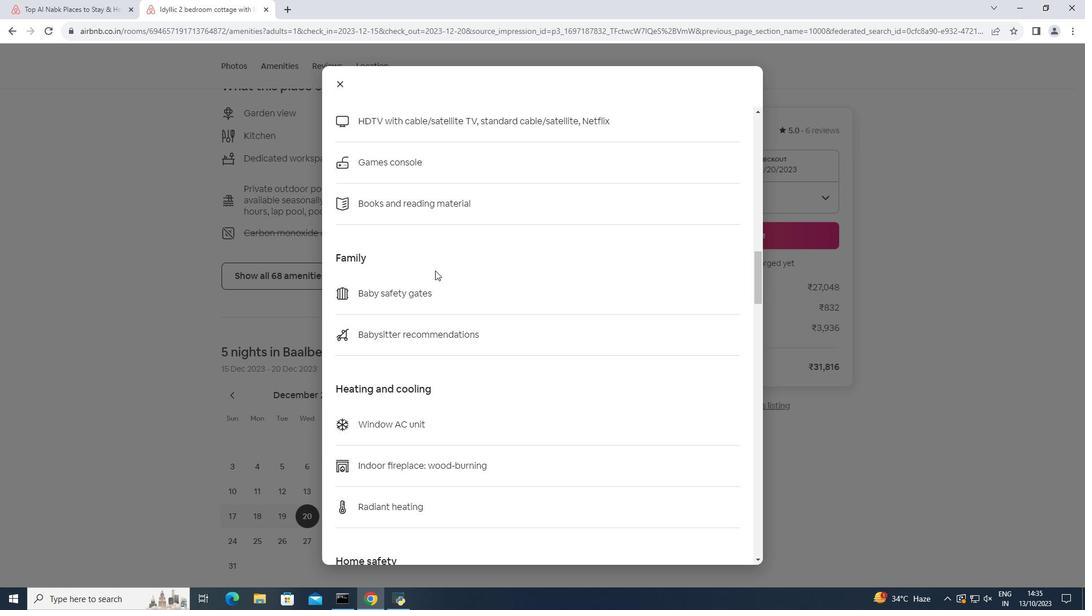 
Action: Mouse scrolled (435, 270) with delta (0, 0)
Screenshot: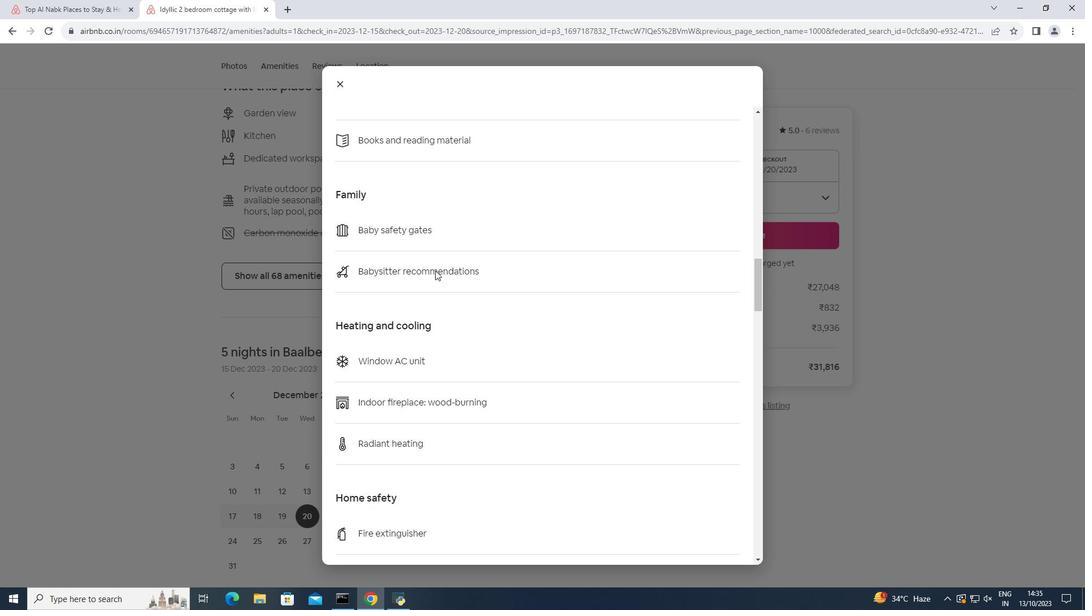 
Action: Mouse scrolled (435, 270) with delta (0, 0)
Screenshot: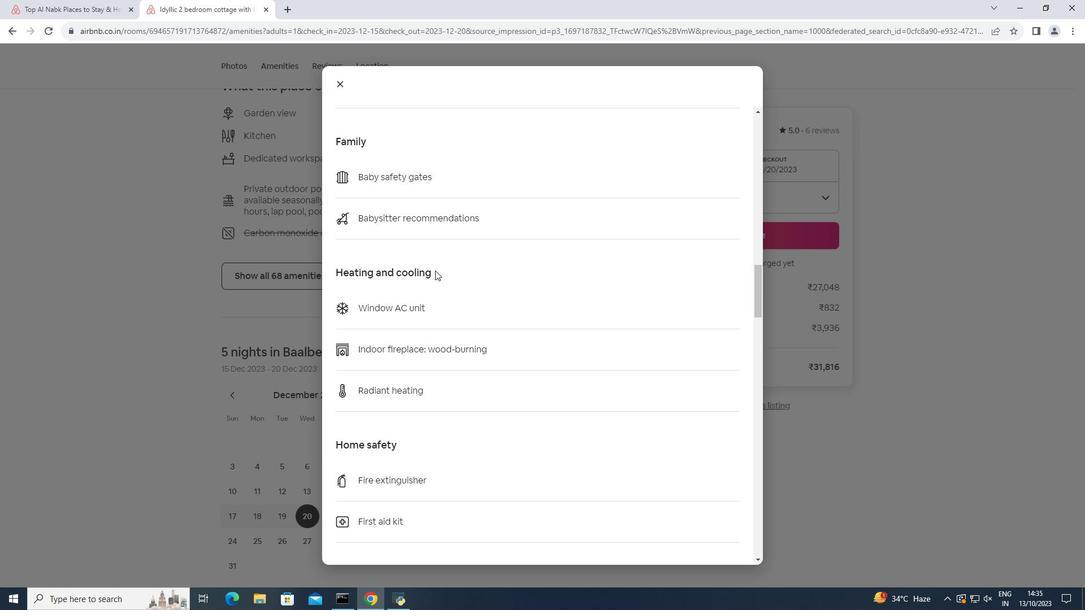 
Action: Mouse scrolled (435, 270) with delta (0, 0)
Screenshot: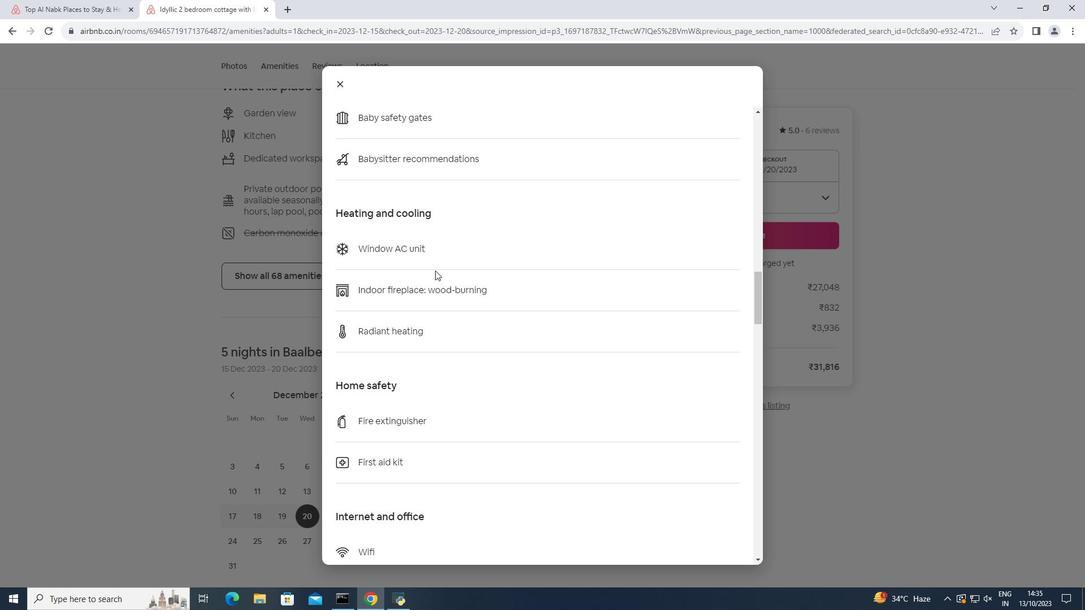 
Action: Mouse scrolled (435, 270) with delta (0, 0)
Screenshot: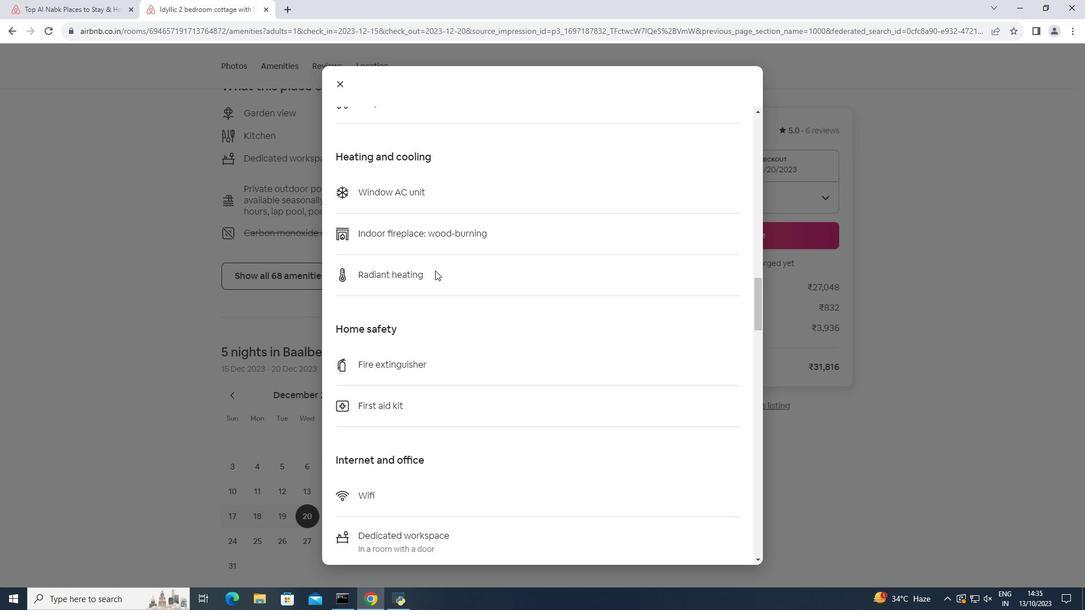 
Action: Mouse scrolled (435, 270) with delta (0, 0)
Screenshot: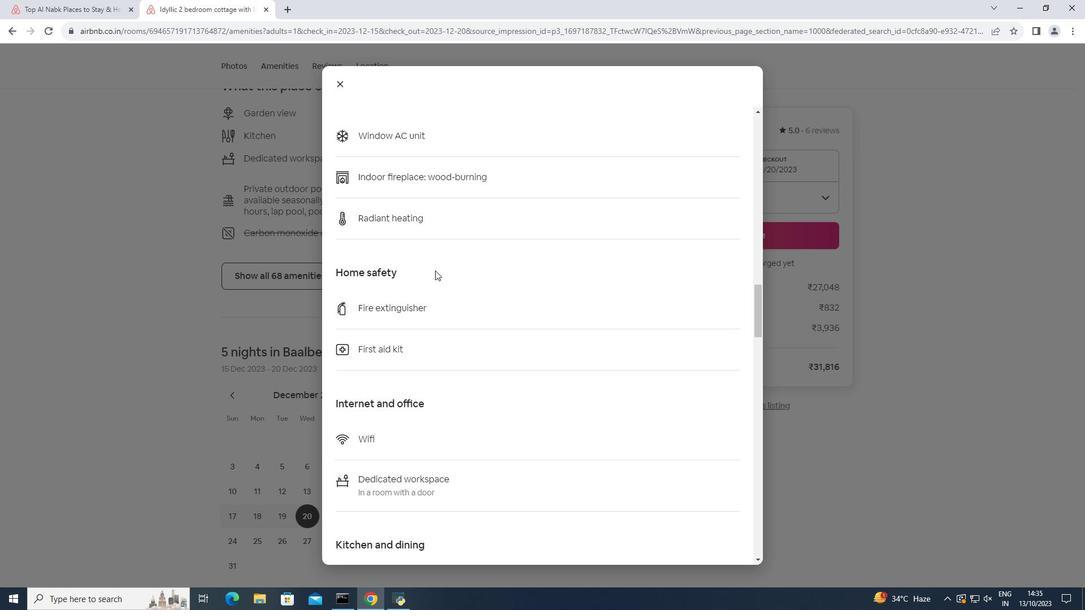 
Action: Mouse scrolled (435, 270) with delta (0, 0)
Screenshot: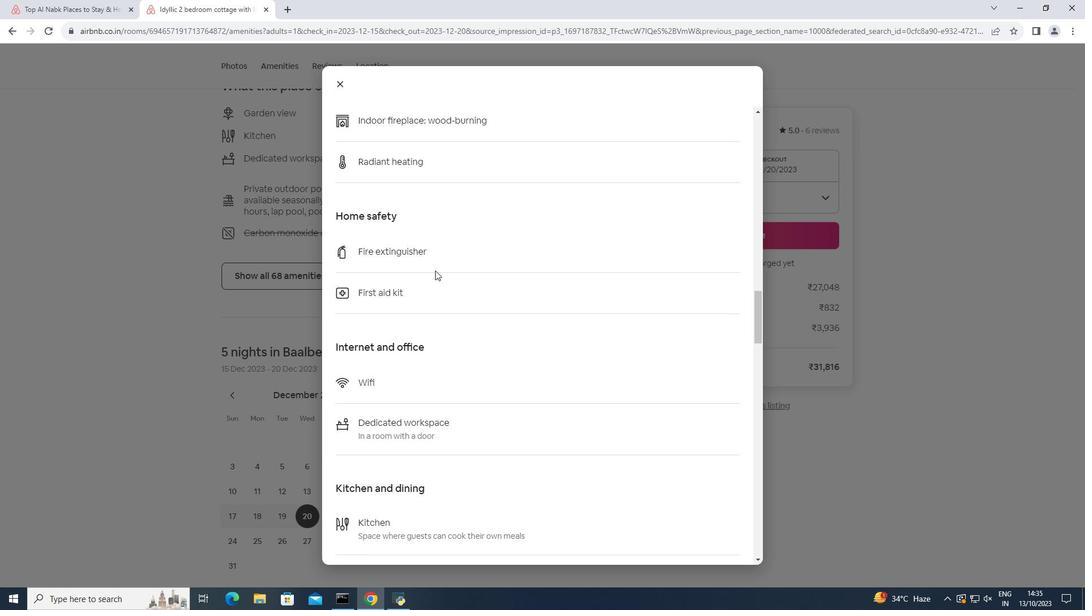 
Action: Mouse scrolled (435, 270) with delta (0, 0)
Screenshot: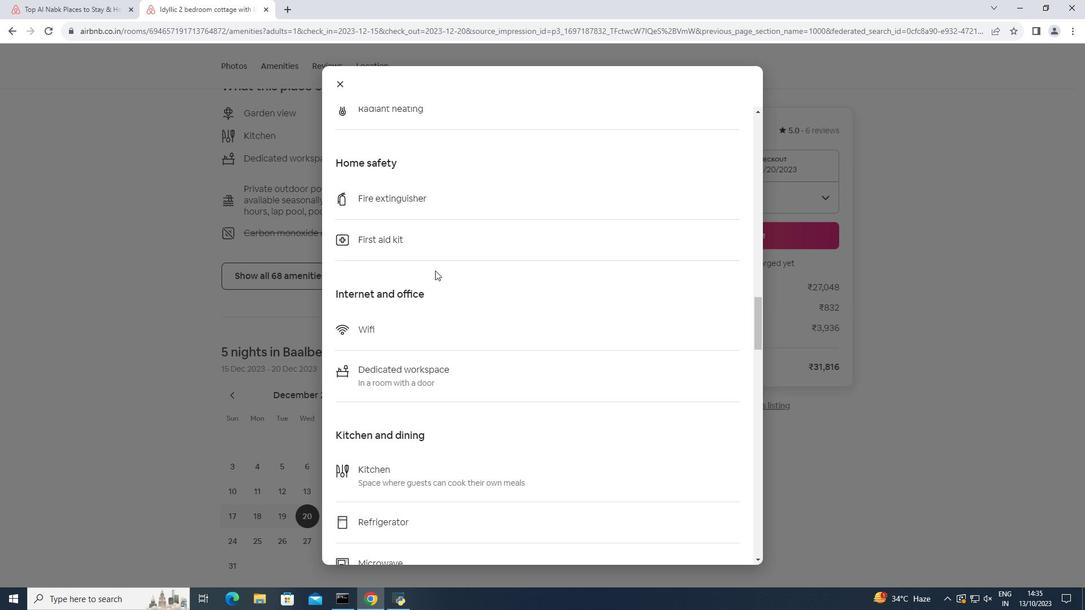 
Action: Mouse scrolled (435, 270) with delta (0, 0)
Screenshot: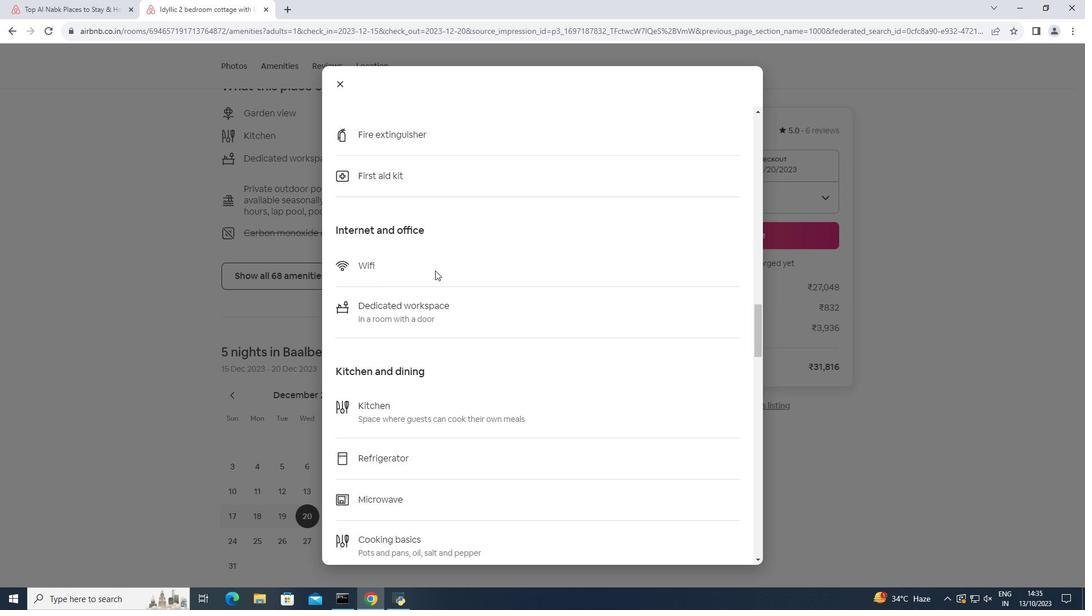 
Action: Mouse scrolled (435, 270) with delta (0, 0)
Screenshot: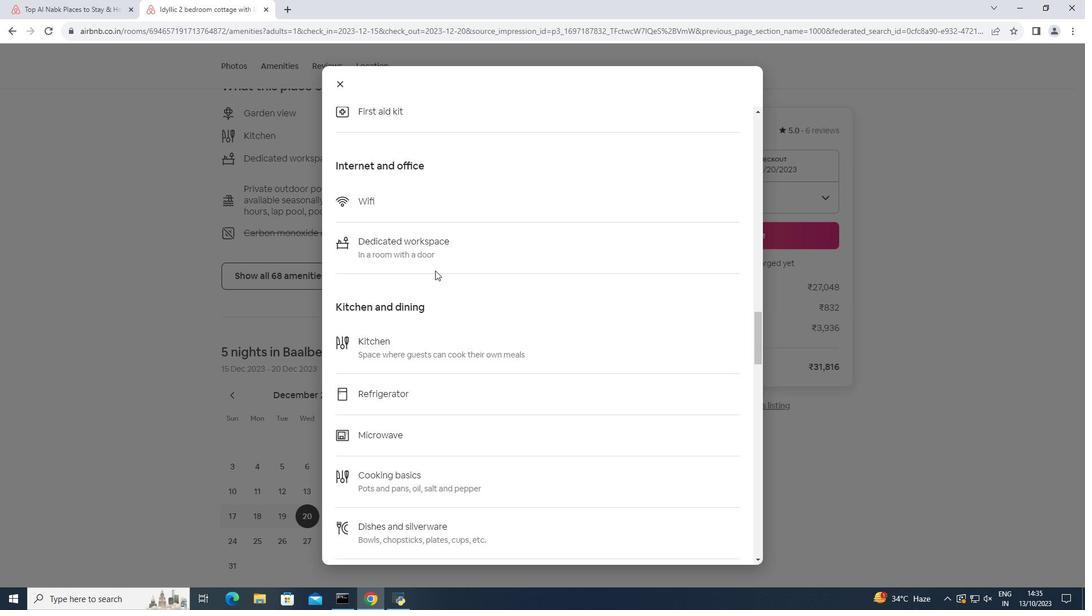 
Action: Mouse scrolled (435, 270) with delta (0, 0)
Screenshot: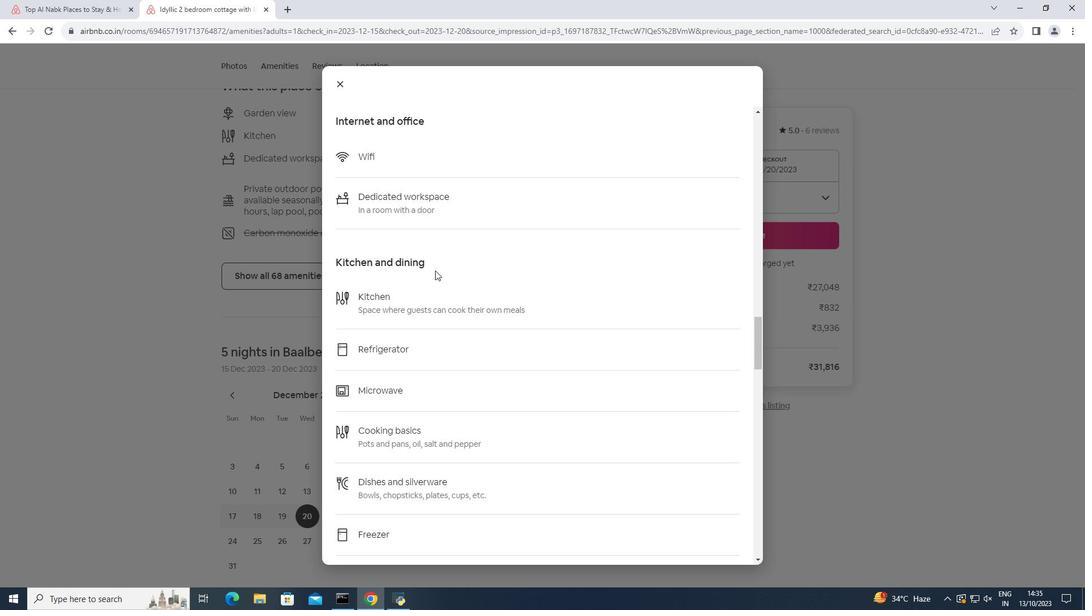 
Action: Mouse scrolled (435, 270) with delta (0, 0)
Screenshot: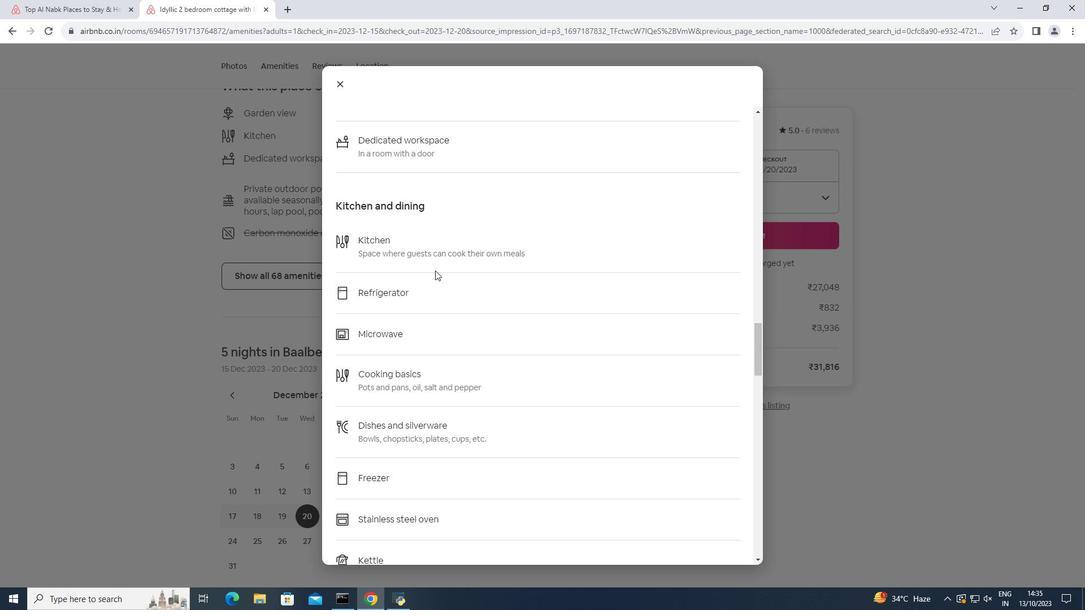 
Action: Mouse scrolled (435, 270) with delta (0, 0)
Screenshot: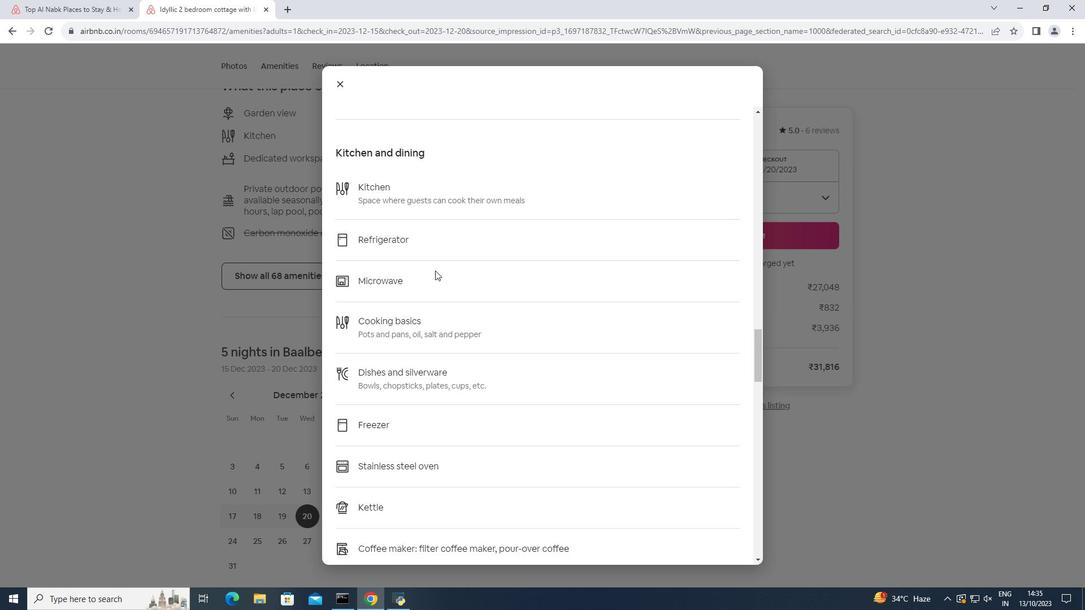 
Action: Mouse scrolled (435, 270) with delta (0, 0)
Screenshot: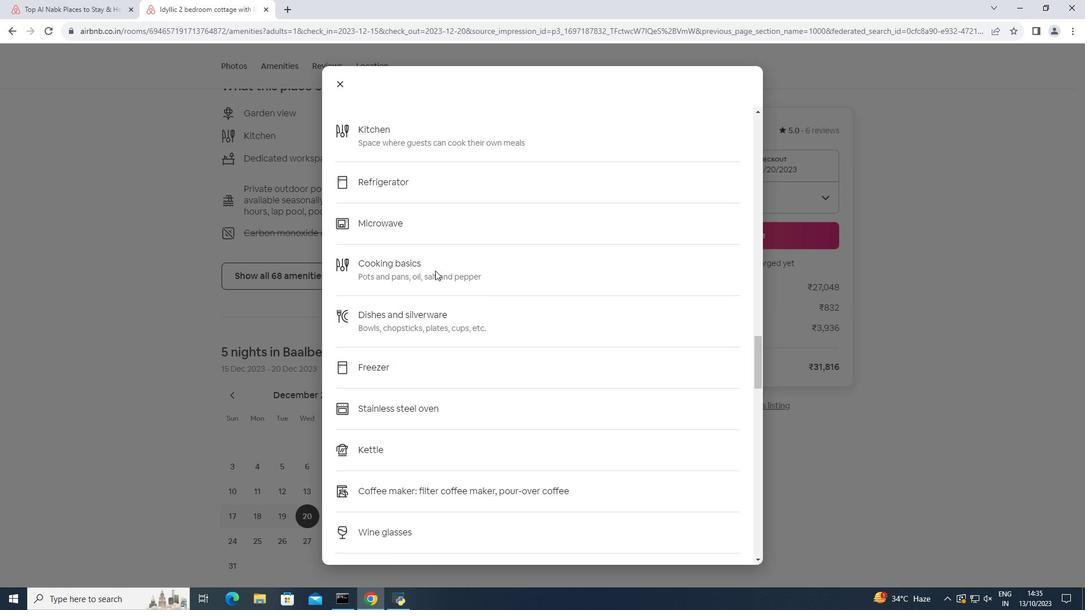 
Action: Mouse scrolled (435, 270) with delta (0, 0)
Screenshot: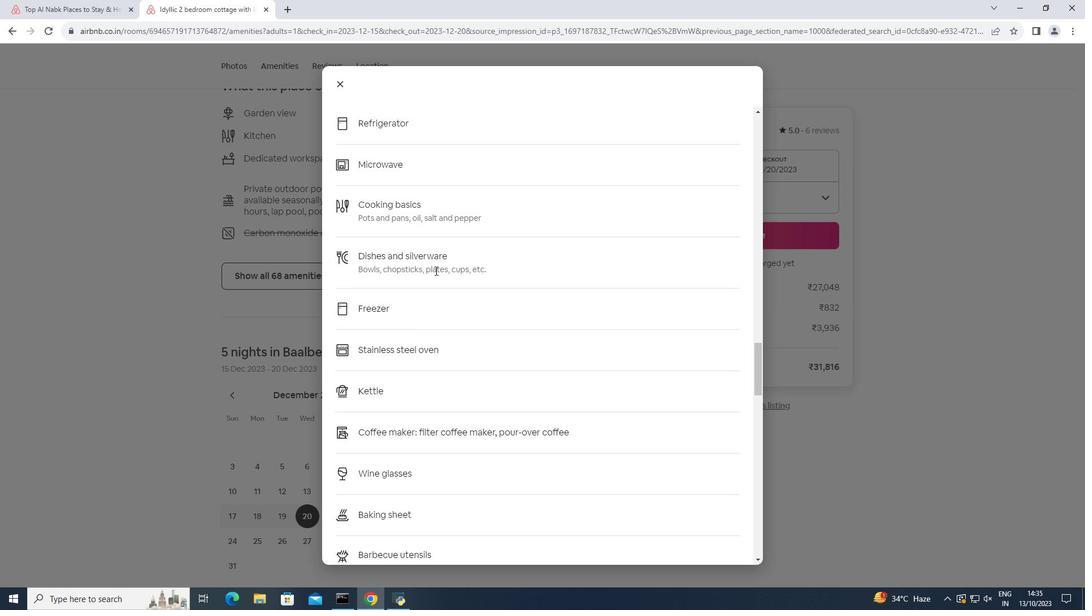
Action: Mouse scrolled (435, 270) with delta (0, 0)
Screenshot: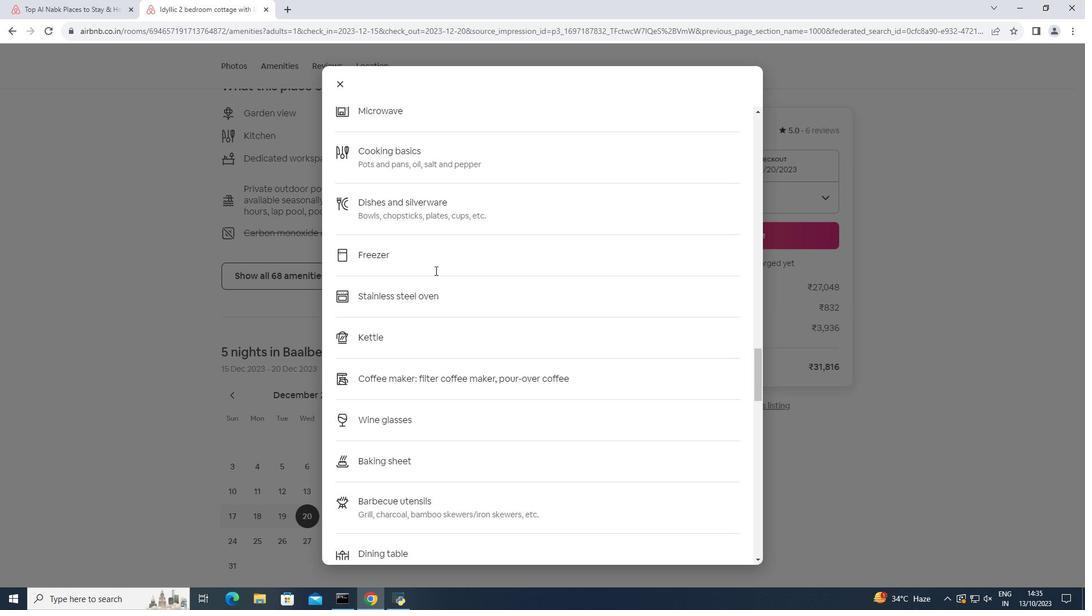 
Action: Mouse scrolled (435, 270) with delta (0, 0)
Screenshot: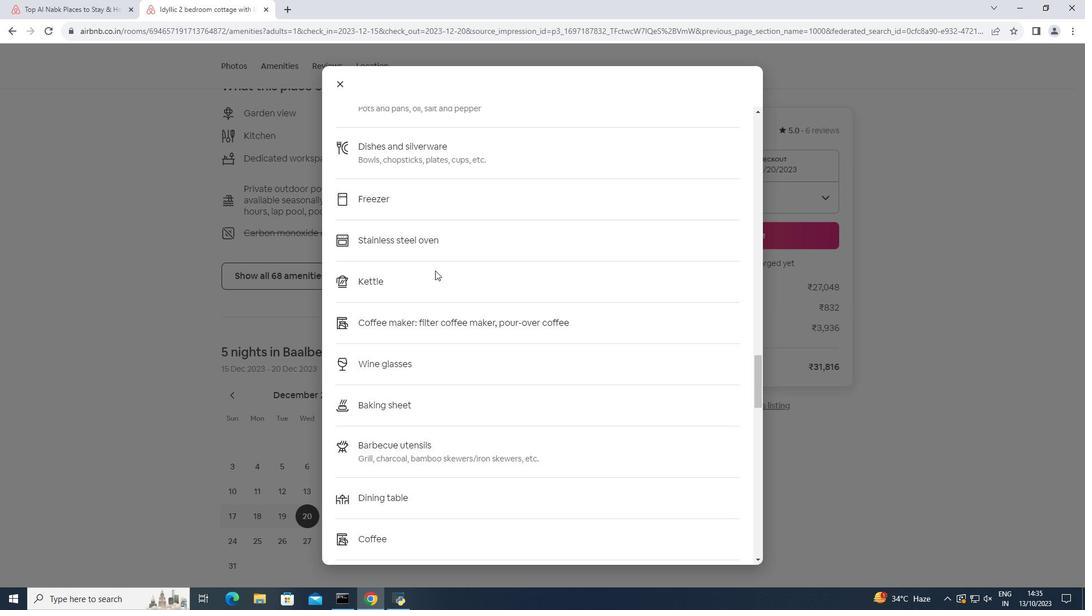 
Action: Mouse moved to (439, 275)
Screenshot: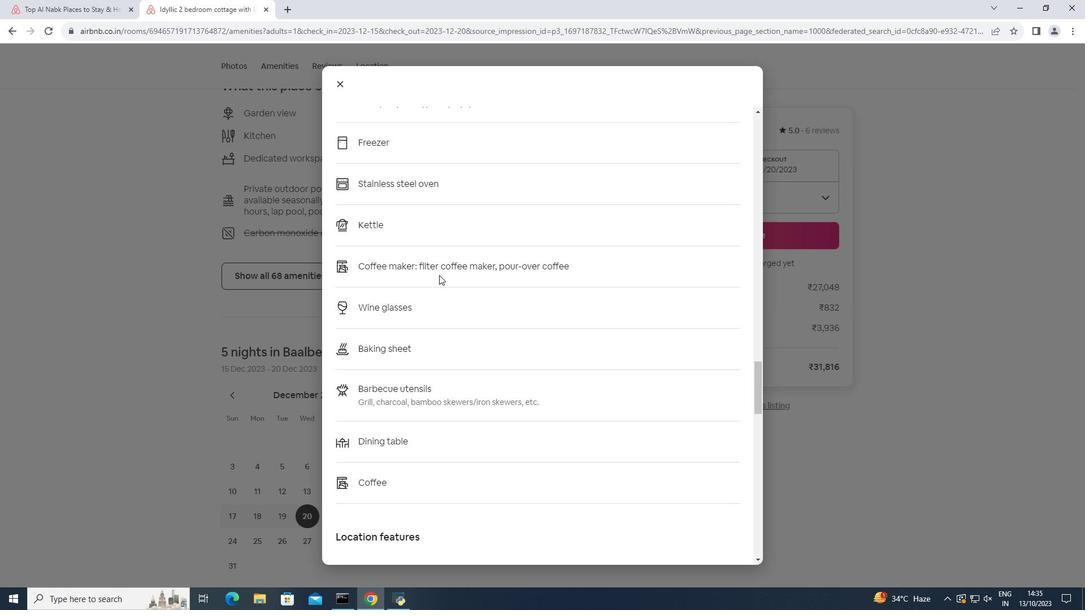 
Action: Mouse scrolled (439, 274) with delta (0, 0)
Screenshot: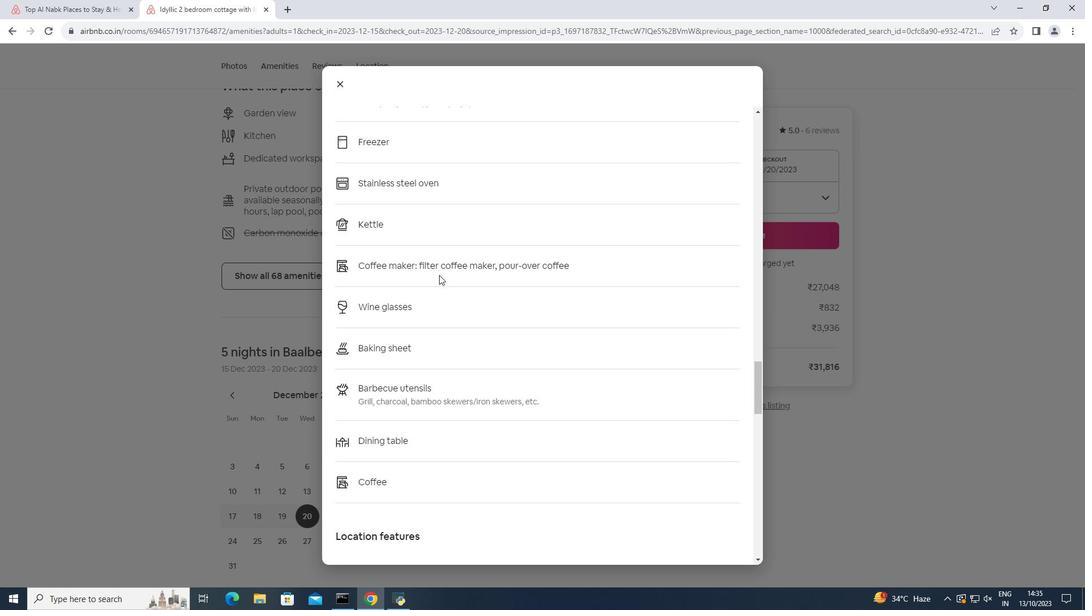
Action: Mouse moved to (440, 277)
Screenshot: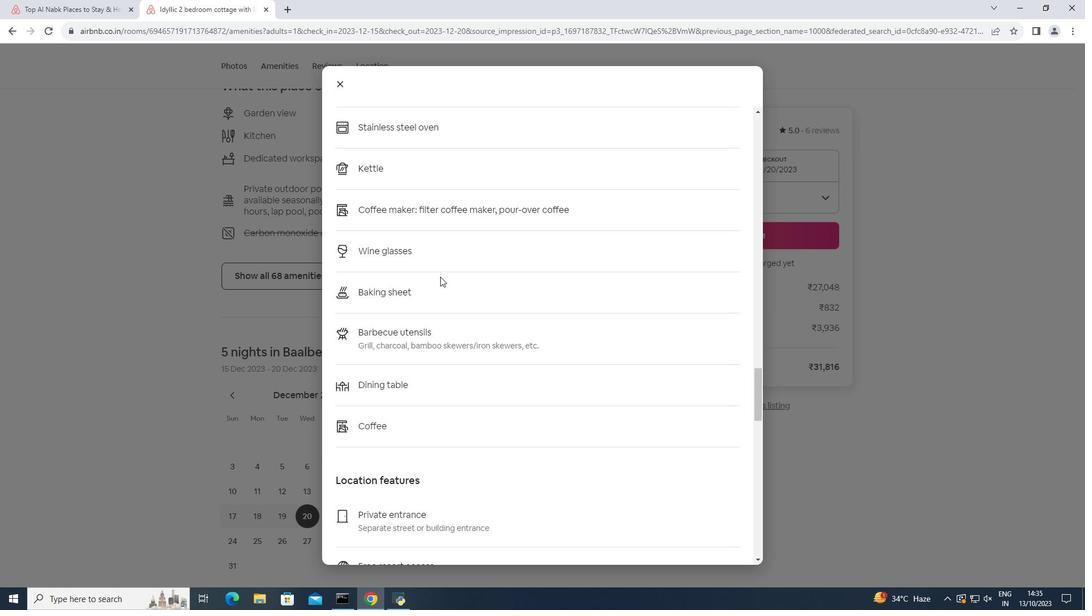 
Action: Mouse scrolled (440, 276) with delta (0, 0)
Screenshot: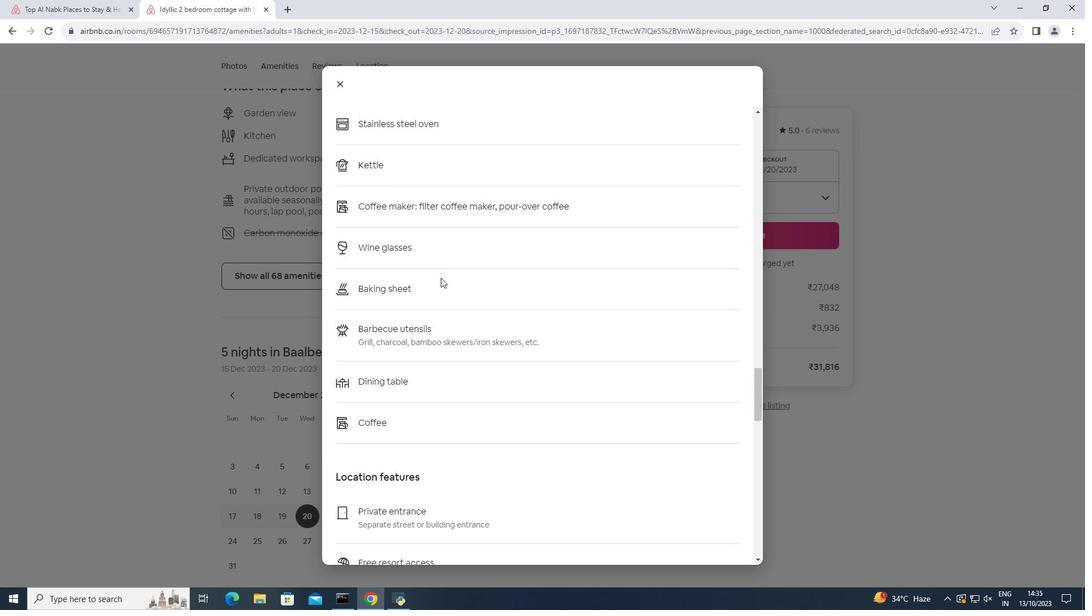 
Action: Mouse moved to (441, 278)
Screenshot: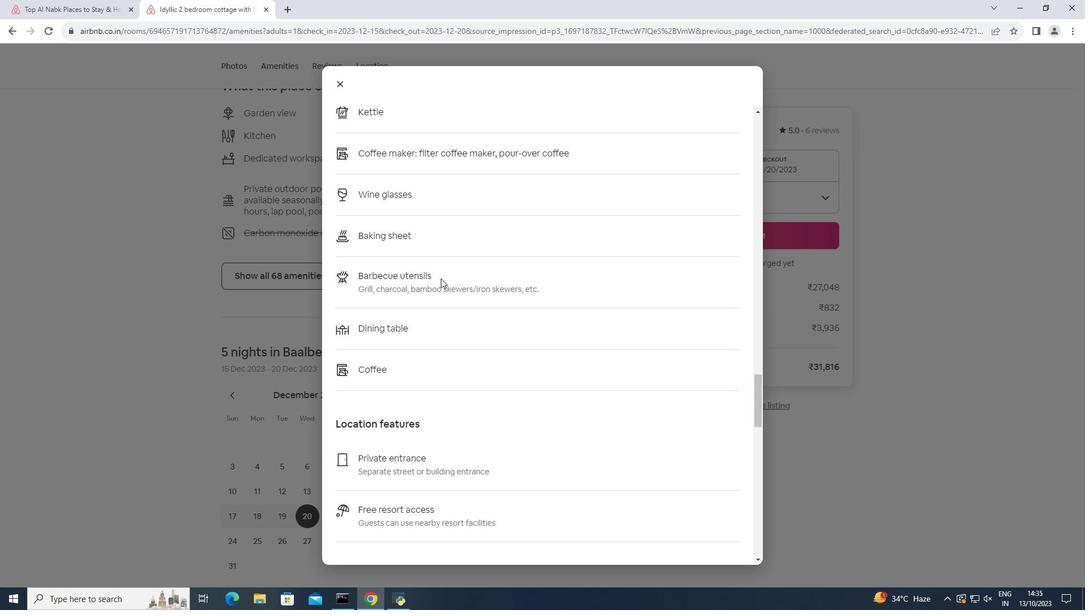 
Action: Mouse scrolled (441, 278) with delta (0, 0)
Screenshot: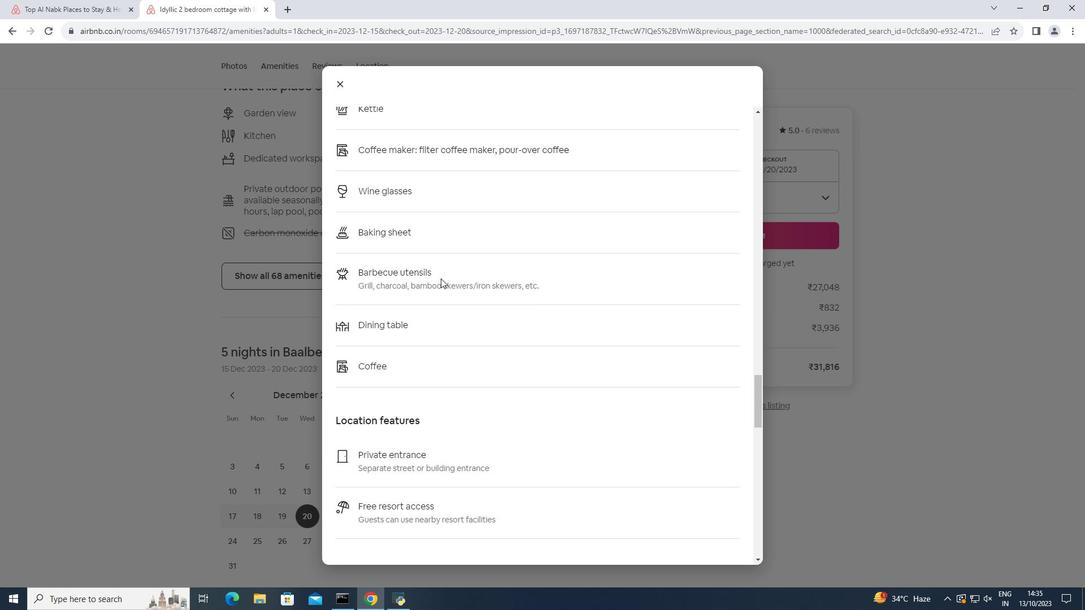 
Action: Mouse scrolled (441, 278) with delta (0, 0)
Screenshot: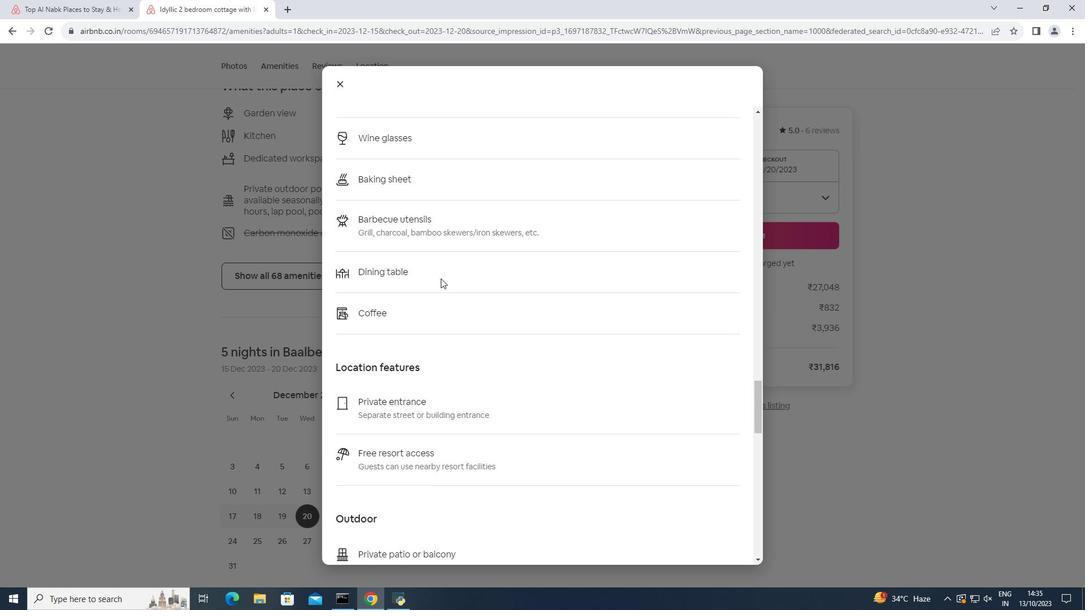 
Action: Mouse moved to (441, 279)
Screenshot: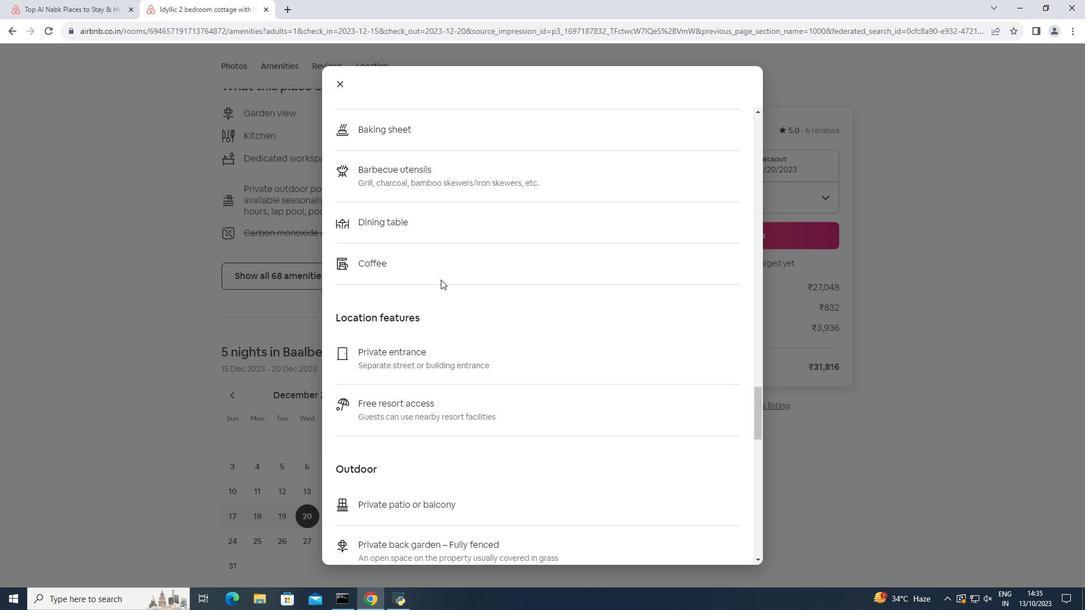
Action: Mouse scrolled (441, 279) with delta (0, 0)
Screenshot: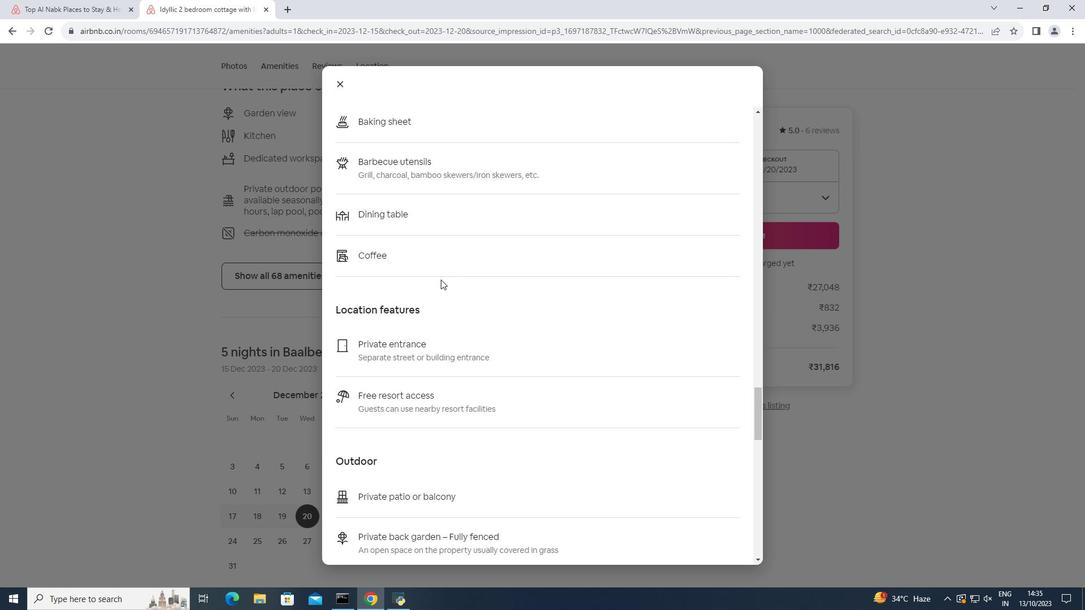 
Action: Mouse scrolled (441, 279) with delta (0, 0)
Screenshot: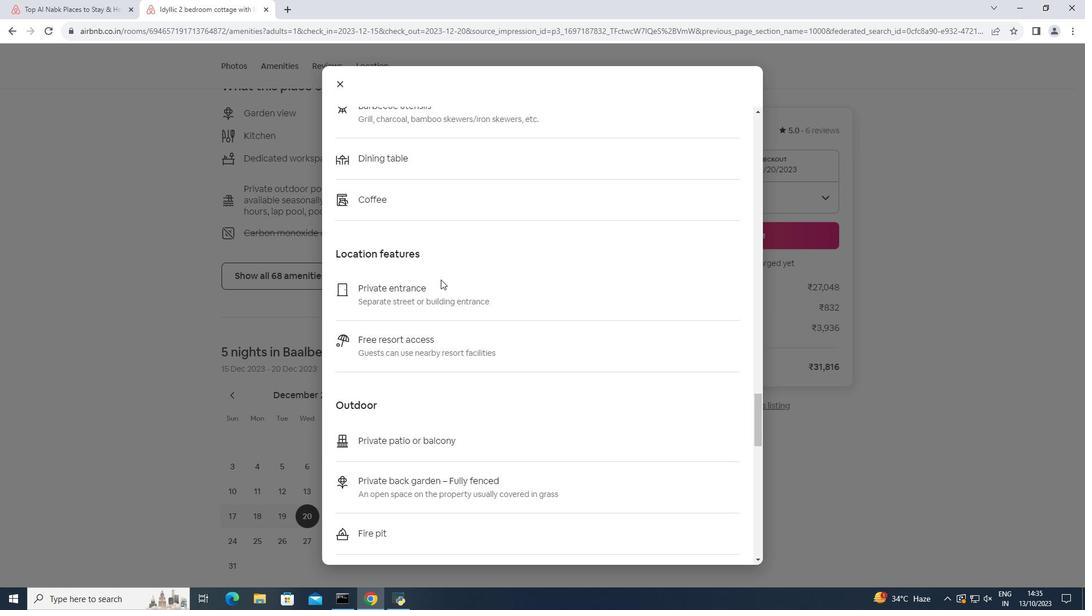 
Action: Mouse scrolled (441, 279) with delta (0, 0)
Screenshot: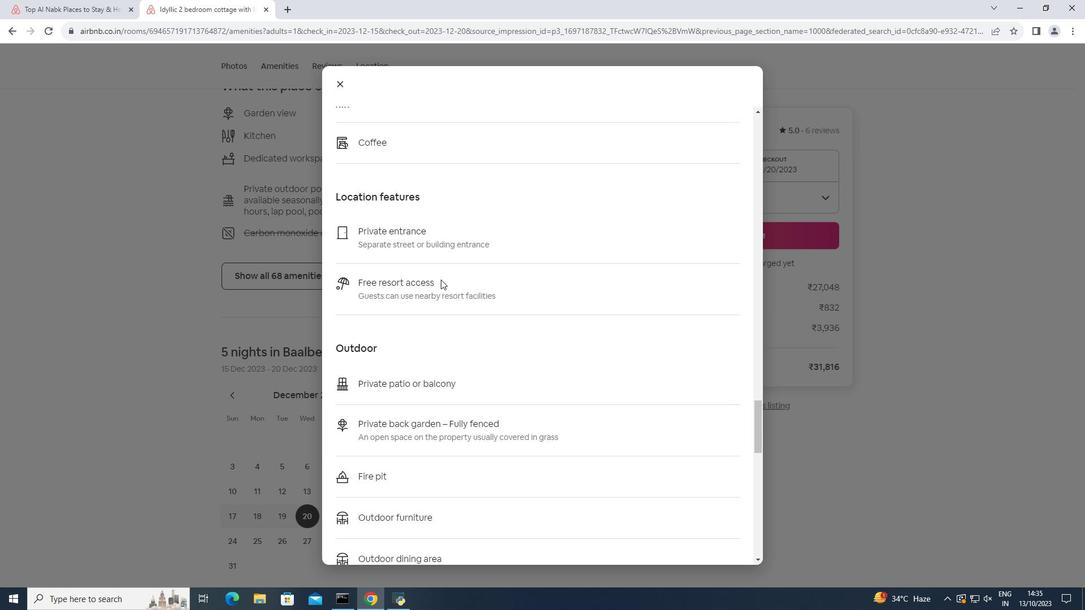 
Action: Mouse scrolled (441, 279) with delta (0, 0)
Screenshot: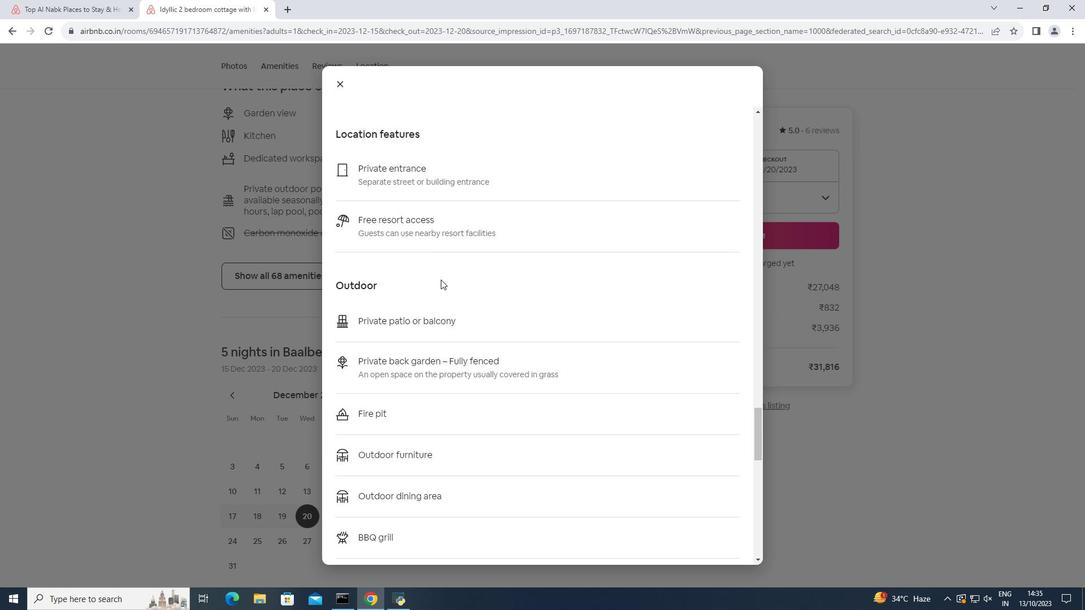 
Action: Mouse scrolled (441, 279) with delta (0, 0)
Screenshot: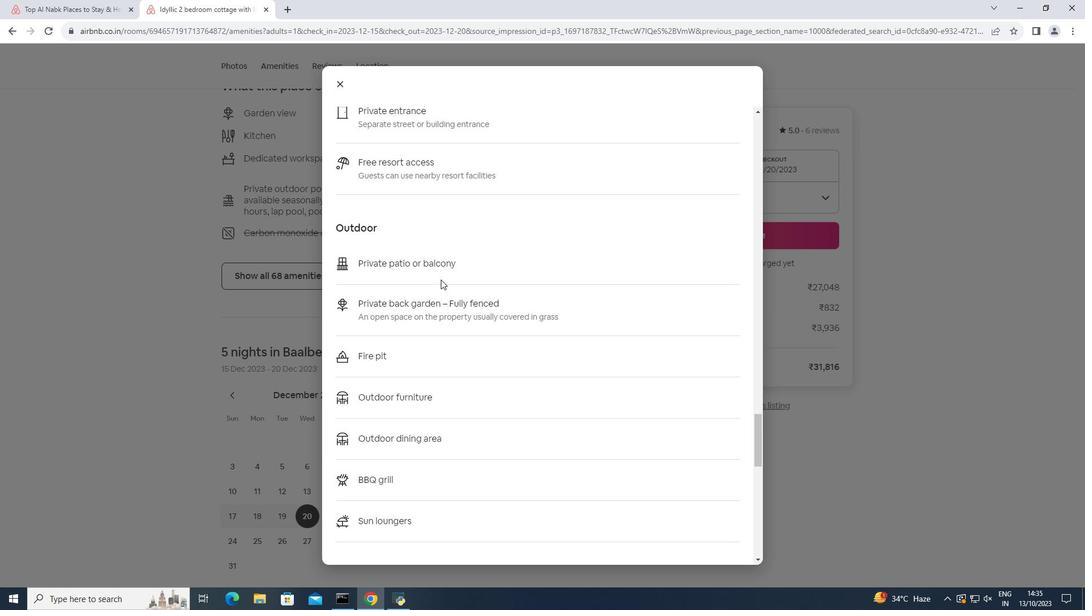 
Action: Mouse scrolled (441, 279) with delta (0, 0)
Screenshot: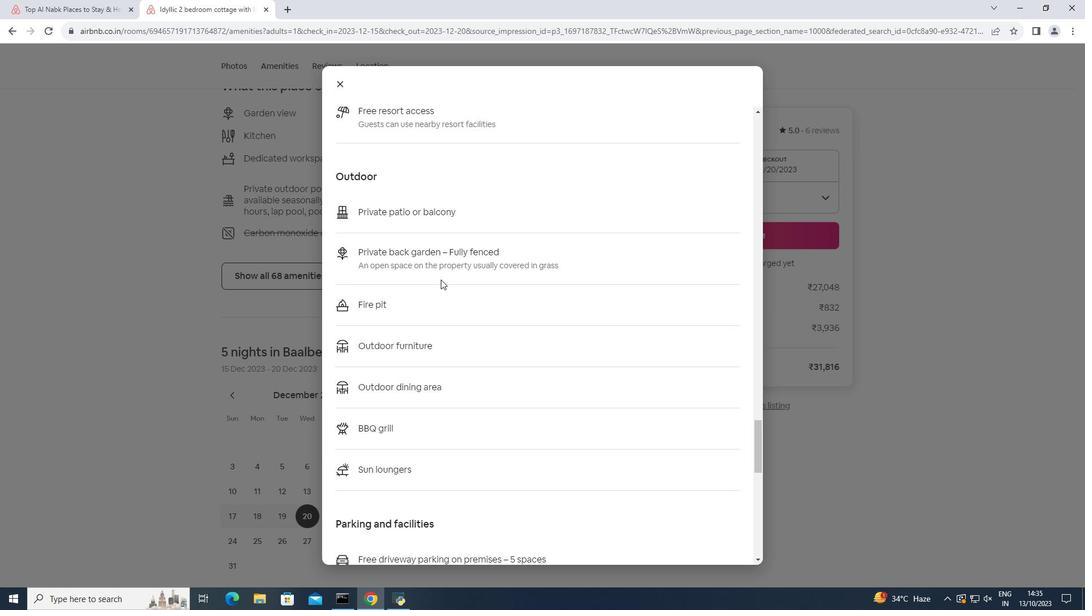 
Action: Mouse moved to (441, 281)
Screenshot: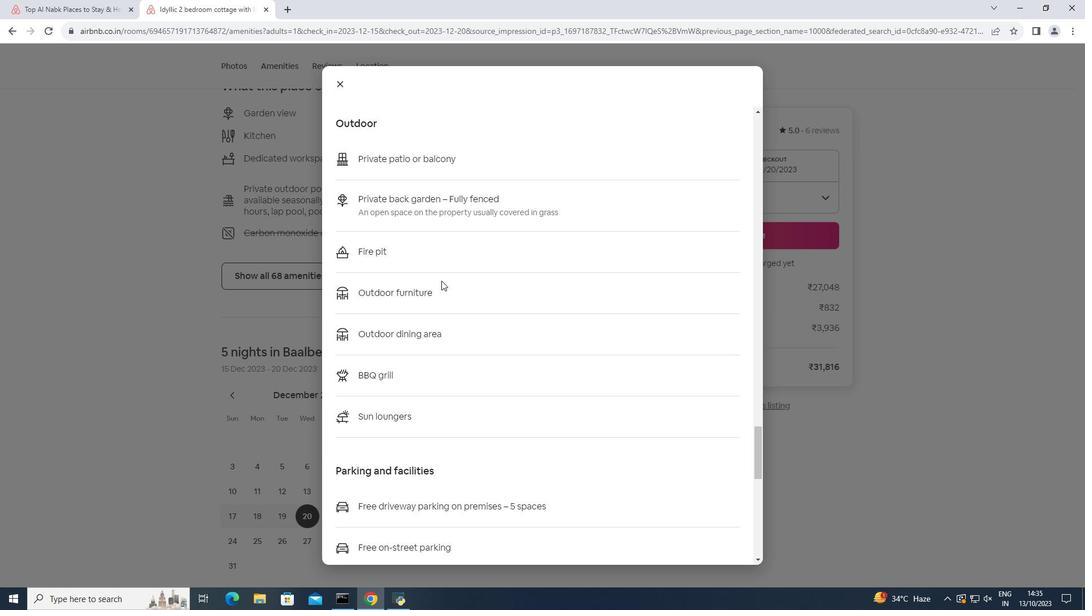 
Action: Mouse scrolled (441, 280) with delta (0, 0)
